 Task: Research Airbnb properties in Maganoy, Philippines from 26th December, 2023 to 30th December, 2023 for 1 adult. Place can be private room with 1  bedroom having 1 bed and 1 bathroom. Property type can be hotel.
Action: Mouse moved to (480, 105)
Screenshot: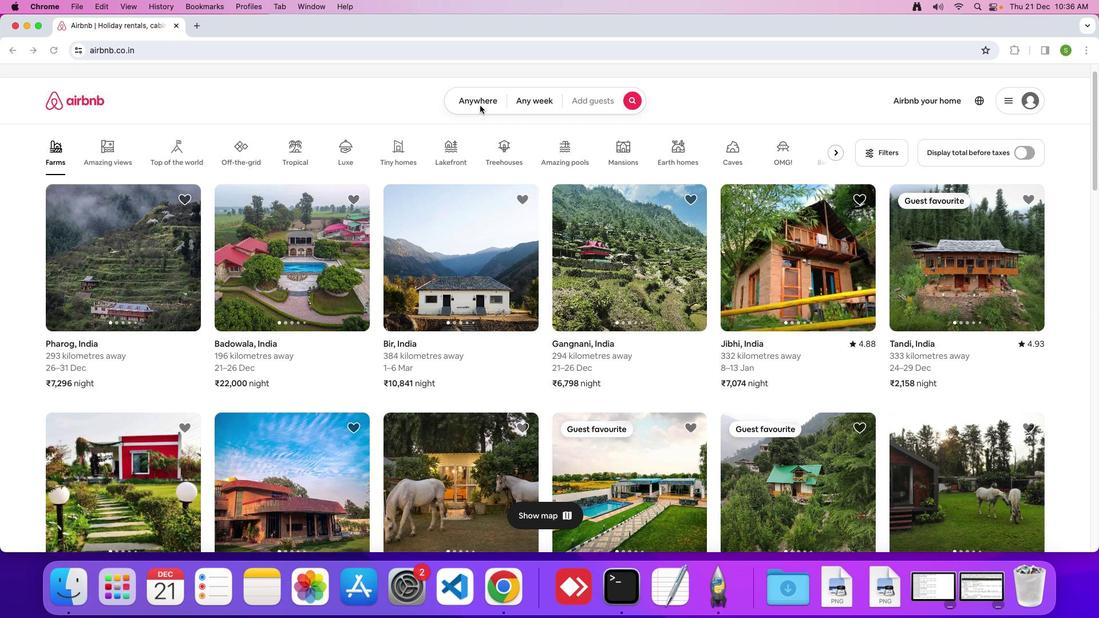
Action: Mouse pressed left at (480, 105)
Screenshot: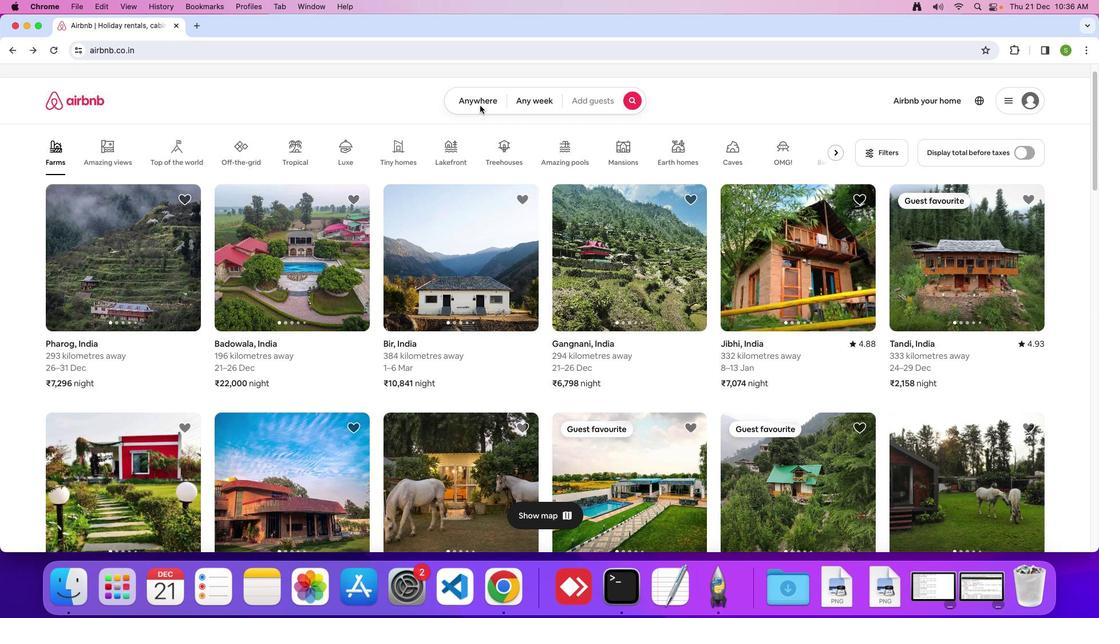 
Action: Mouse moved to (470, 100)
Screenshot: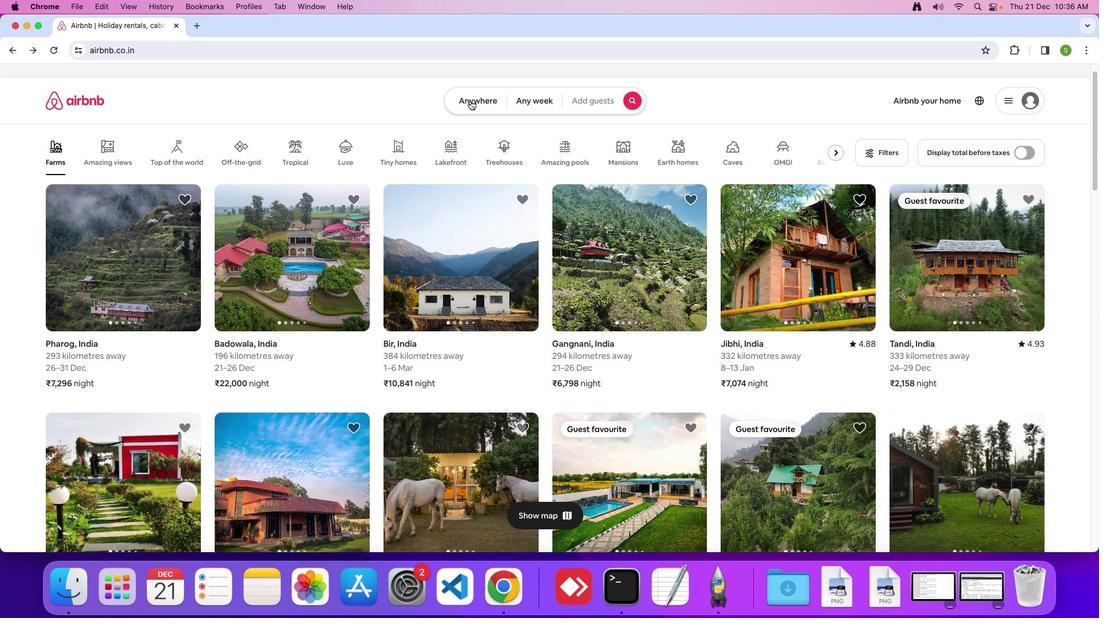 
Action: Mouse pressed left at (470, 100)
Screenshot: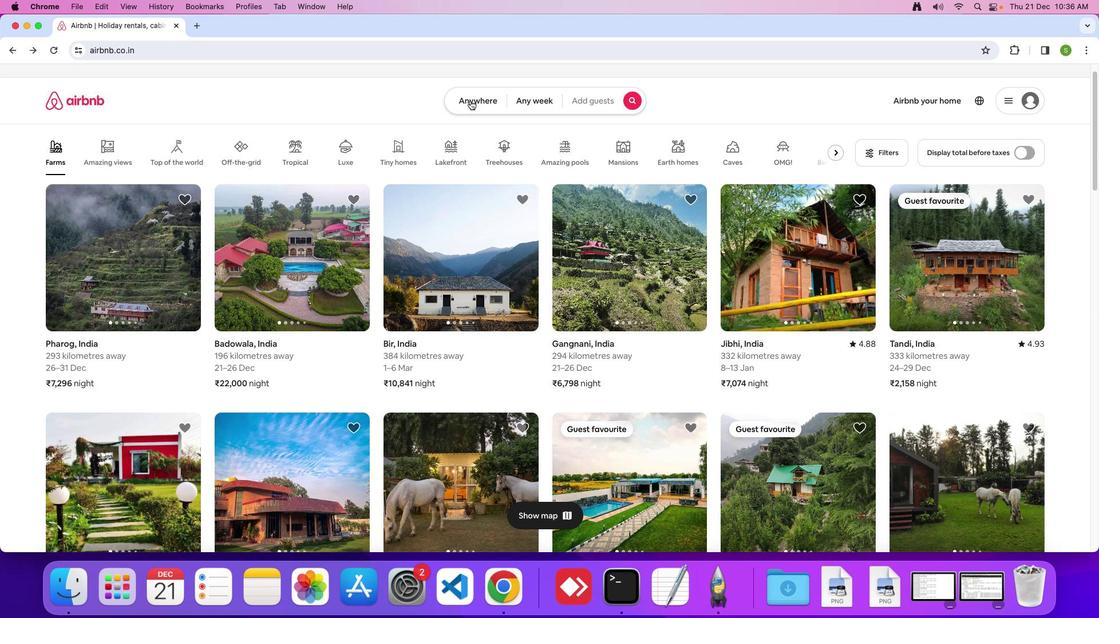 
Action: Mouse moved to (411, 148)
Screenshot: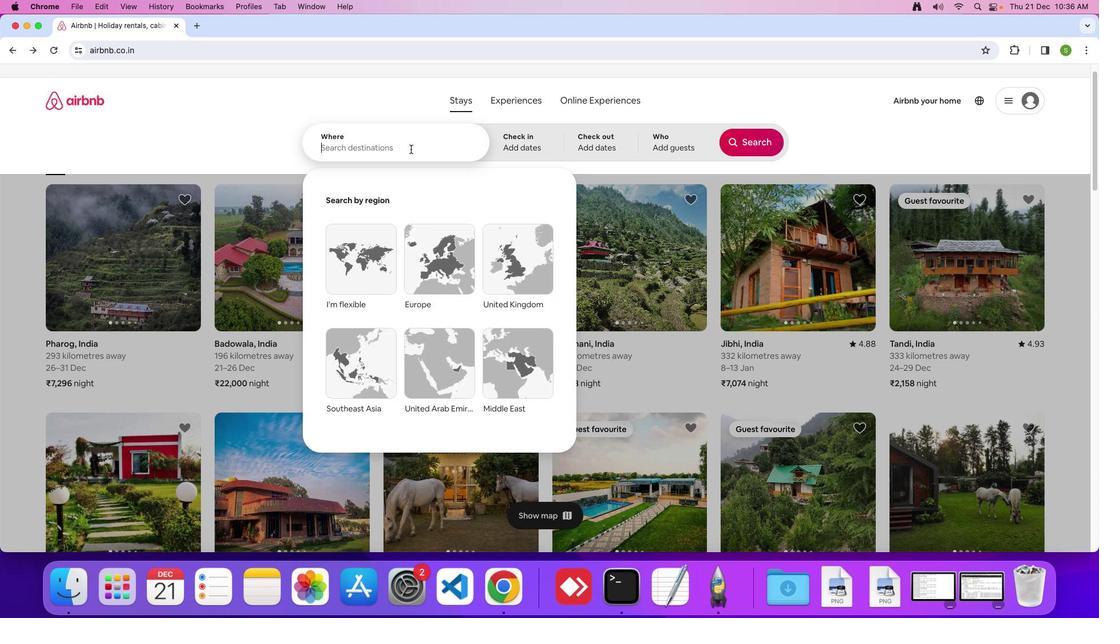 
Action: Mouse pressed left at (411, 148)
Screenshot: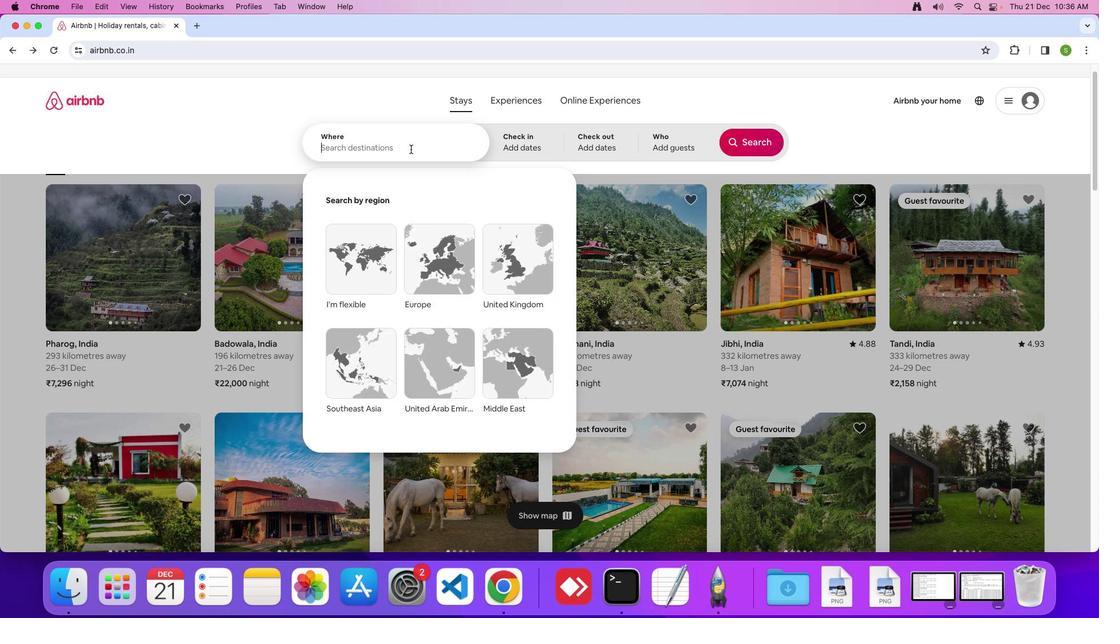 
Action: Key pressed 'M'Key.caps_lock'a''g''a''n''o''y'','Key.spaceKey.shift'P''h''i''l''i''p''p''i''n''e''s'Key.enter
Screenshot: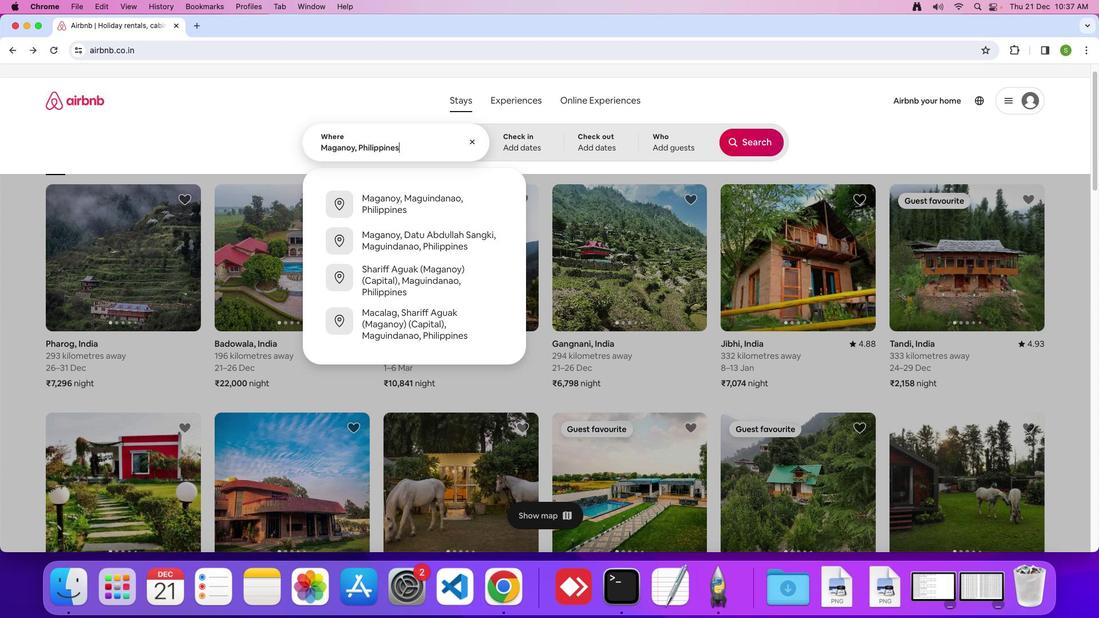 
Action: Mouse moved to (402, 397)
Screenshot: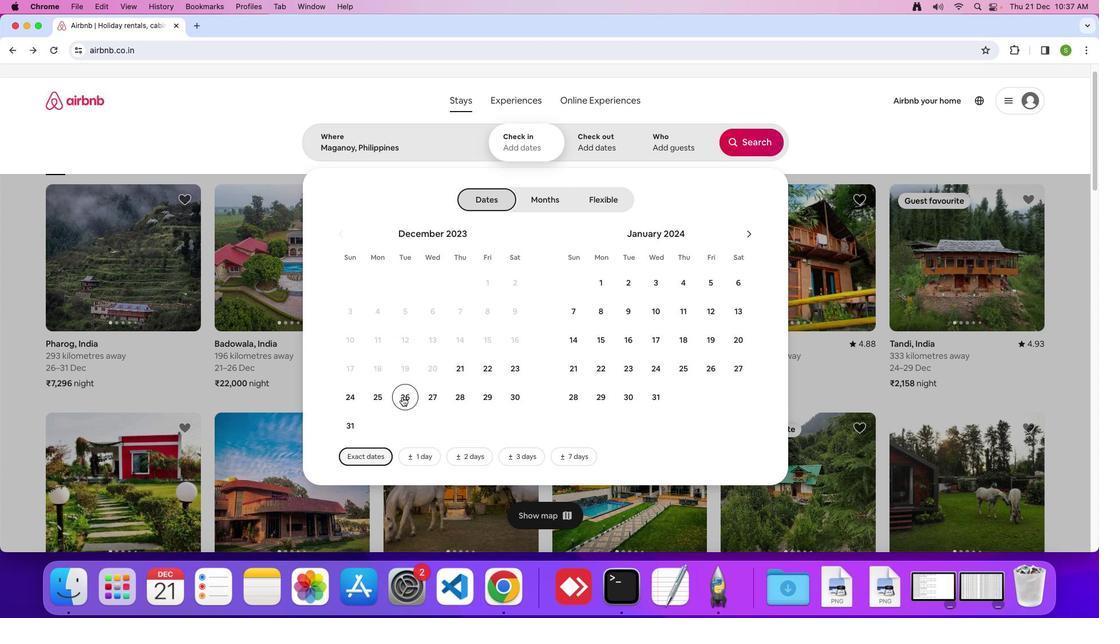 
Action: Mouse pressed left at (402, 397)
Screenshot: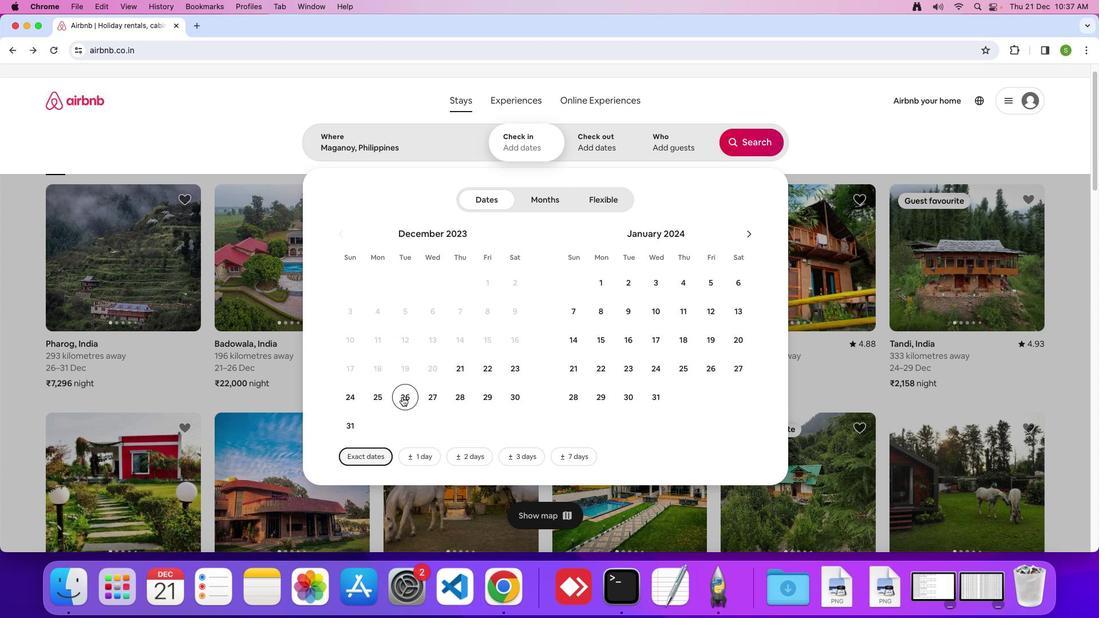 
Action: Mouse moved to (521, 391)
Screenshot: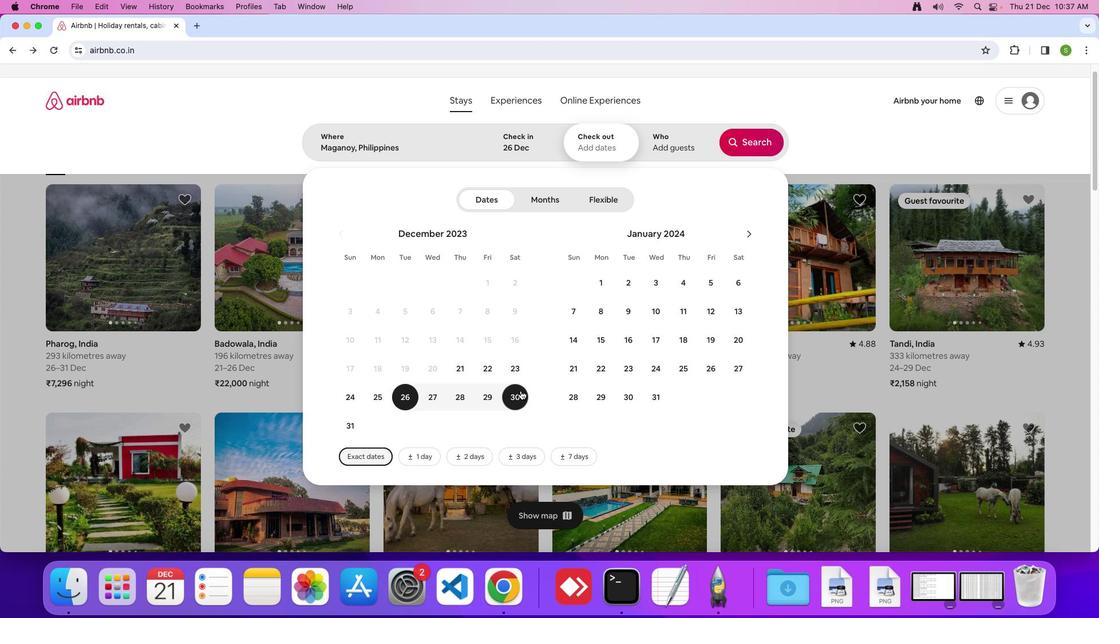 
Action: Mouse pressed left at (521, 391)
Screenshot: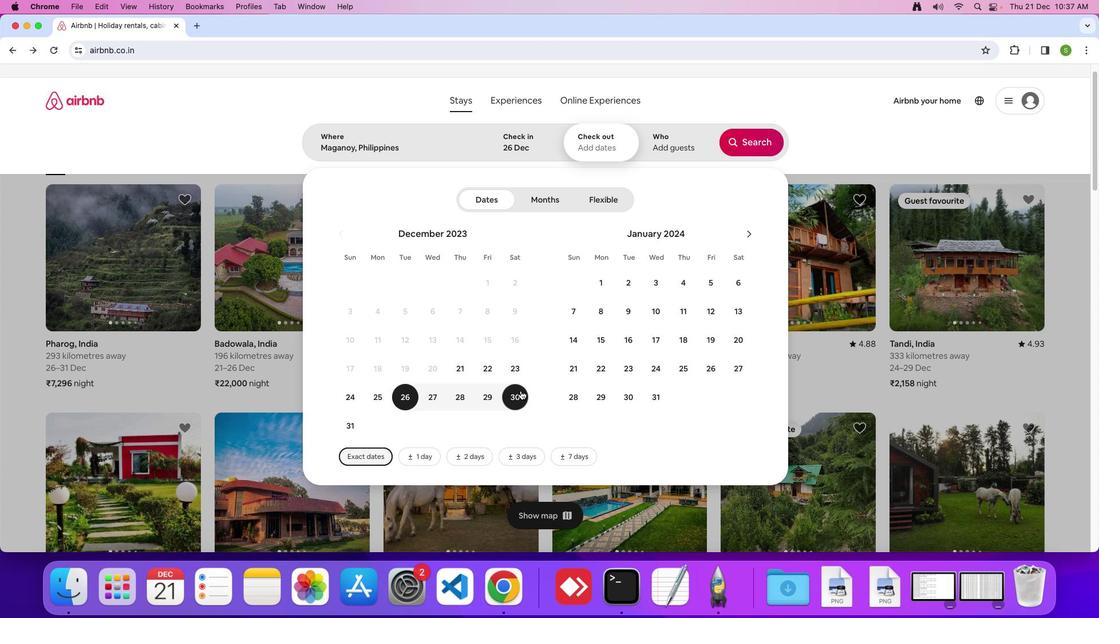 
Action: Mouse moved to (657, 144)
Screenshot: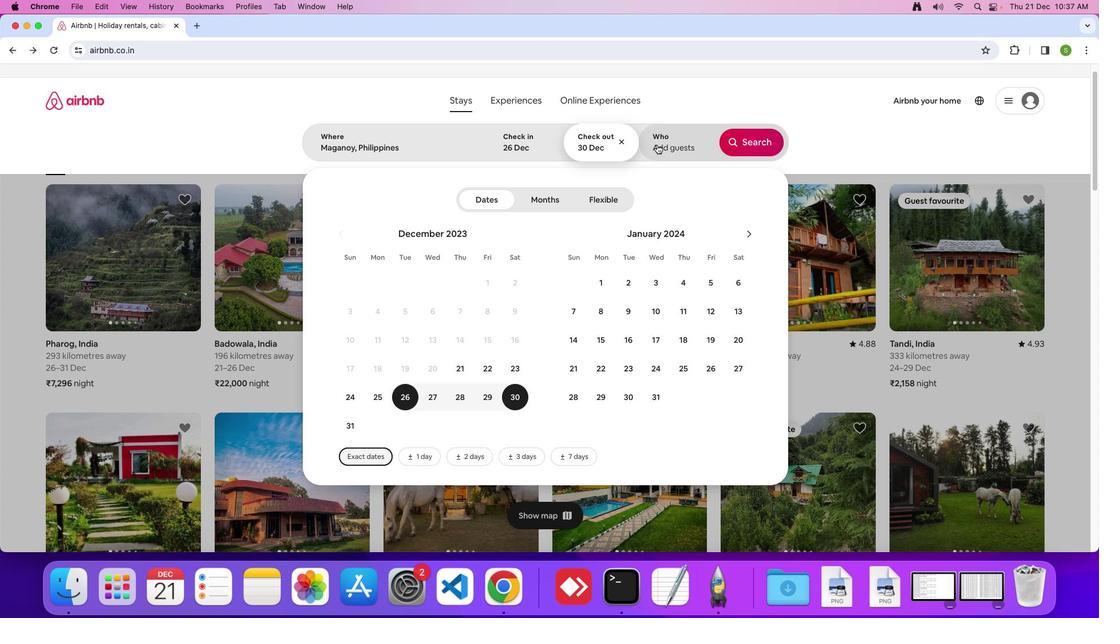 
Action: Mouse pressed left at (657, 144)
Screenshot: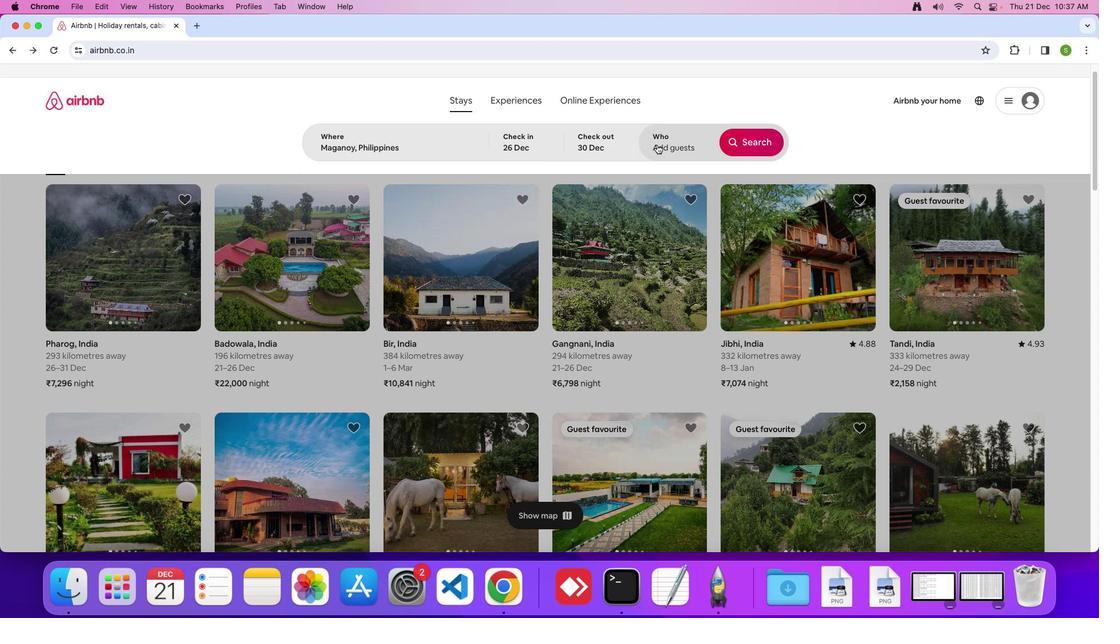 
Action: Mouse moved to (754, 205)
Screenshot: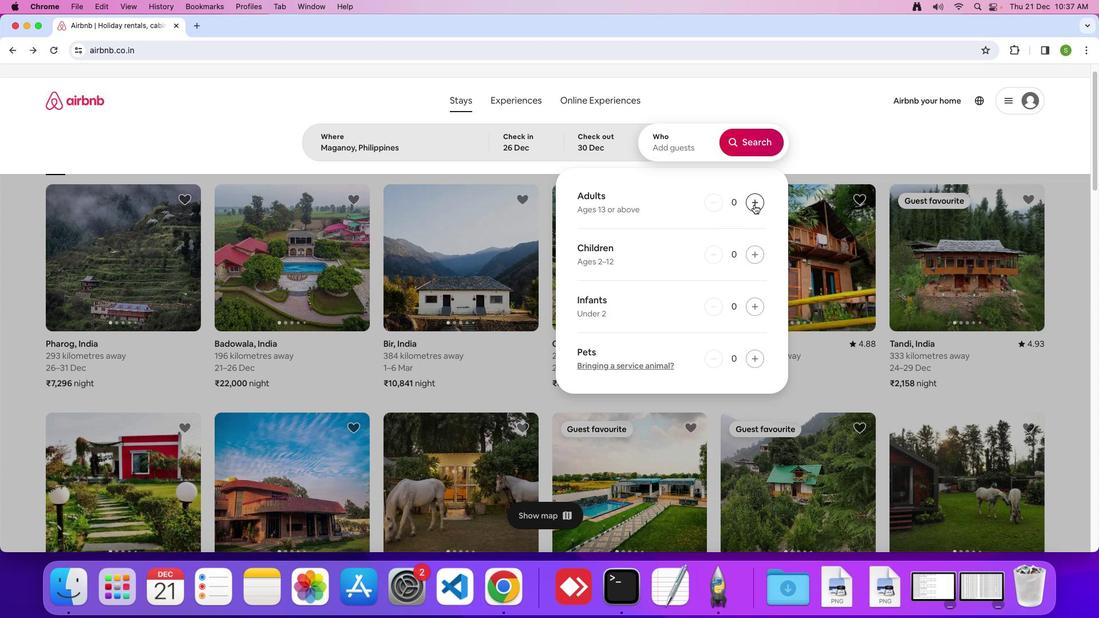 
Action: Mouse pressed left at (754, 205)
Screenshot: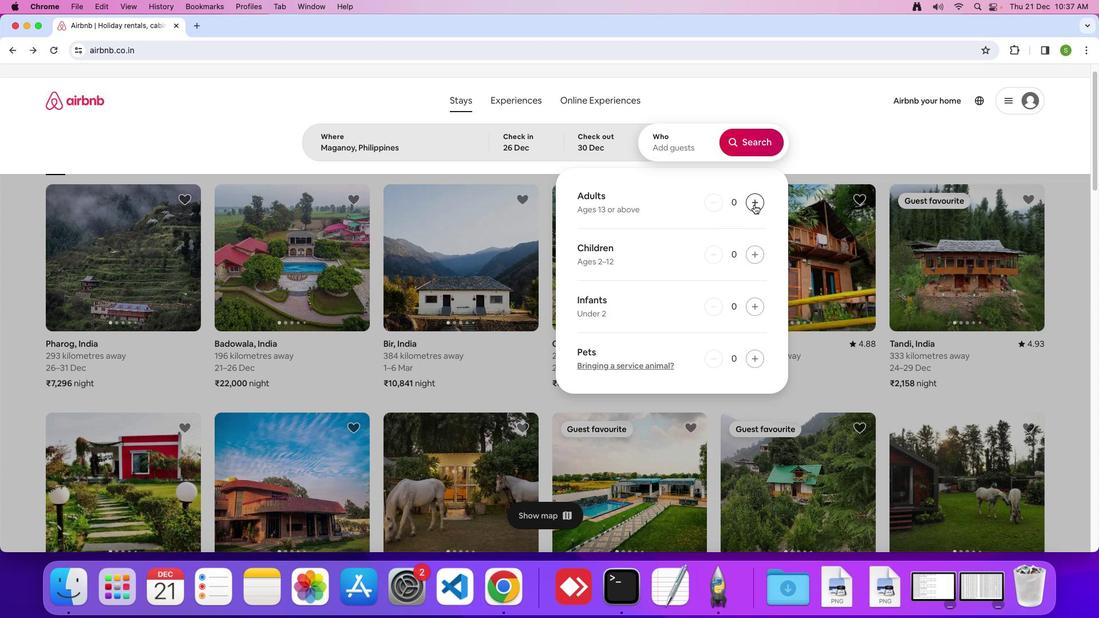 
Action: Mouse moved to (763, 148)
Screenshot: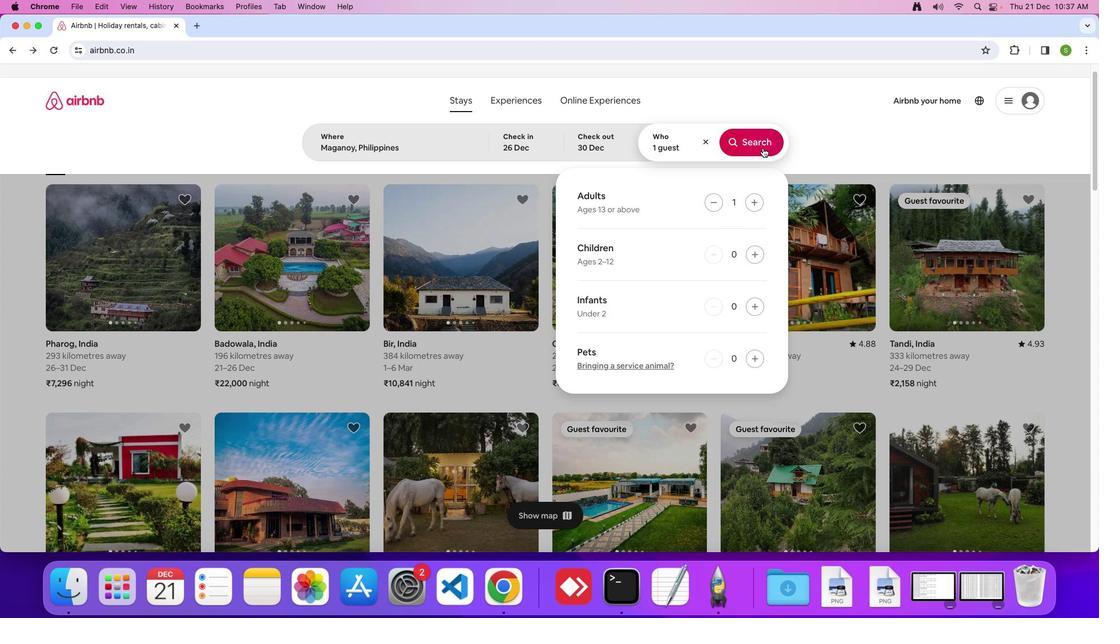 
Action: Mouse pressed left at (763, 148)
Screenshot: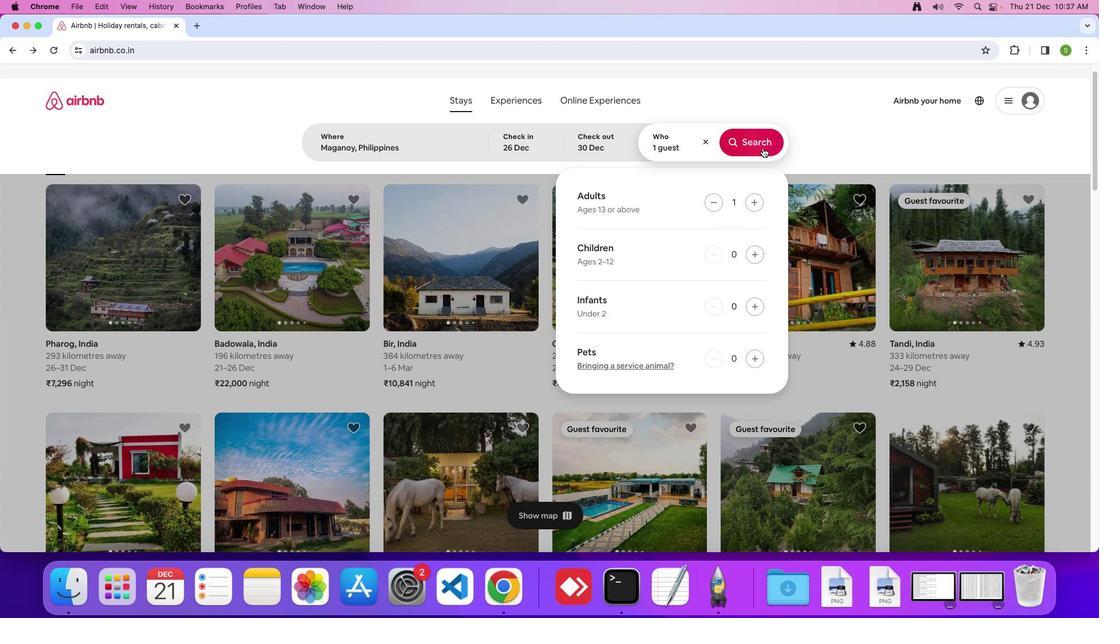
Action: Mouse moved to (911, 136)
Screenshot: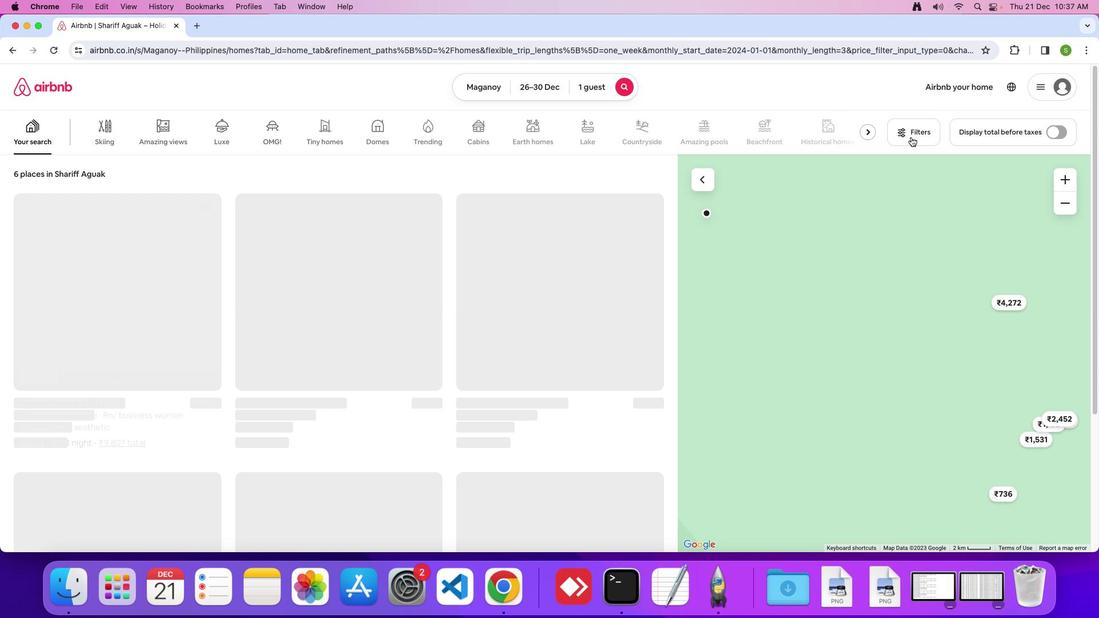 
Action: Mouse pressed left at (911, 136)
Screenshot: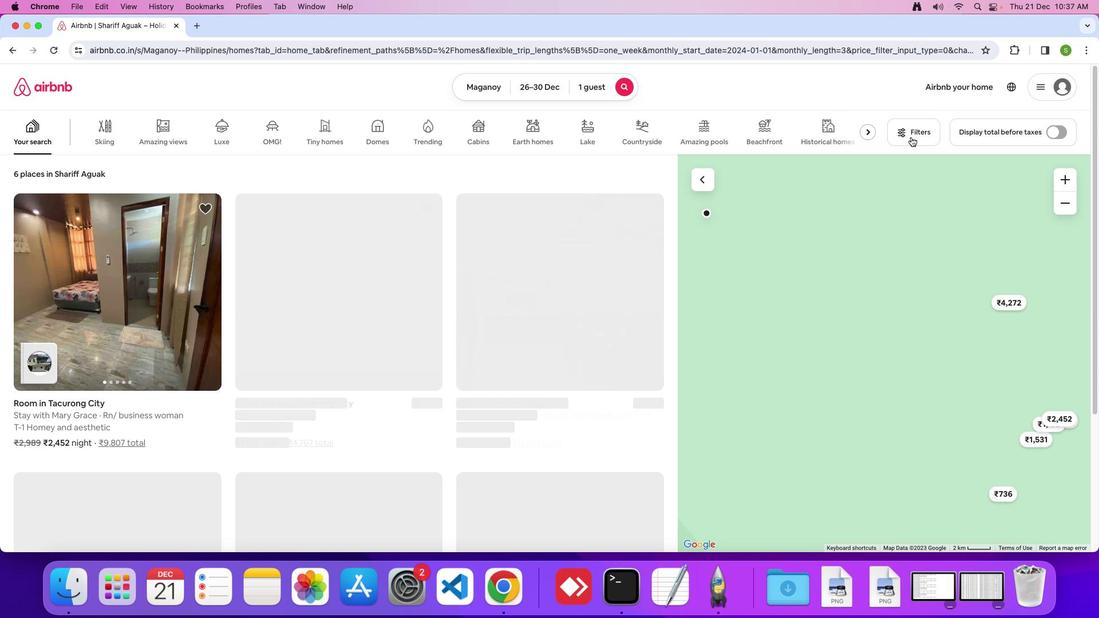 
Action: Mouse moved to (525, 407)
Screenshot: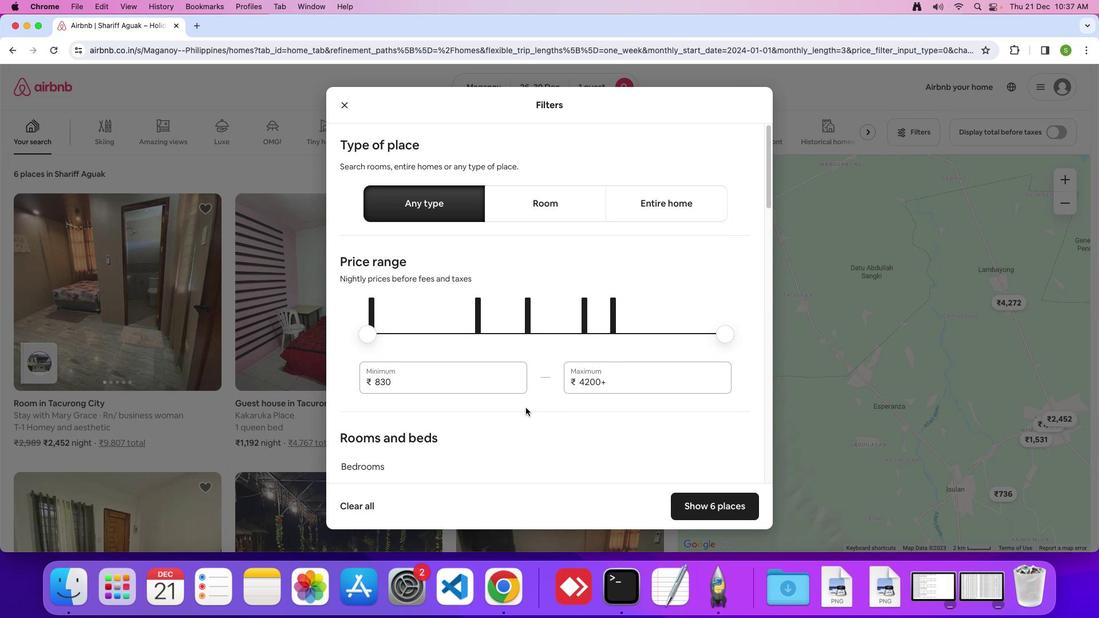 
Action: Mouse scrolled (525, 407) with delta (0, 0)
Screenshot: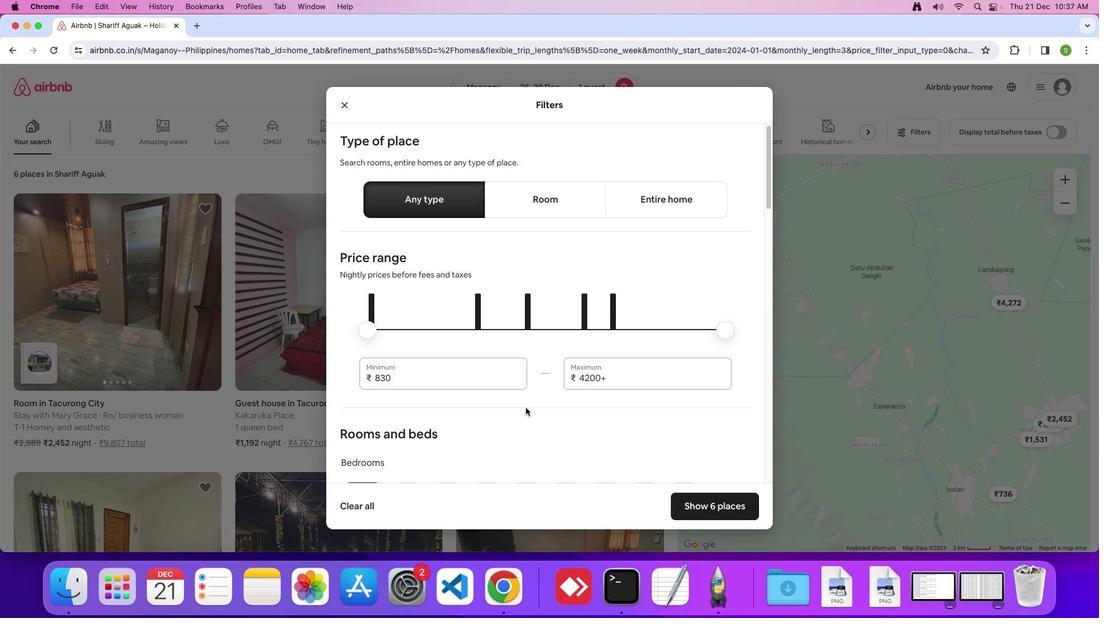 
Action: Mouse scrolled (525, 407) with delta (0, 0)
Screenshot: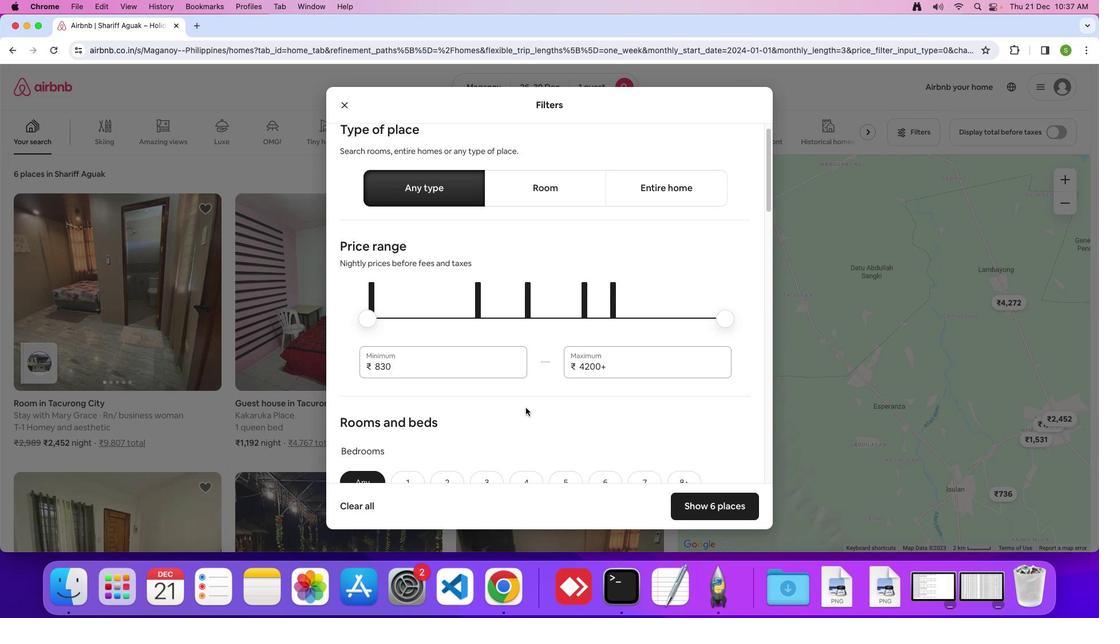 
Action: Mouse scrolled (525, 407) with delta (0, 0)
Screenshot: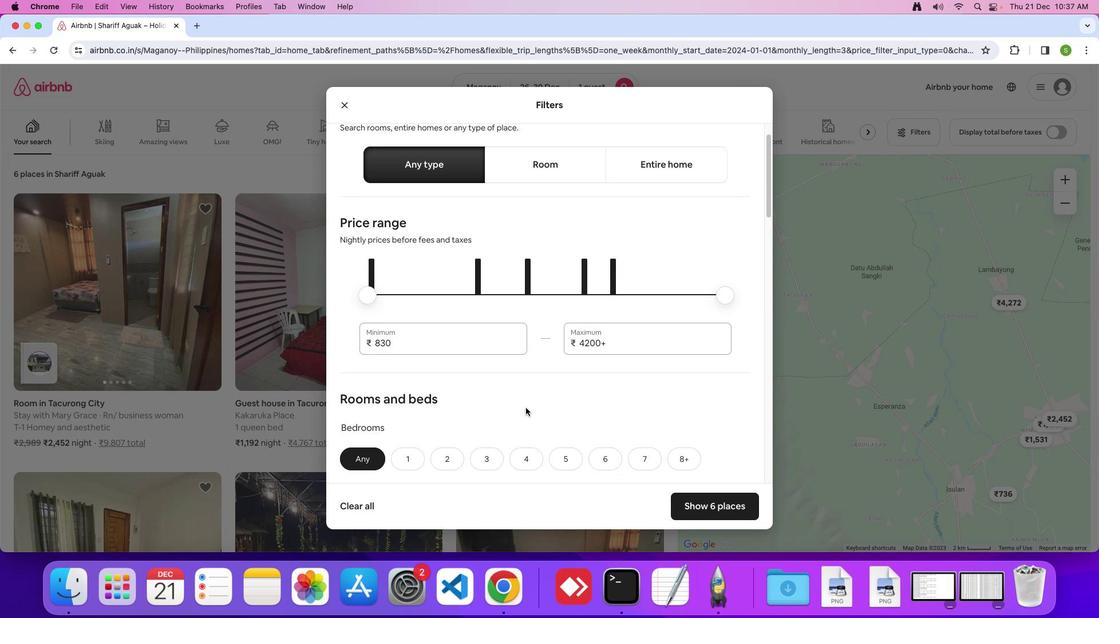 
Action: Mouse scrolled (525, 407) with delta (0, 0)
Screenshot: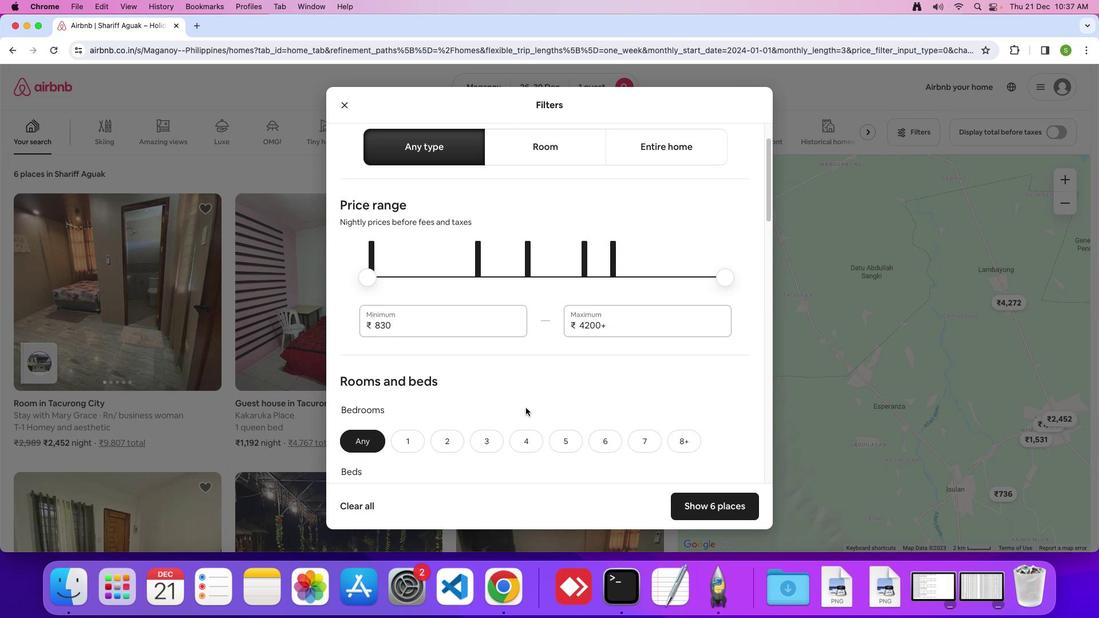 
Action: Mouse scrolled (525, 407) with delta (0, 0)
Screenshot: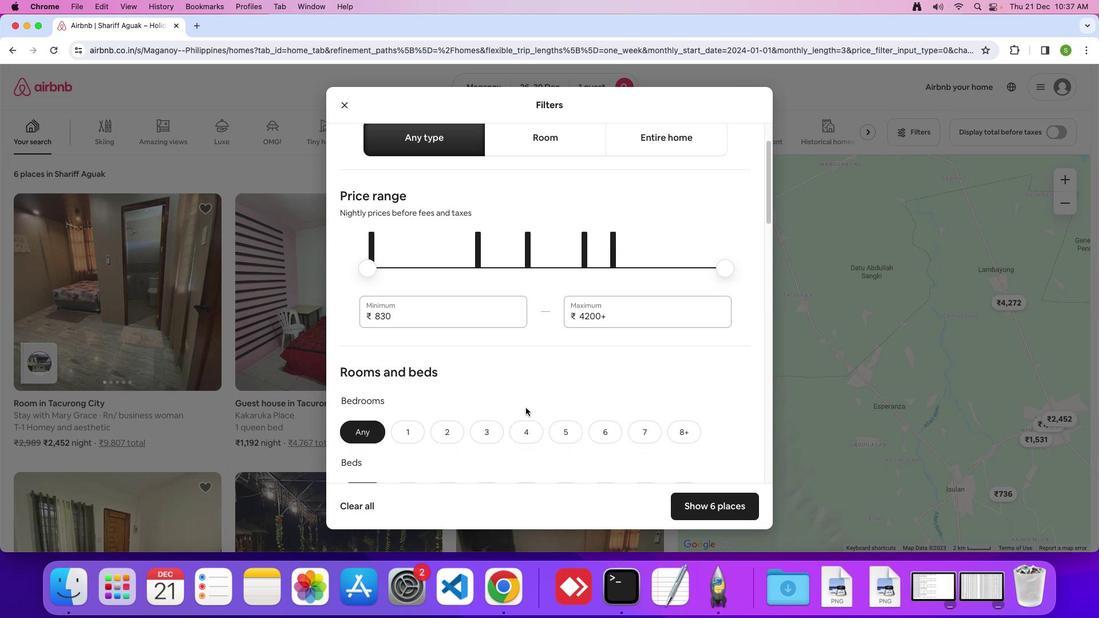 
Action: Mouse scrolled (525, 407) with delta (0, 0)
Screenshot: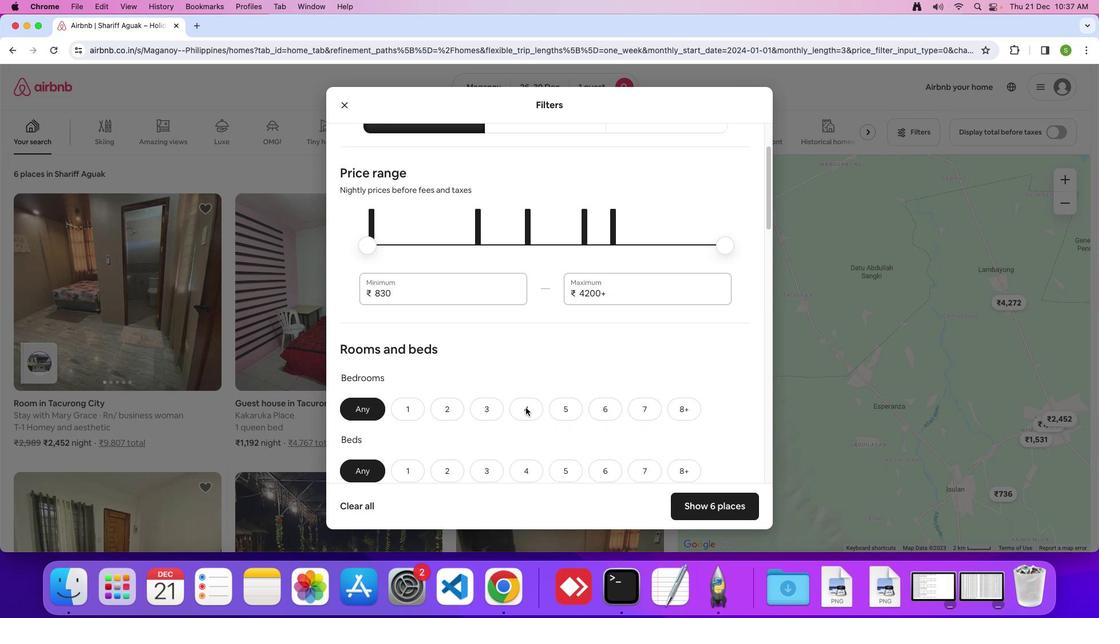 
Action: Mouse scrolled (525, 407) with delta (0, 0)
Screenshot: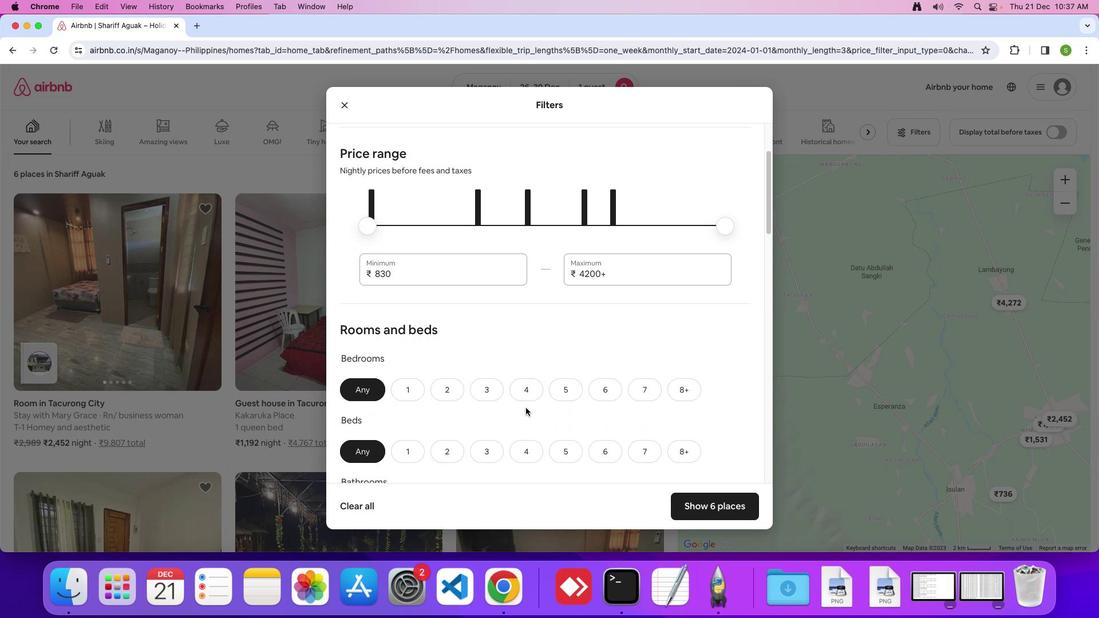 
Action: Mouse scrolled (525, 407) with delta (0, 0)
Screenshot: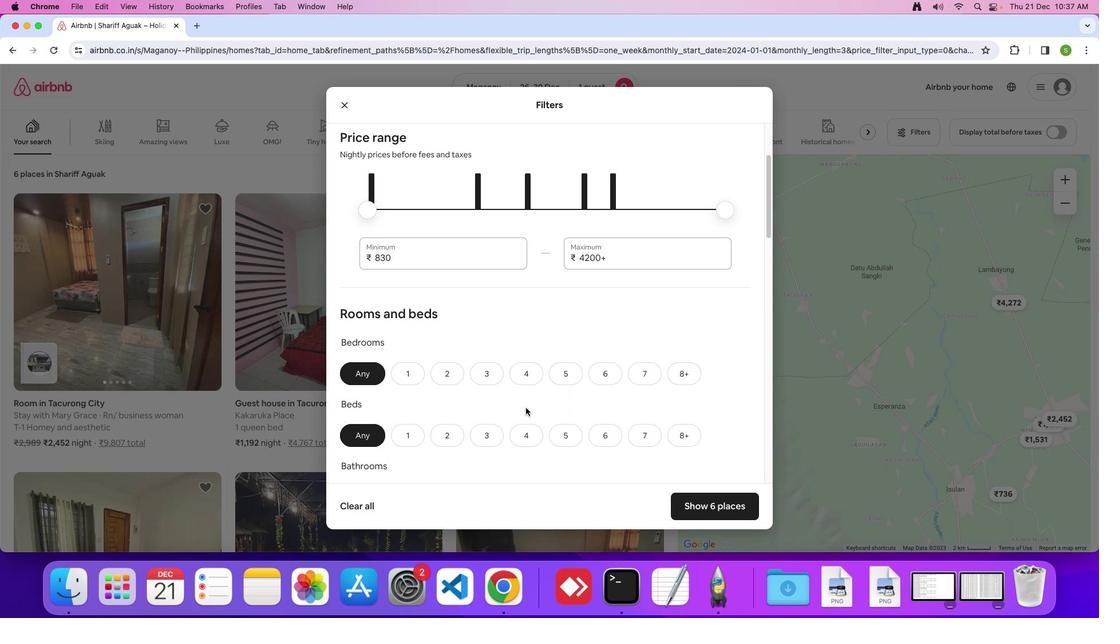 
Action: Mouse scrolled (525, 407) with delta (0, -1)
Screenshot: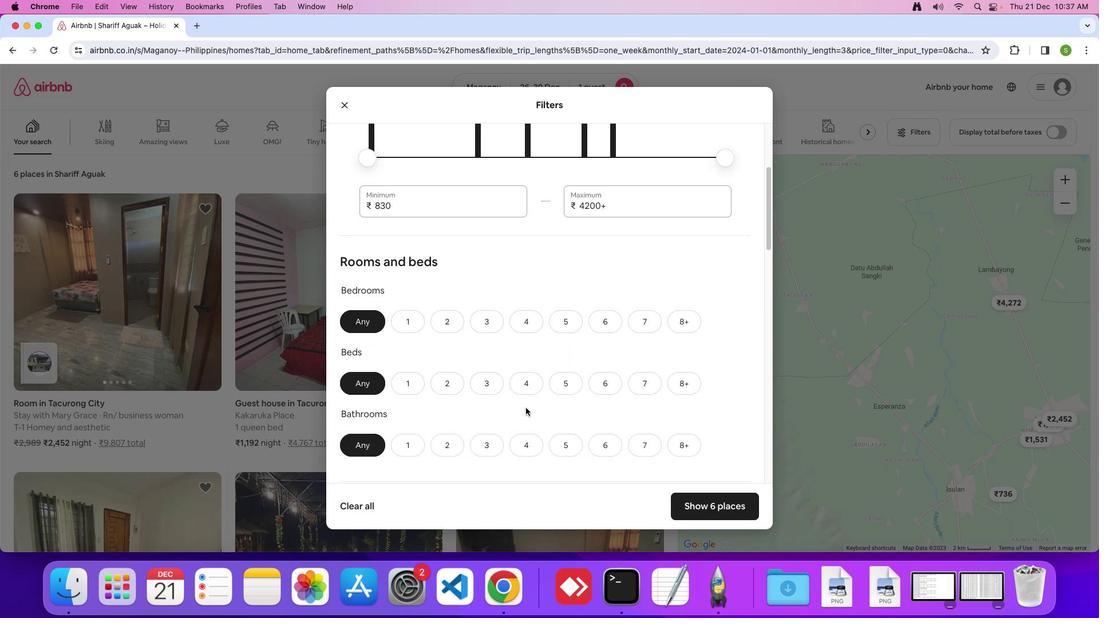 
Action: Mouse moved to (525, 407)
Screenshot: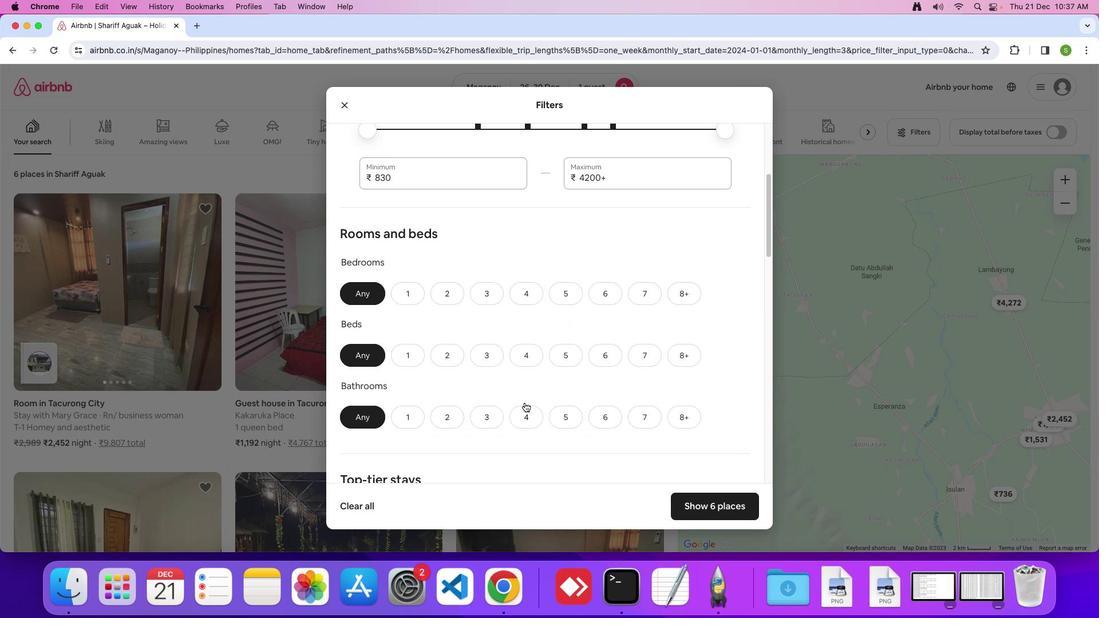 
Action: Mouse scrolled (525, 407) with delta (0, 0)
Screenshot: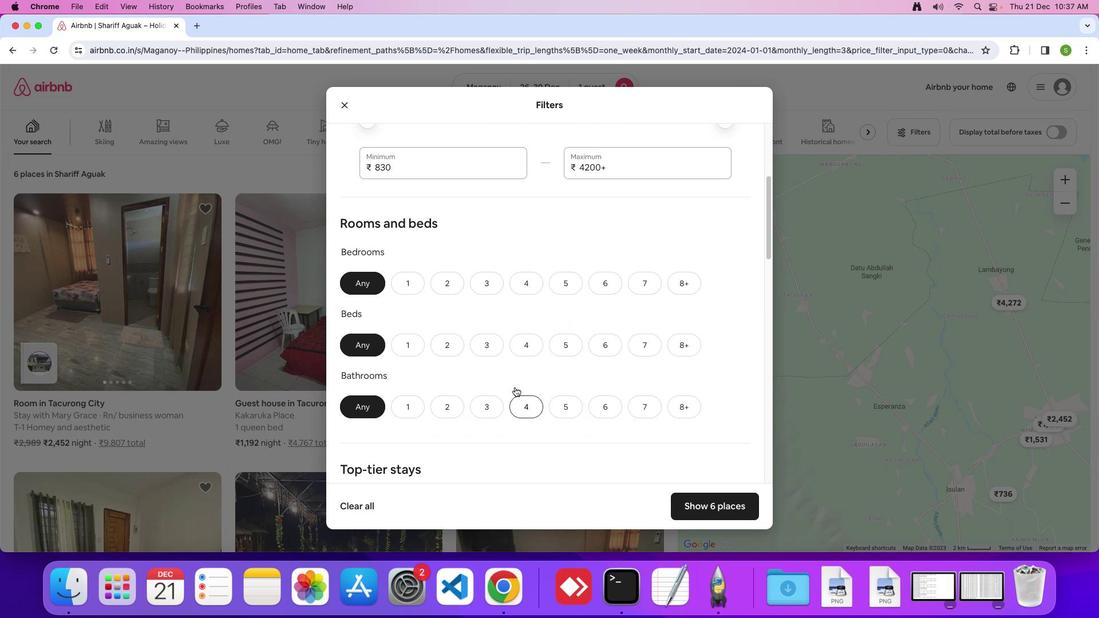 
Action: Mouse scrolled (525, 407) with delta (0, 0)
Screenshot: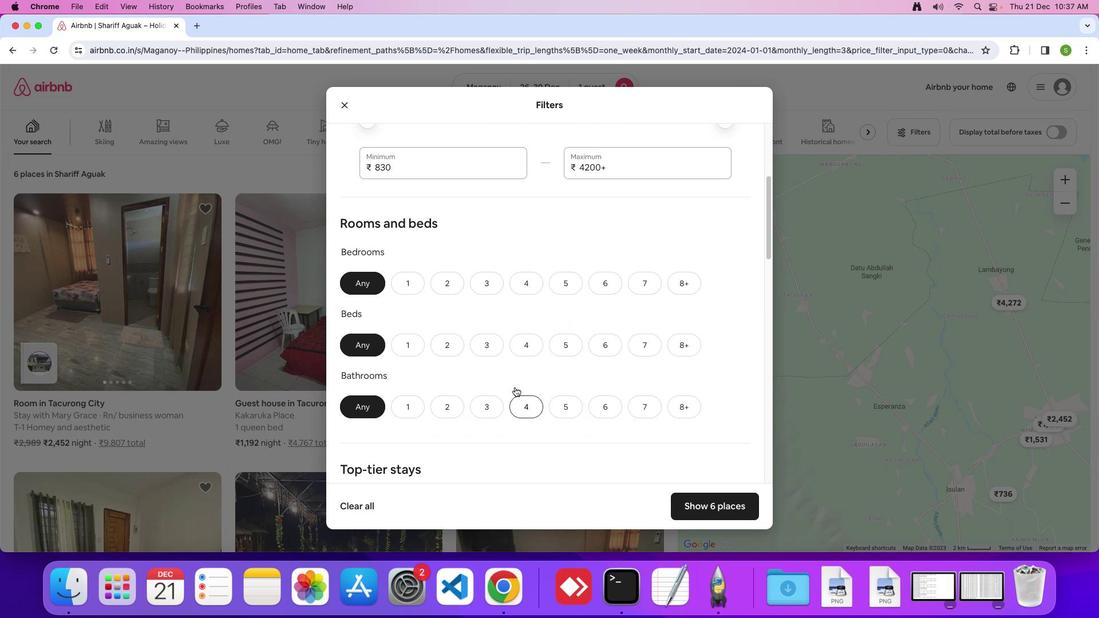
Action: Mouse moved to (407, 270)
Screenshot: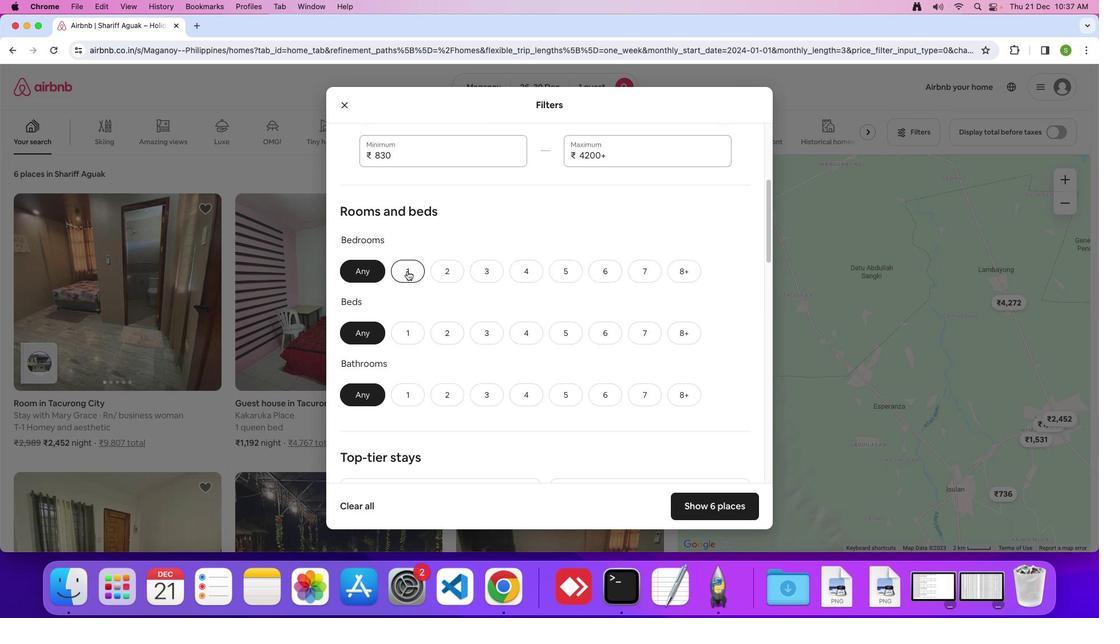 
Action: Mouse pressed left at (407, 270)
Screenshot: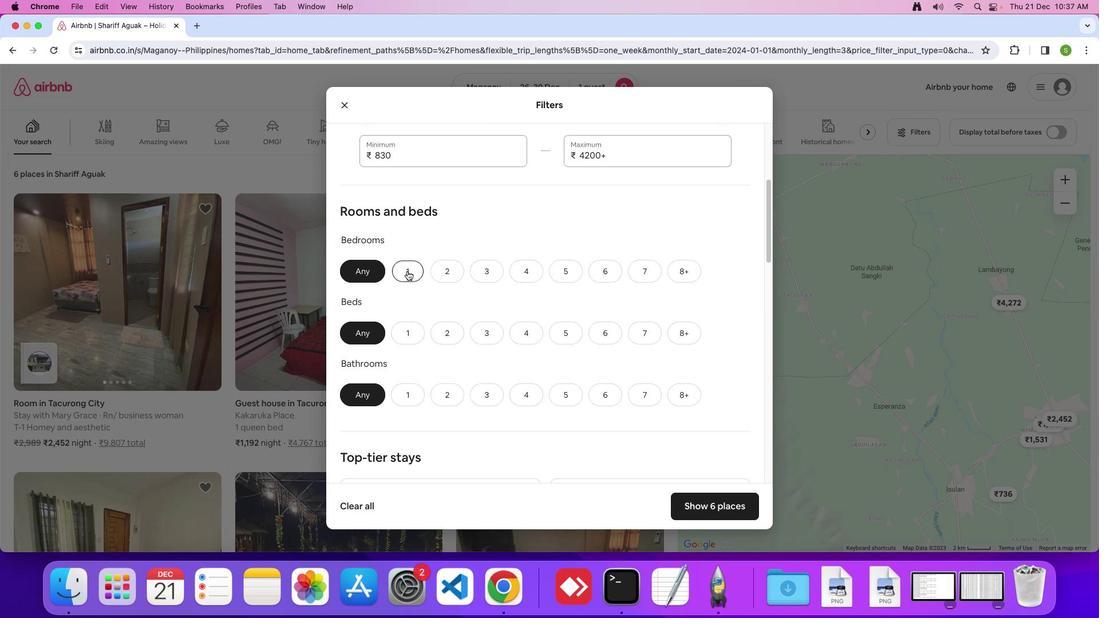 
Action: Mouse moved to (399, 341)
Screenshot: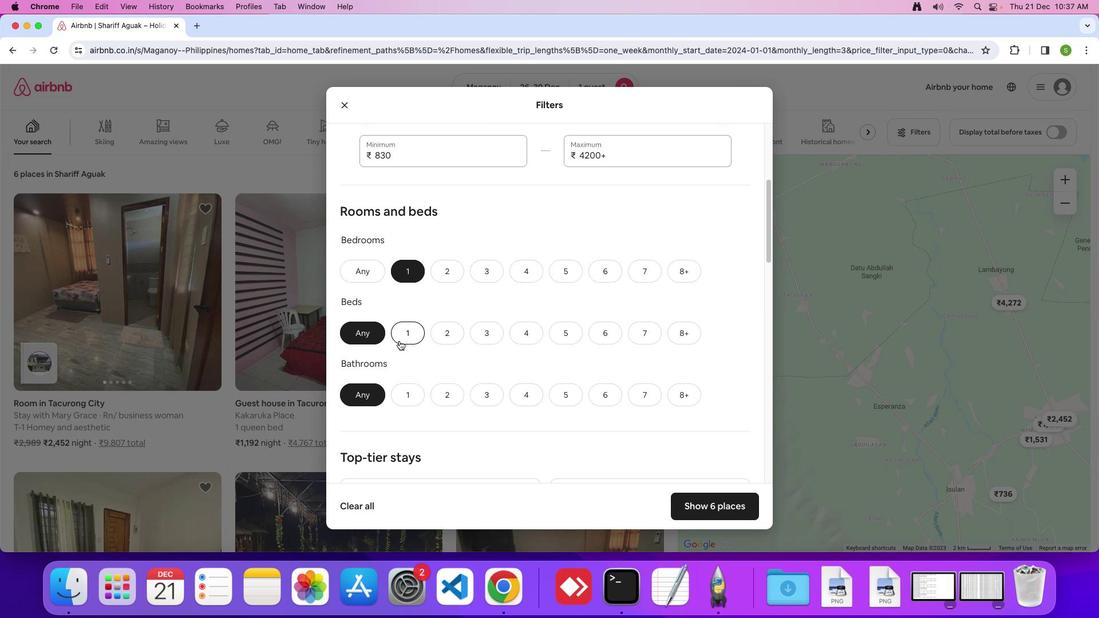 
Action: Mouse pressed left at (399, 341)
Screenshot: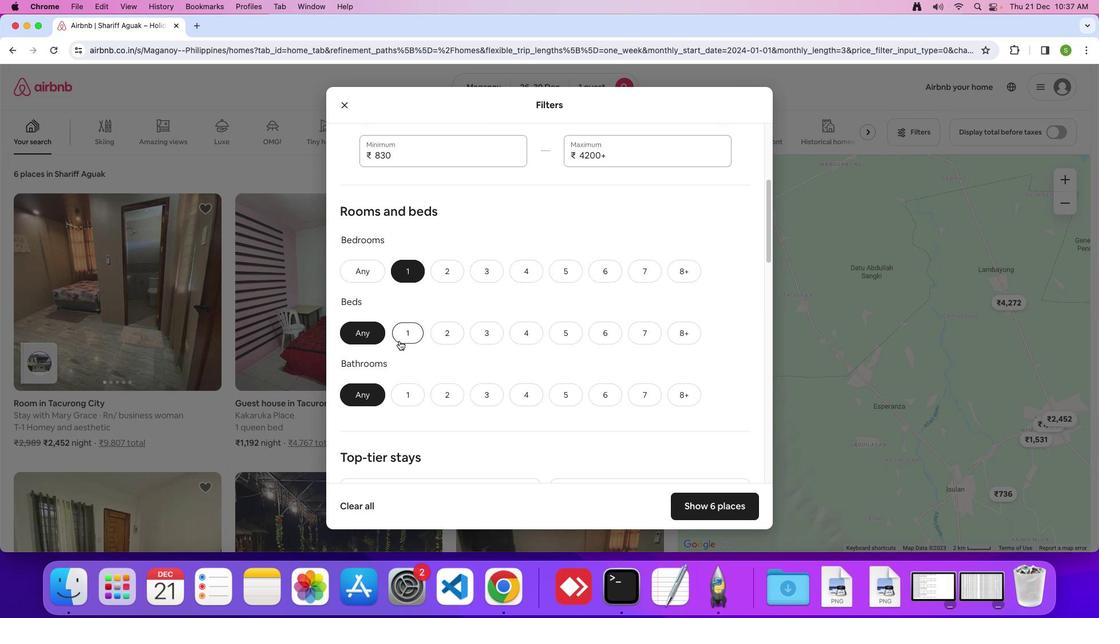 
Action: Mouse moved to (411, 389)
Screenshot: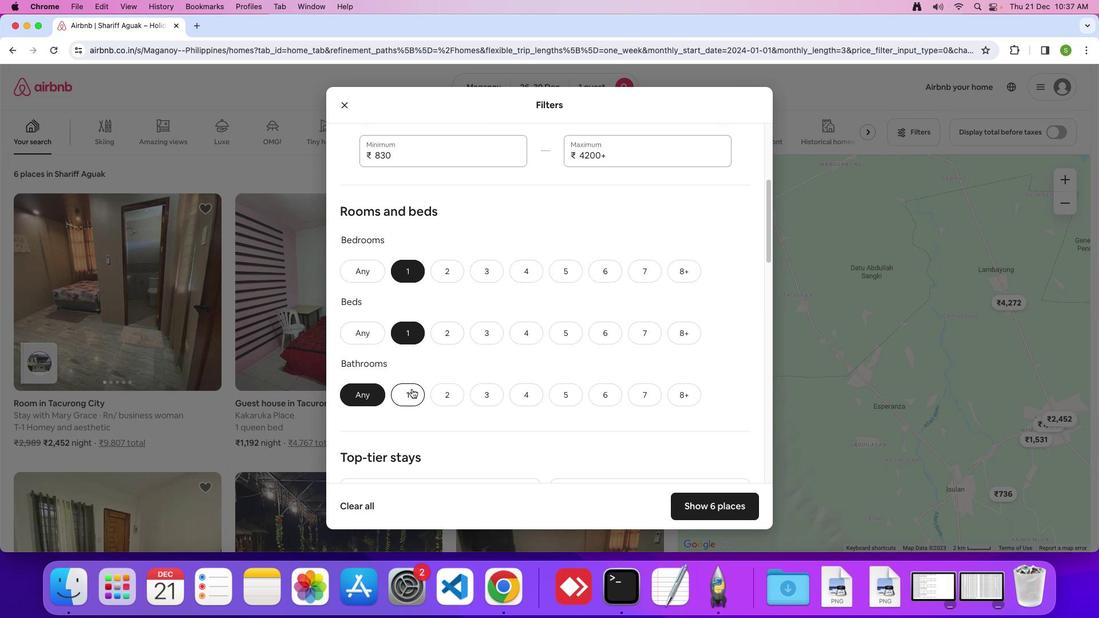 
Action: Mouse pressed left at (411, 389)
Screenshot: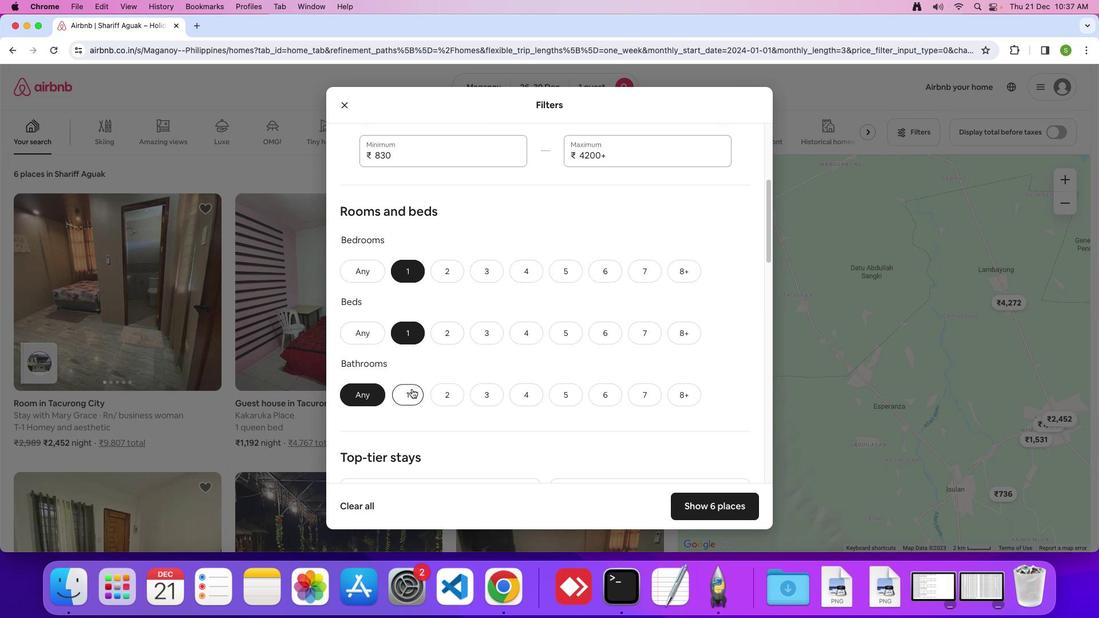 
Action: Mouse moved to (462, 360)
Screenshot: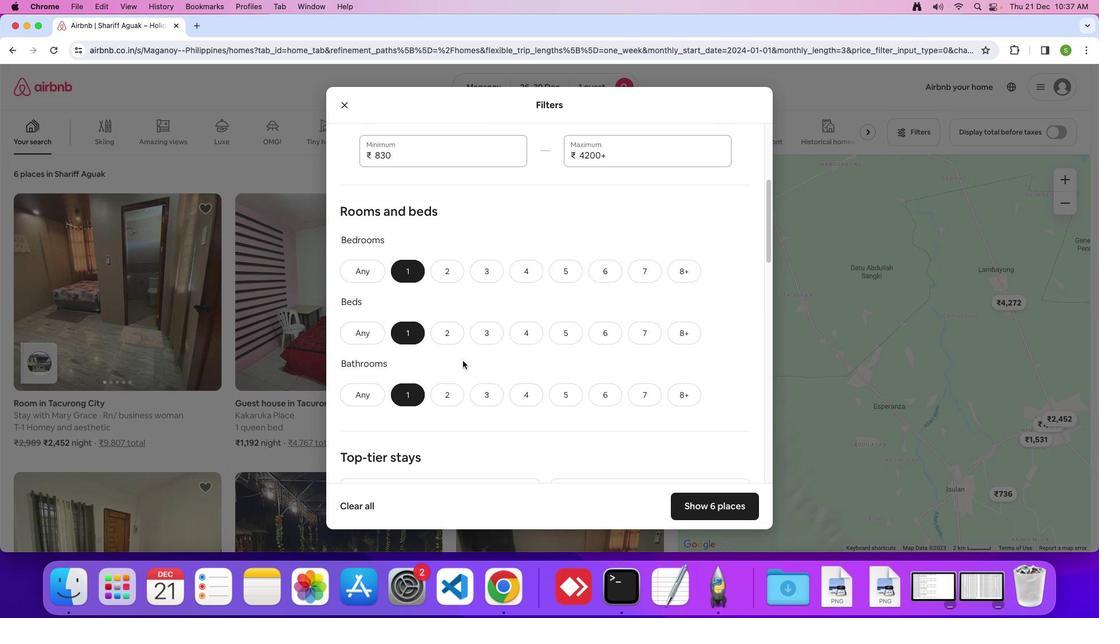 
Action: Mouse scrolled (462, 360) with delta (0, 0)
Screenshot: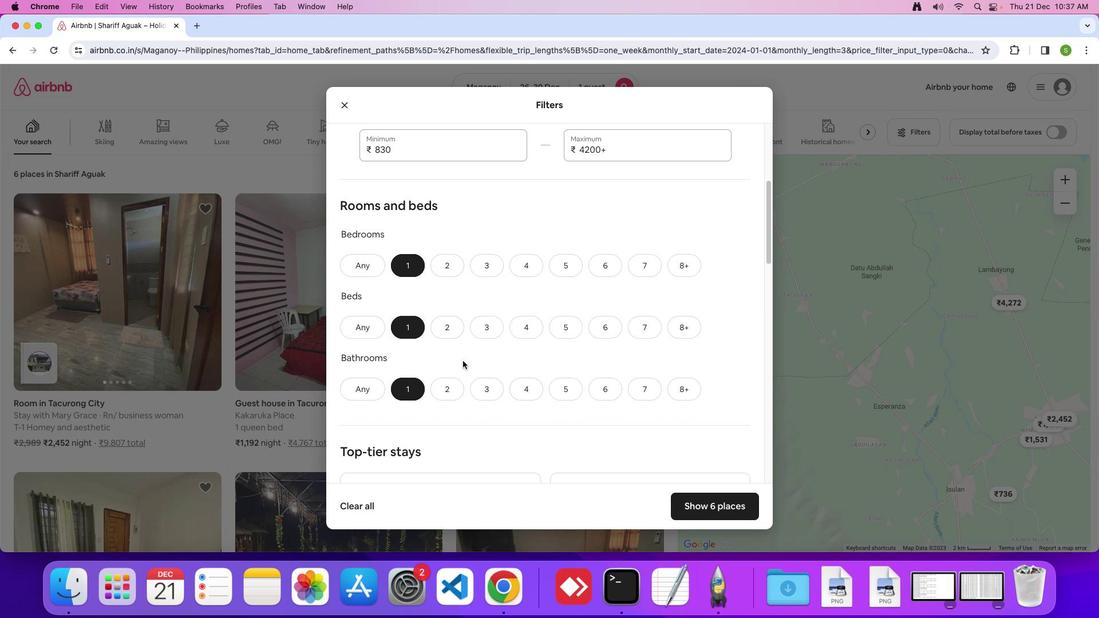 
Action: Mouse scrolled (462, 360) with delta (0, 0)
Screenshot: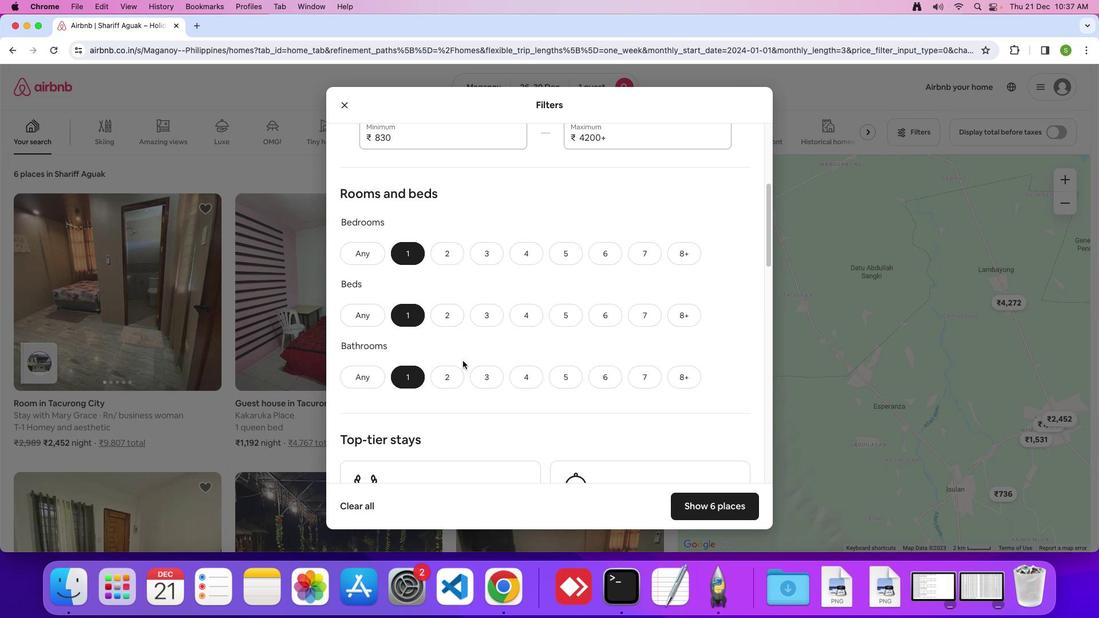 
Action: Mouse scrolled (462, 360) with delta (0, 0)
Screenshot: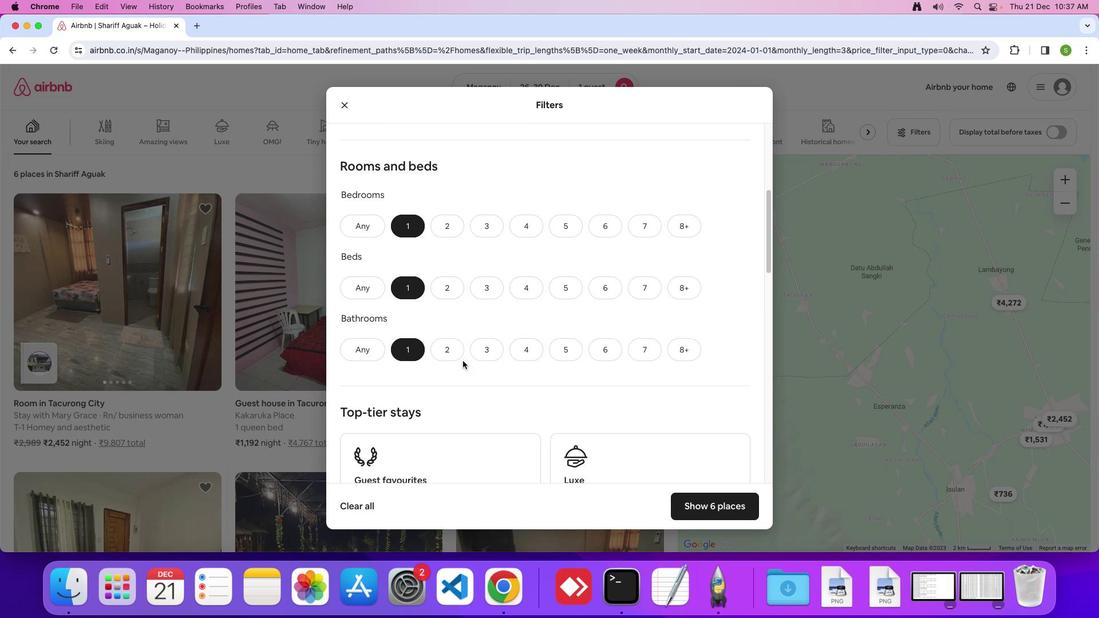 
Action: Mouse scrolled (462, 360) with delta (0, 0)
Screenshot: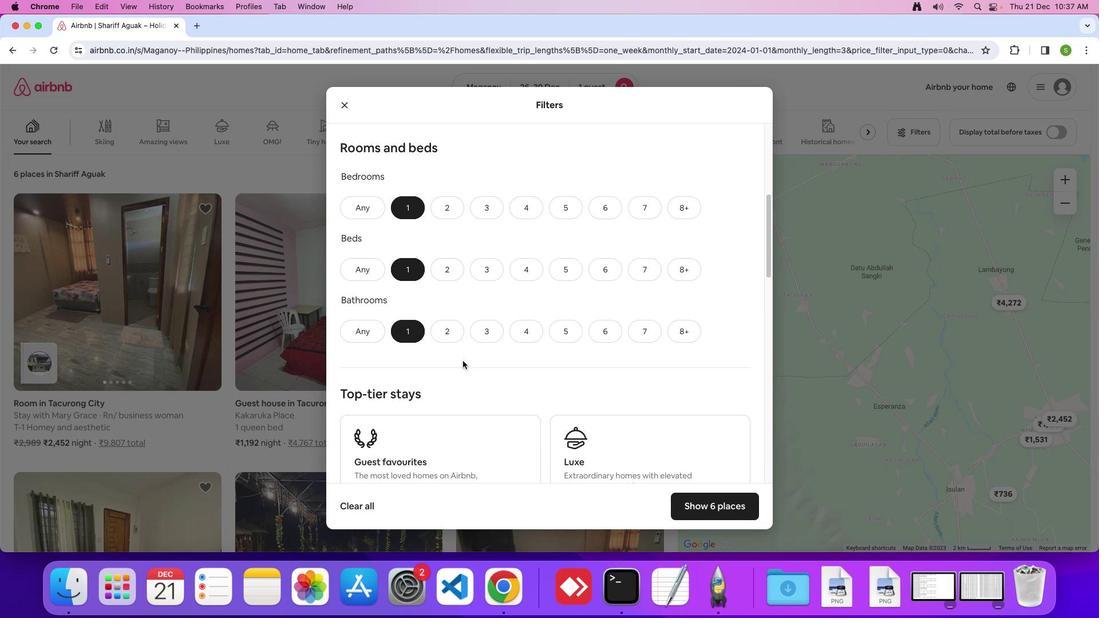 
Action: Mouse scrolled (462, 360) with delta (0, 0)
Screenshot: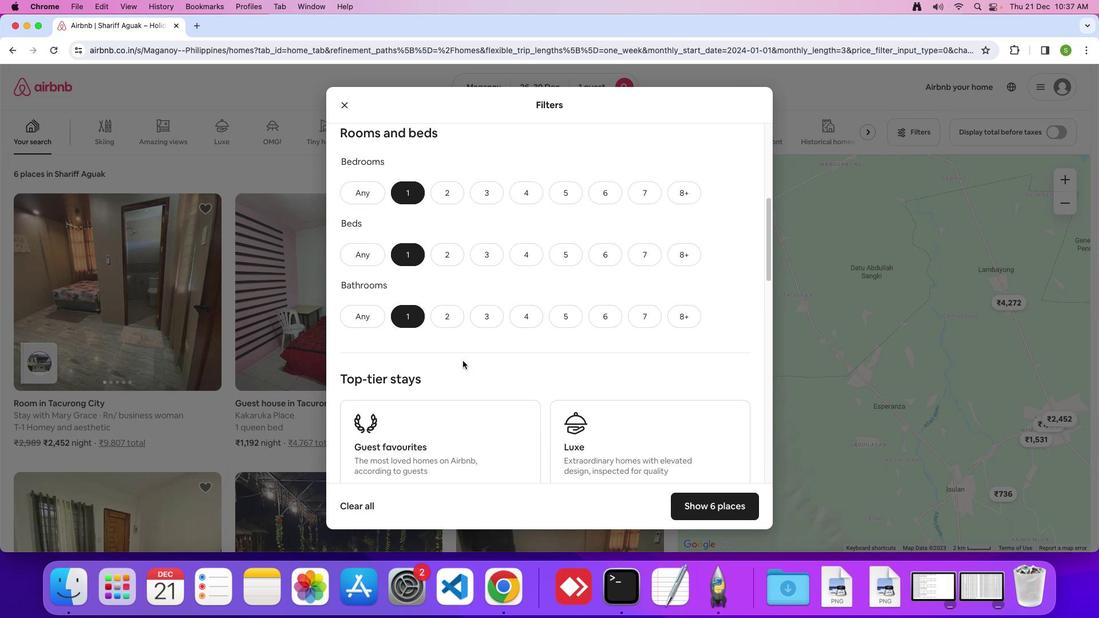 
Action: Mouse scrolled (462, 360) with delta (0, -1)
Screenshot: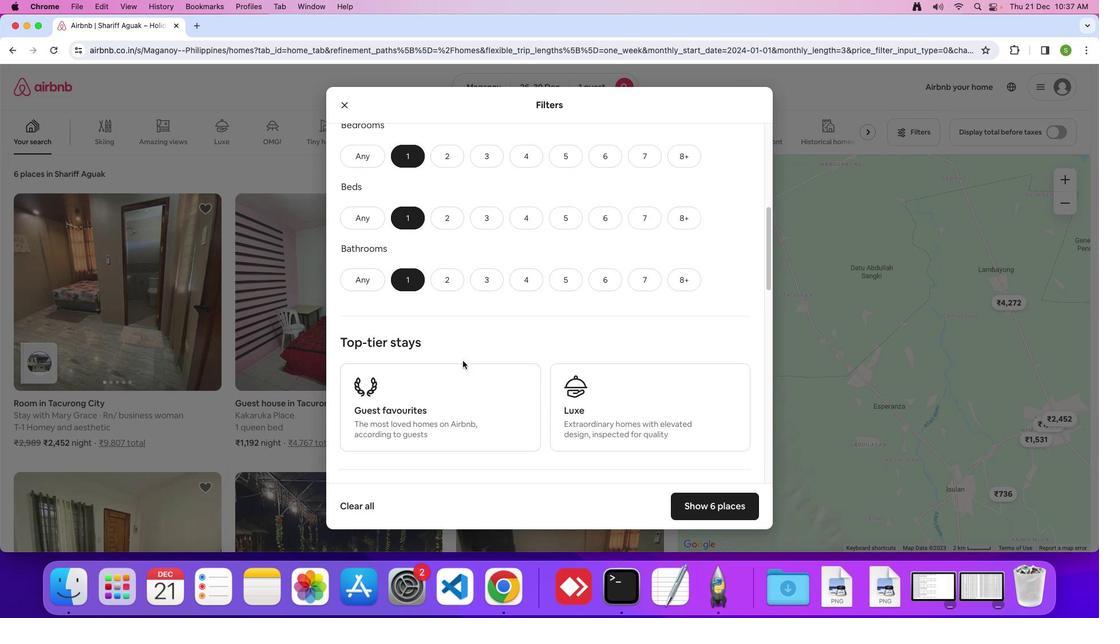 
Action: Mouse scrolled (462, 360) with delta (0, 0)
Screenshot: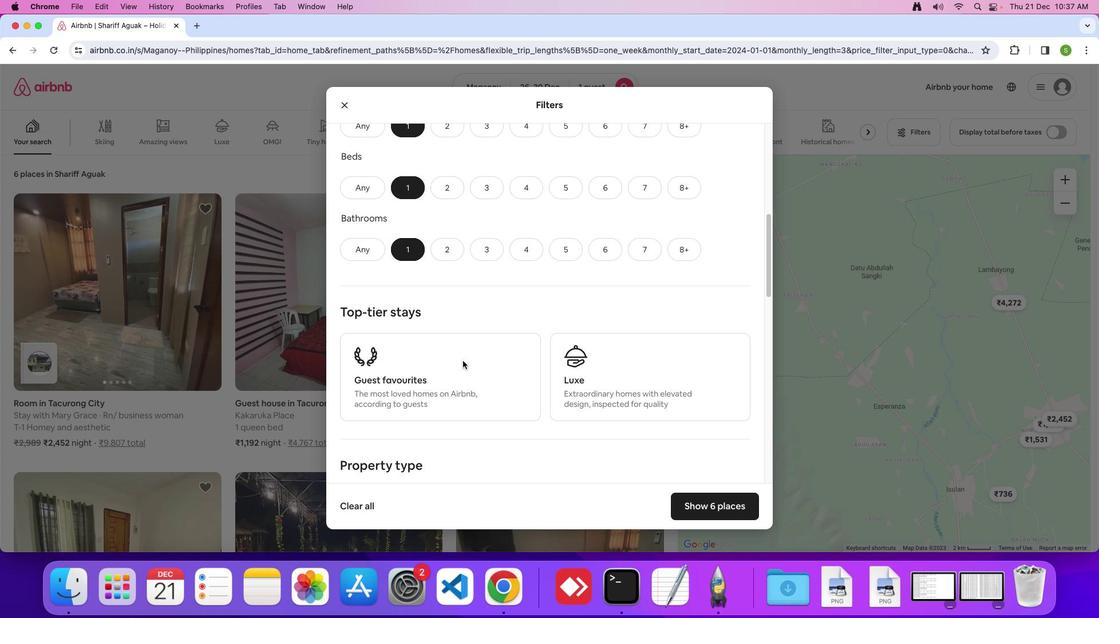 
Action: Mouse scrolled (462, 360) with delta (0, 0)
Screenshot: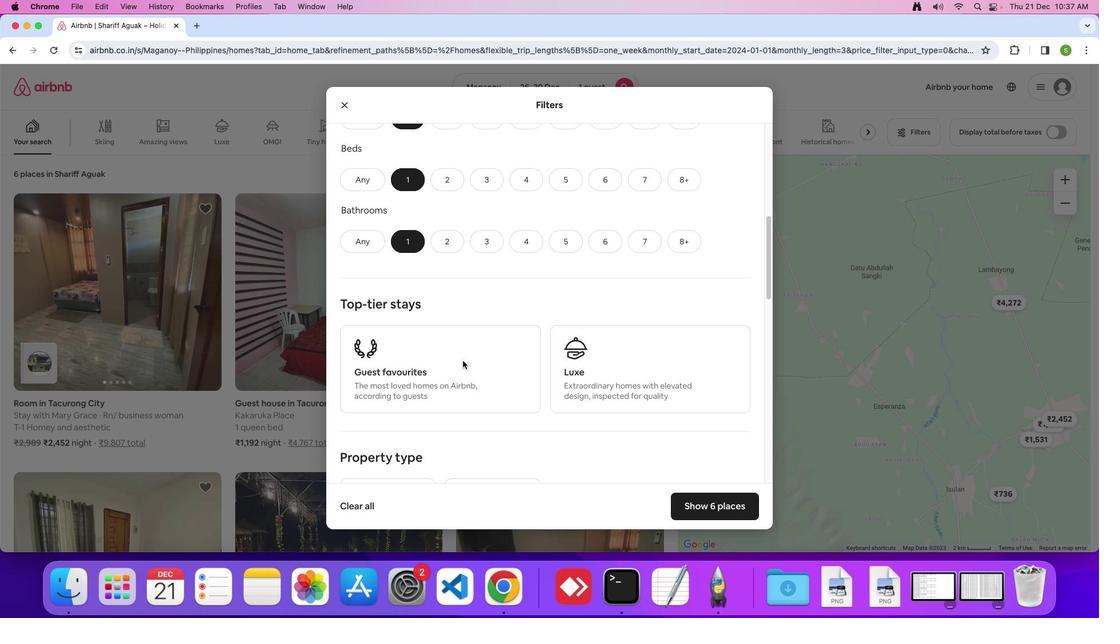 
Action: Mouse scrolled (462, 360) with delta (0, -1)
Screenshot: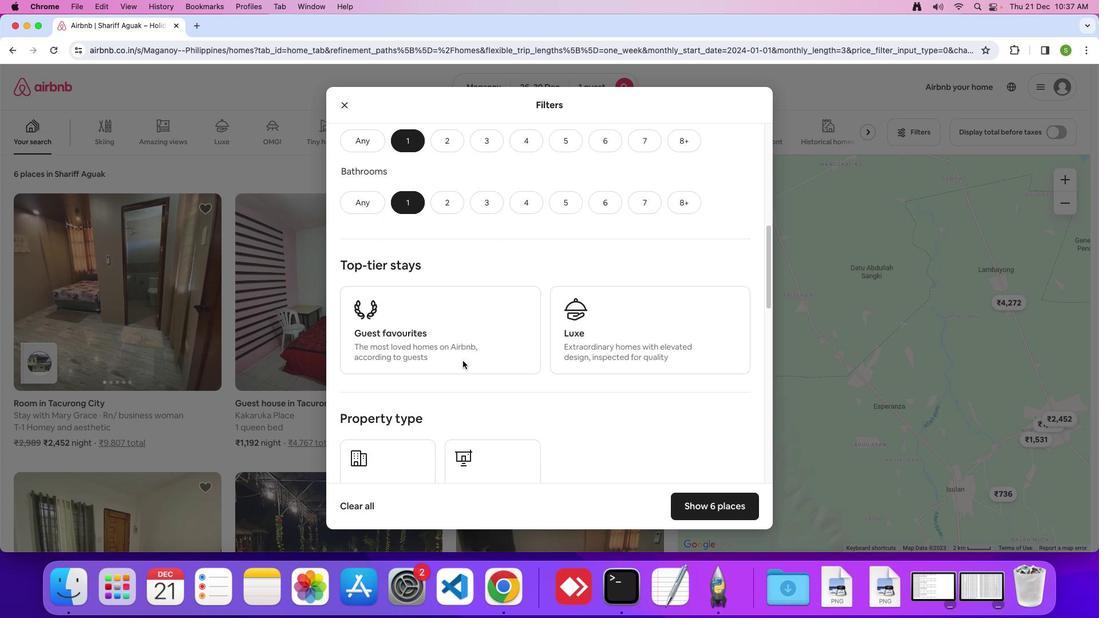 
Action: Mouse scrolled (462, 360) with delta (0, 0)
Screenshot: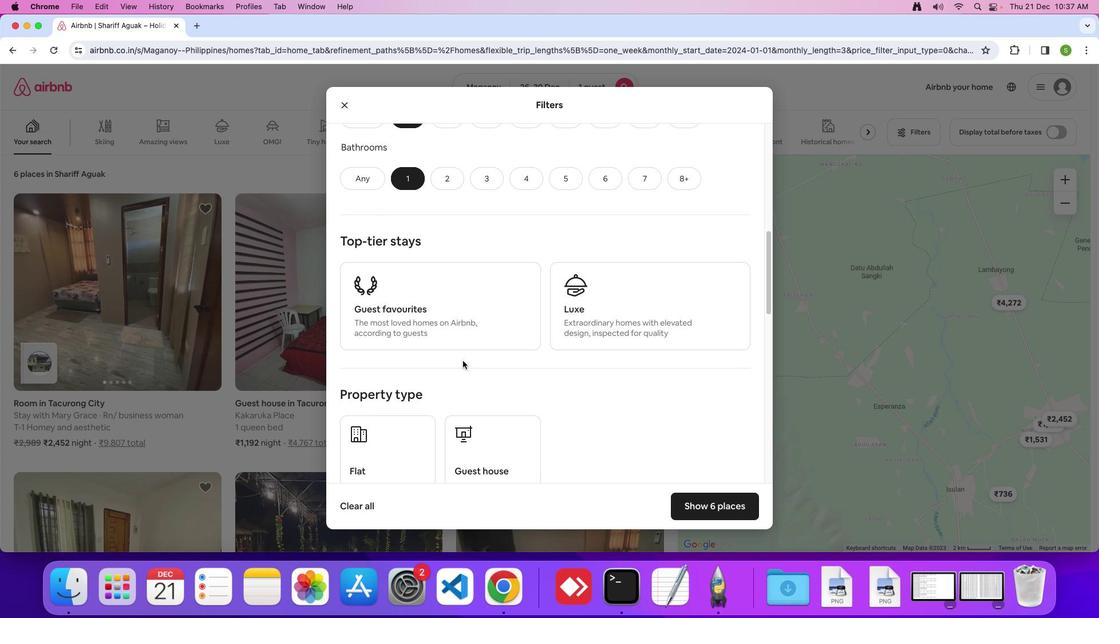 
Action: Mouse scrolled (462, 360) with delta (0, 0)
Screenshot: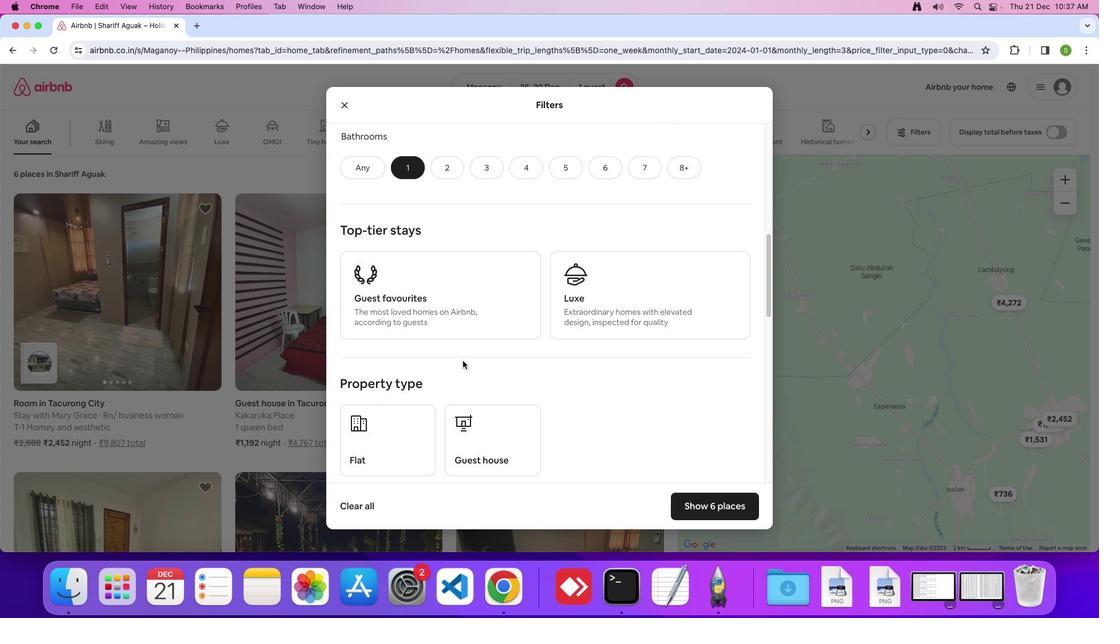 
Action: Mouse scrolled (462, 360) with delta (0, 0)
Screenshot: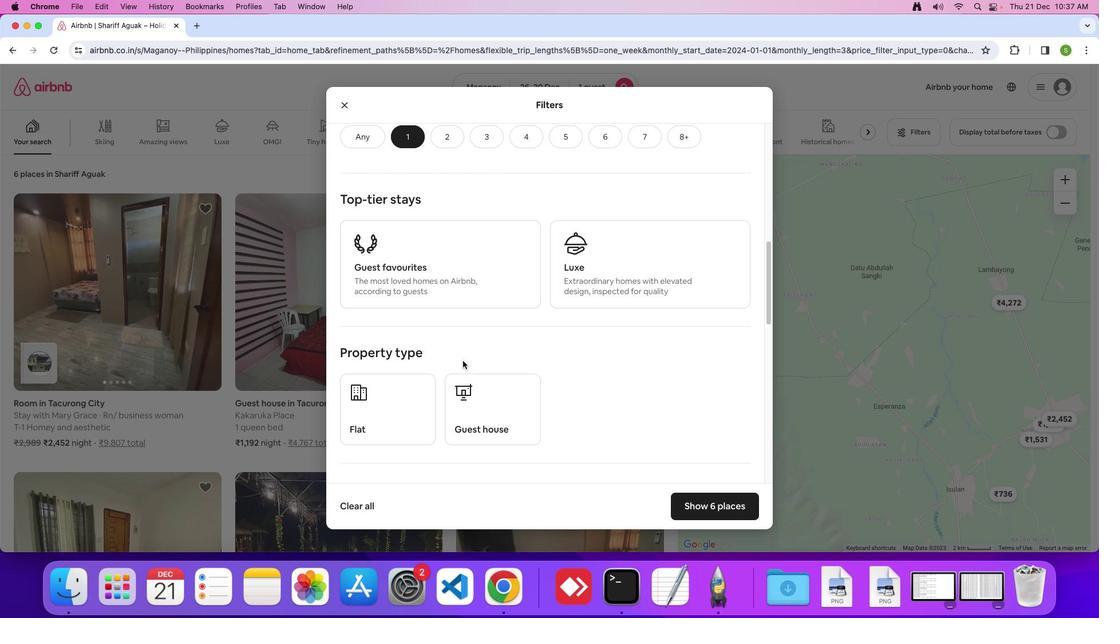 
Action: Mouse moved to (461, 361)
Screenshot: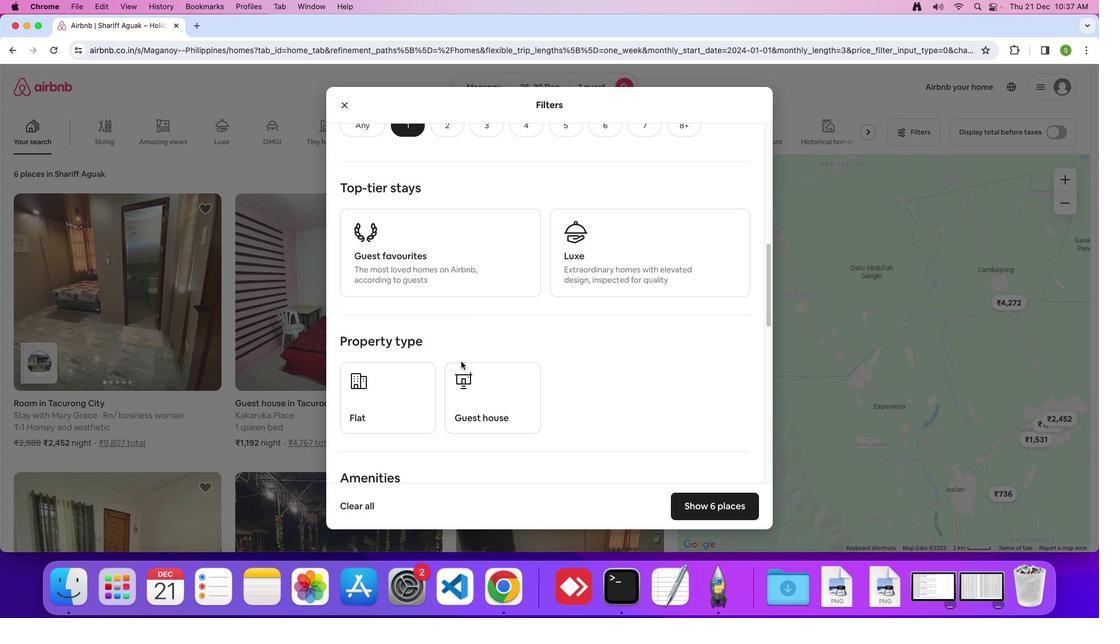 
Action: Mouse scrolled (461, 361) with delta (0, 0)
Screenshot: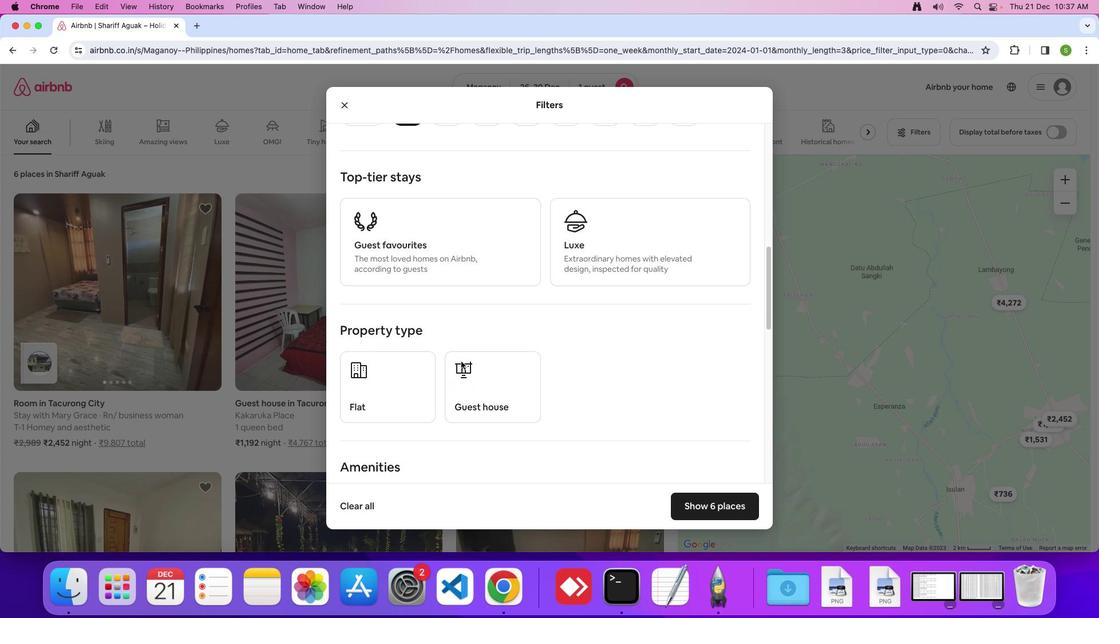 
Action: Mouse scrolled (461, 361) with delta (0, 0)
Screenshot: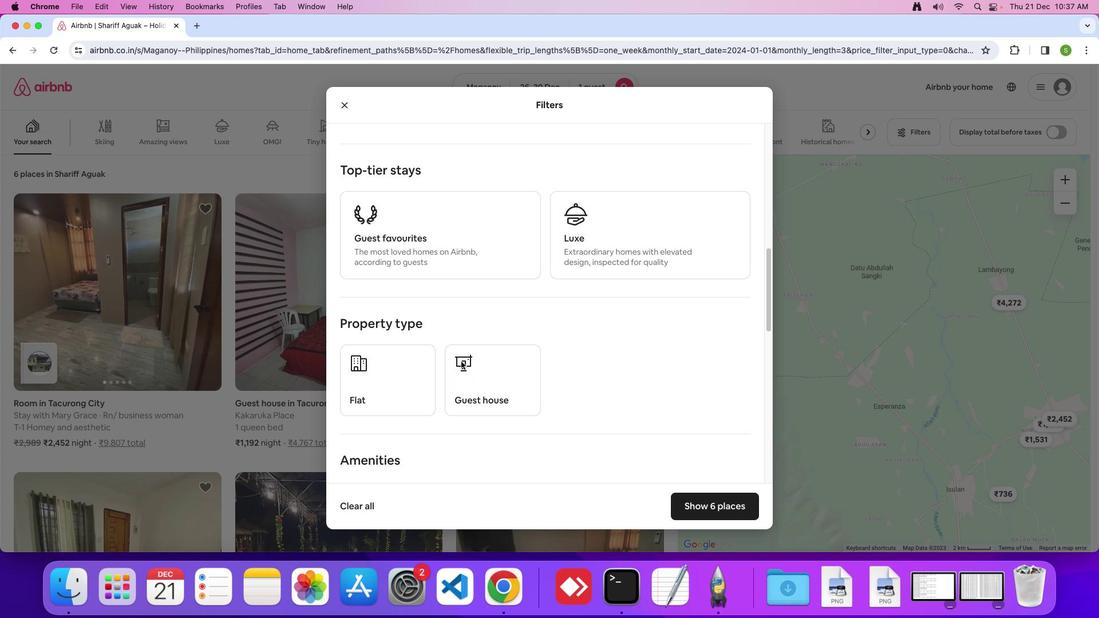 
Action: Mouse scrolled (461, 361) with delta (0, 0)
Screenshot: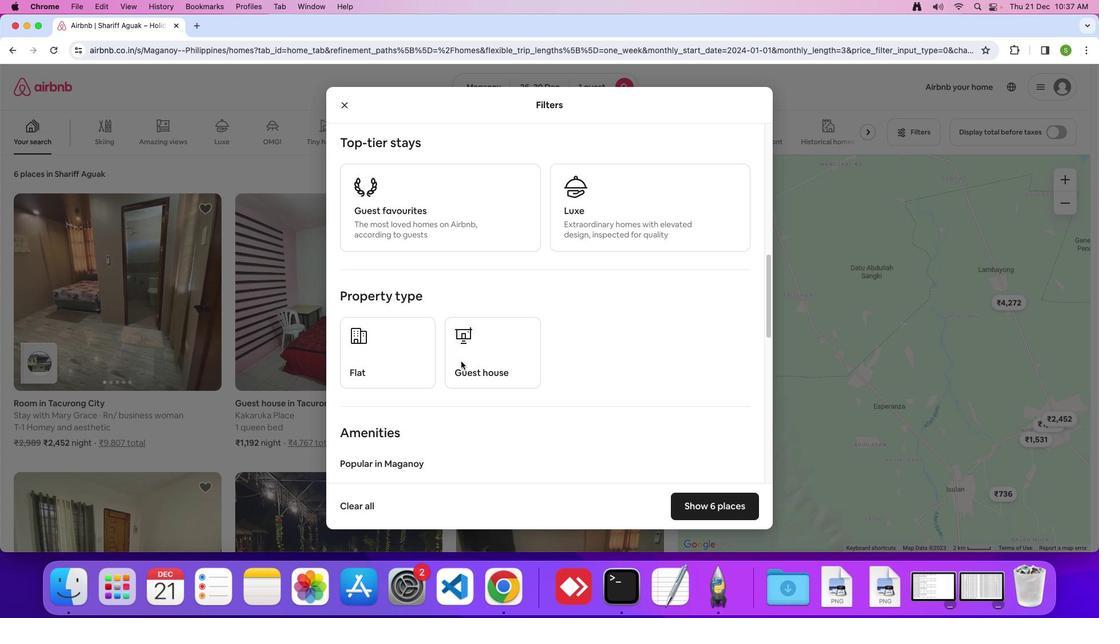 
Action: Mouse scrolled (461, 361) with delta (0, 0)
Screenshot: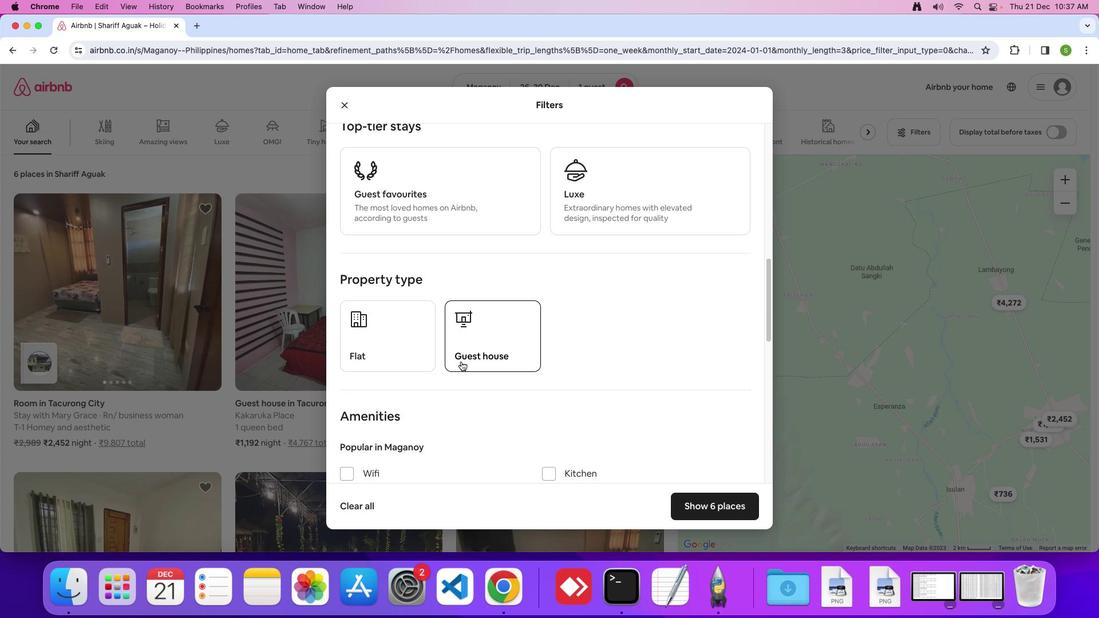 
Action: Mouse scrolled (461, 361) with delta (0, 0)
Screenshot: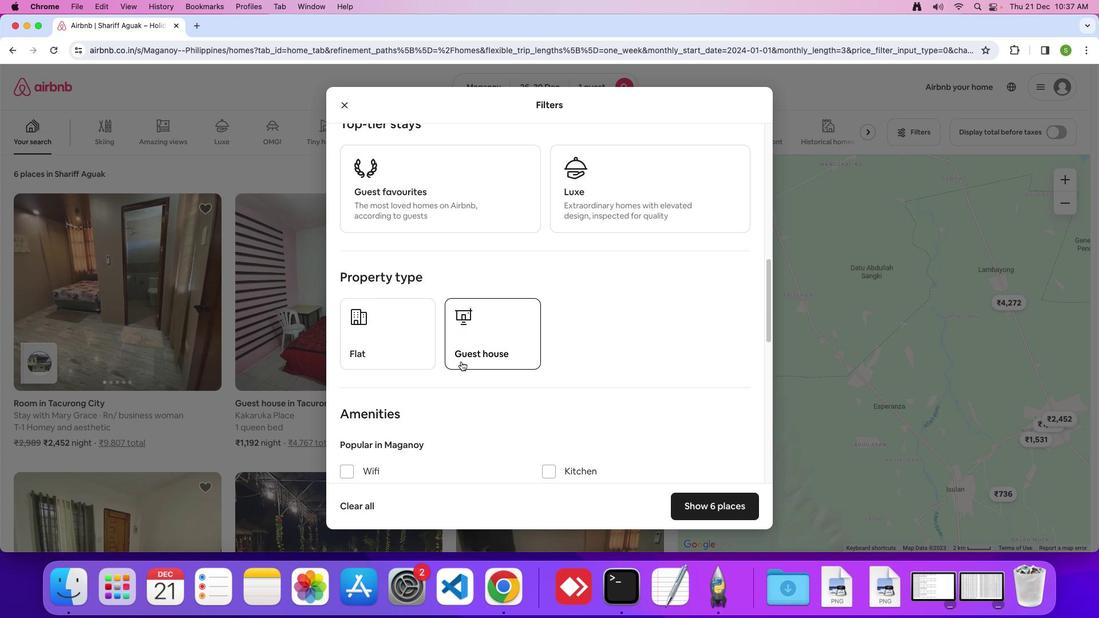 
Action: Mouse scrolled (461, 361) with delta (0, 0)
Screenshot: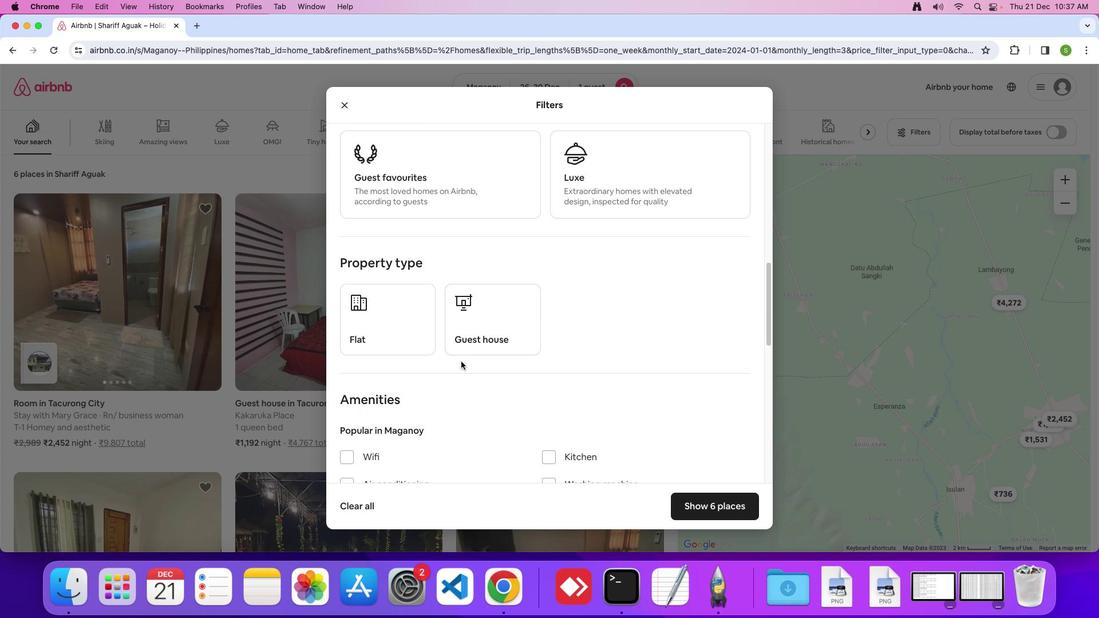 
Action: Mouse scrolled (461, 361) with delta (0, 0)
Screenshot: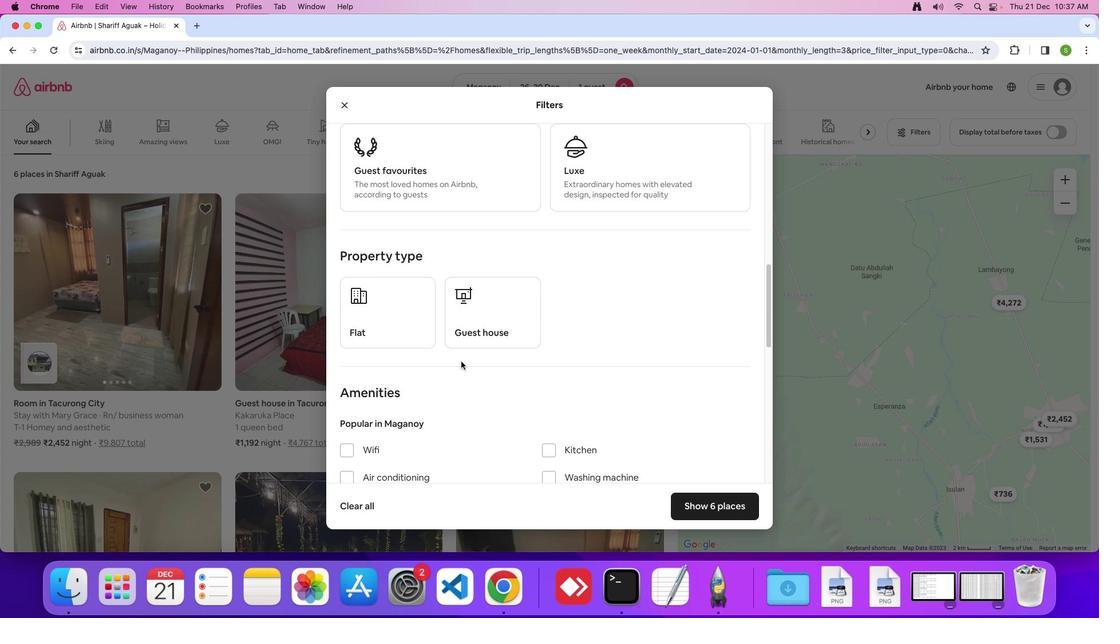 
Action: Mouse scrolled (461, 361) with delta (0, 0)
Screenshot: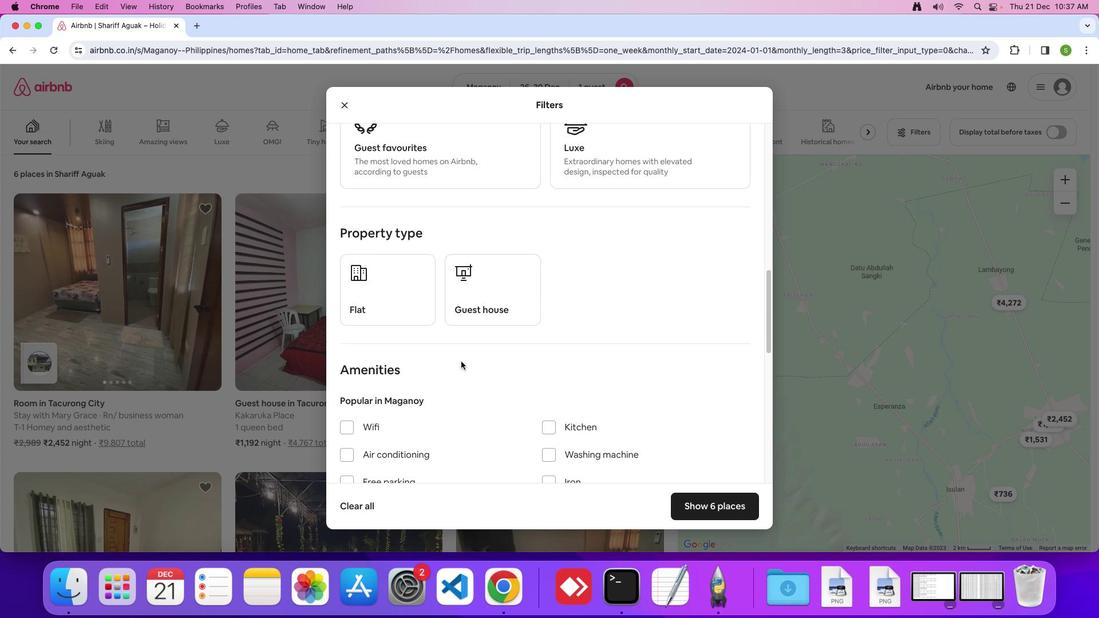 
Action: Mouse scrolled (461, 361) with delta (0, 0)
Screenshot: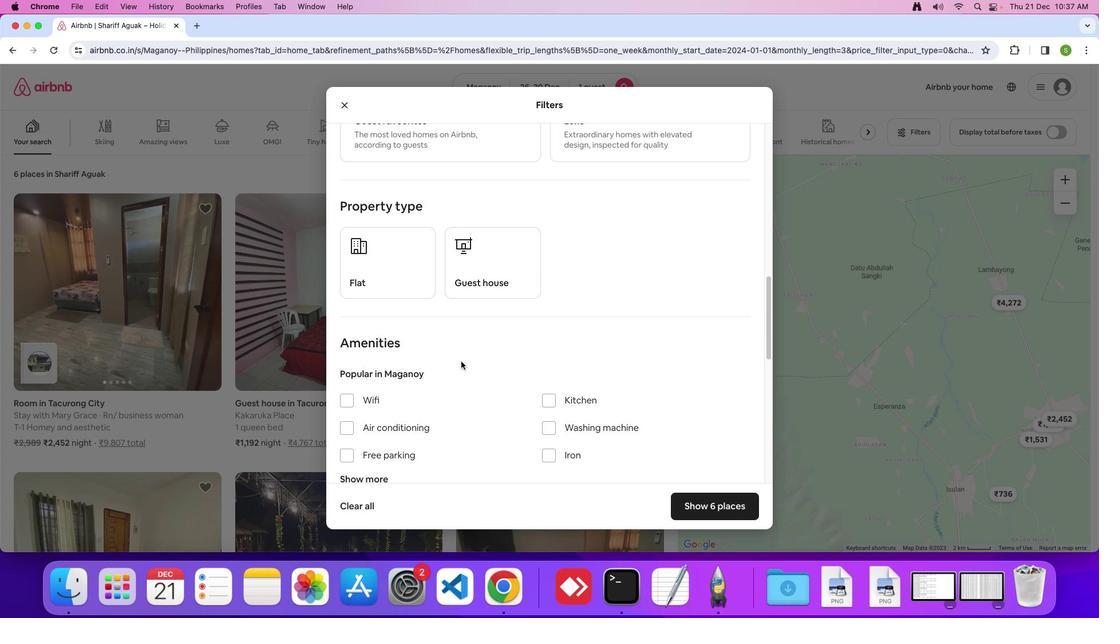 
Action: Mouse scrolled (461, 361) with delta (0, 0)
Screenshot: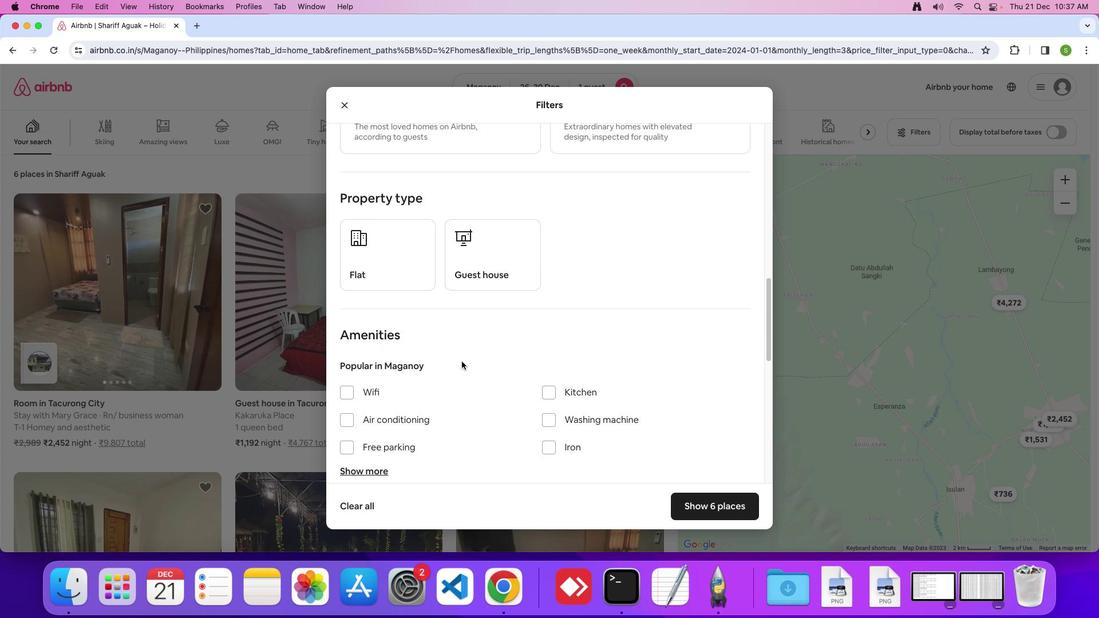 
Action: Mouse moved to (462, 359)
Screenshot: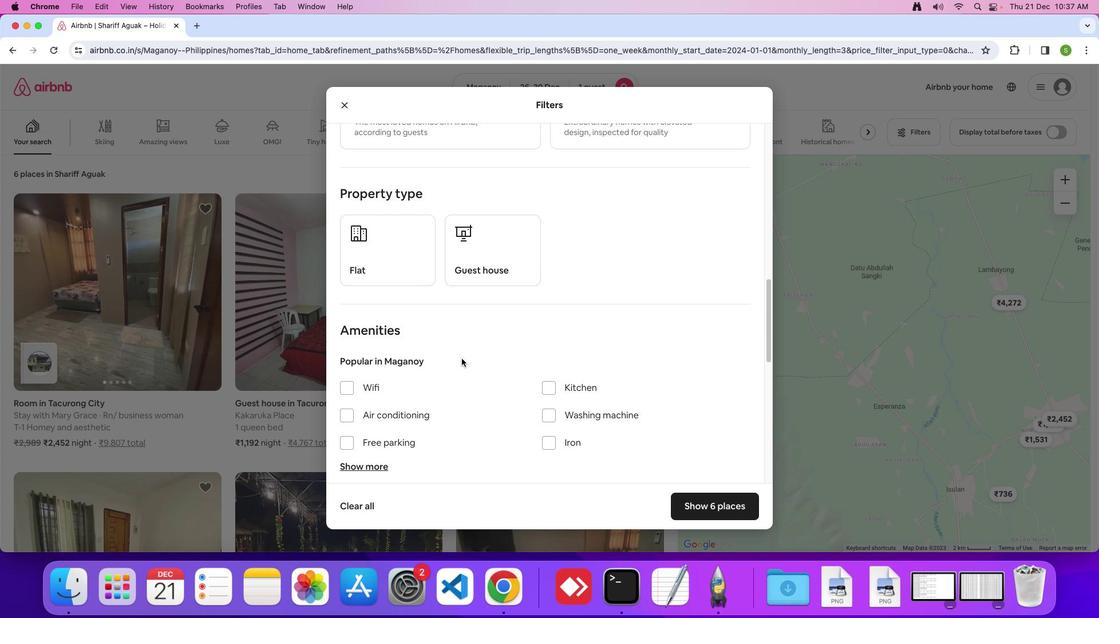 
Action: Mouse scrolled (462, 359) with delta (0, 0)
Screenshot: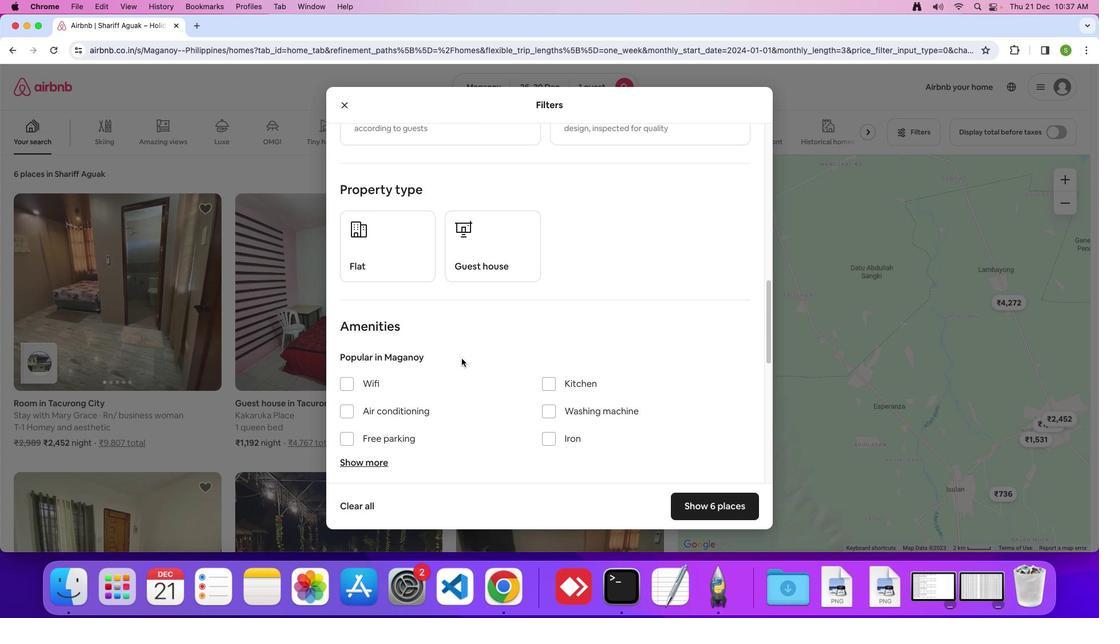 
Action: Mouse scrolled (462, 359) with delta (0, 0)
Screenshot: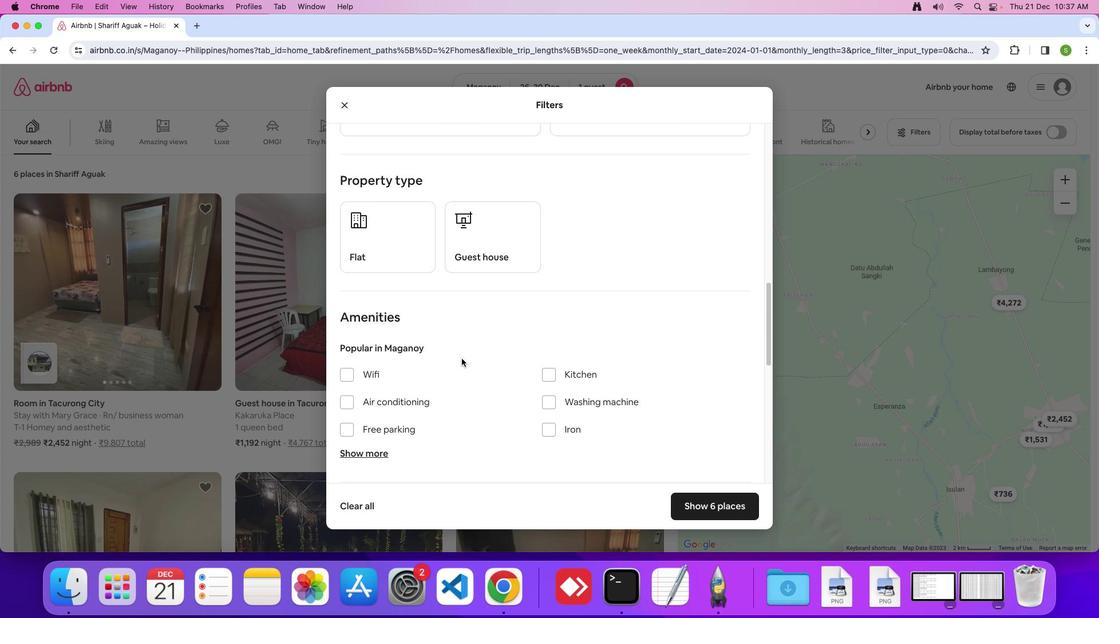 
Action: Mouse scrolled (462, 359) with delta (0, 0)
Screenshot: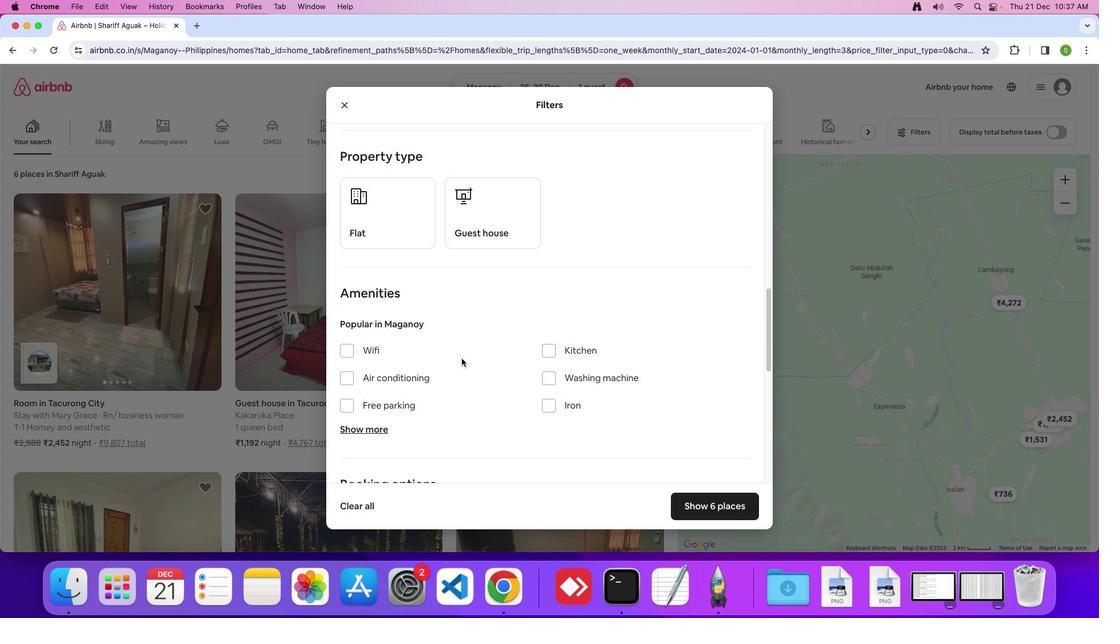 
Action: Mouse scrolled (462, 359) with delta (0, 0)
Screenshot: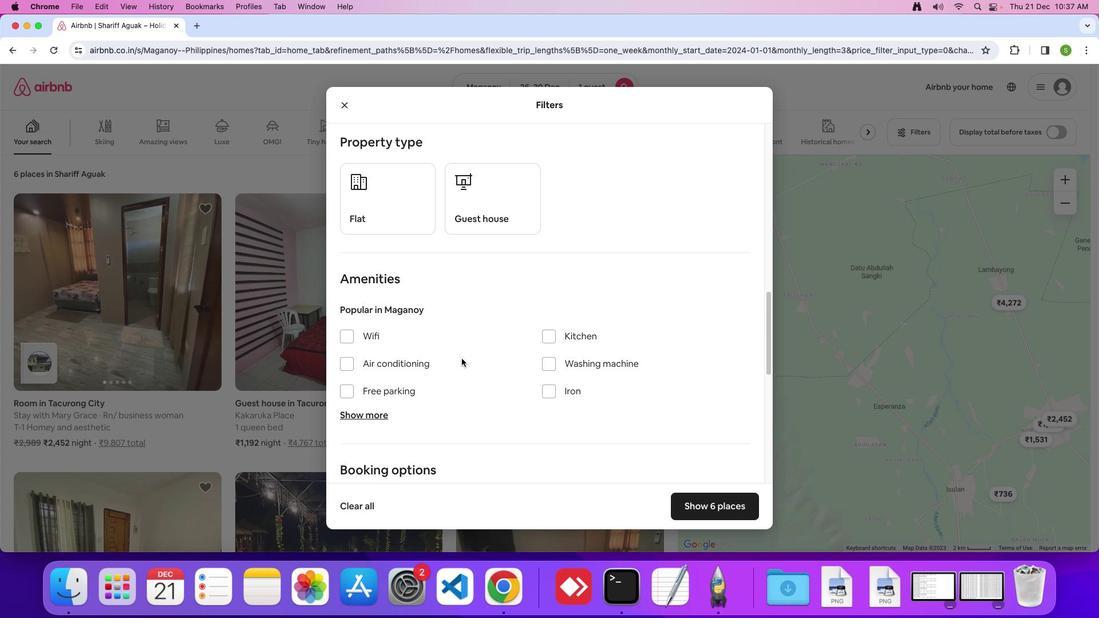 
Action: Mouse scrolled (462, 359) with delta (0, 0)
Screenshot: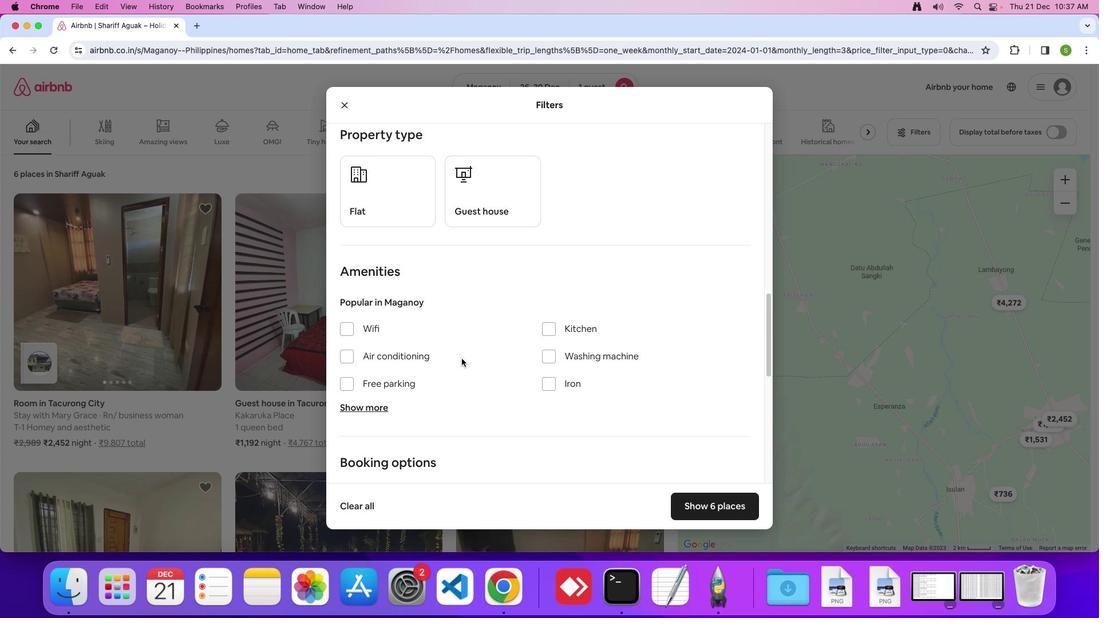 
Action: Mouse scrolled (462, 359) with delta (0, 0)
Screenshot: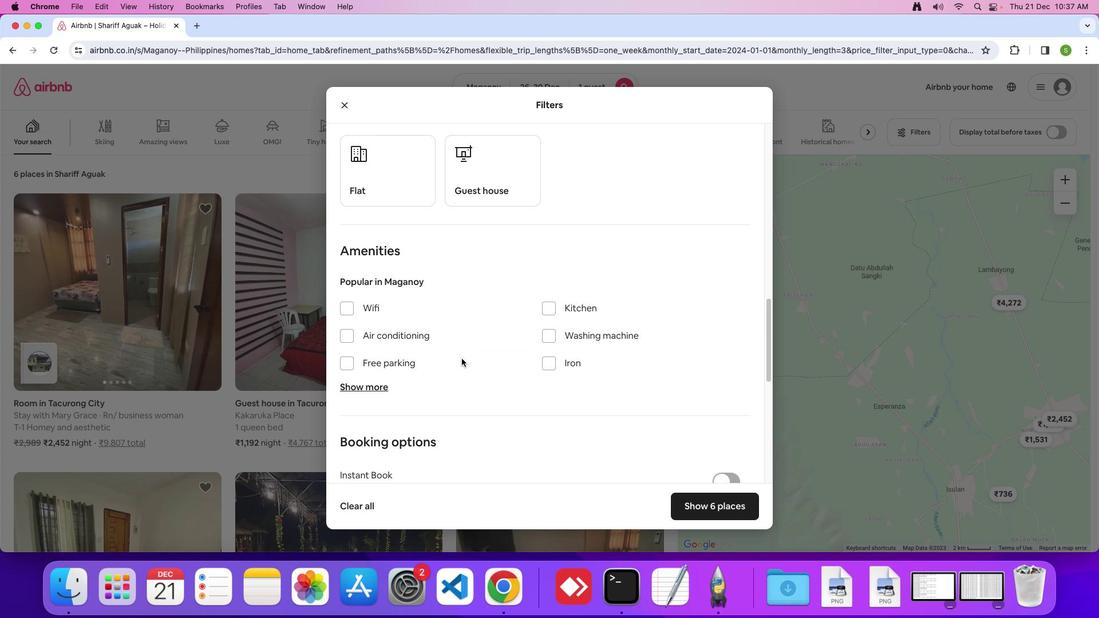
Action: Mouse scrolled (462, 359) with delta (0, 0)
Screenshot: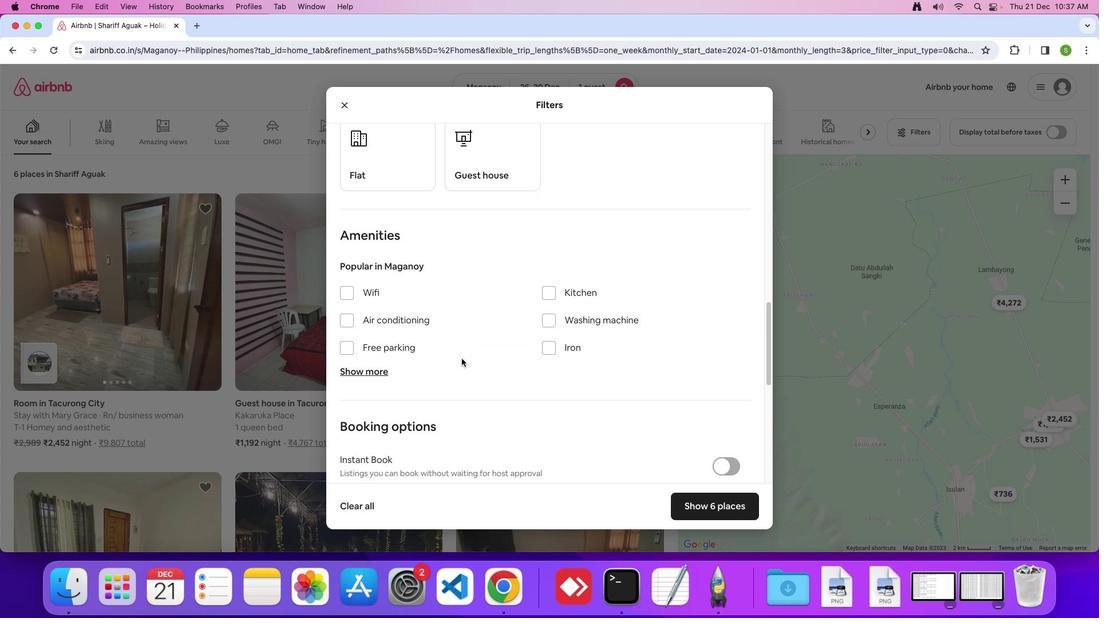 
Action: Mouse scrolled (462, 359) with delta (0, 0)
Screenshot: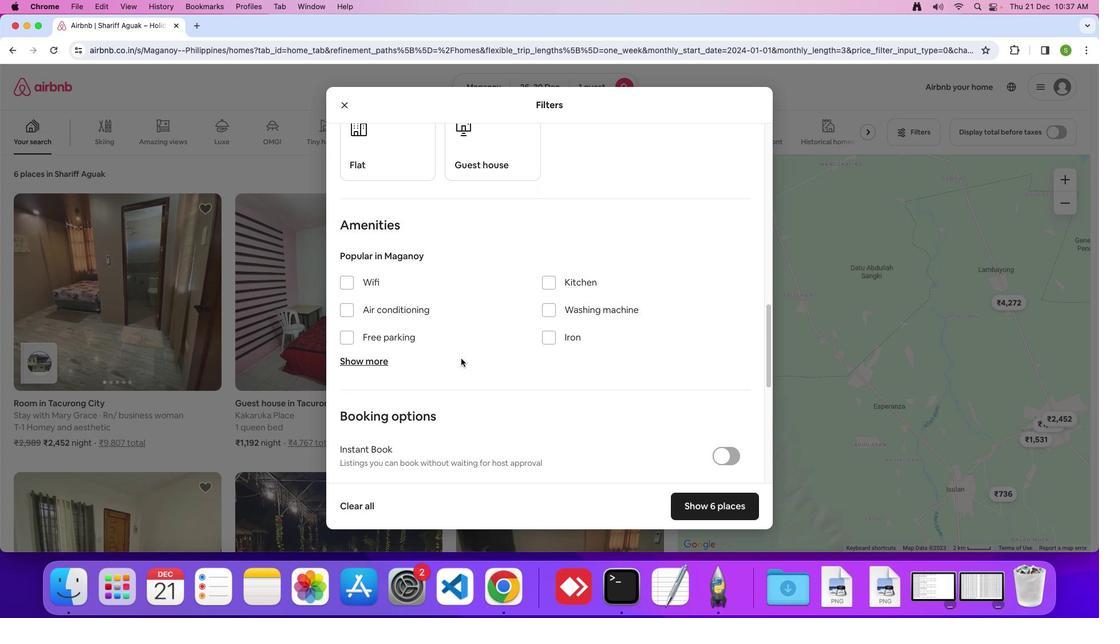 
Action: Mouse moved to (460, 359)
Screenshot: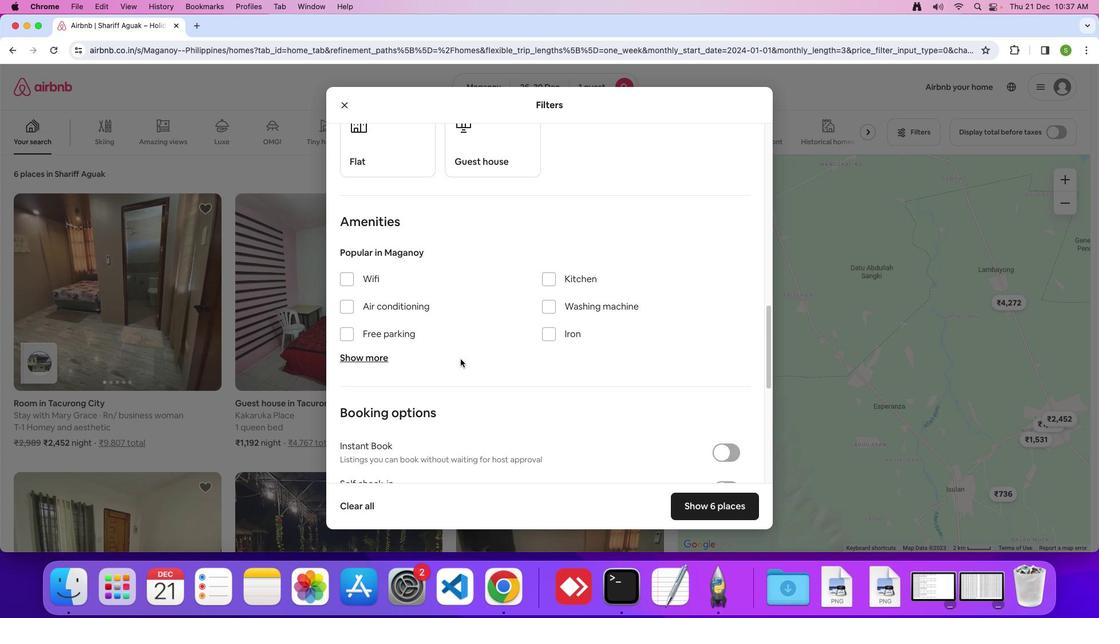 
Action: Mouse scrolled (460, 359) with delta (0, 0)
Screenshot: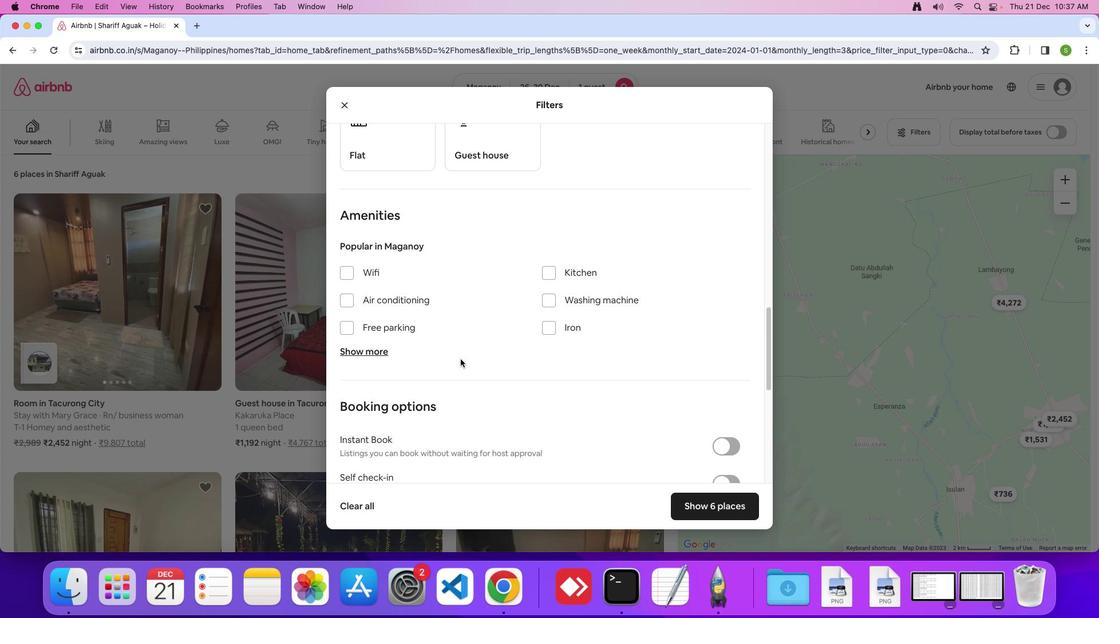 
Action: Mouse scrolled (460, 359) with delta (0, 0)
Screenshot: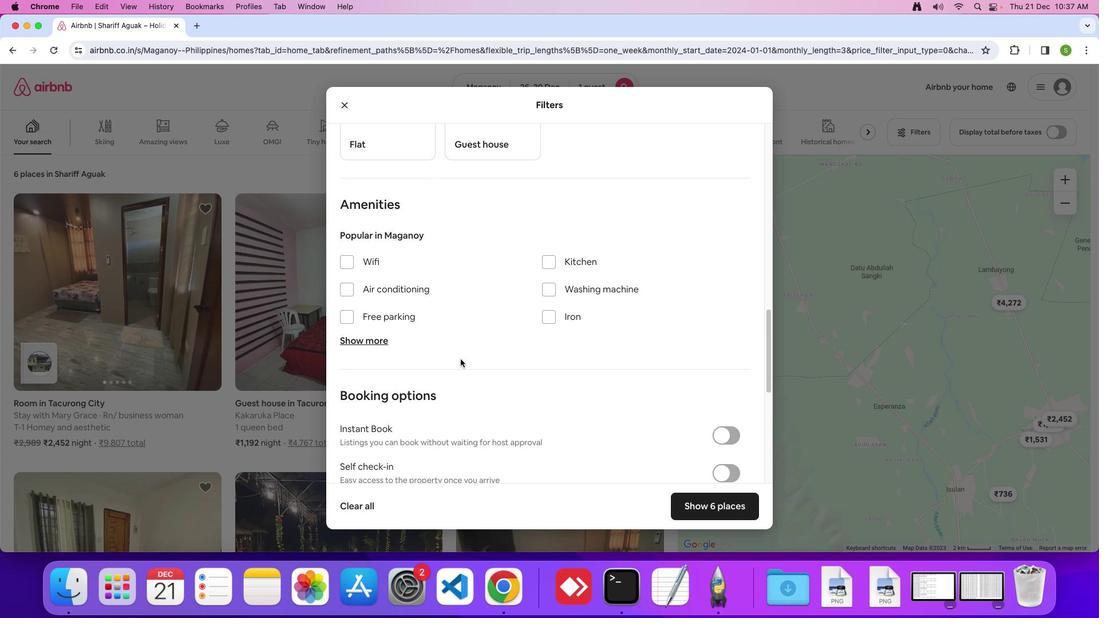 
Action: Mouse scrolled (460, 359) with delta (0, 0)
Screenshot: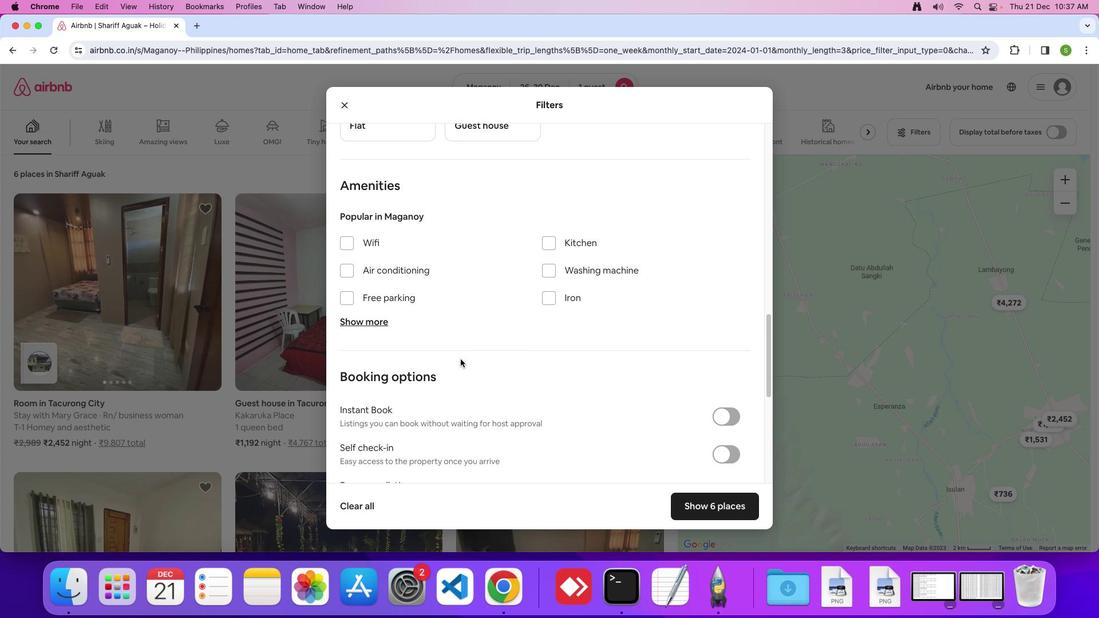 
Action: Mouse scrolled (460, 359) with delta (0, 0)
Screenshot: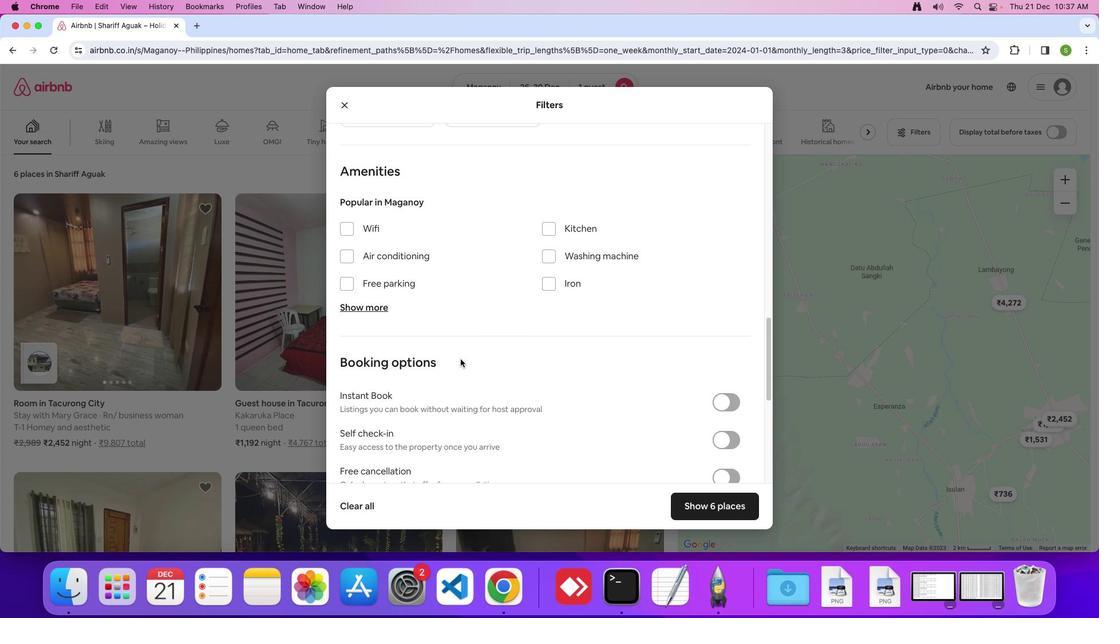
Action: Mouse scrolled (460, 359) with delta (0, 0)
Screenshot: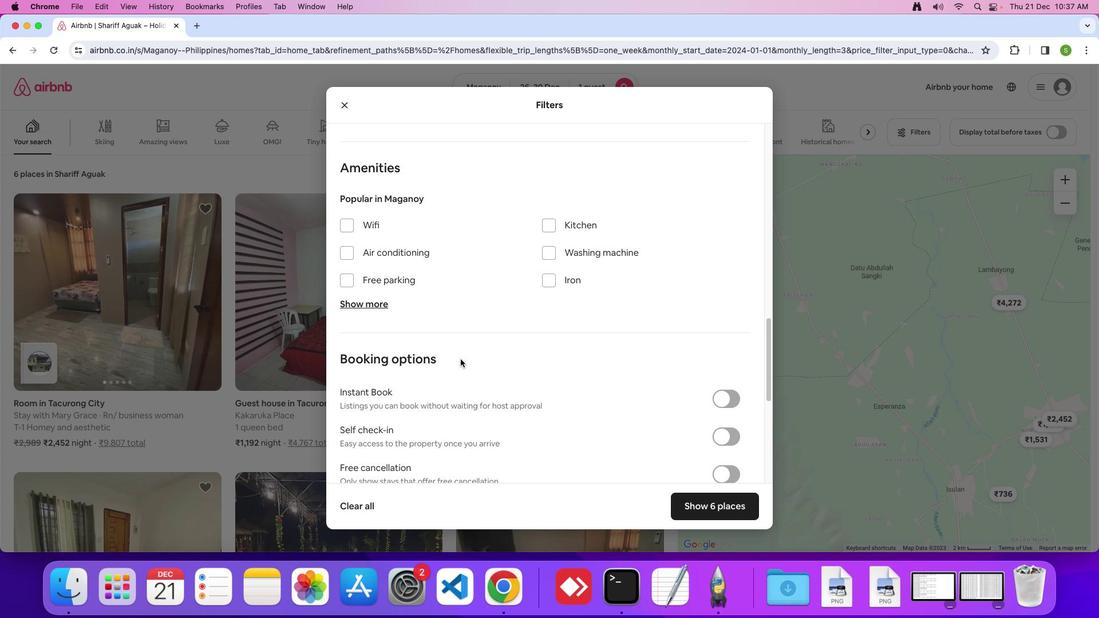 
Action: Mouse scrolled (460, 359) with delta (0, 0)
Screenshot: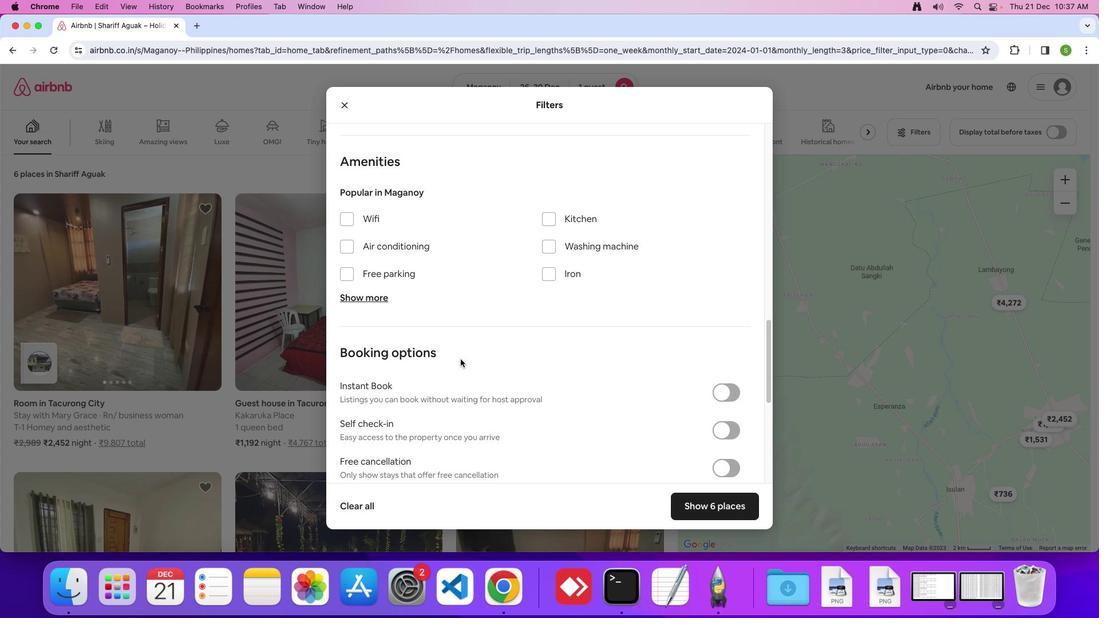 
Action: Mouse scrolled (460, 359) with delta (0, 0)
Screenshot: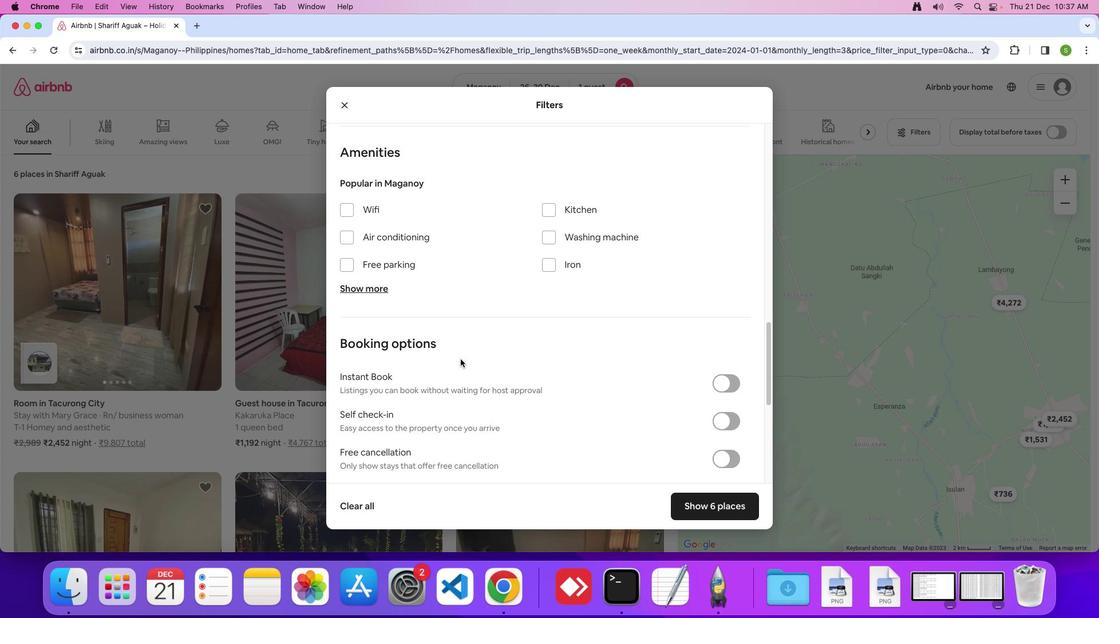 
Action: Mouse scrolled (460, 359) with delta (0, 0)
Screenshot: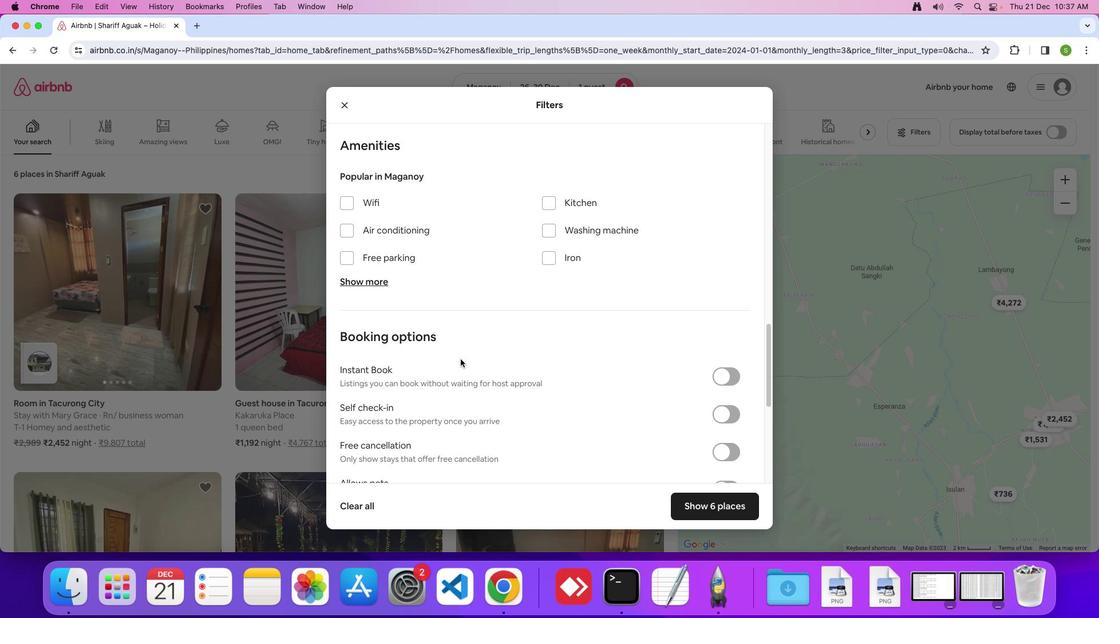 
Action: Mouse scrolled (460, 359) with delta (0, 0)
Screenshot: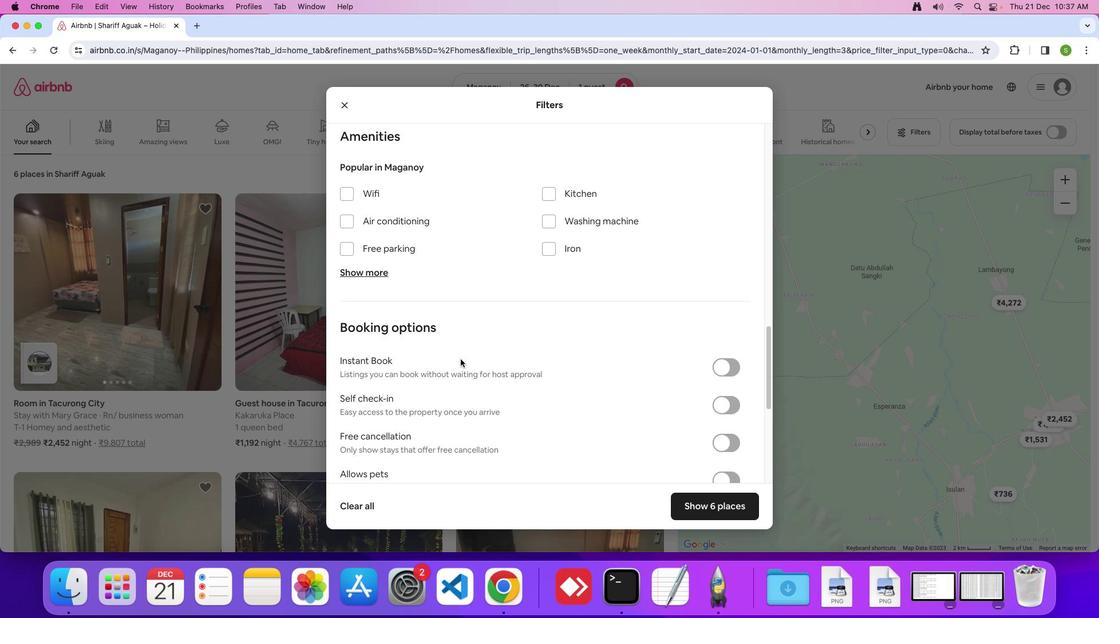 
Action: Mouse scrolled (460, 359) with delta (0, 0)
Screenshot: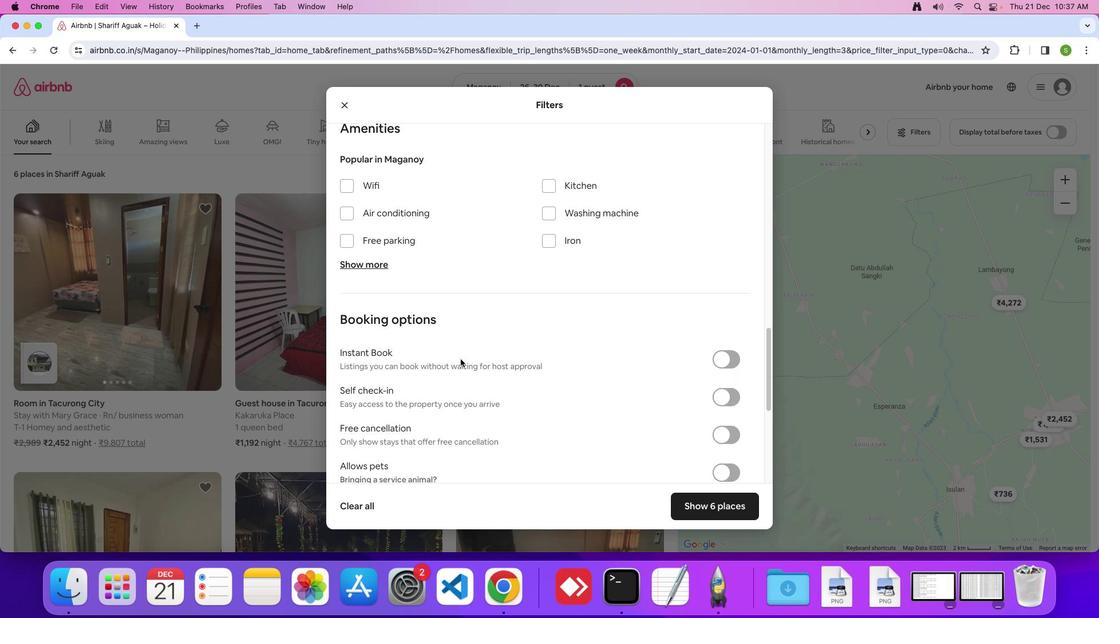 
Action: Mouse scrolled (460, 359) with delta (0, 0)
Screenshot: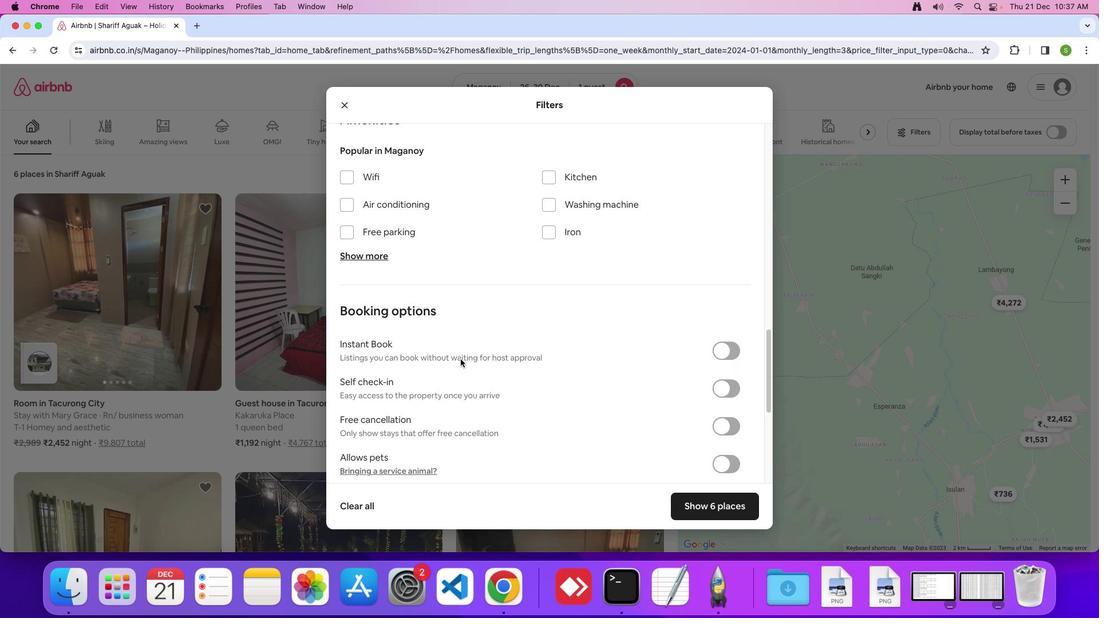 
Action: Mouse scrolled (460, 359) with delta (0, 0)
Screenshot: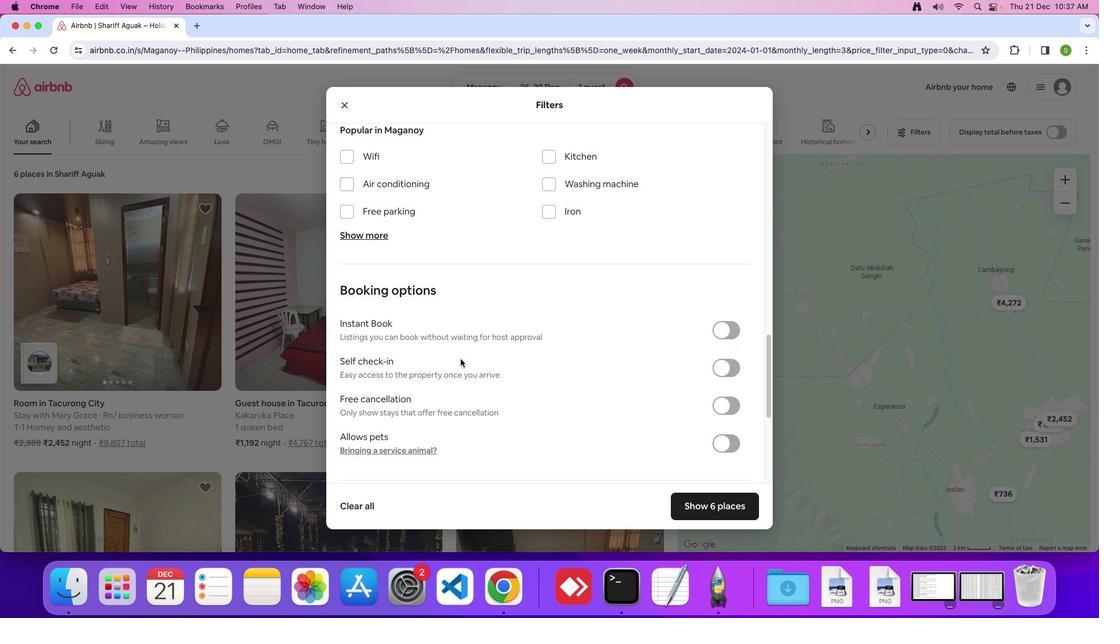 
Action: Mouse scrolled (460, 359) with delta (0, 0)
Screenshot: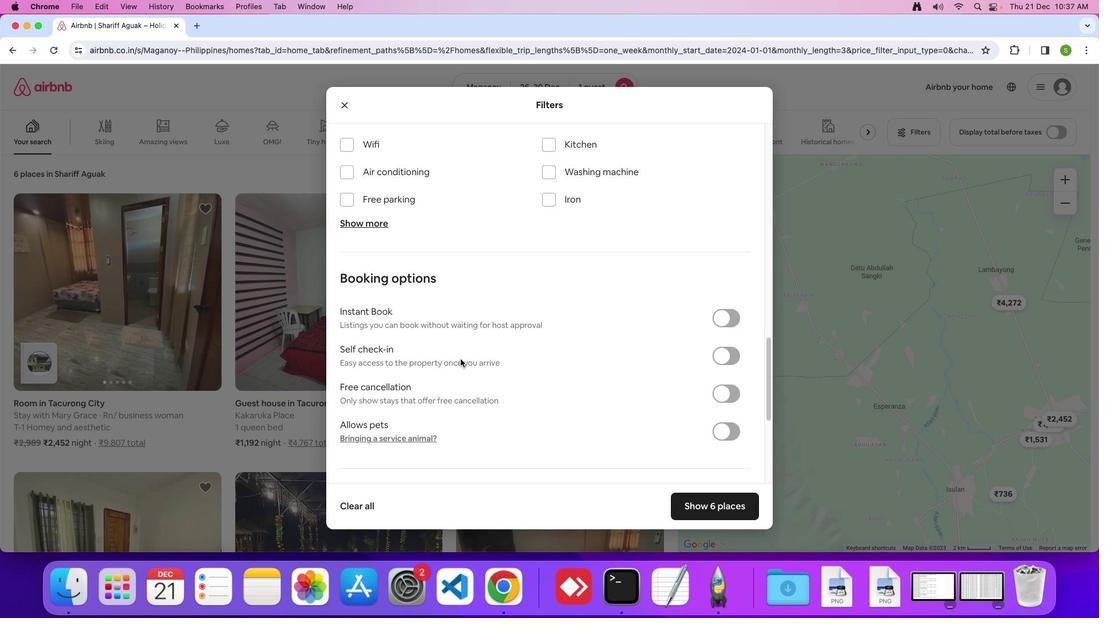 
Action: Mouse scrolled (460, 359) with delta (0, 0)
Screenshot: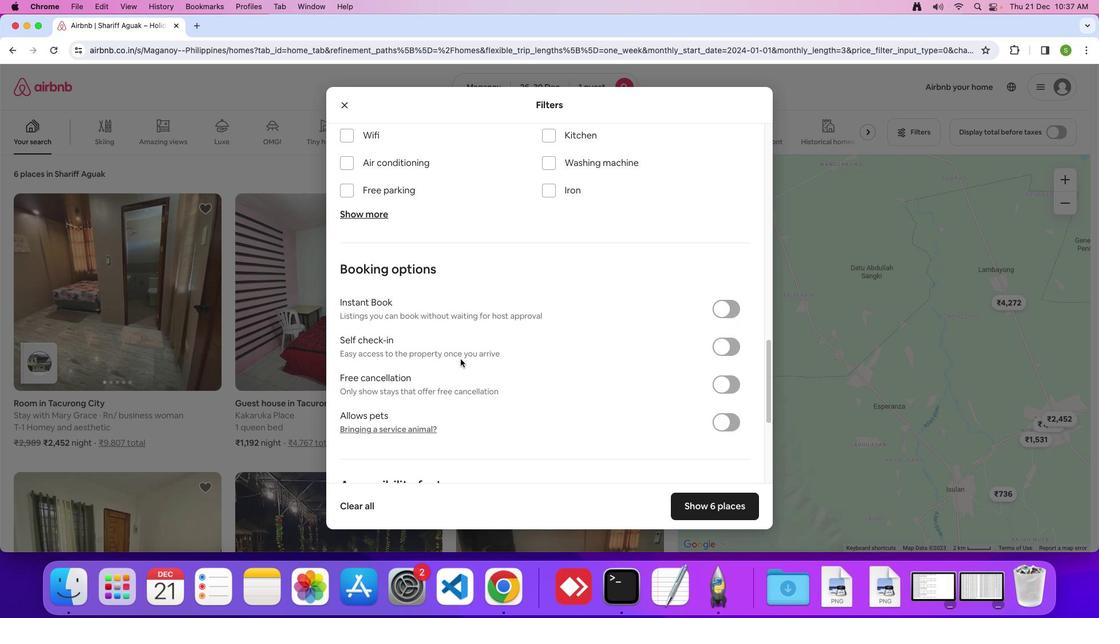 
Action: Mouse scrolled (460, 359) with delta (0, 0)
Screenshot: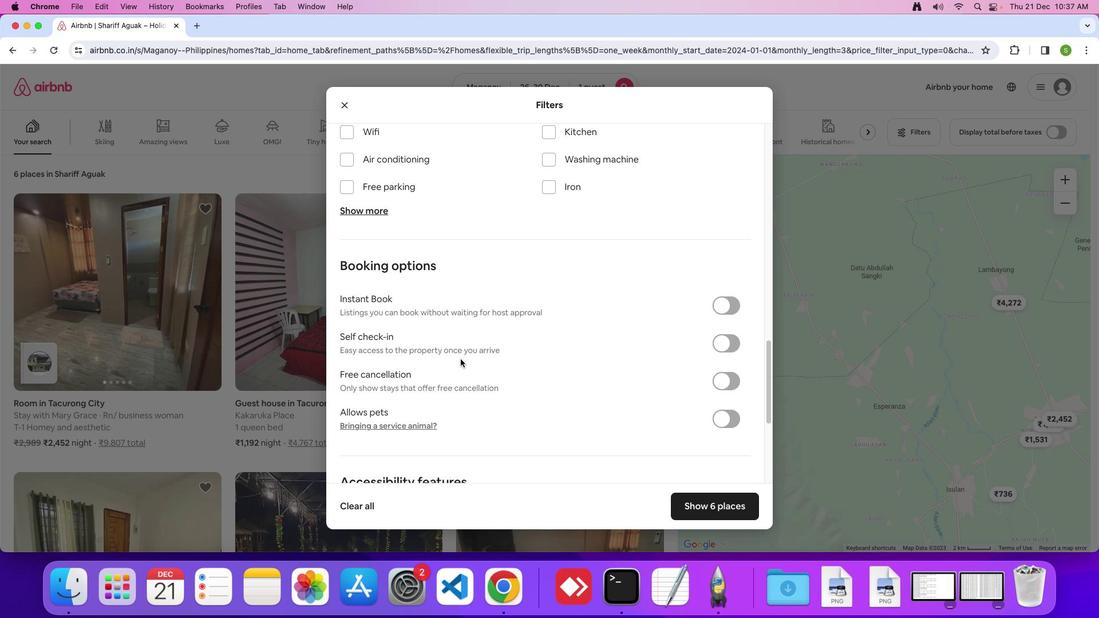 
Action: Mouse scrolled (460, 359) with delta (0, 0)
Screenshot: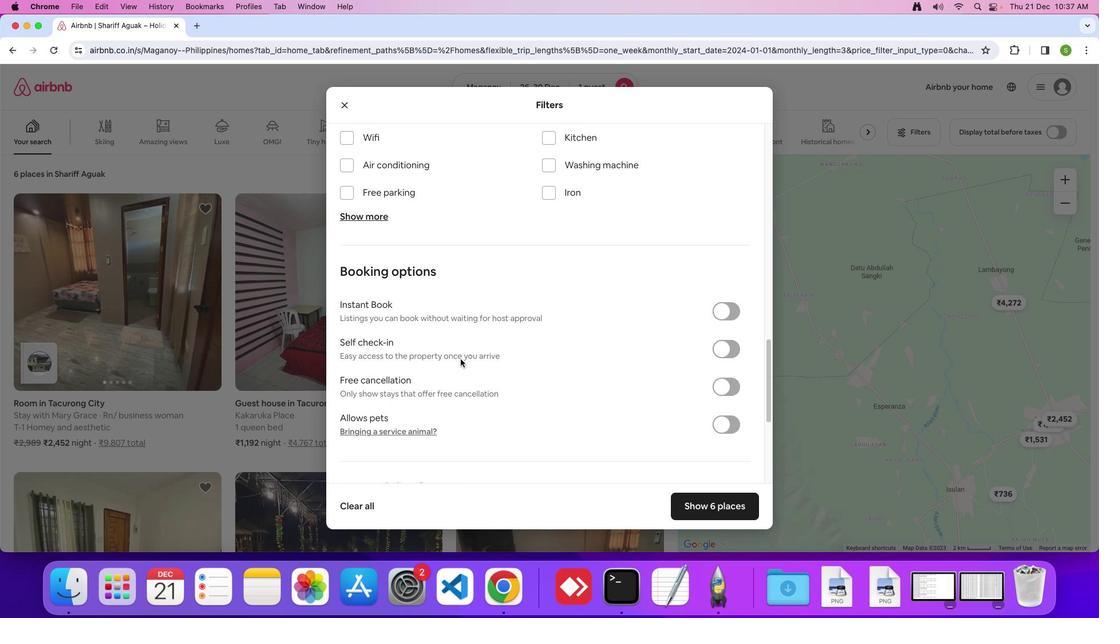 
Action: Mouse scrolled (460, 359) with delta (0, 0)
Screenshot: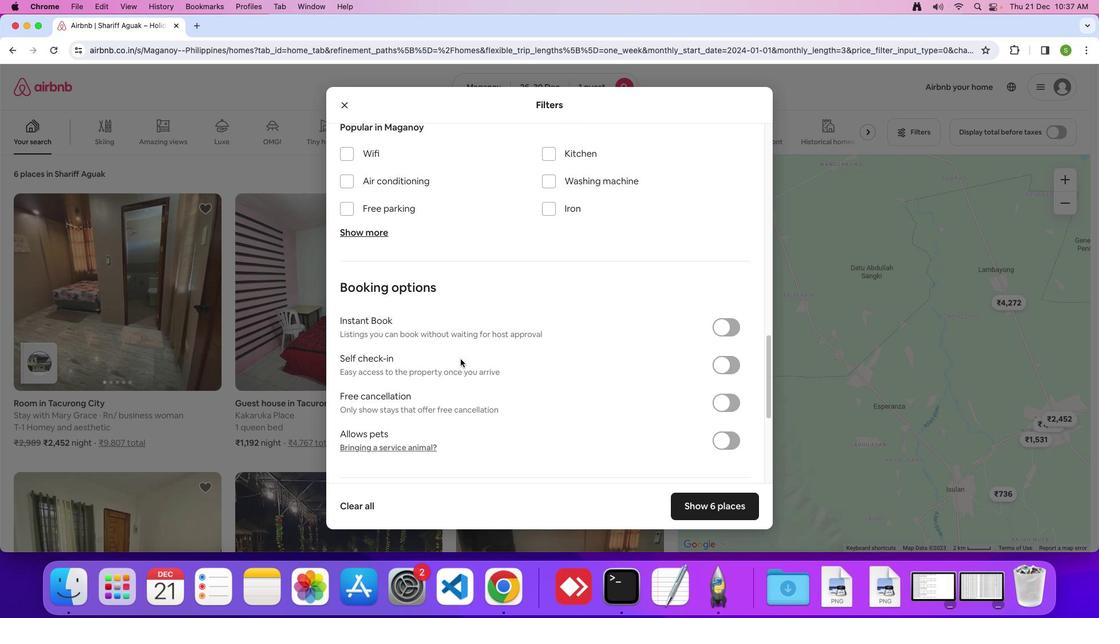 
Action: Mouse scrolled (460, 359) with delta (0, 0)
Screenshot: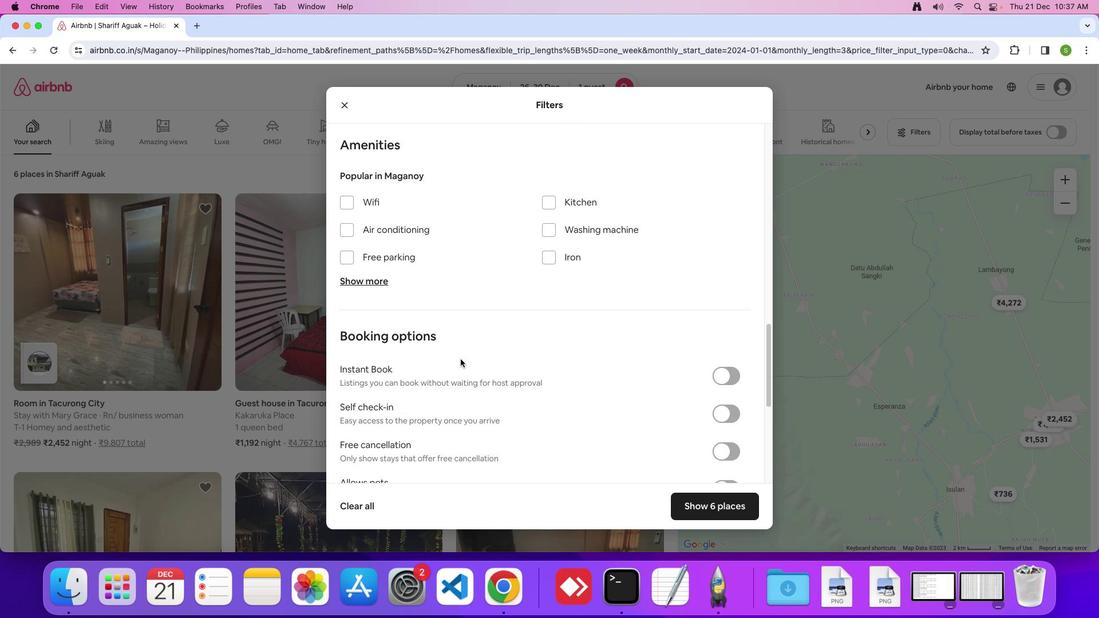 
Action: Mouse scrolled (460, 359) with delta (0, 0)
Screenshot: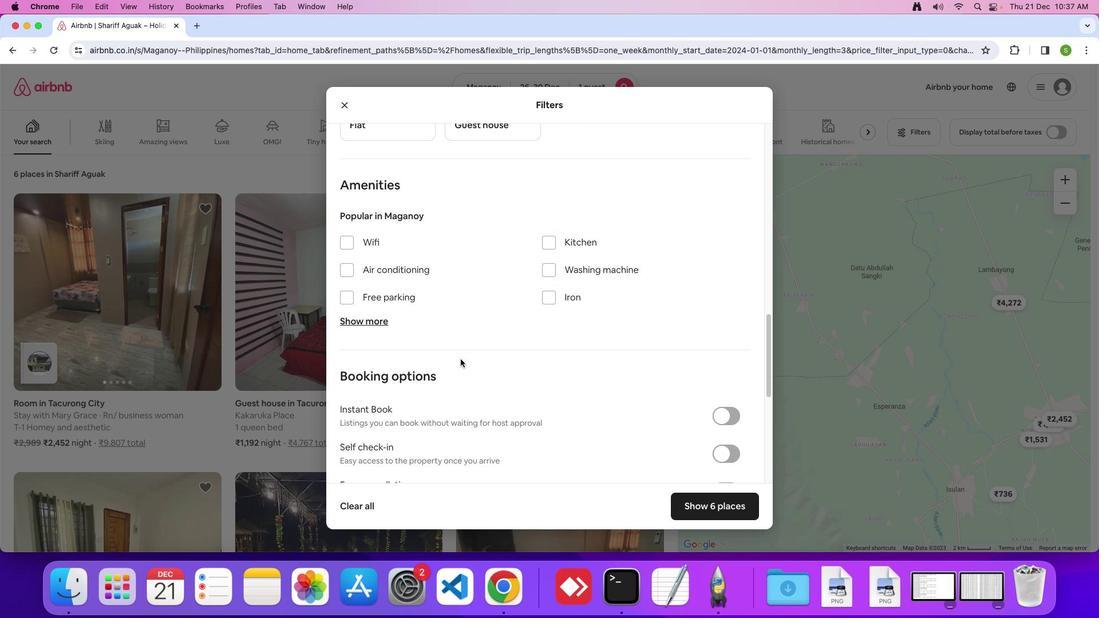 
Action: Mouse scrolled (460, 359) with delta (0, 2)
Screenshot: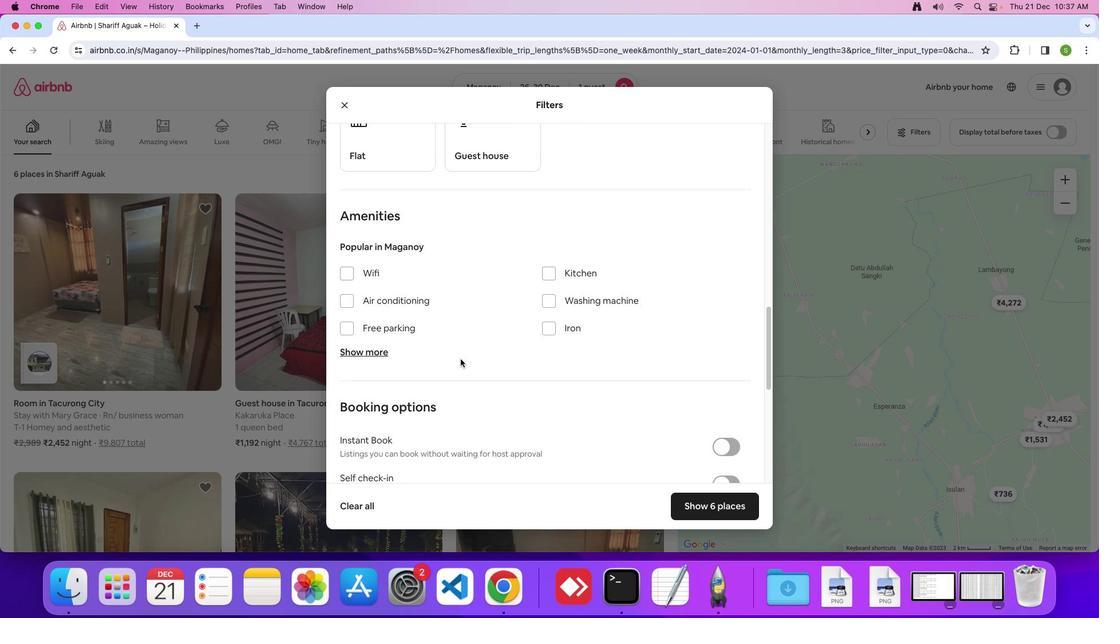 
Action: Mouse scrolled (460, 359) with delta (0, 0)
Screenshot: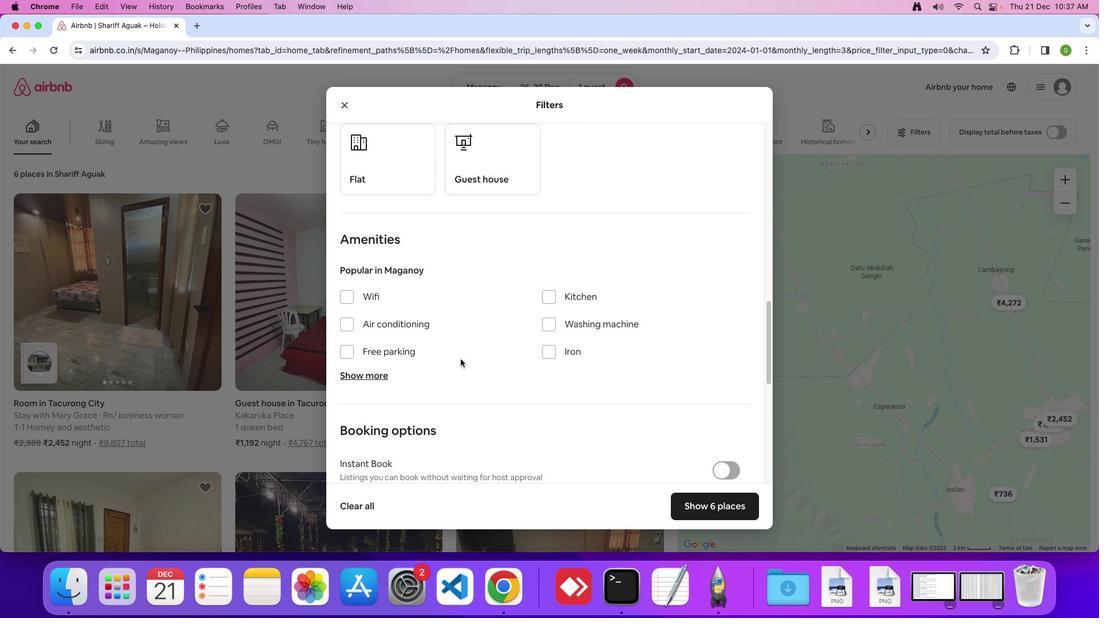 
Action: Mouse scrolled (460, 359) with delta (0, 0)
Screenshot: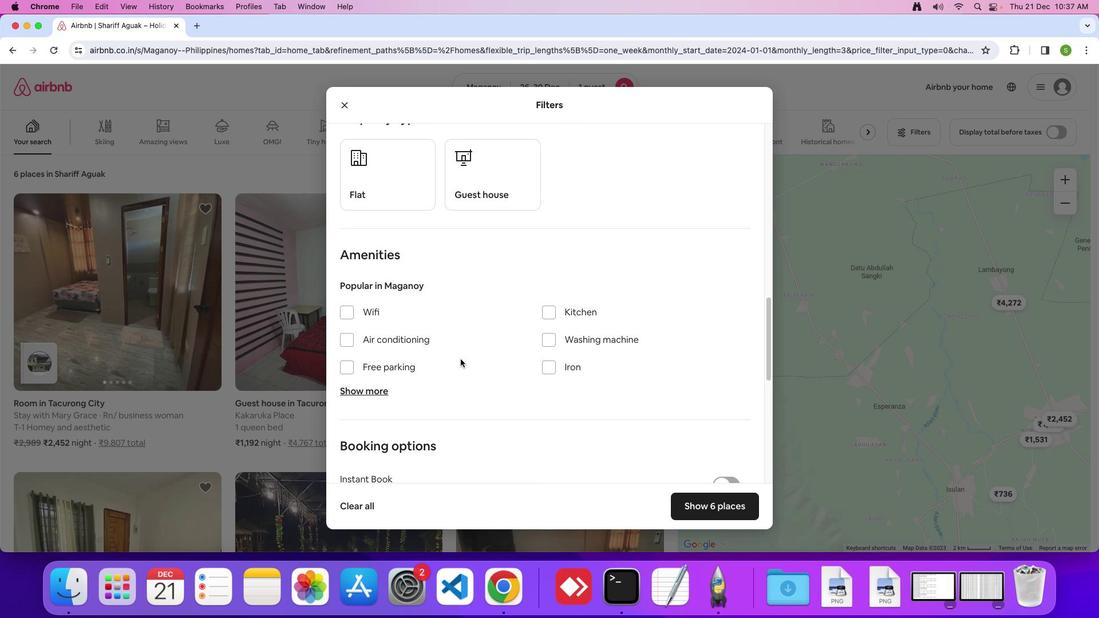 
Action: Mouse scrolled (460, 359) with delta (0, 1)
Screenshot: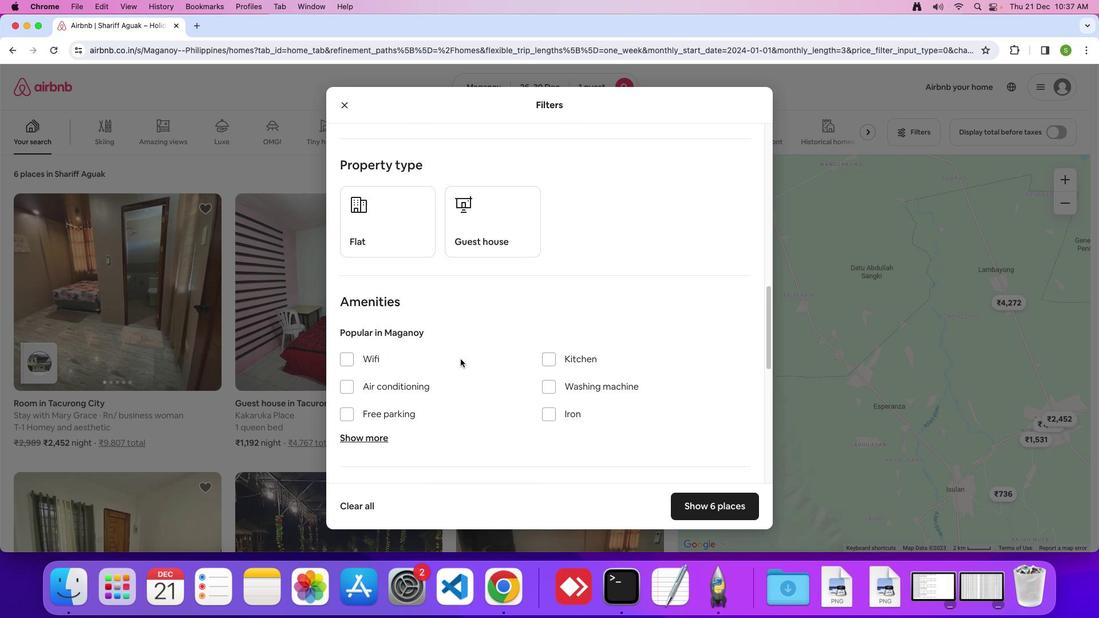 
Action: Mouse scrolled (460, 359) with delta (0, 0)
Screenshot: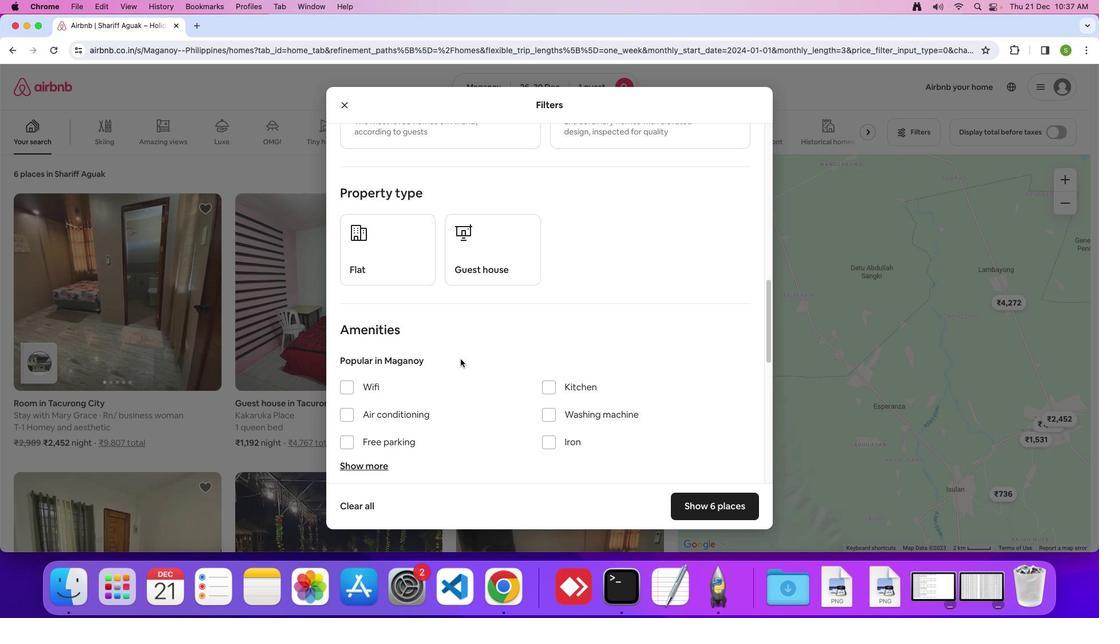 
Action: Mouse scrolled (460, 359) with delta (0, 0)
Screenshot: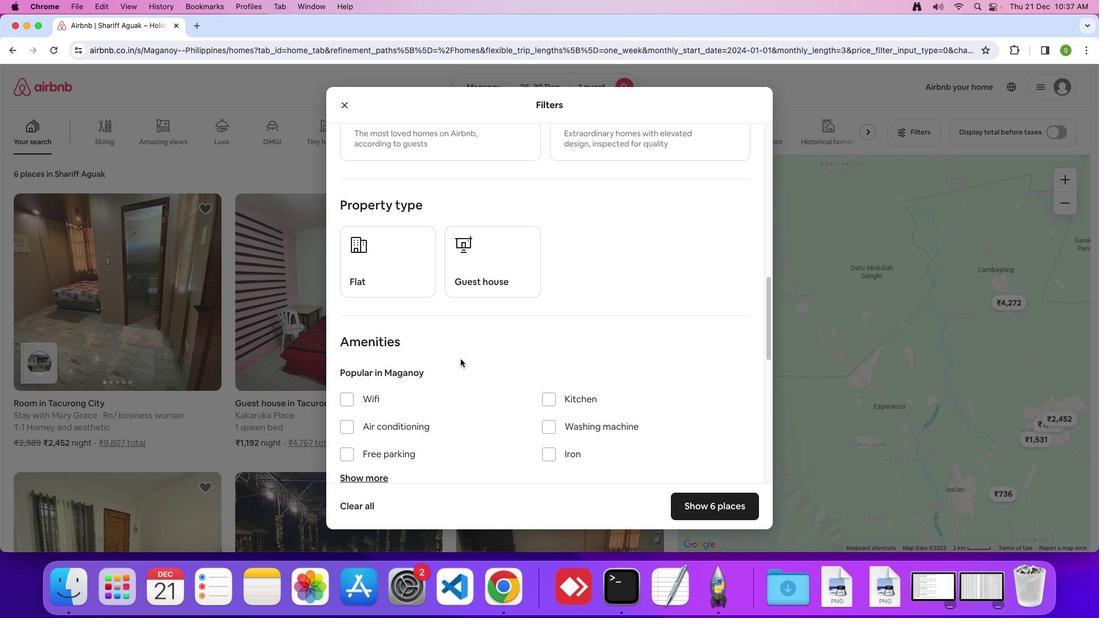 
Action: Mouse scrolled (460, 359) with delta (0, 0)
Screenshot: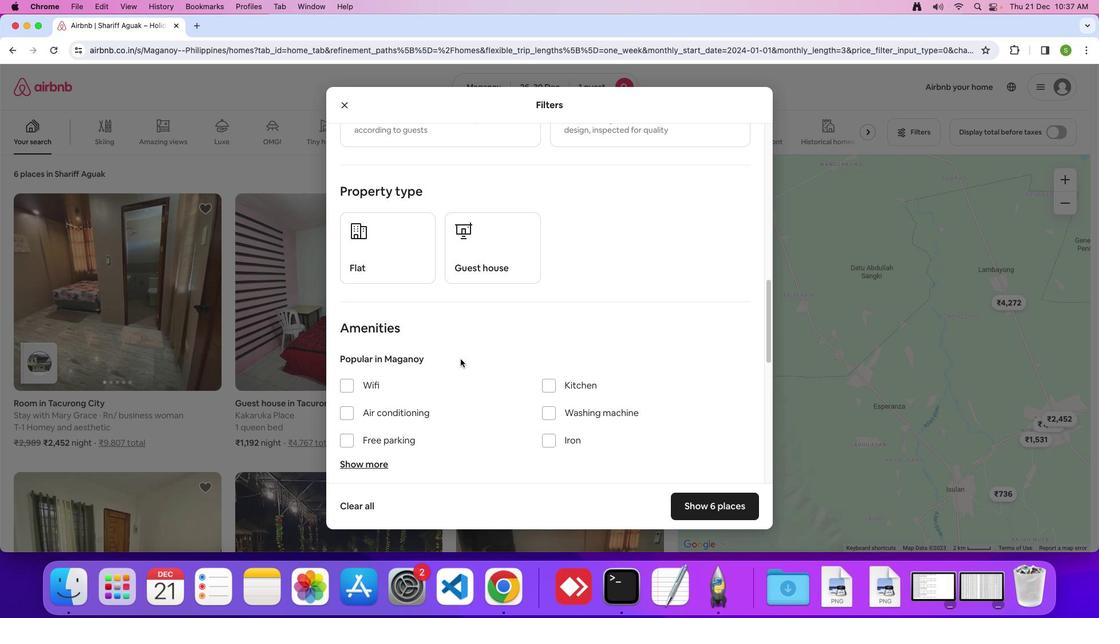 
Action: Mouse scrolled (460, 359) with delta (0, 0)
Screenshot: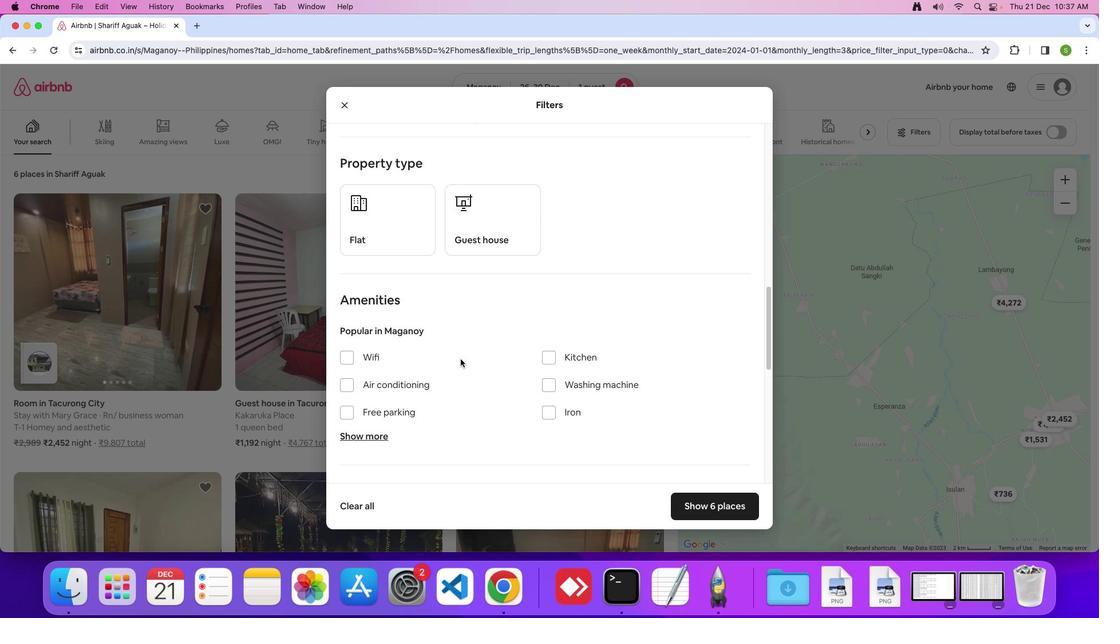 
Action: Mouse scrolled (460, 359) with delta (0, -2)
Screenshot: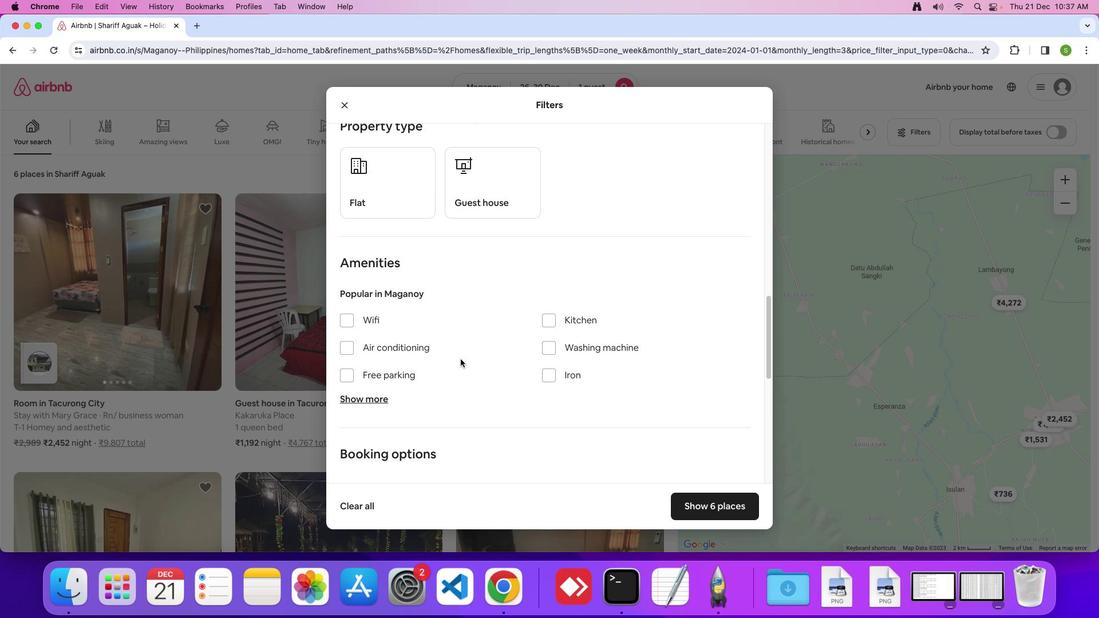 
Action: Mouse scrolled (460, 359) with delta (0, 0)
Screenshot: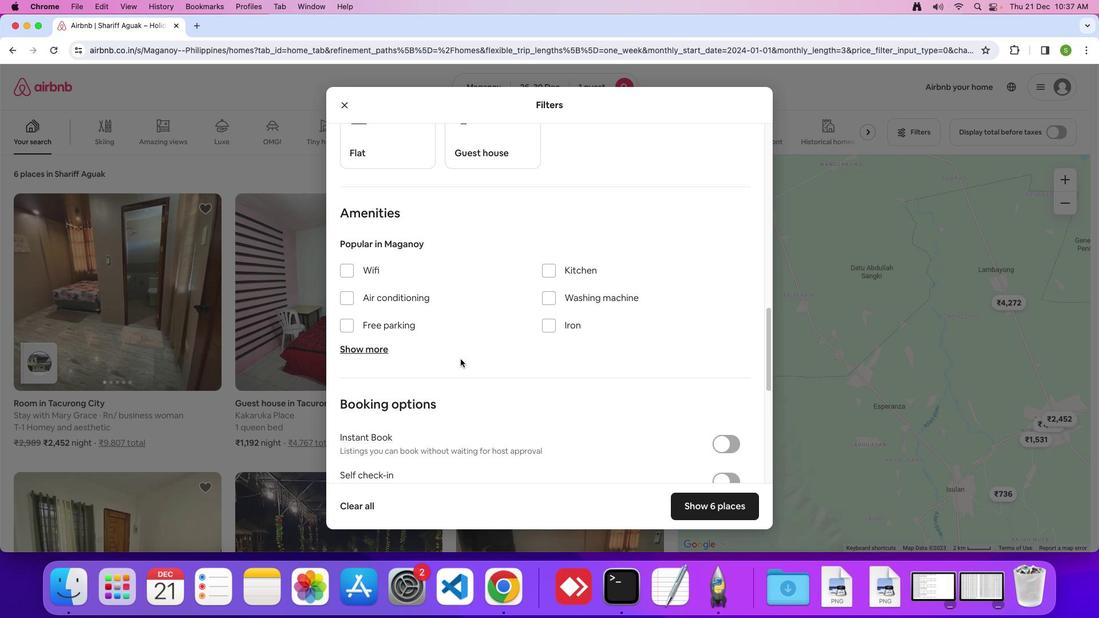 
Action: Mouse scrolled (460, 359) with delta (0, 0)
Screenshot: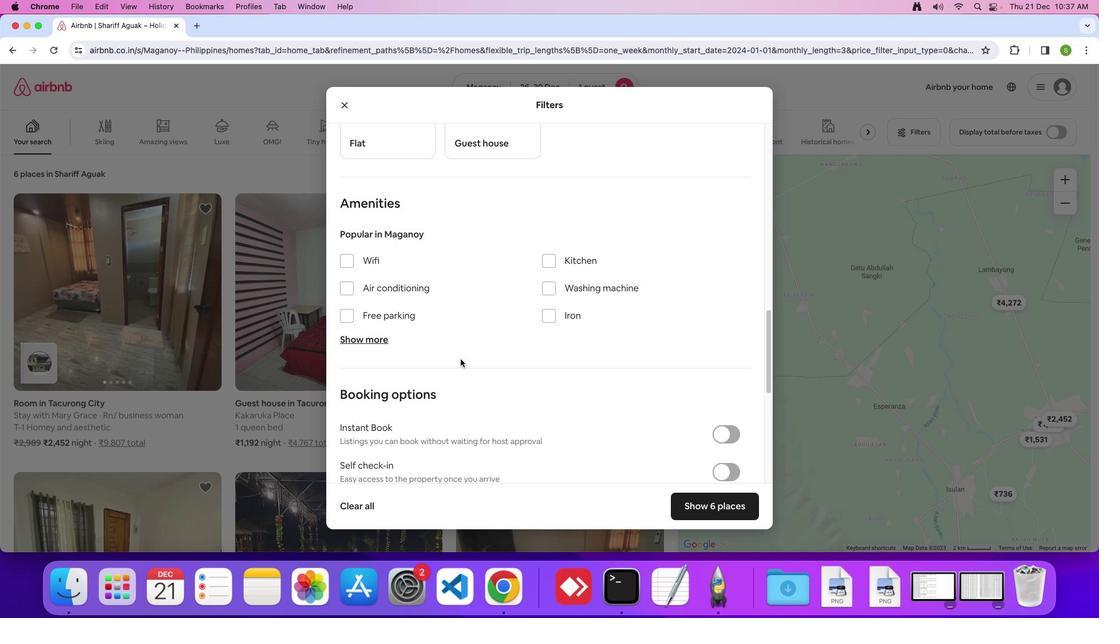 
Action: Mouse scrolled (460, 359) with delta (0, -1)
Screenshot: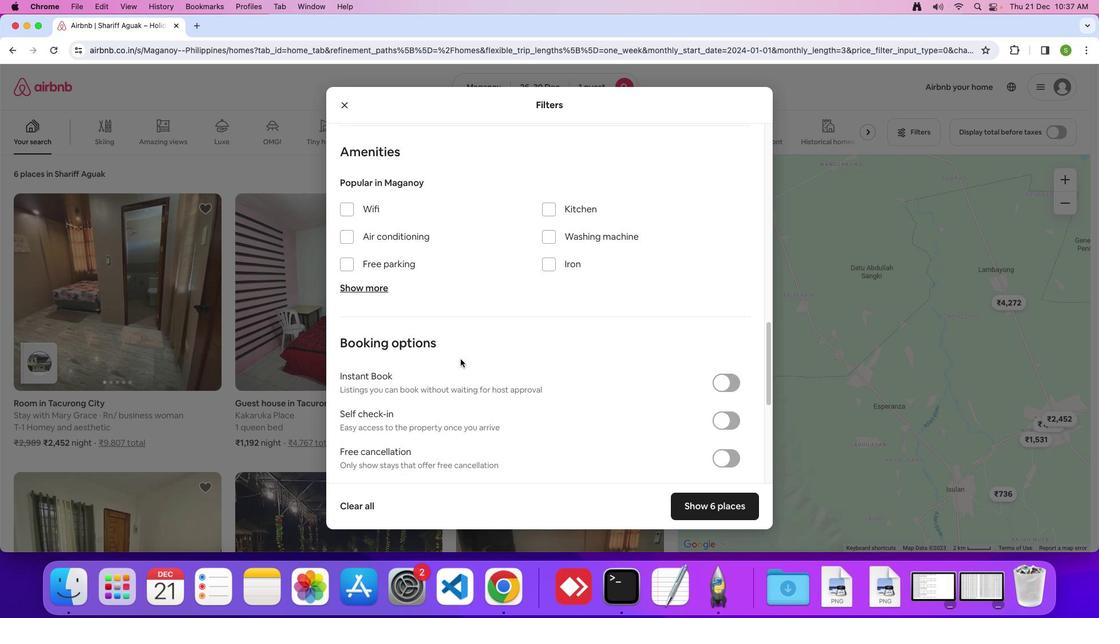 
Action: Mouse scrolled (460, 359) with delta (0, 0)
Screenshot: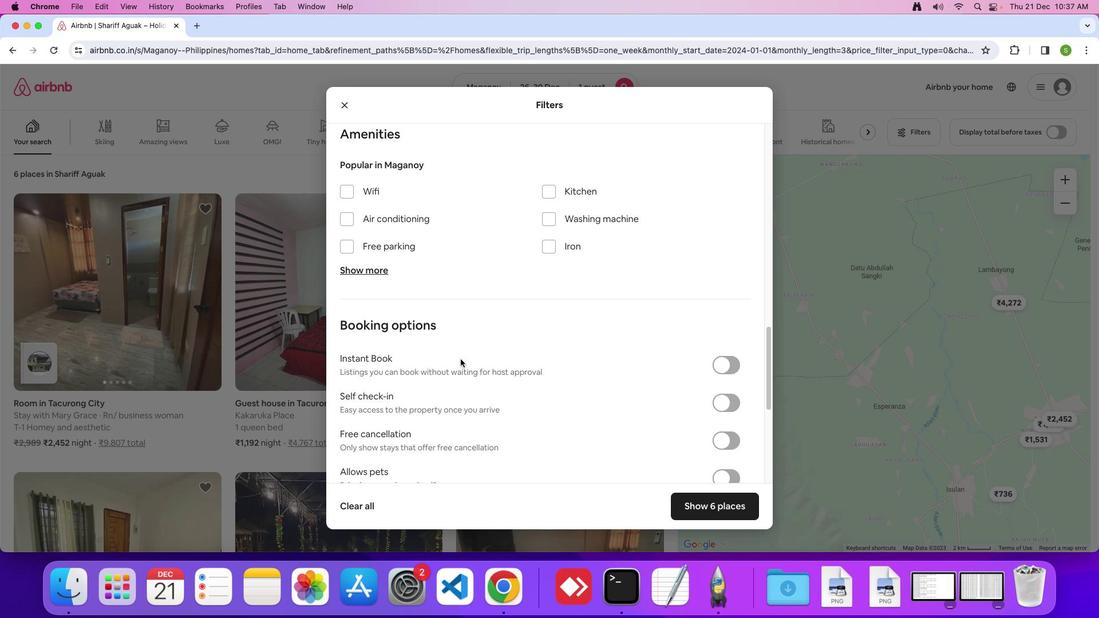 
Action: Mouse scrolled (460, 359) with delta (0, 0)
Screenshot: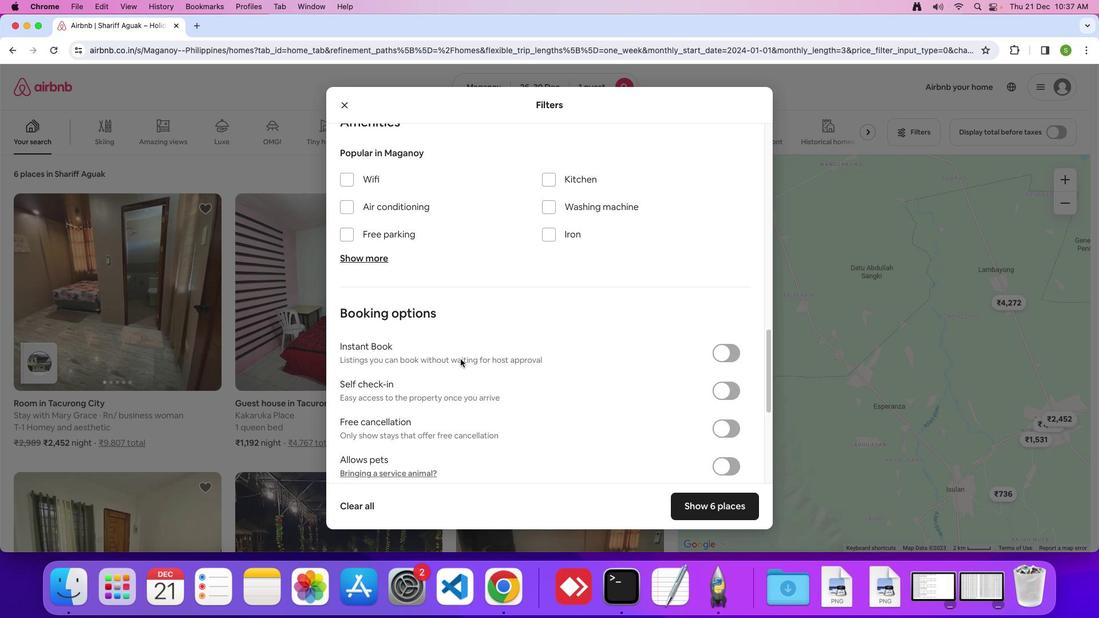 
Action: Mouse scrolled (460, 359) with delta (0, 0)
Screenshot: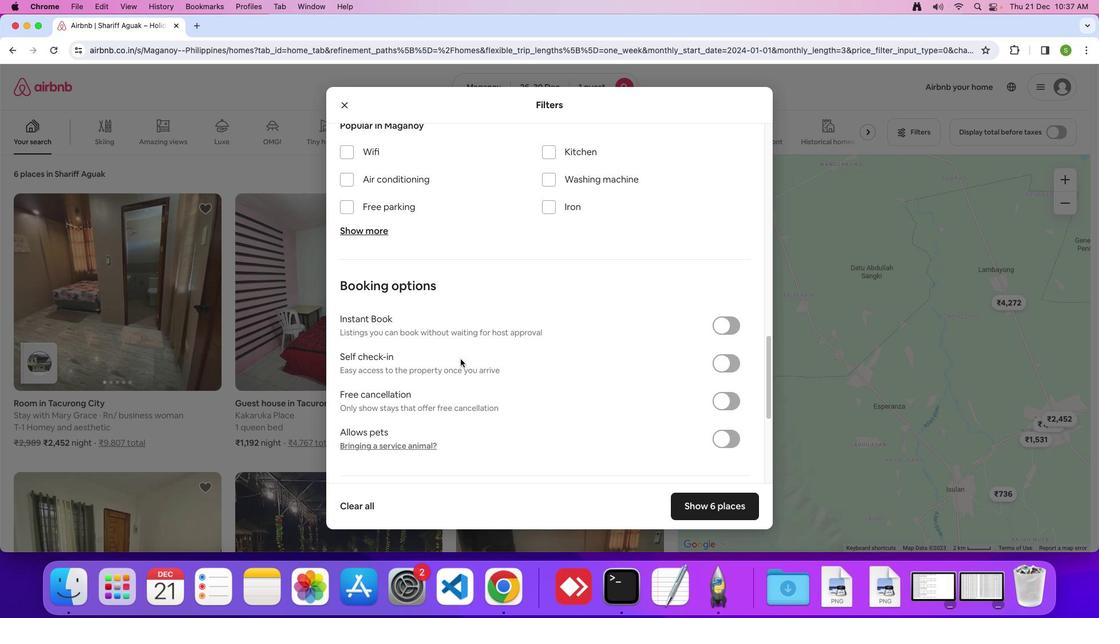 
Action: Mouse scrolled (460, 359) with delta (0, 0)
Screenshot: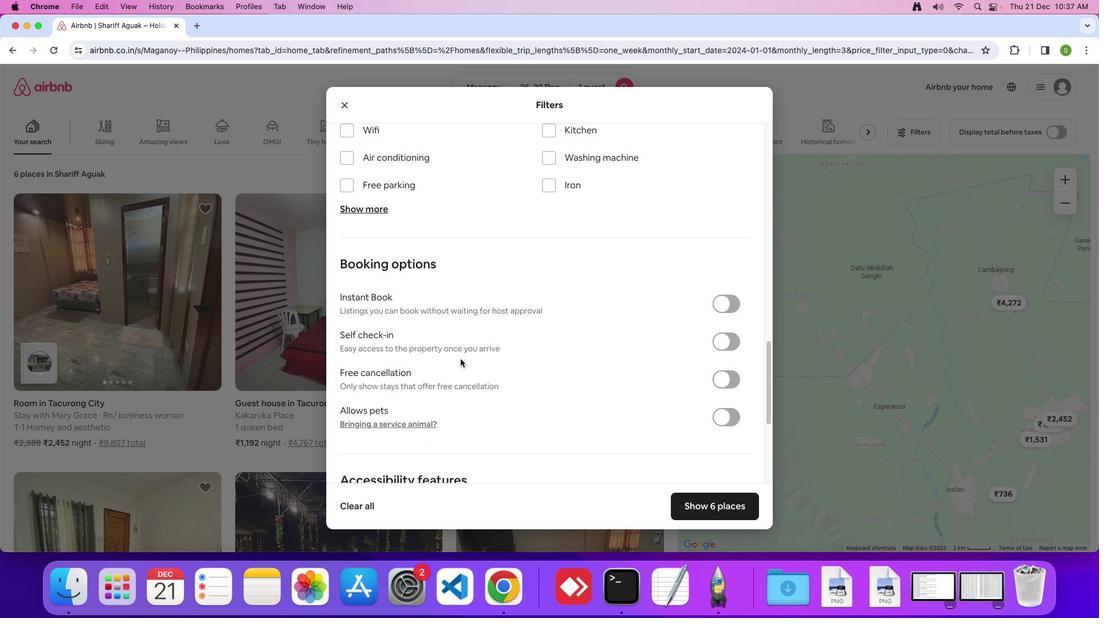 
Action: Mouse scrolled (460, 359) with delta (0, 0)
Screenshot: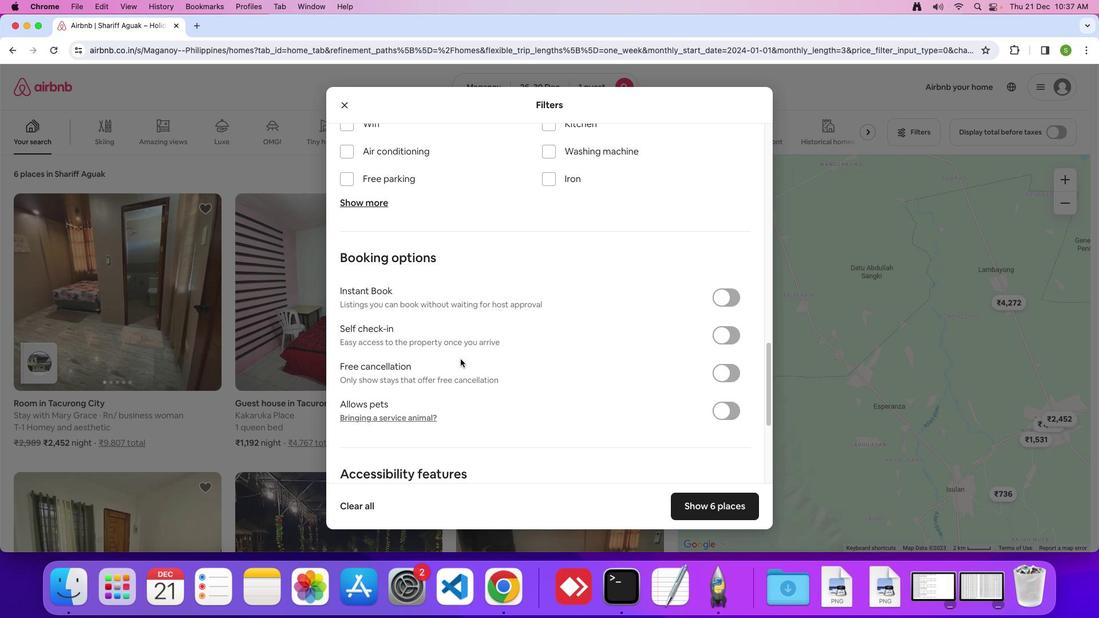 
Action: Mouse scrolled (460, 359) with delta (0, 0)
Screenshot: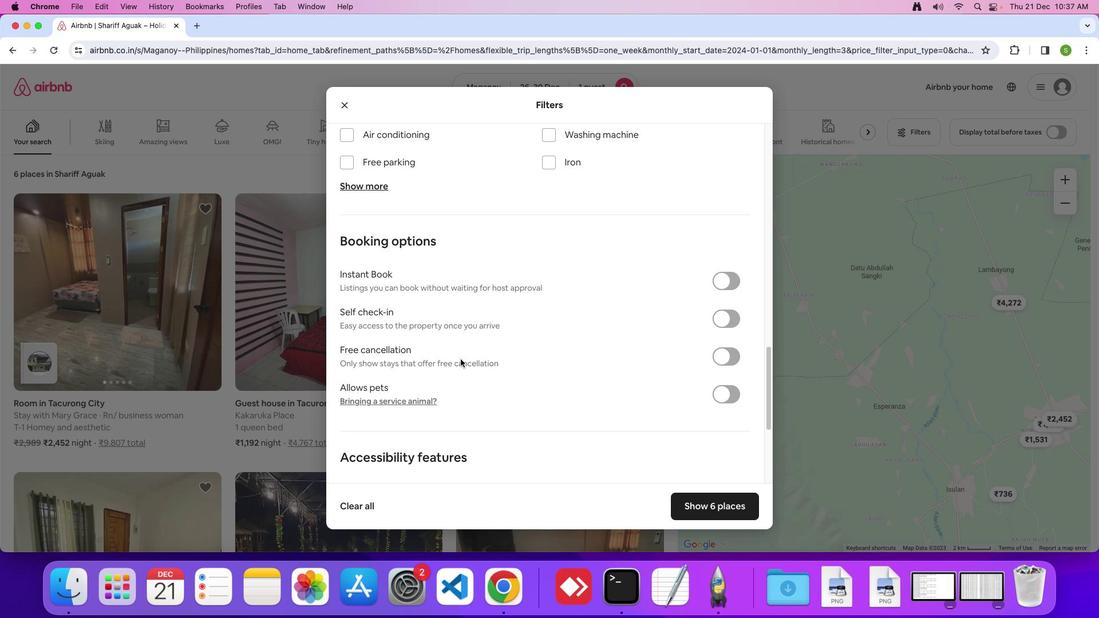 
Action: Mouse scrolled (460, 359) with delta (0, 0)
Screenshot: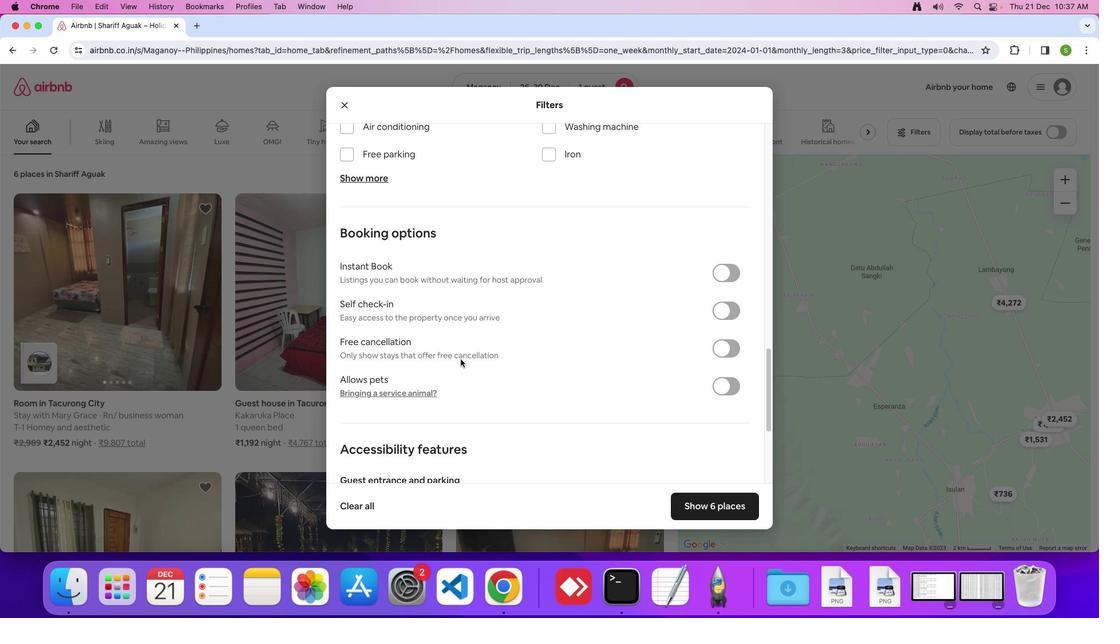 
Action: Mouse scrolled (460, 359) with delta (0, -1)
Screenshot: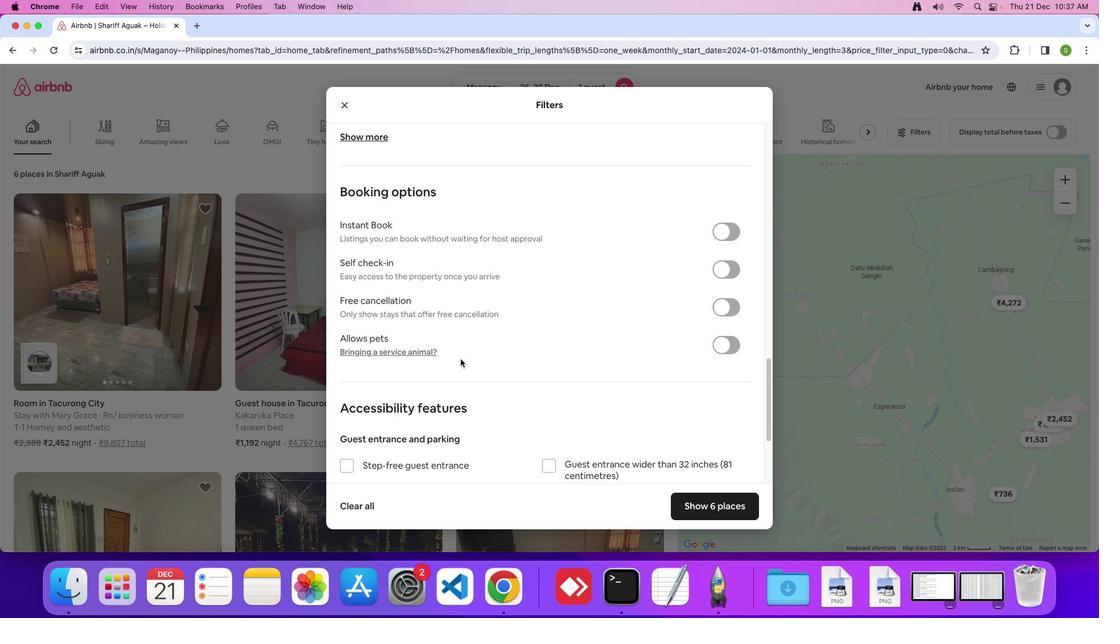 
Action: Mouse scrolled (460, 359) with delta (0, 0)
Screenshot: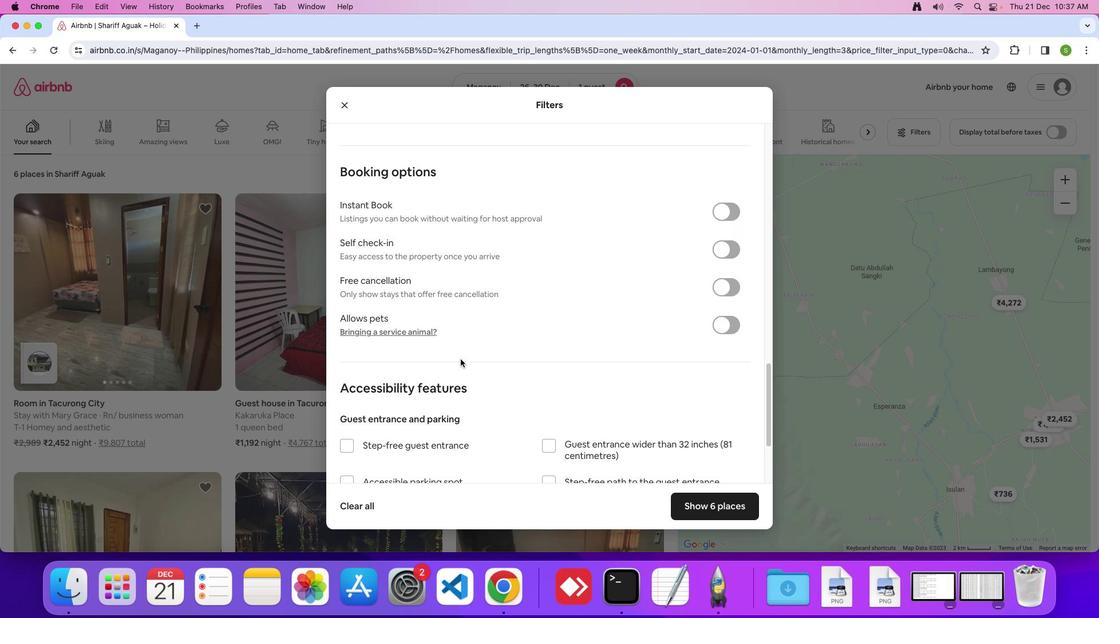 
Action: Mouse scrolled (460, 359) with delta (0, 0)
Screenshot: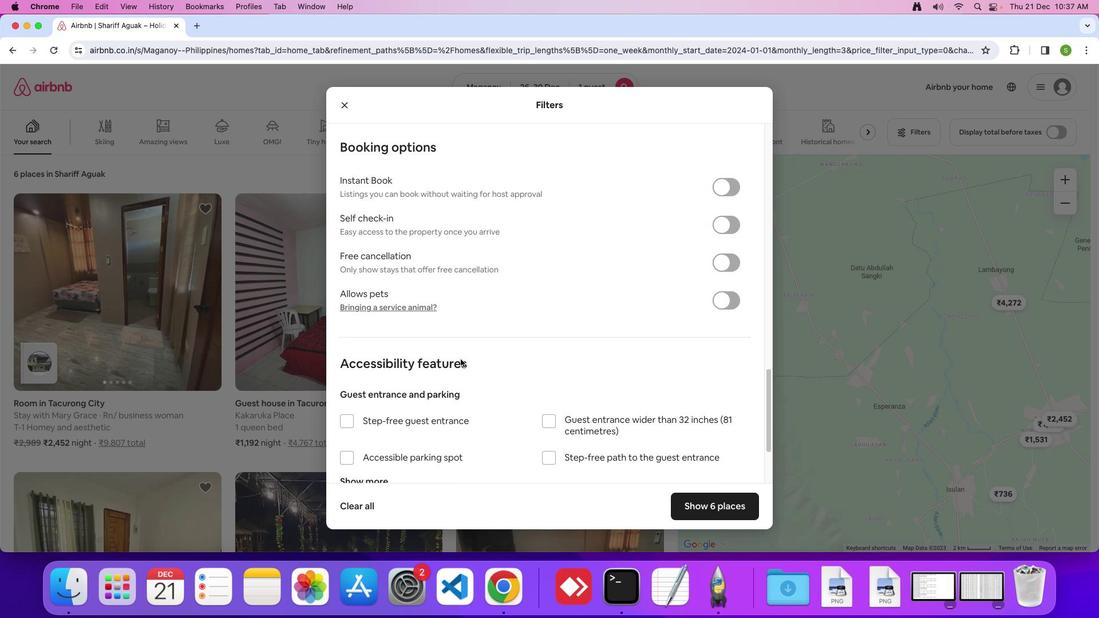 
Action: Mouse scrolled (460, 359) with delta (0, -1)
Screenshot: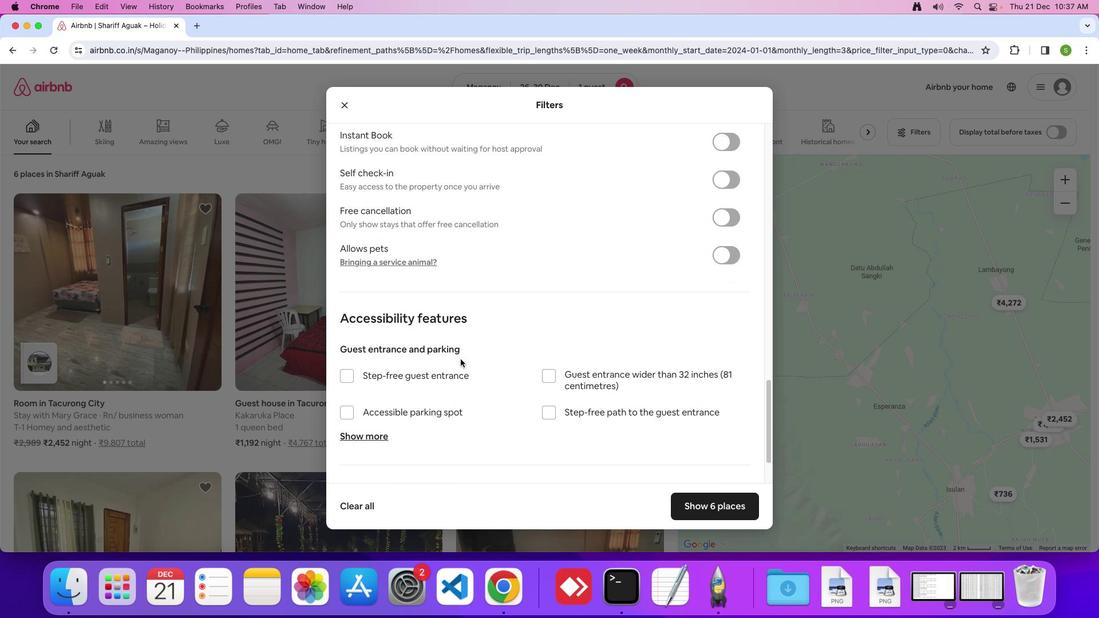 
Action: Mouse scrolled (460, 359) with delta (0, 0)
Screenshot: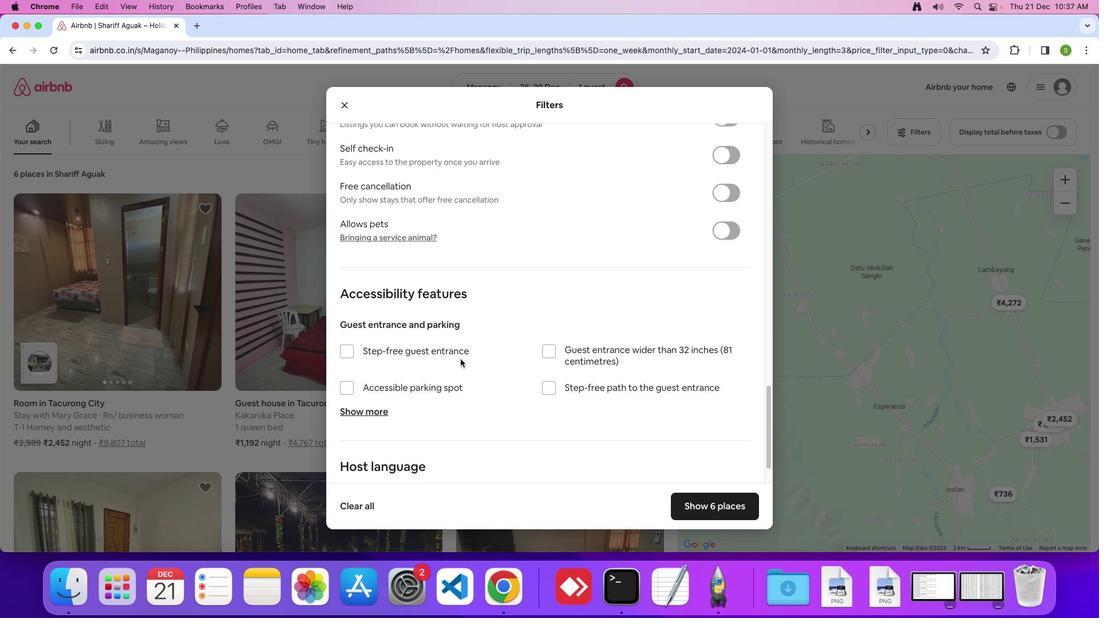 
Action: Mouse scrolled (460, 359) with delta (0, 0)
Screenshot: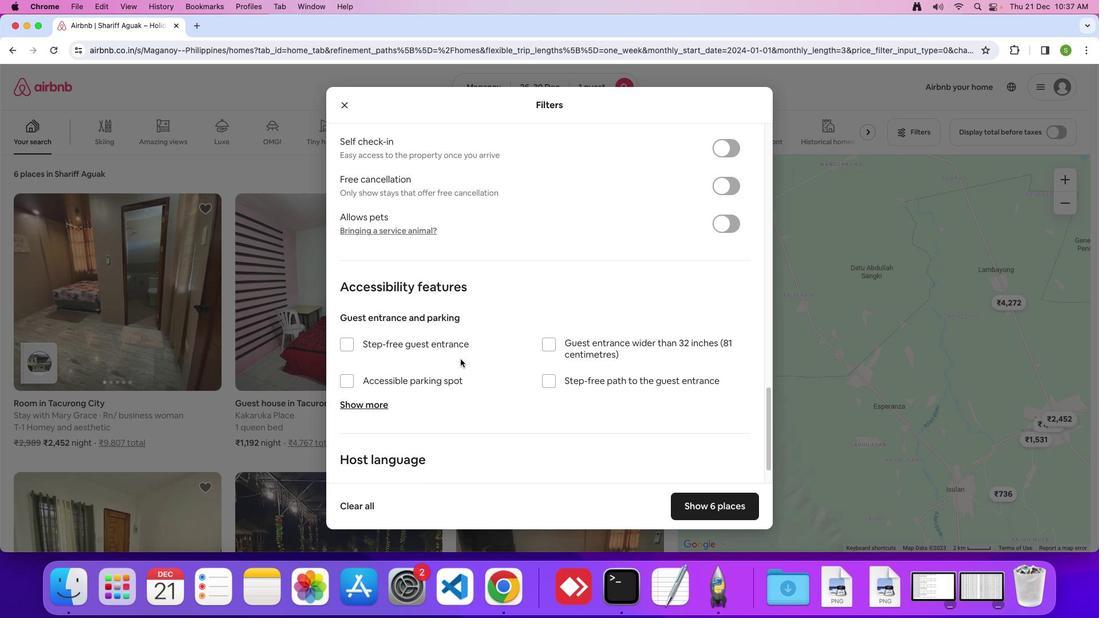 
Action: Mouse scrolled (460, 359) with delta (0, 0)
Screenshot: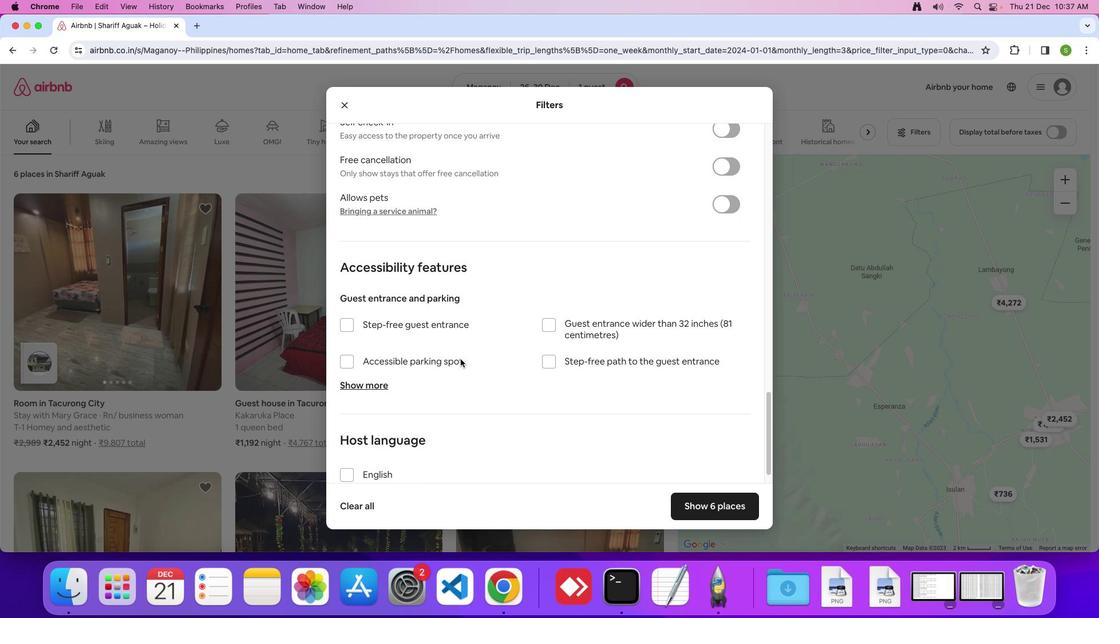 
Action: Mouse scrolled (460, 359) with delta (0, 0)
Screenshot: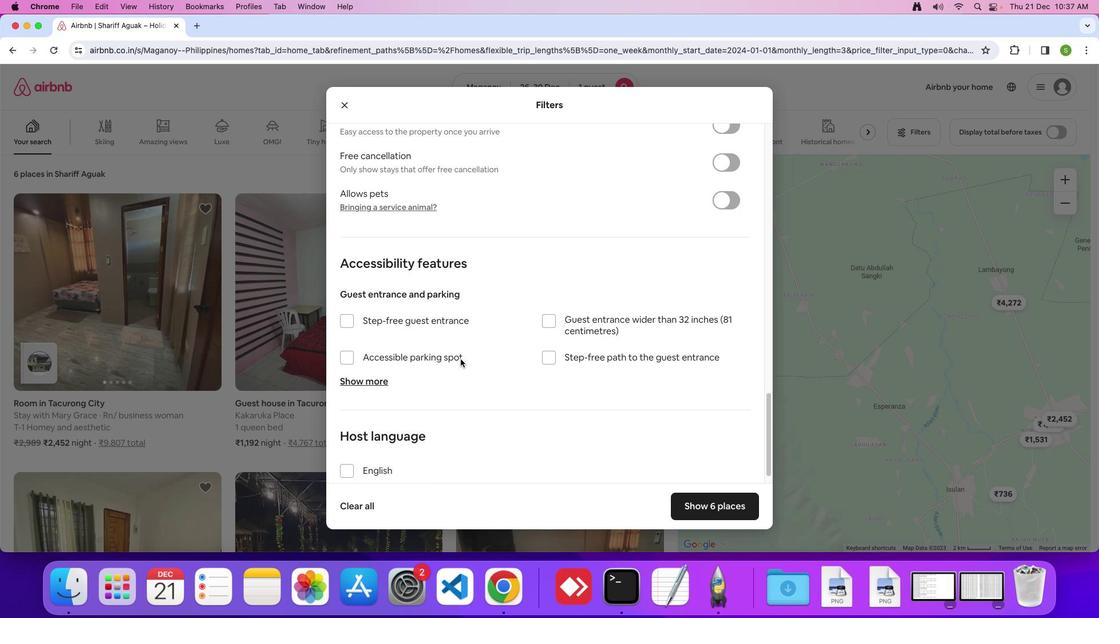 
Action: Mouse scrolled (460, 359) with delta (0, -1)
Screenshot: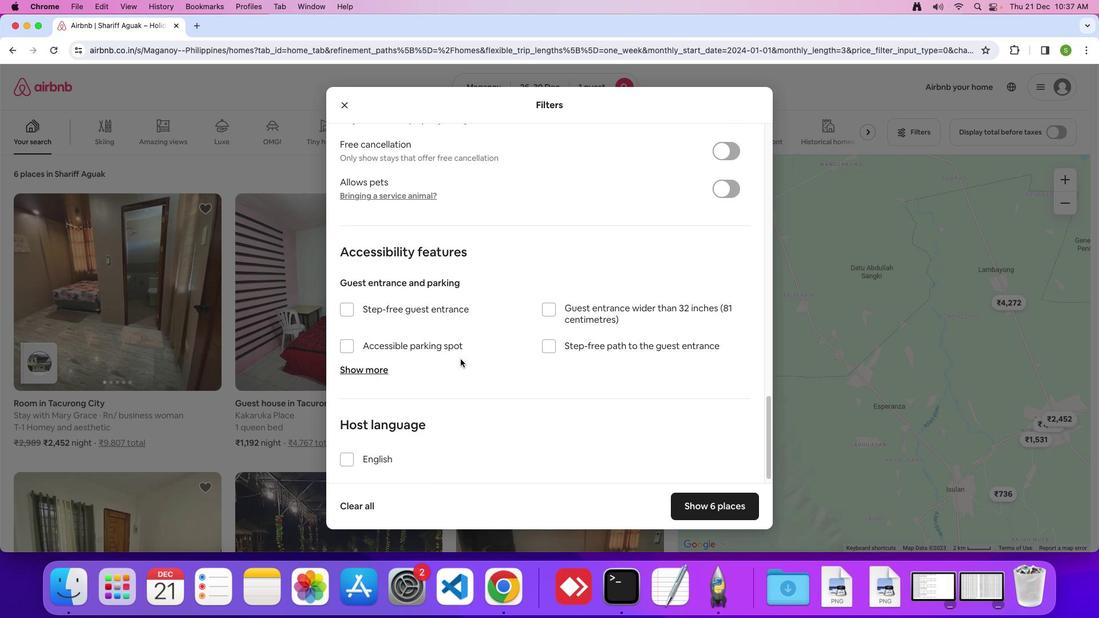 
Action: Mouse scrolled (460, 359) with delta (0, 0)
Screenshot: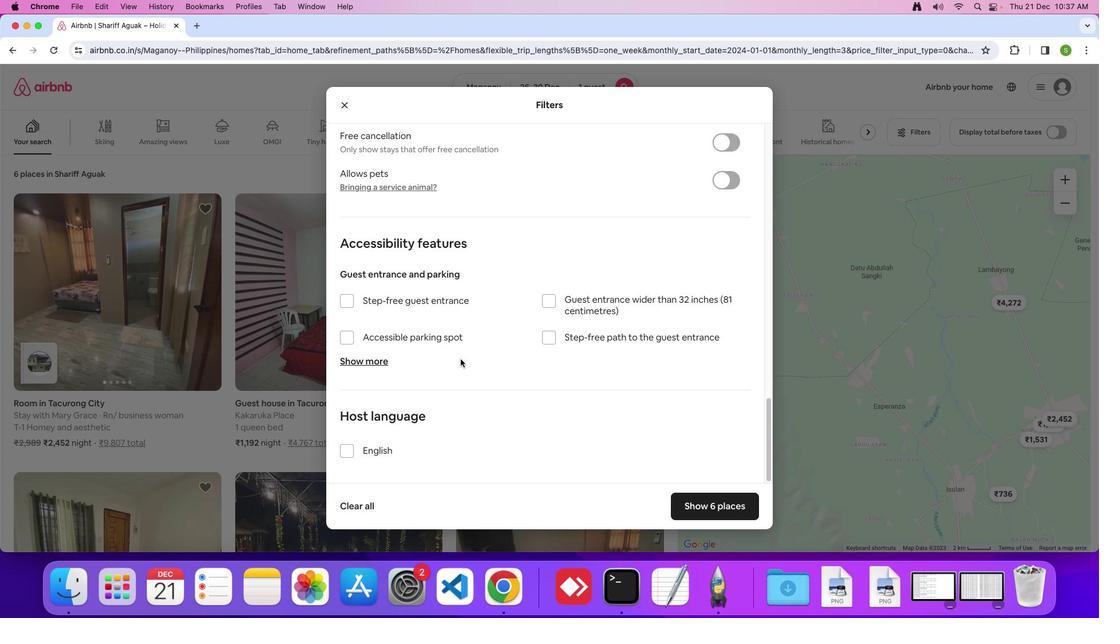
Action: Mouse scrolled (460, 359) with delta (0, 0)
Screenshot: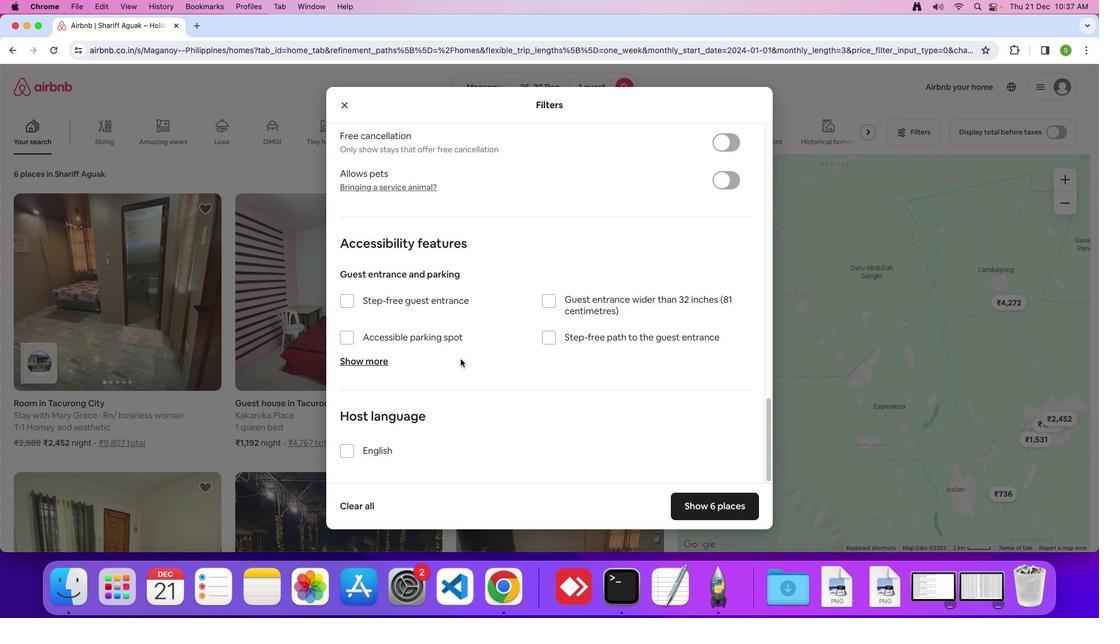 
Action: Mouse moved to (459, 359)
Screenshot: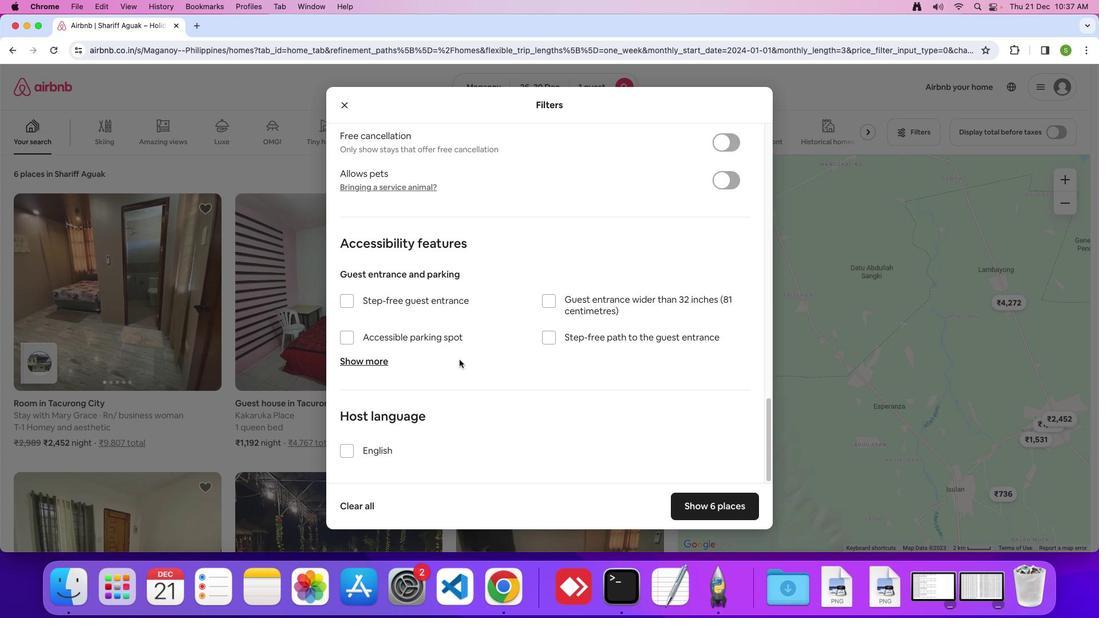 
Action: Mouse scrolled (459, 359) with delta (0, 0)
Screenshot: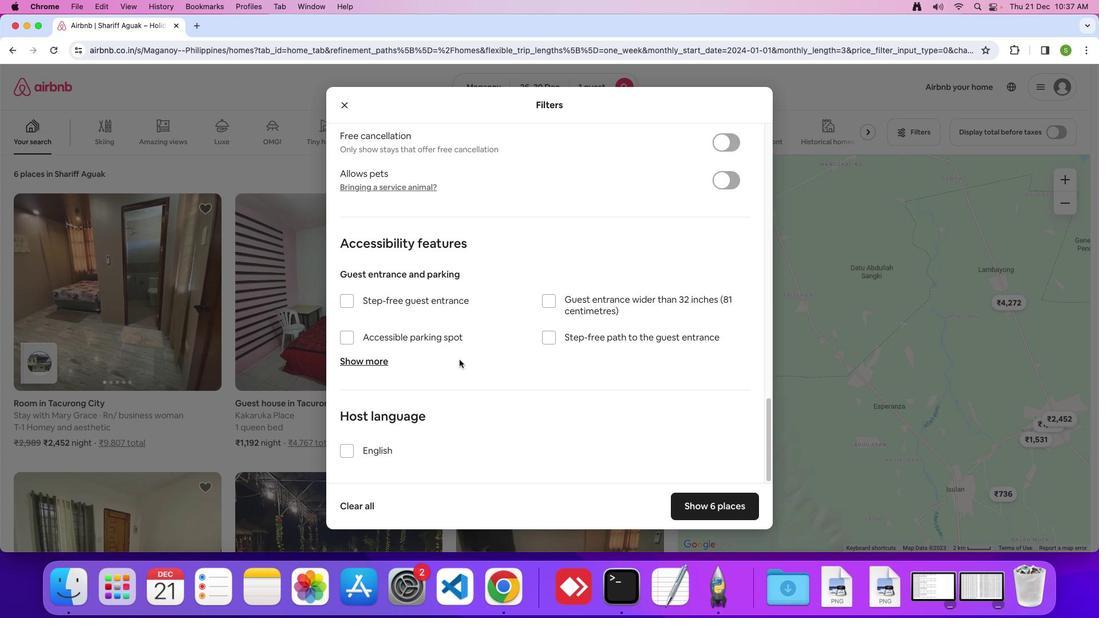 
Action: Mouse scrolled (459, 359) with delta (0, 0)
Screenshot: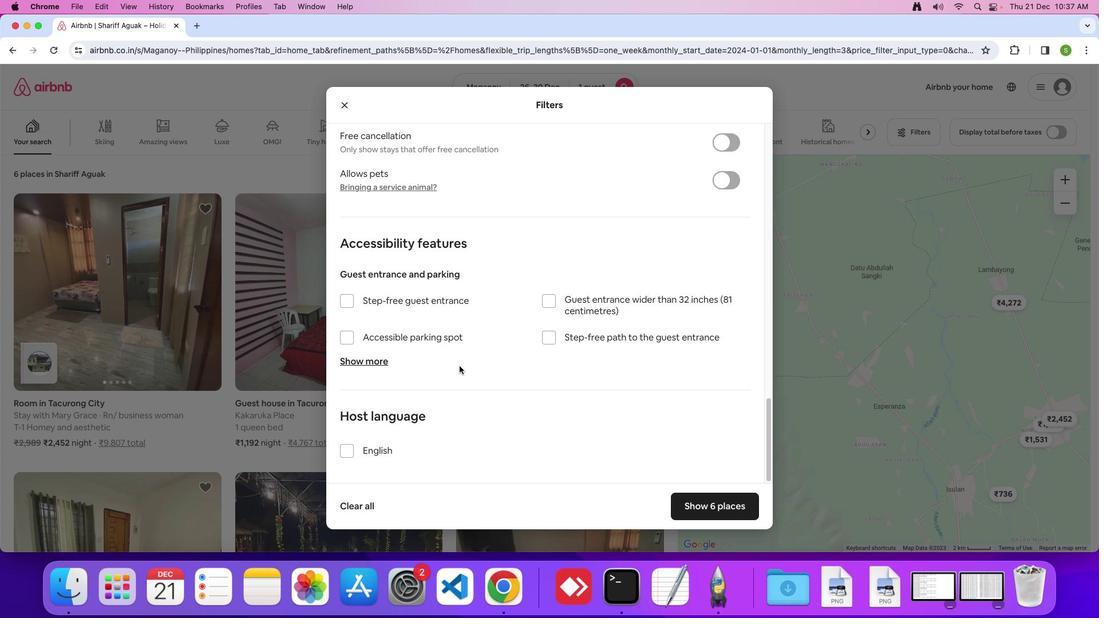 
Action: Mouse scrolled (459, 359) with delta (0, -1)
Screenshot: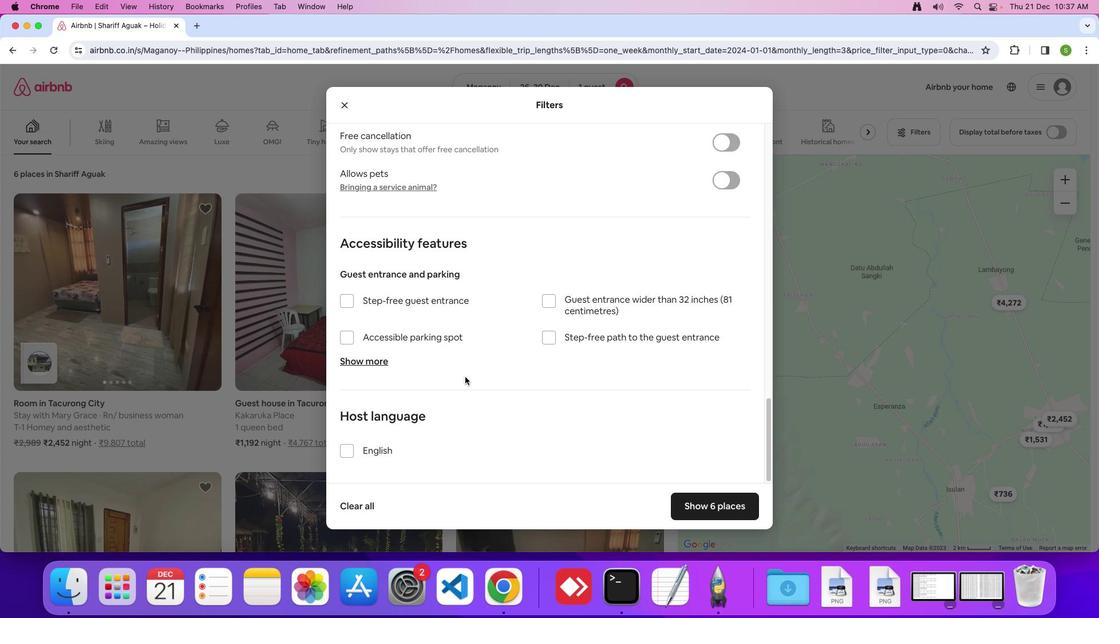 
Action: Mouse moved to (700, 504)
Screenshot: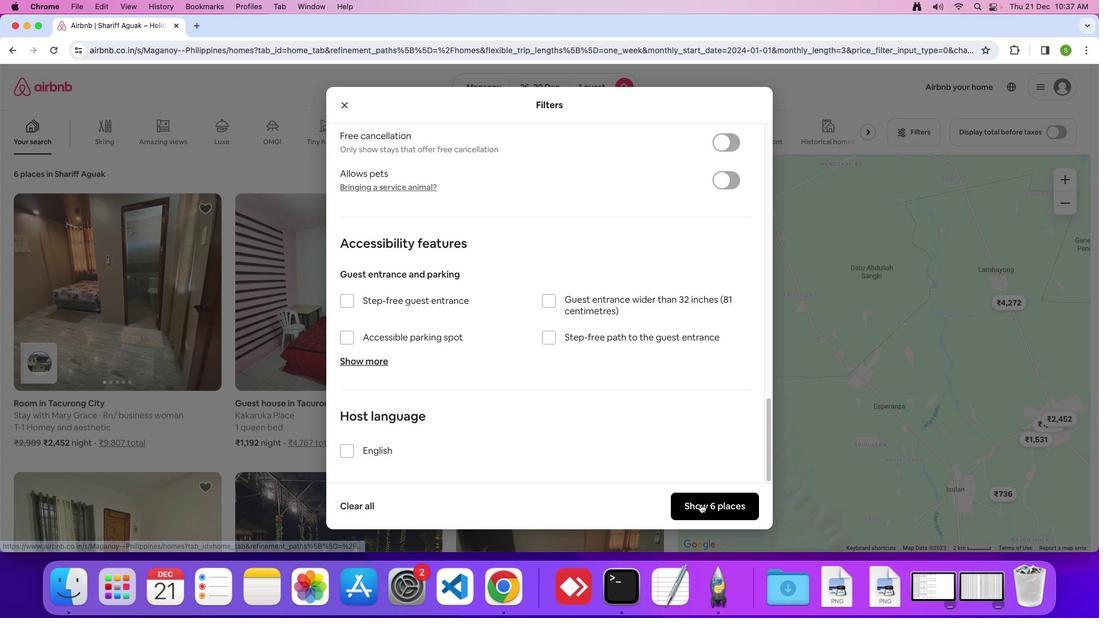
Action: Mouse pressed left at (700, 504)
Screenshot: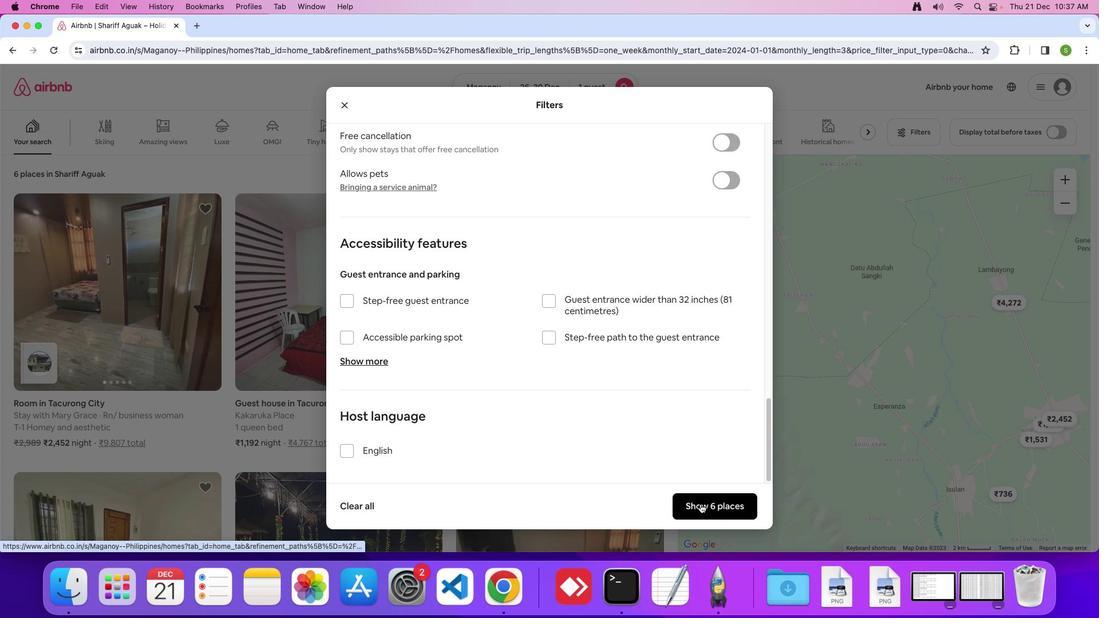 
Action: Mouse moved to (141, 305)
Screenshot: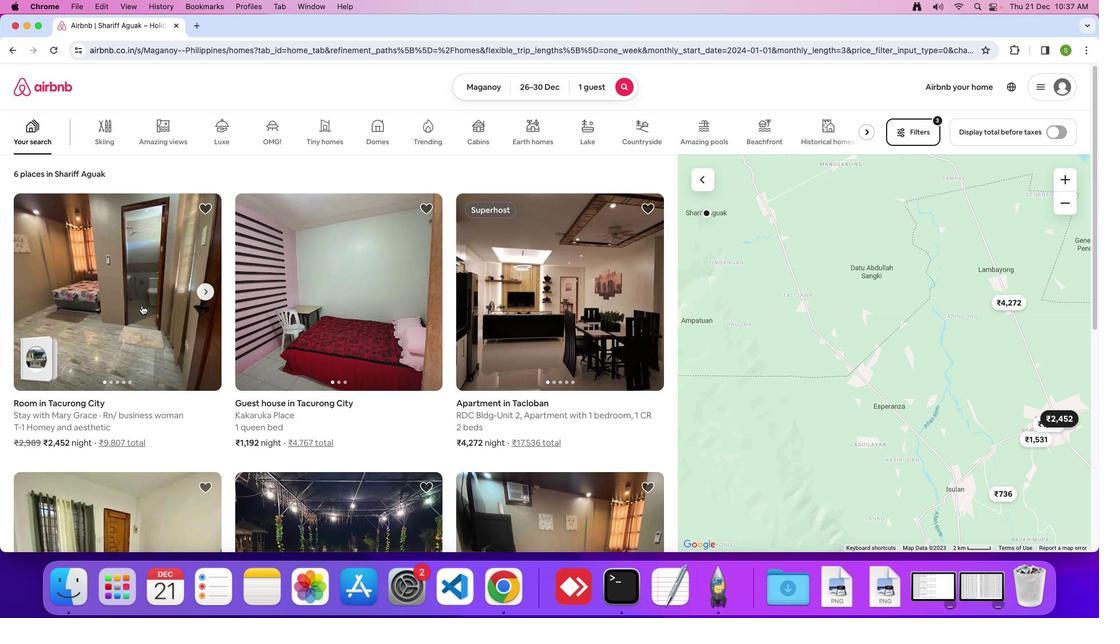 
Action: Mouse pressed left at (141, 305)
Screenshot: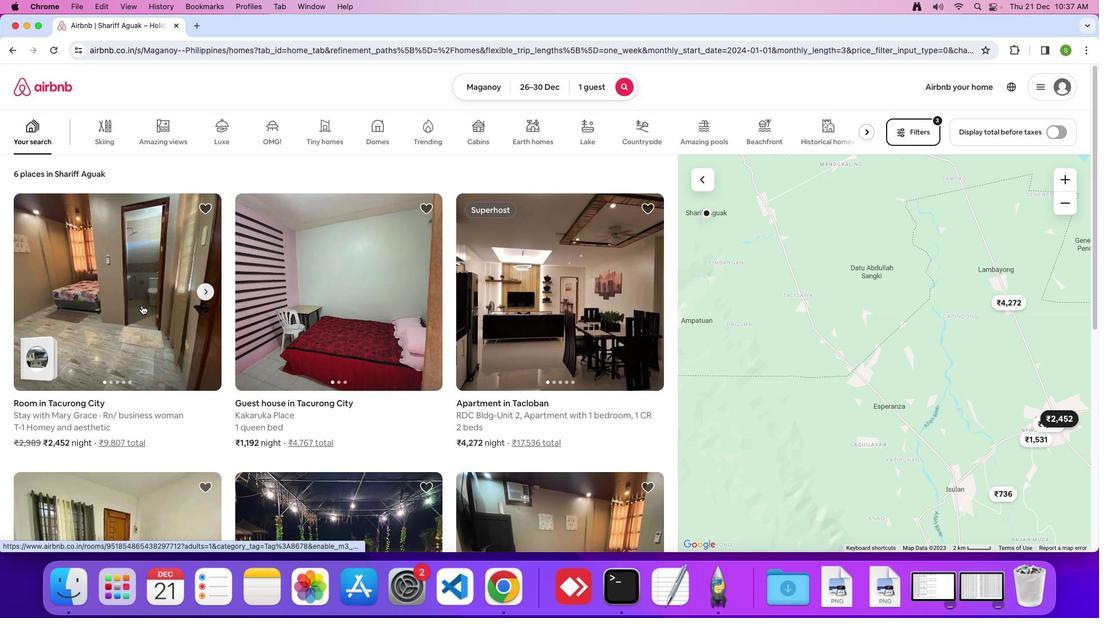 
Action: Mouse moved to (407, 291)
Screenshot: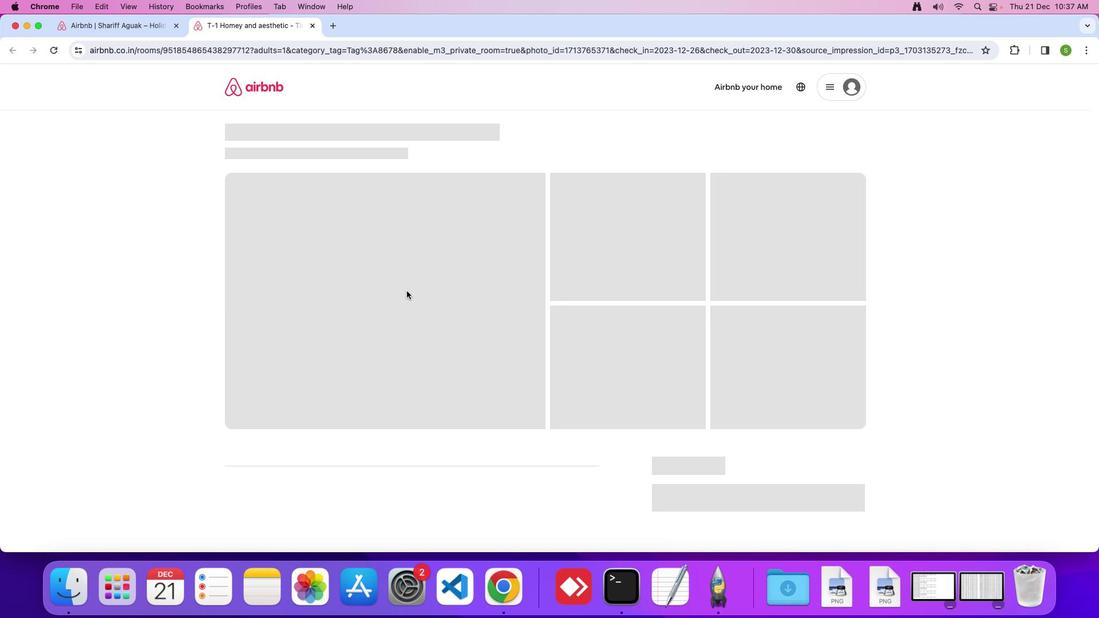 
Action: Mouse pressed left at (407, 291)
Screenshot: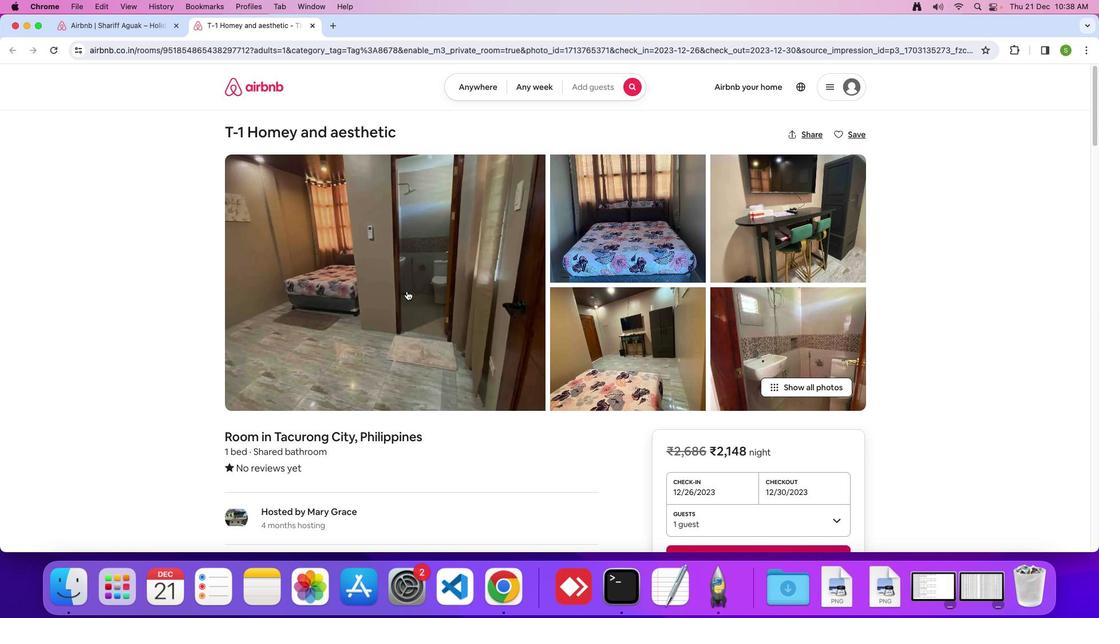 
Action: Mouse moved to (471, 336)
Screenshot: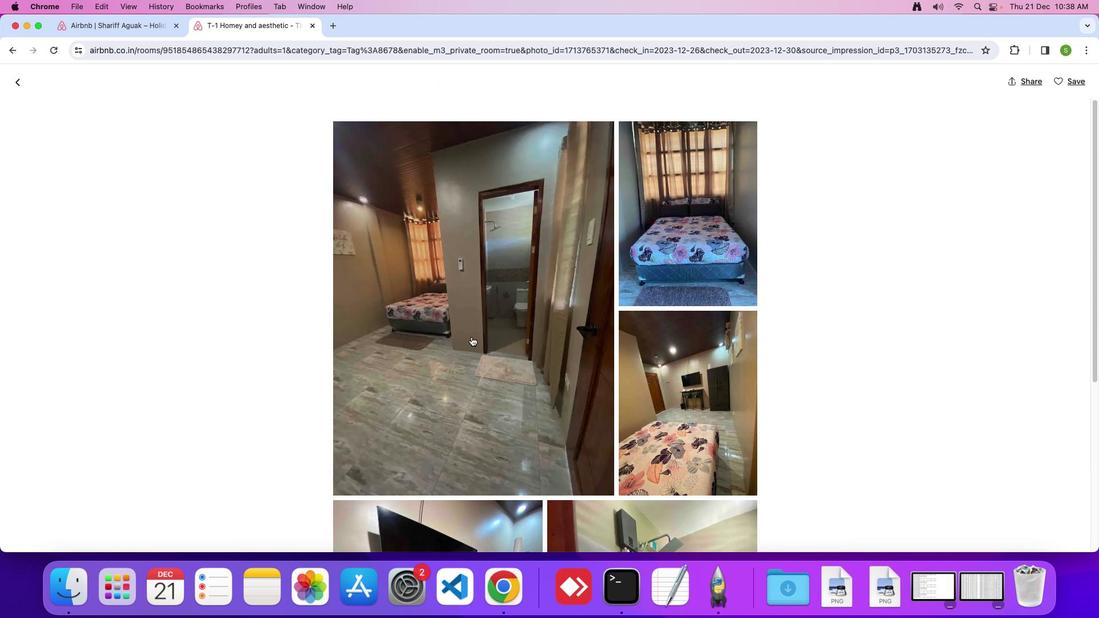
Action: Mouse scrolled (471, 336) with delta (0, 0)
Screenshot: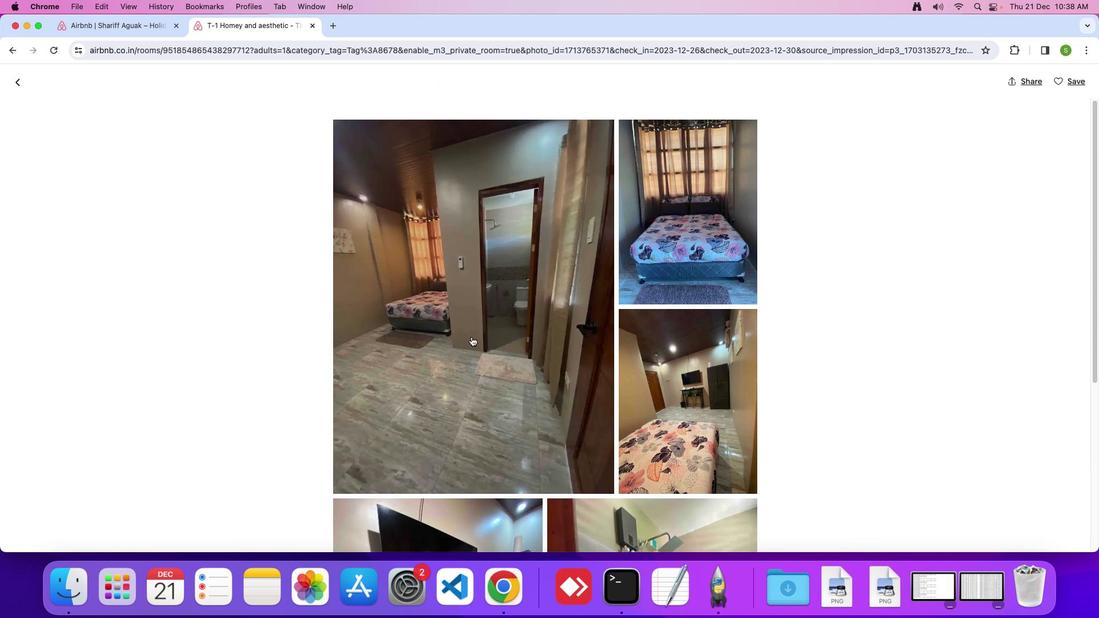
Action: Mouse scrolled (471, 336) with delta (0, 0)
Screenshot: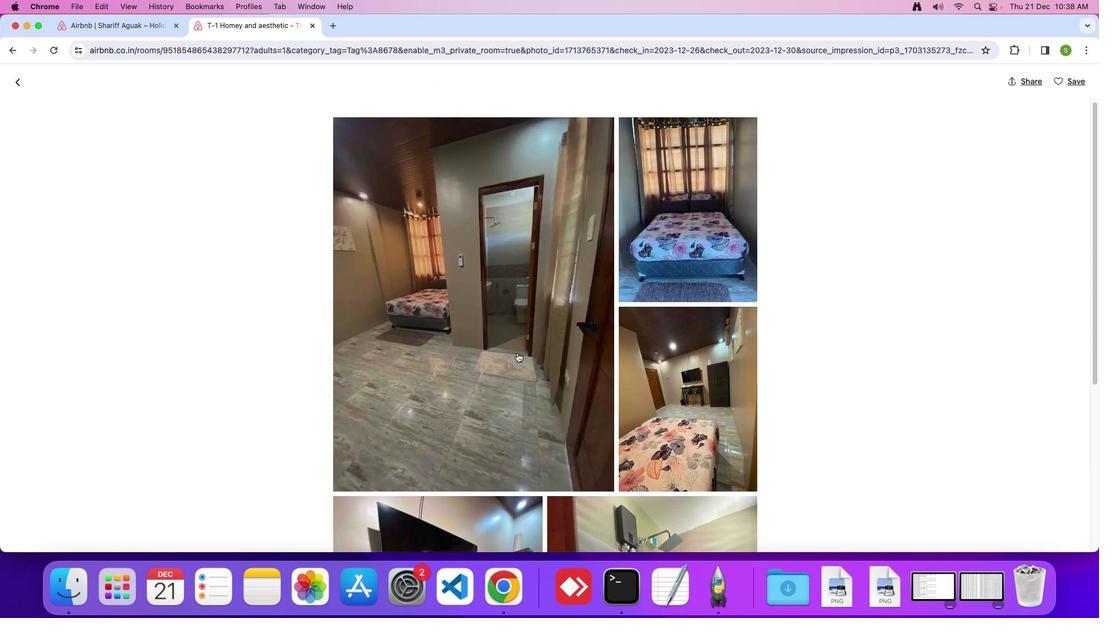 
Action: Mouse moved to (488, 346)
Screenshot: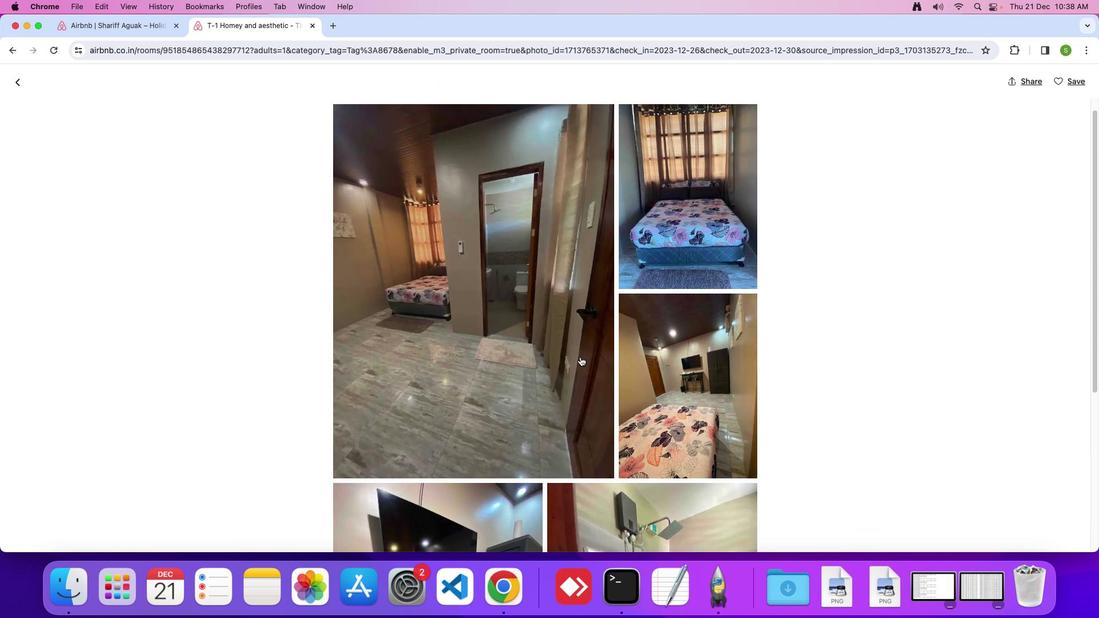 
Action: Mouse scrolled (488, 346) with delta (0, 0)
Screenshot: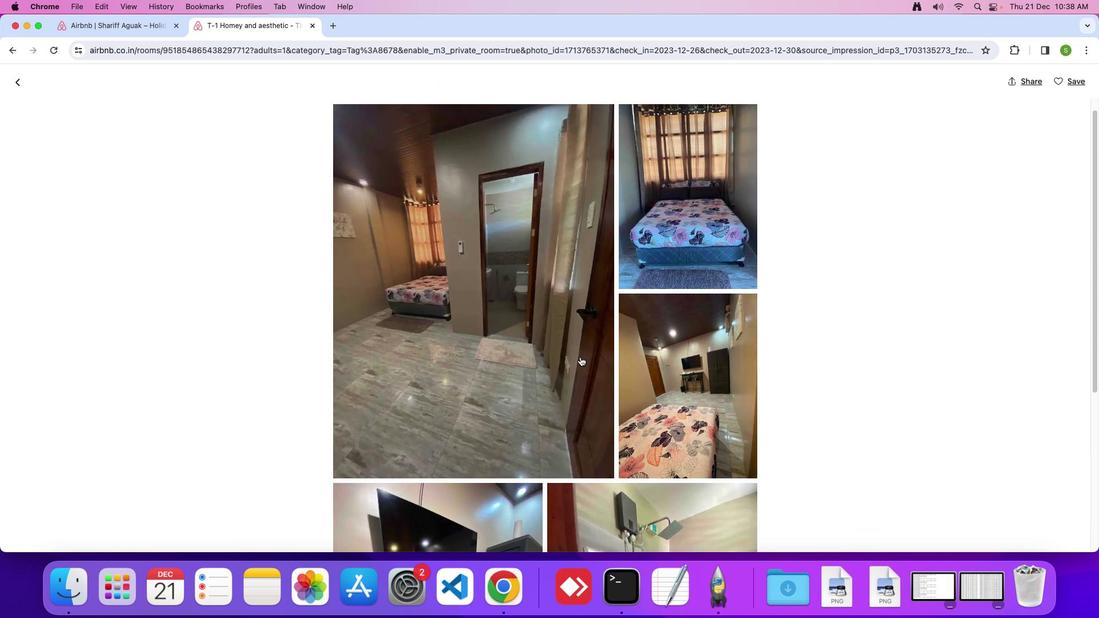 
Action: Mouse moved to (565, 359)
Screenshot: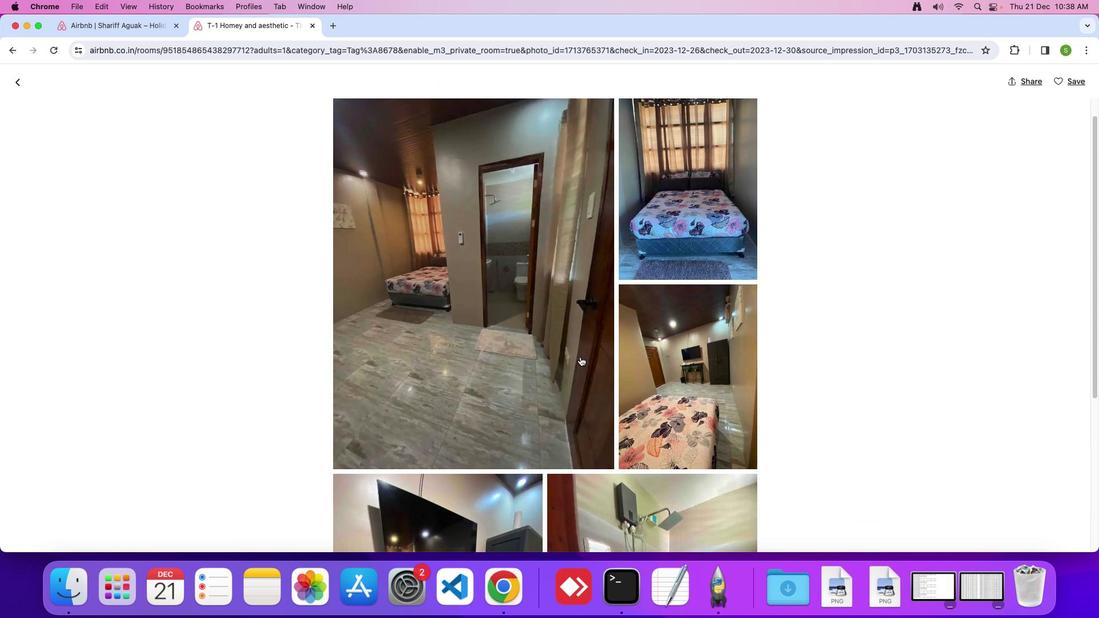 
Action: Mouse scrolled (565, 359) with delta (0, 0)
Screenshot: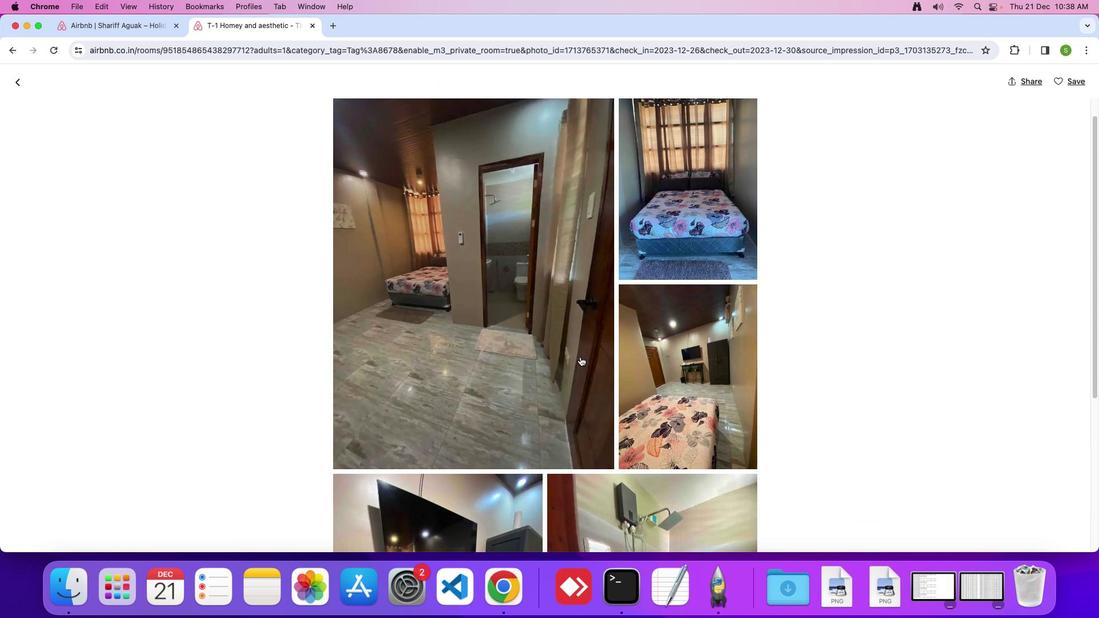 
Action: Mouse moved to (580, 356)
Screenshot: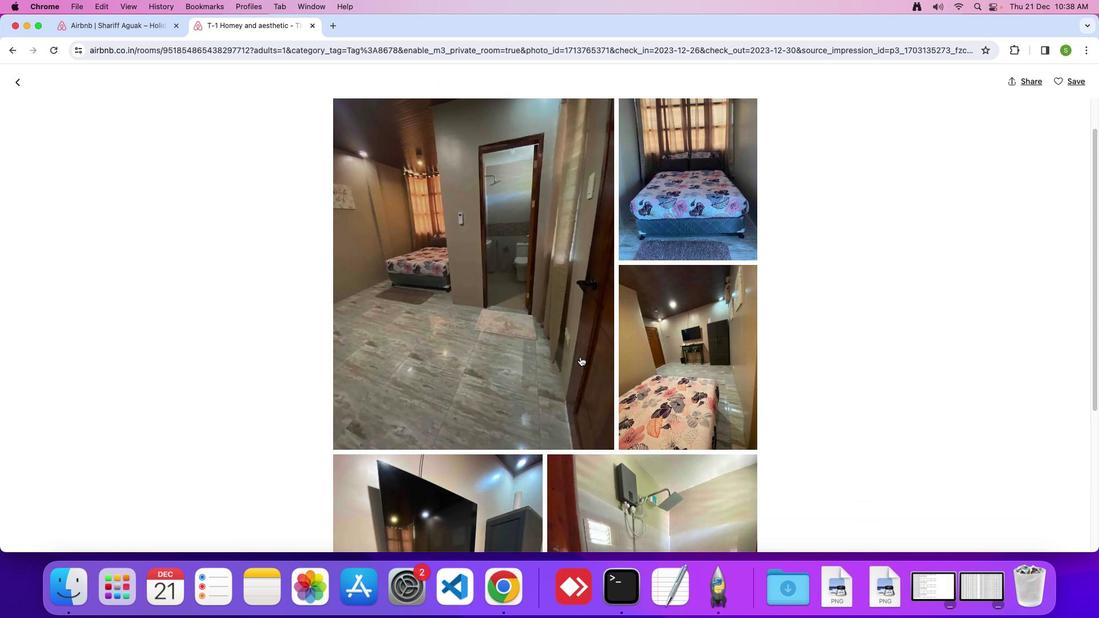 
Action: Mouse scrolled (580, 356) with delta (0, 0)
Screenshot: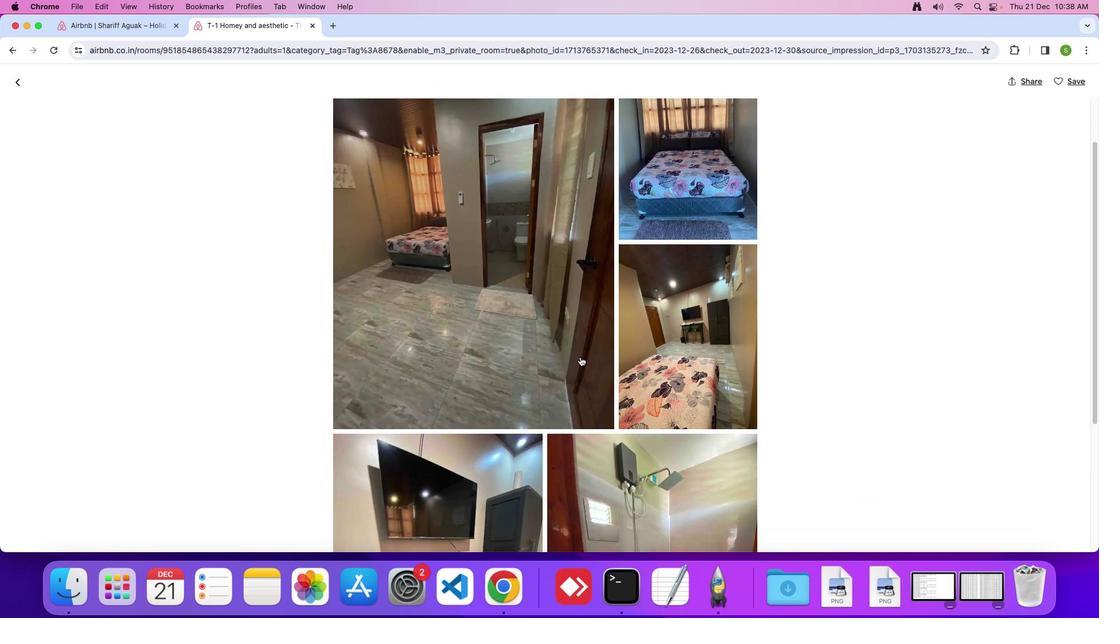 
Action: Mouse scrolled (580, 356) with delta (0, 0)
Screenshot: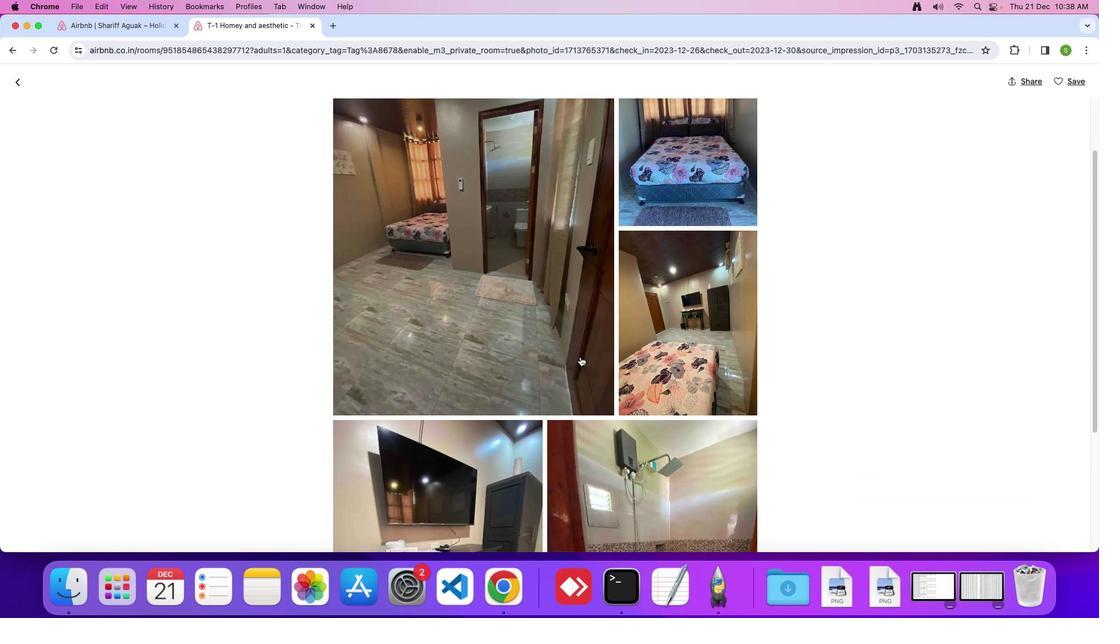 
Action: Mouse scrolled (580, 356) with delta (0, 0)
Screenshot: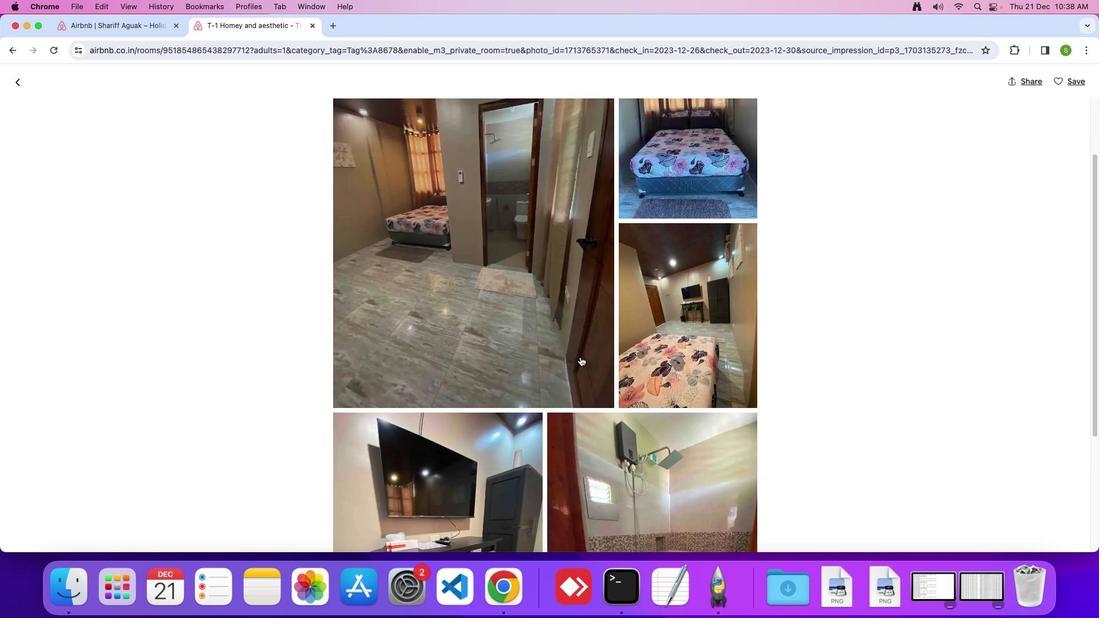 
Action: Mouse scrolled (580, 356) with delta (0, -1)
Screenshot: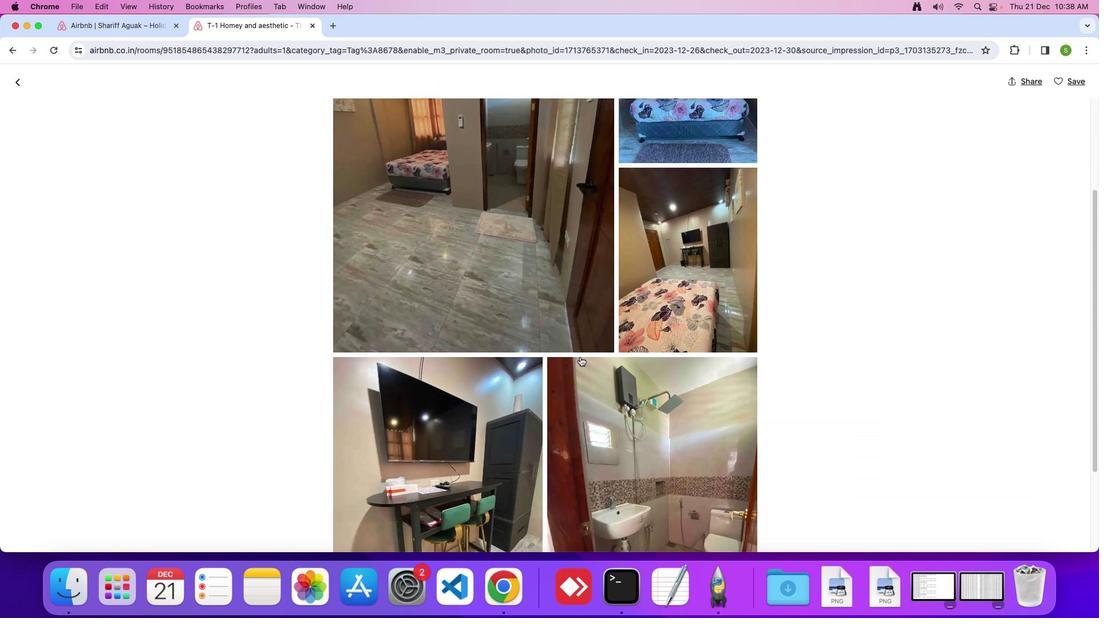
Action: Mouse scrolled (580, 356) with delta (0, 0)
Screenshot: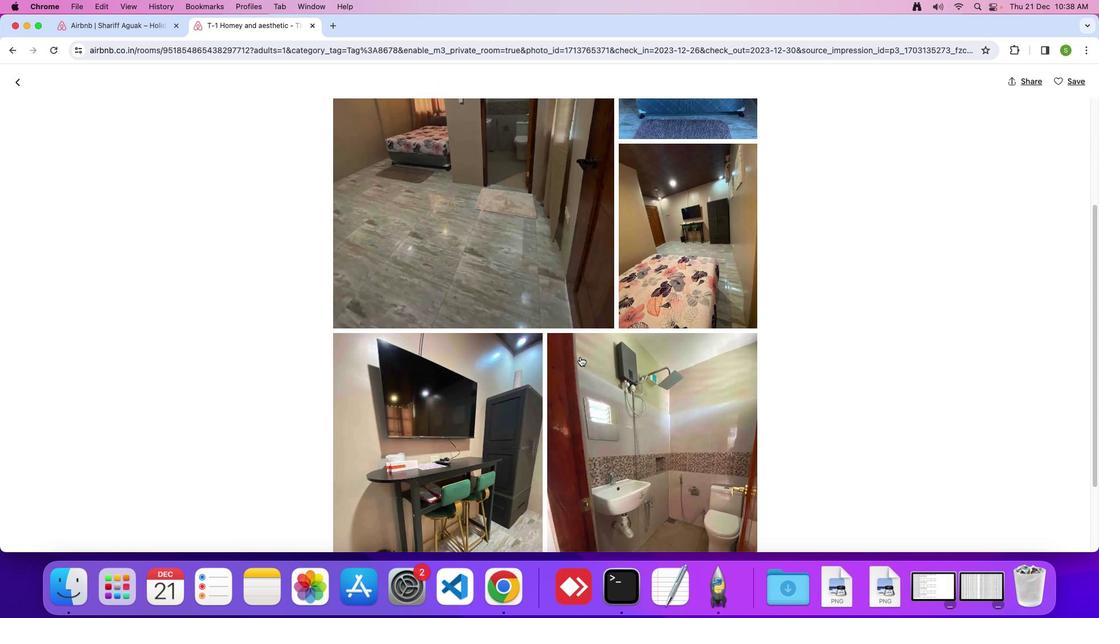 
Action: Mouse scrolled (580, 356) with delta (0, 0)
Screenshot: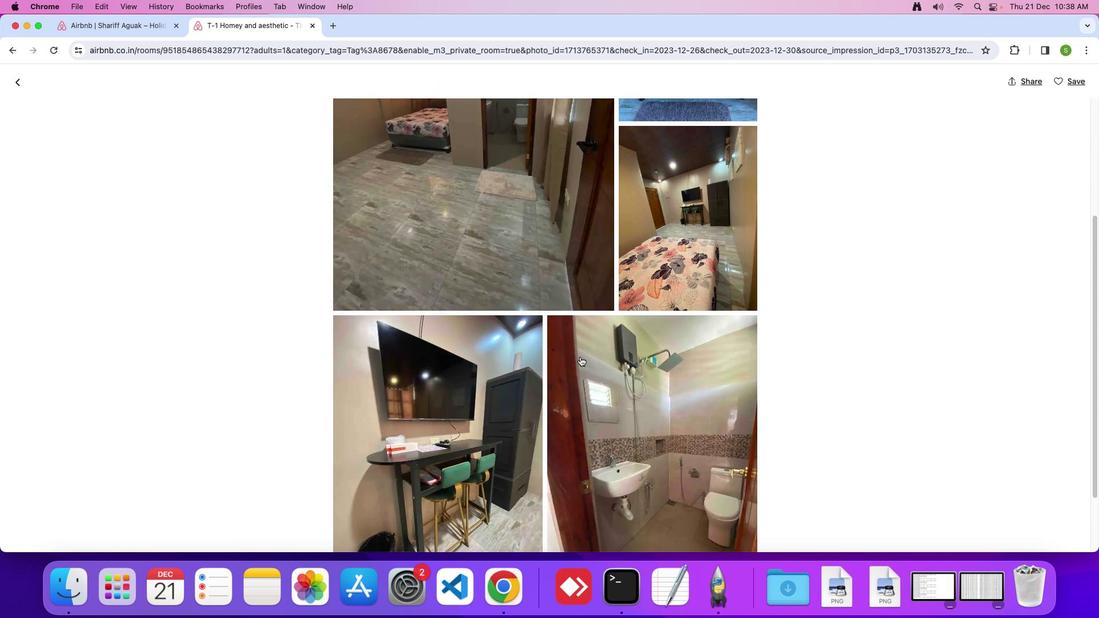 
Action: Mouse scrolled (580, 356) with delta (0, -1)
Screenshot: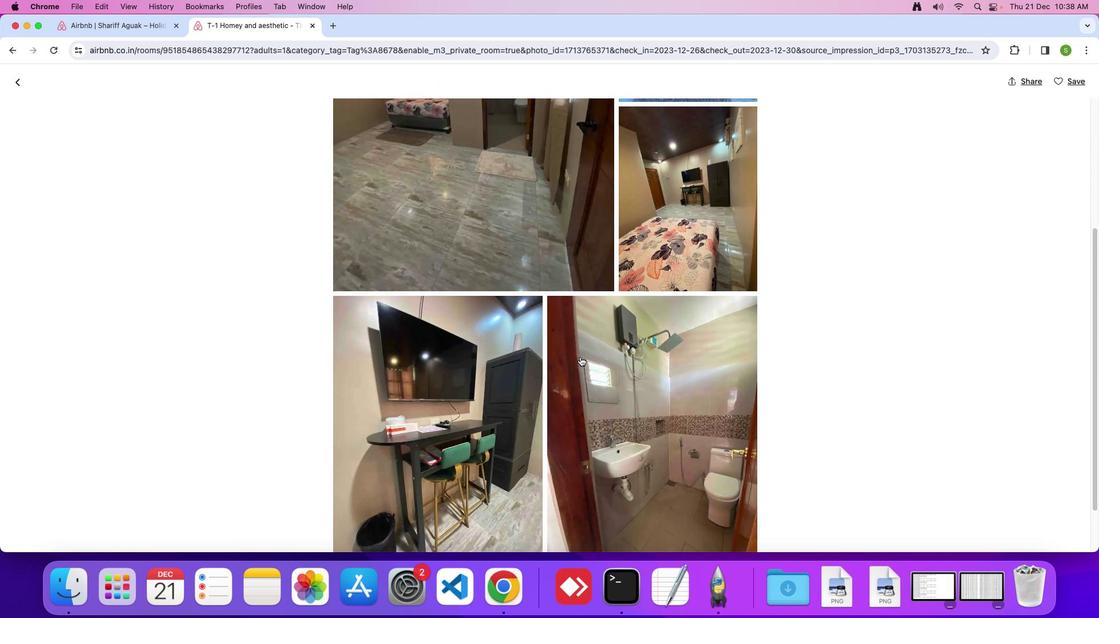 
Action: Mouse scrolled (580, 356) with delta (0, 0)
Screenshot: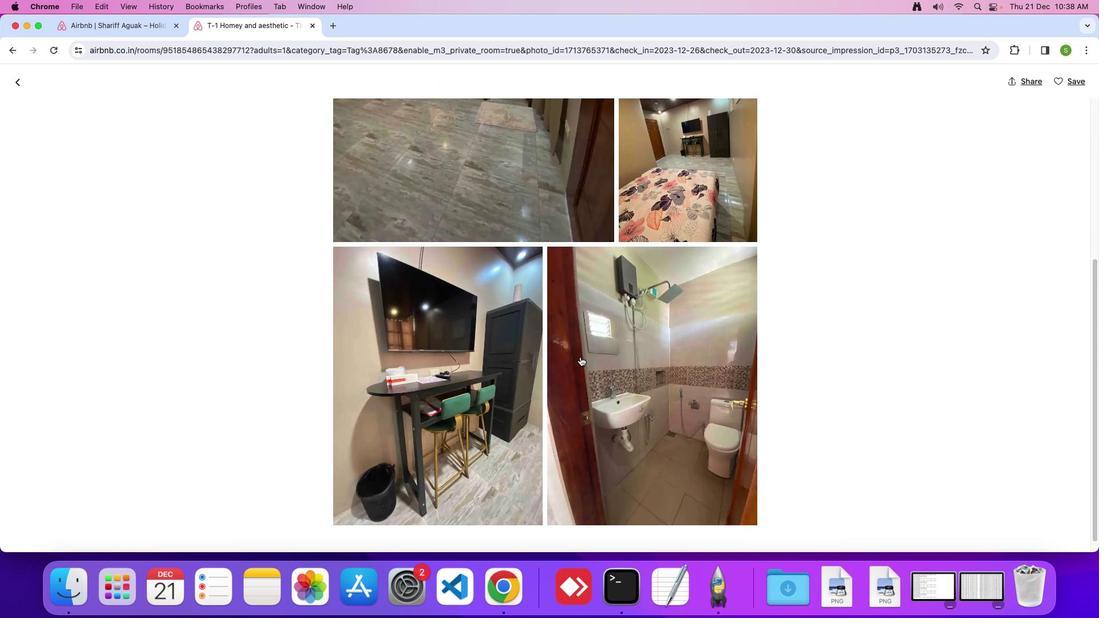 
Action: Mouse scrolled (580, 356) with delta (0, 0)
Screenshot: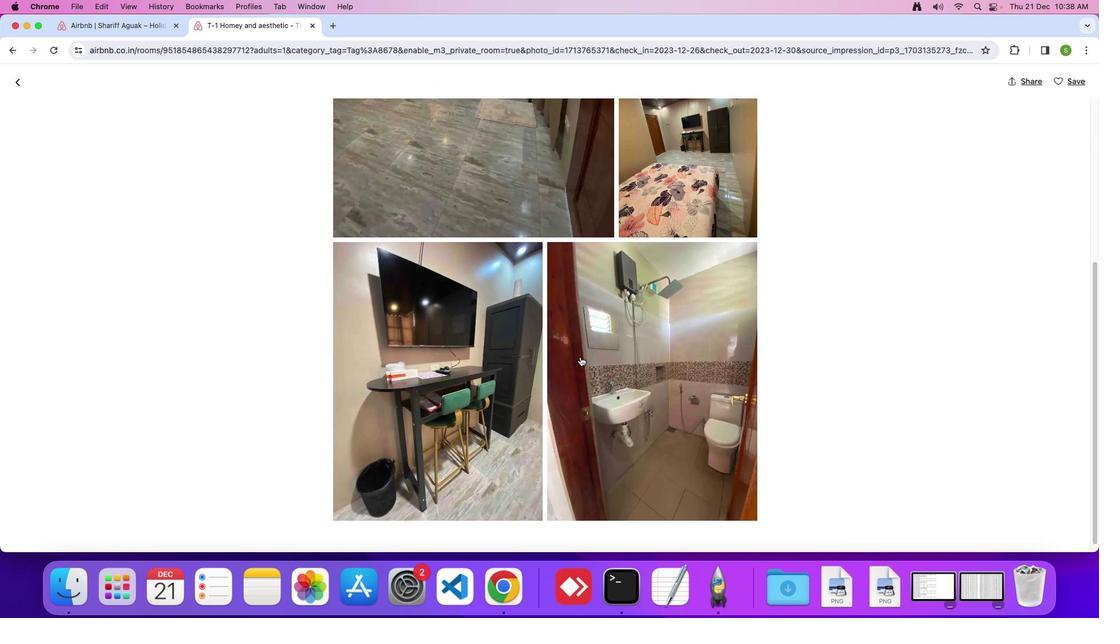 
Action: Mouse scrolled (580, 356) with delta (0, -1)
Screenshot: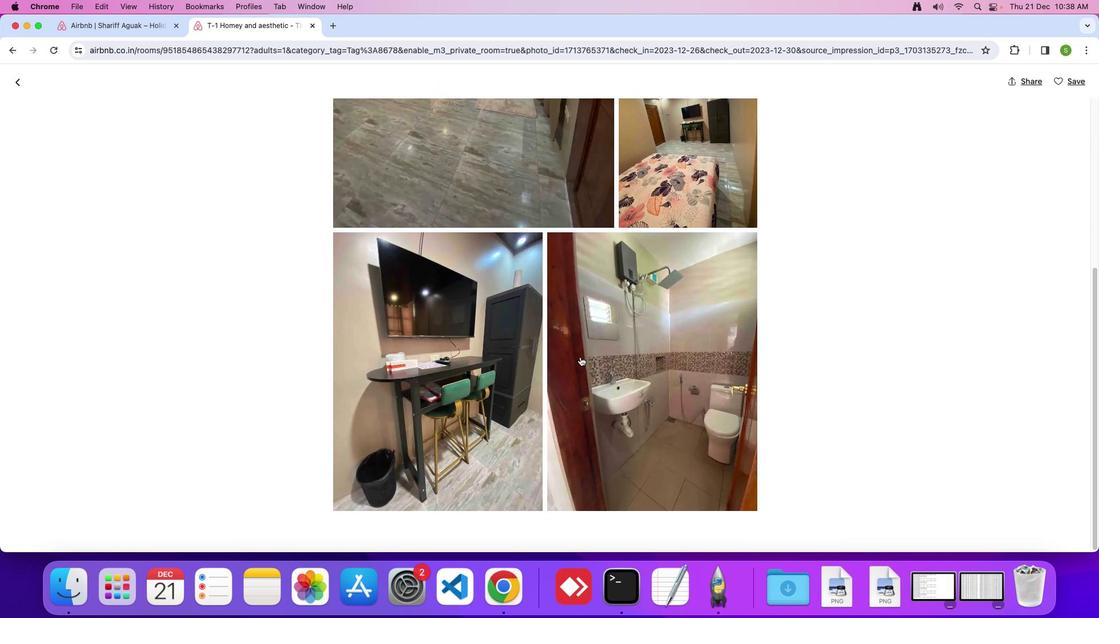 
Action: Mouse scrolled (580, 356) with delta (0, 0)
Screenshot: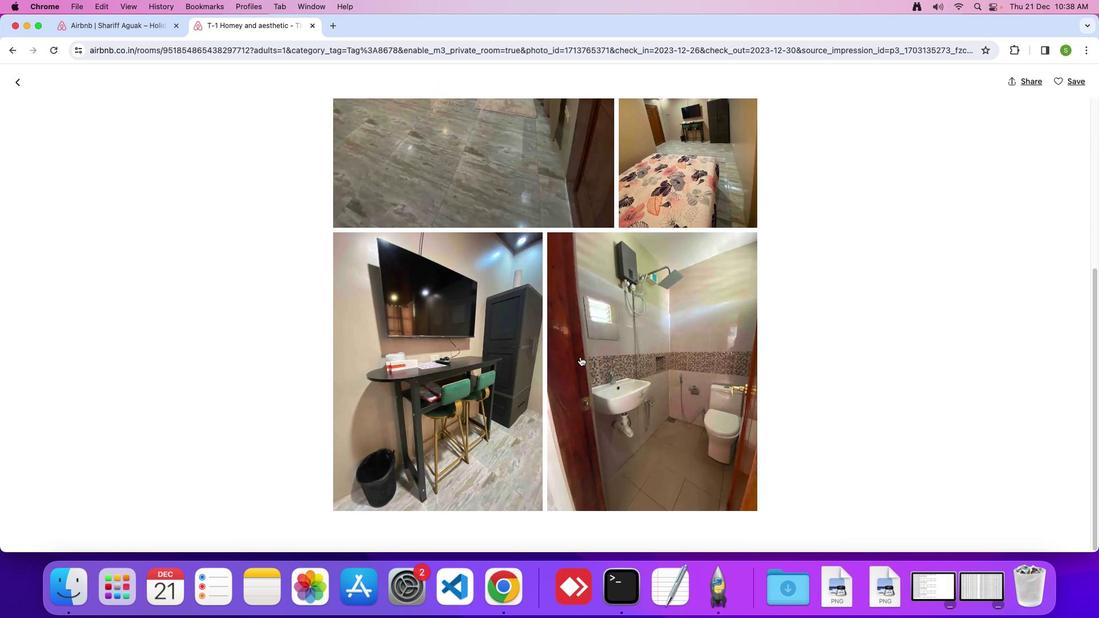 
Action: Mouse scrolled (580, 356) with delta (0, 0)
Screenshot: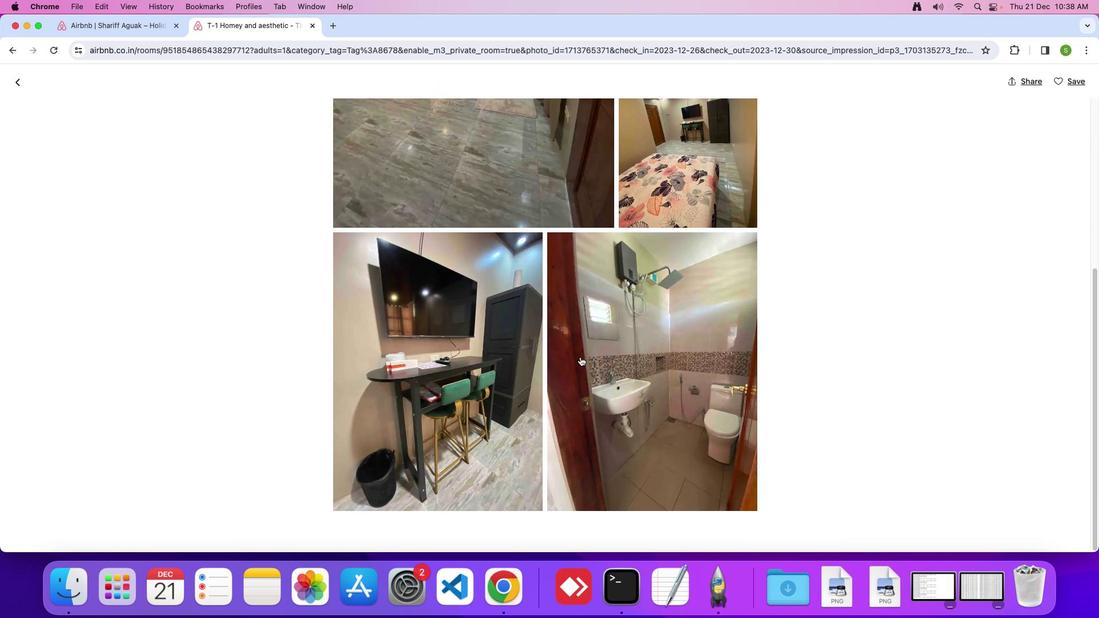 
Action: Mouse scrolled (580, 356) with delta (0, 0)
Screenshot: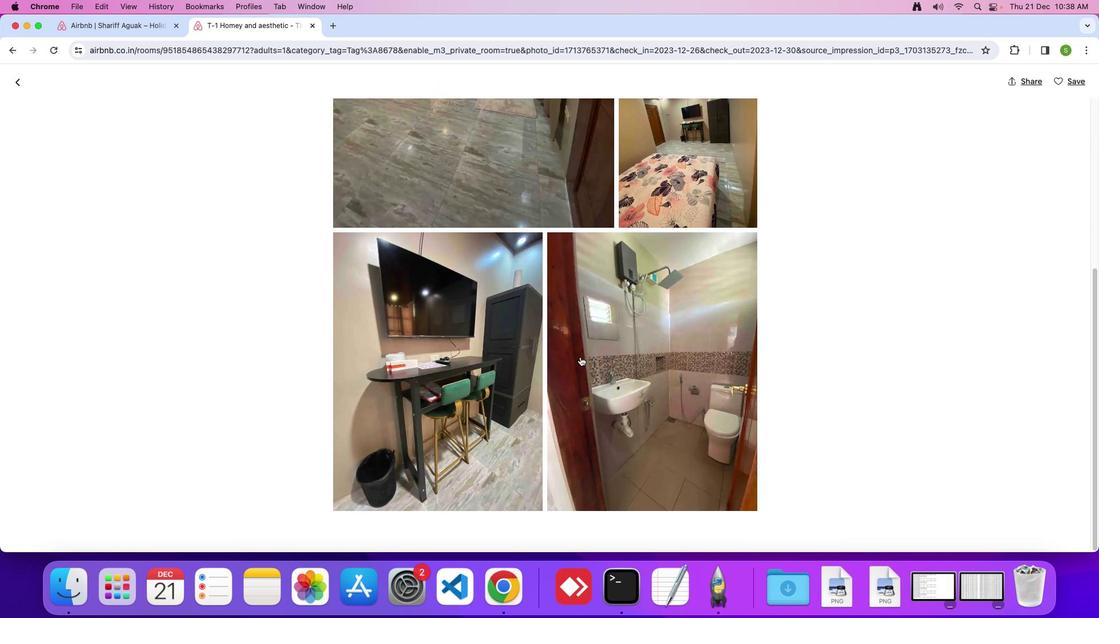 
Action: Mouse scrolled (580, 356) with delta (0, 0)
Screenshot: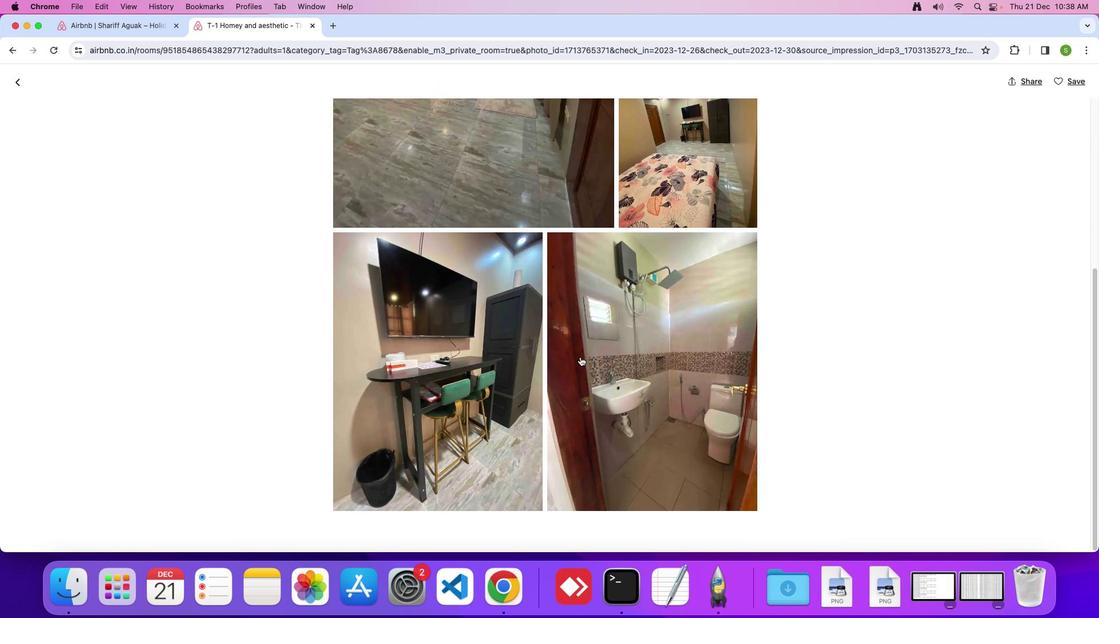 
Action: Mouse scrolled (580, 356) with delta (0, -1)
Screenshot: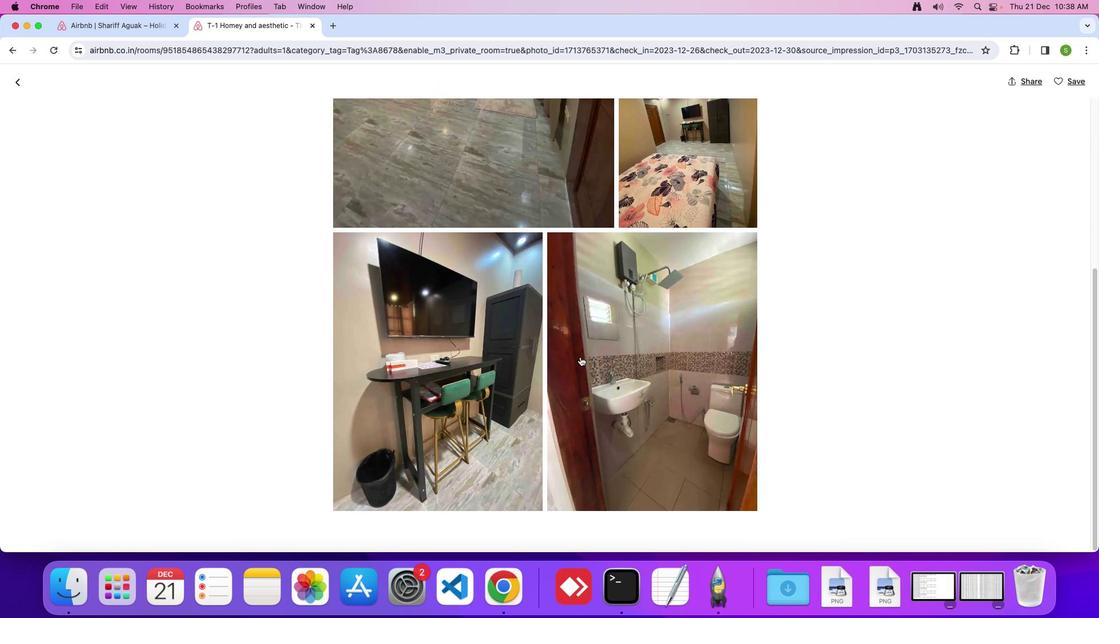 
Action: Mouse scrolled (580, 356) with delta (0, 0)
Screenshot: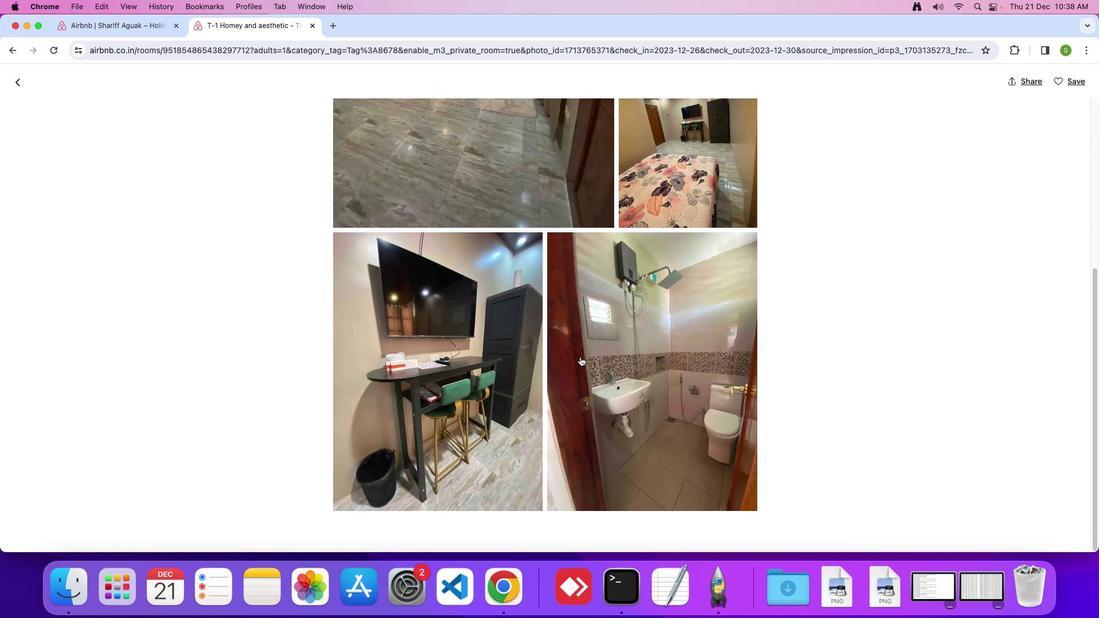 
Action: Mouse scrolled (580, 356) with delta (0, 0)
Screenshot: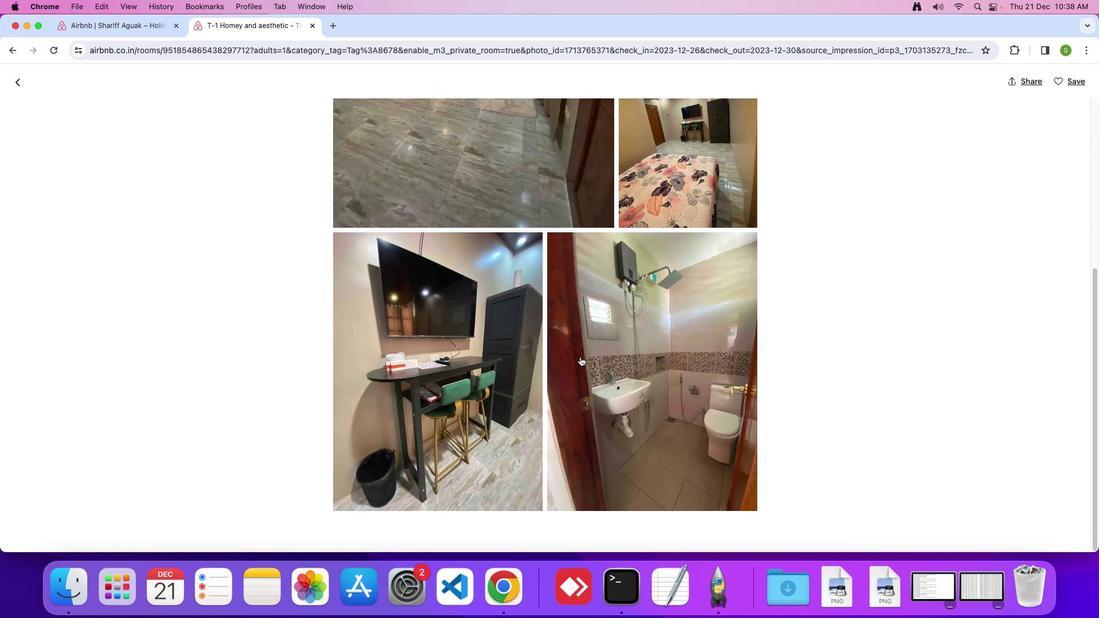 
Action: Mouse scrolled (580, 356) with delta (0, 0)
Screenshot: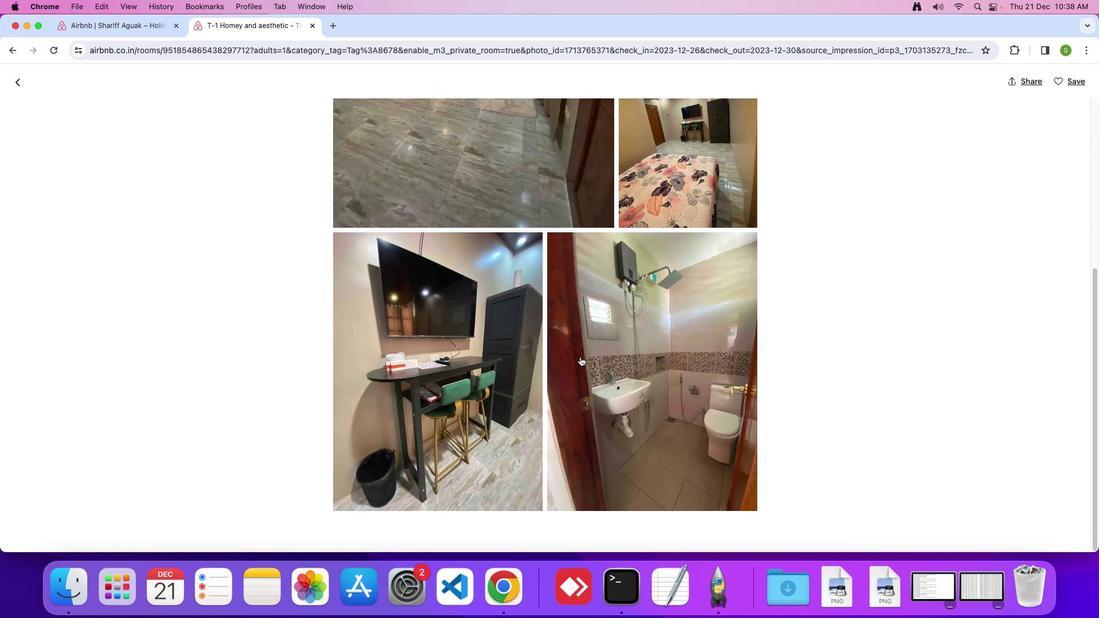 
Action: Mouse scrolled (580, 356) with delta (0, 0)
Screenshot: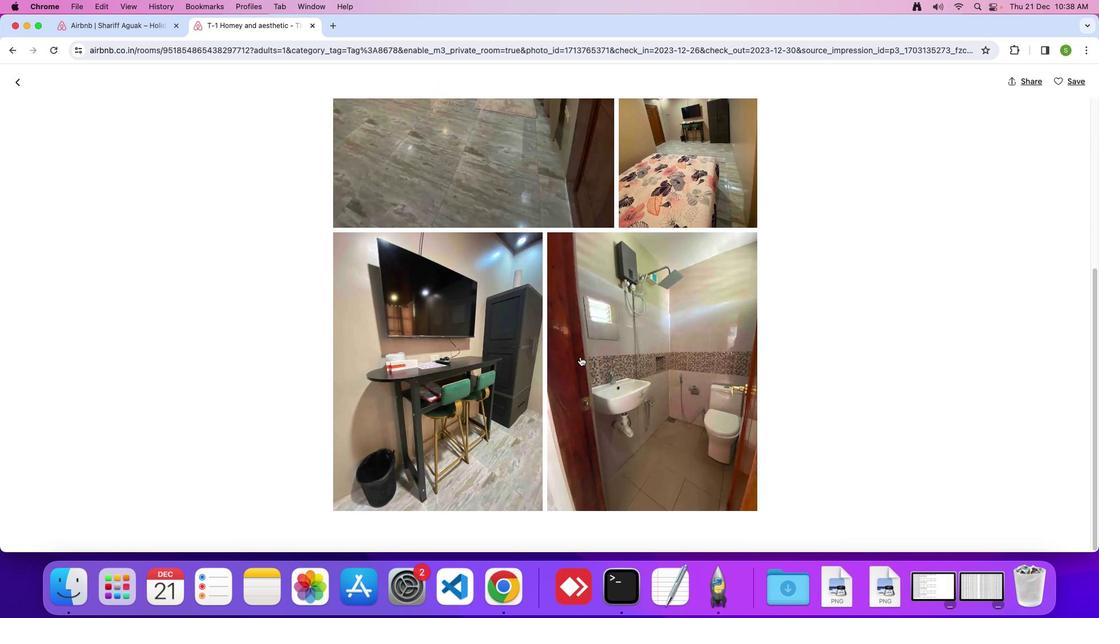 
Action: Mouse scrolled (580, 356) with delta (0, 0)
Screenshot: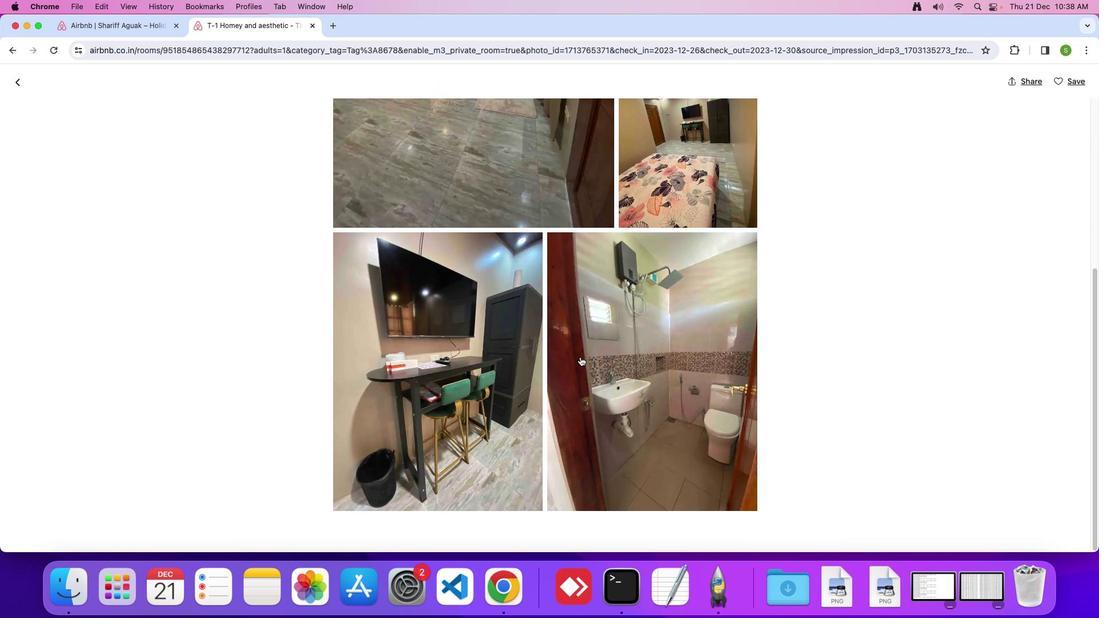 
Action: Mouse scrolled (580, 356) with delta (0, -1)
Screenshot: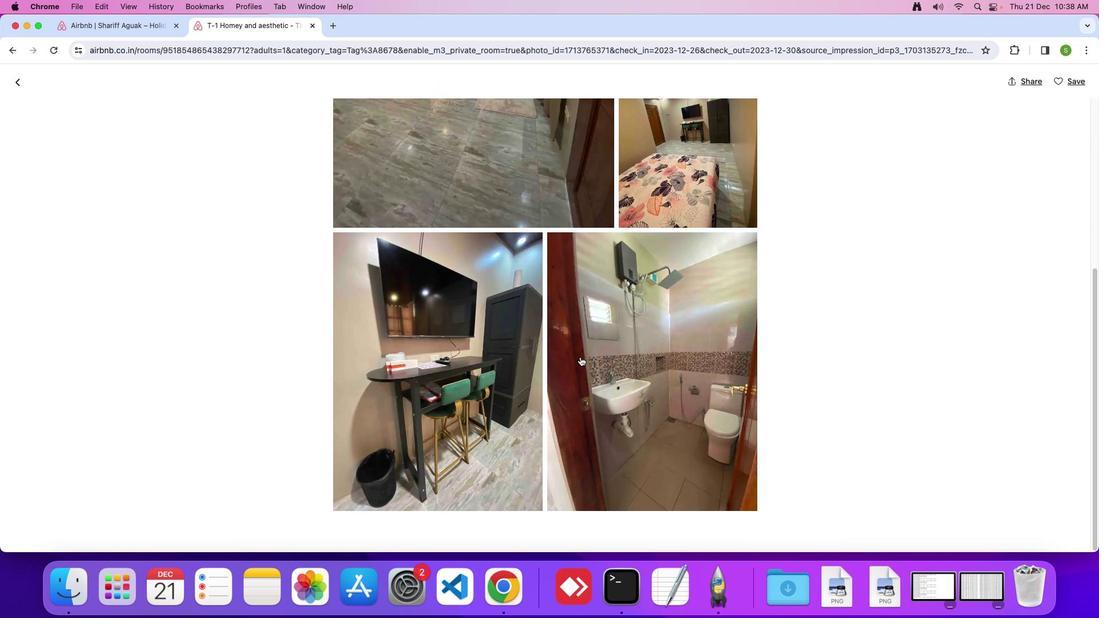
Action: Mouse moved to (24, 85)
Screenshot: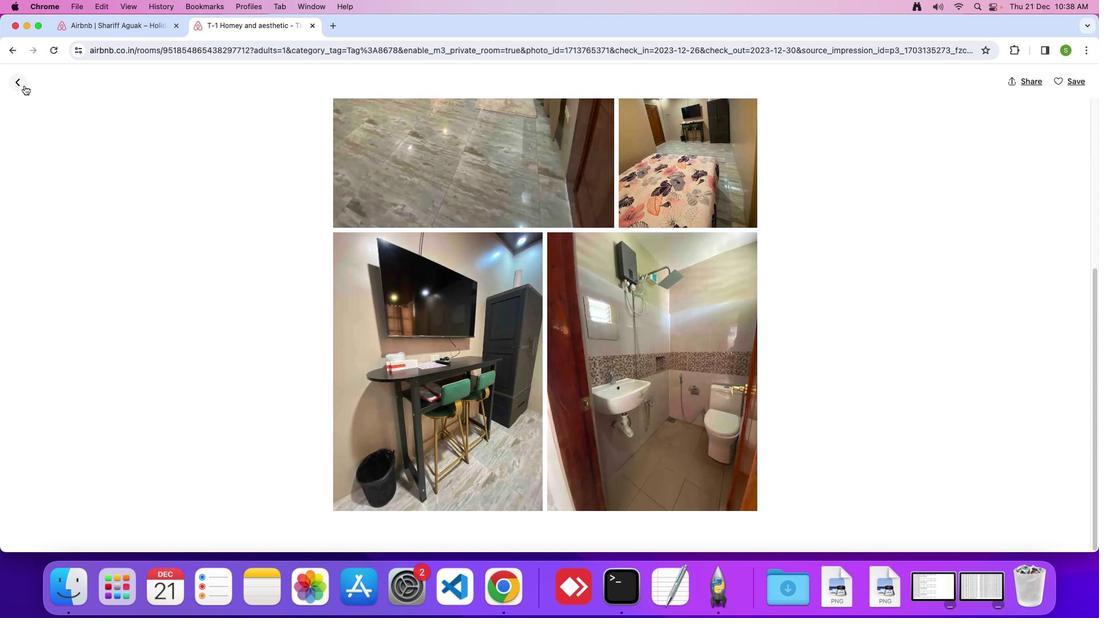 
Action: Mouse pressed left at (24, 85)
Screenshot: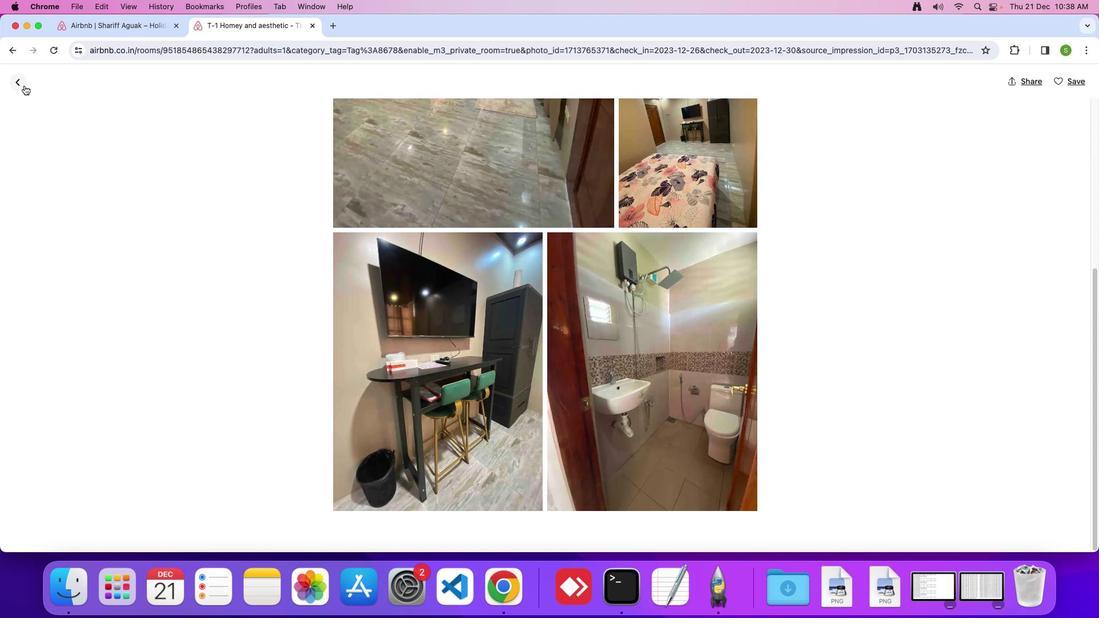 
Action: Mouse moved to (431, 287)
Screenshot: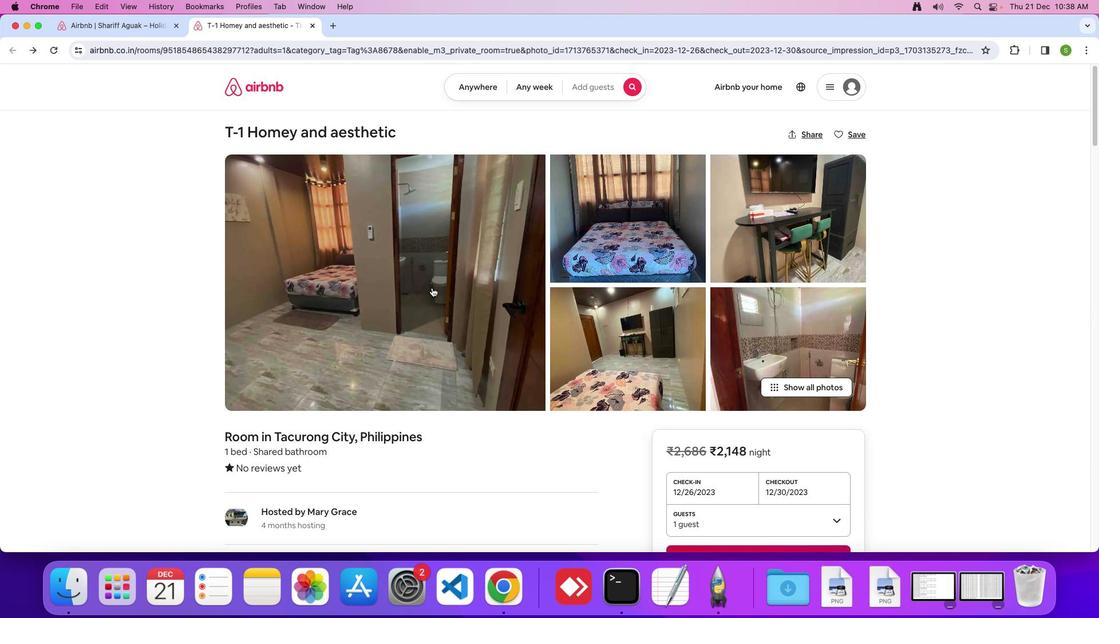 
Action: Mouse scrolled (431, 287) with delta (0, 0)
Screenshot: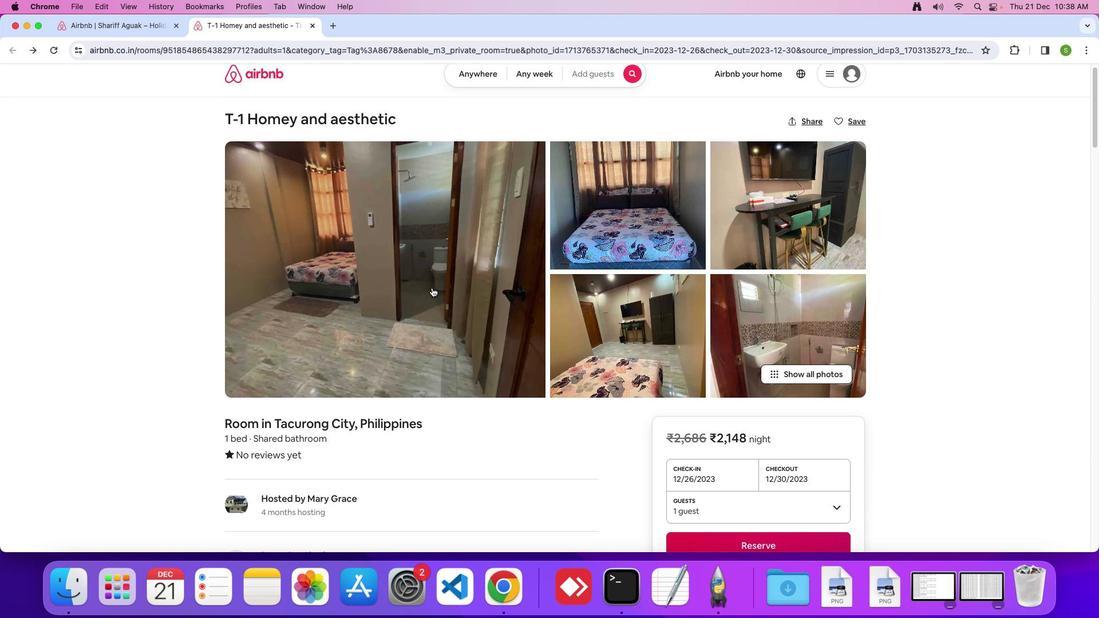 
Action: Mouse scrolled (431, 287) with delta (0, 0)
Screenshot: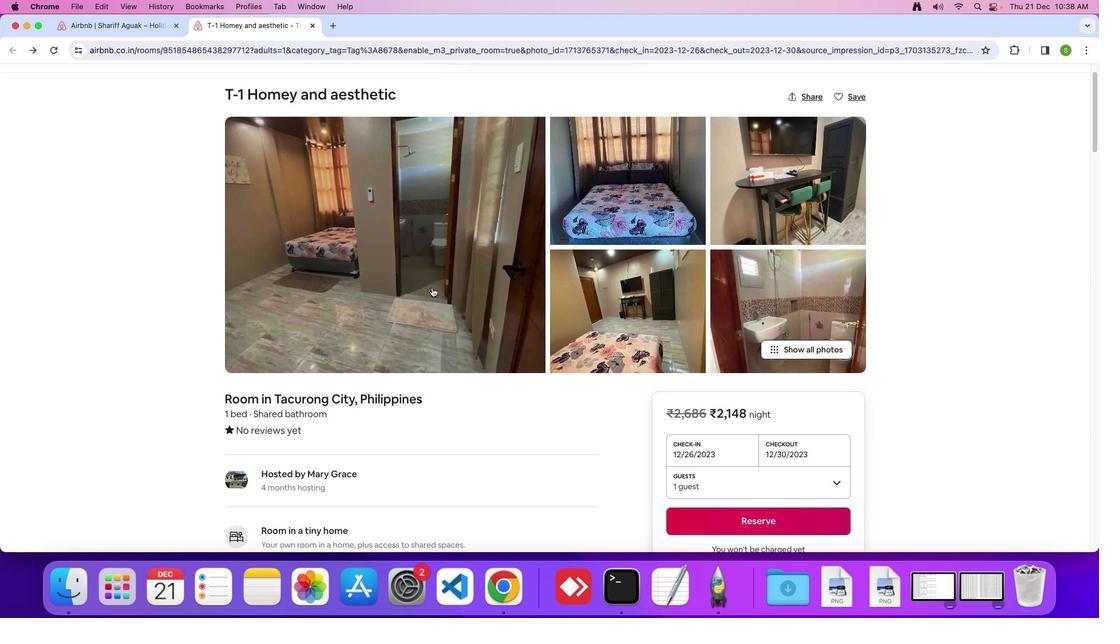 
Action: Mouse scrolled (431, 287) with delta (0, -1)
Screenshot: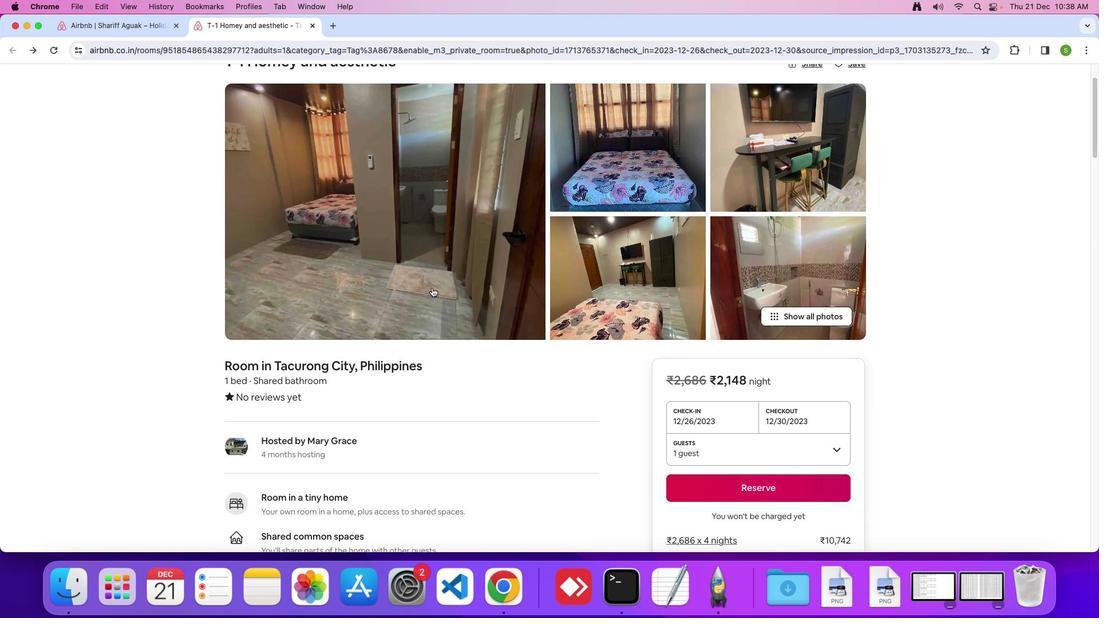 
Action: Mouse scrolled (431, 287) with delta (0, 0)
Screenshot: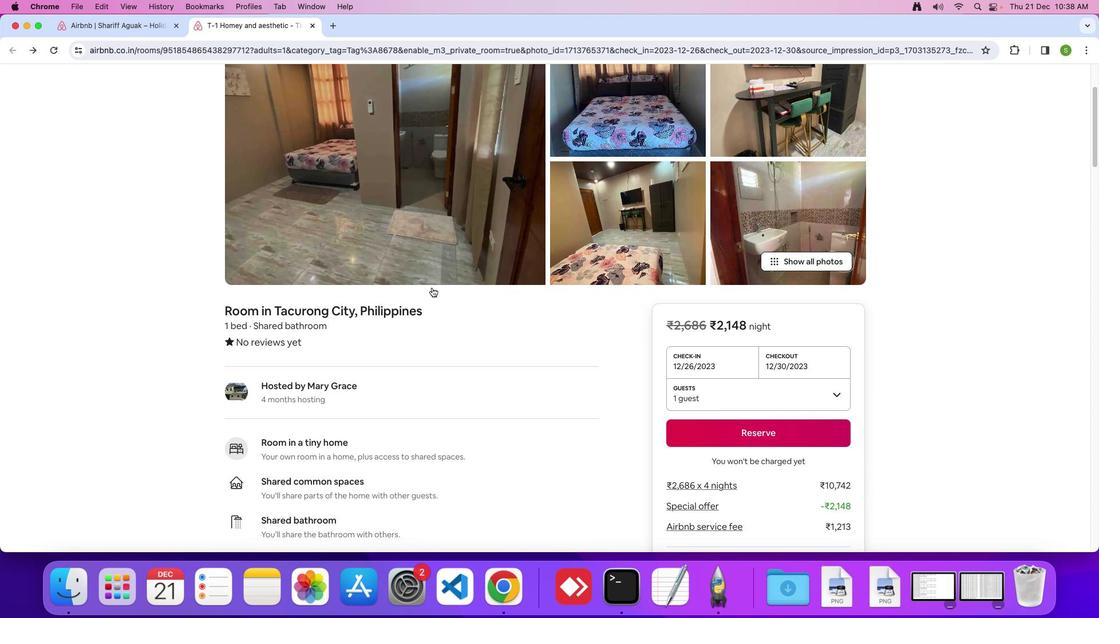 
Action: Mouse scrolled (431, 287) with delta (0, 0)
Screenshot: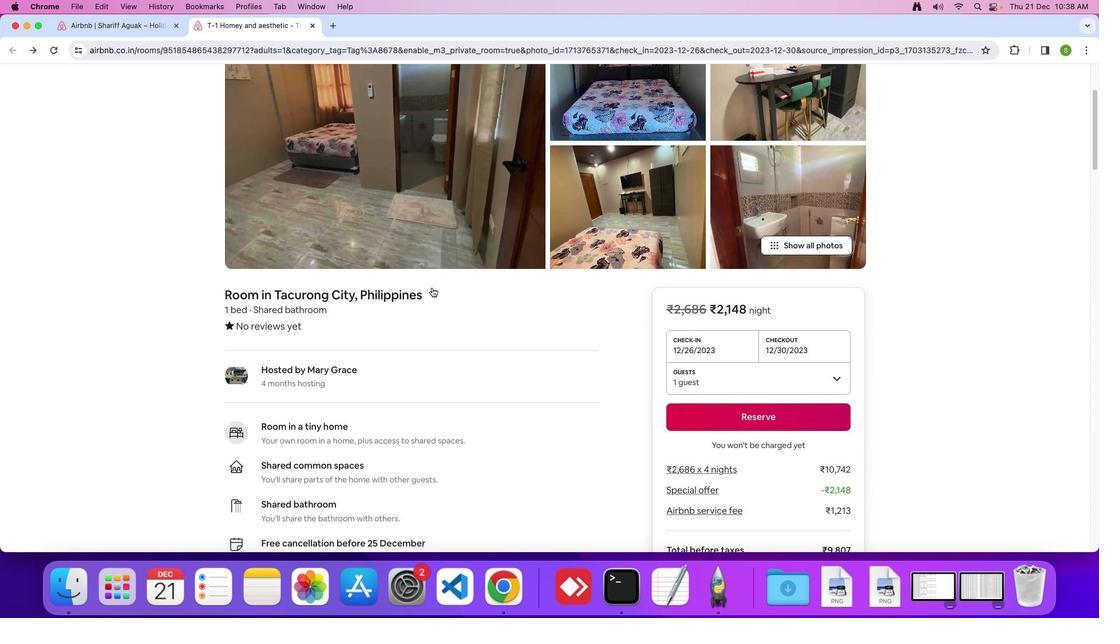
Action: Mouse scrolled (431, 287) with delta (0, -1)
Screenshot: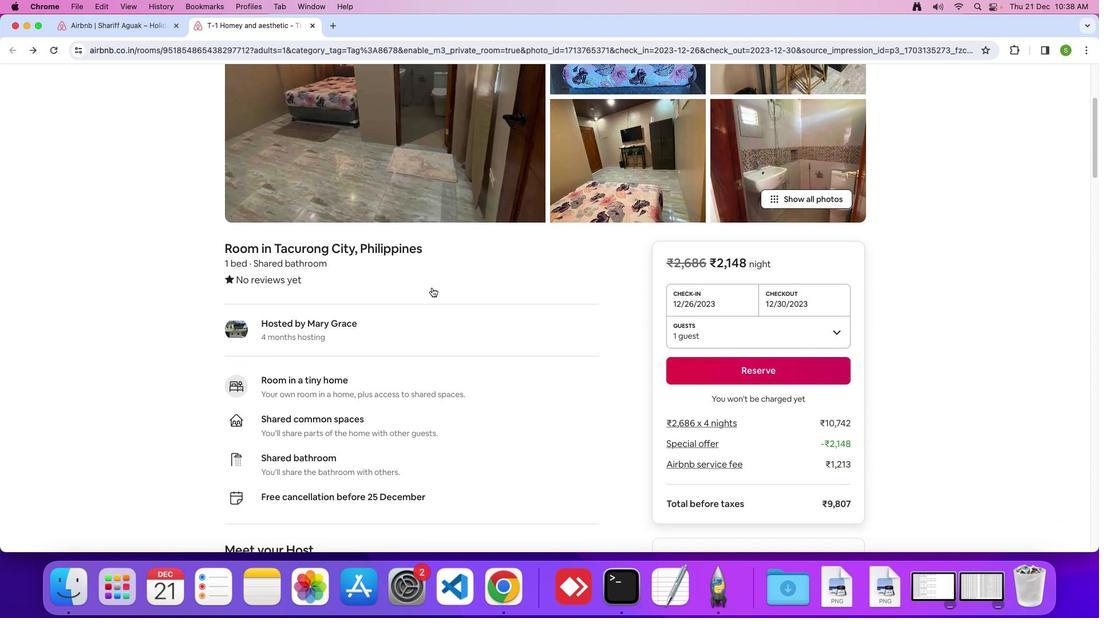 
Action: Mouse scrolled (431, 287) with delta (0, 0)
Screenshot: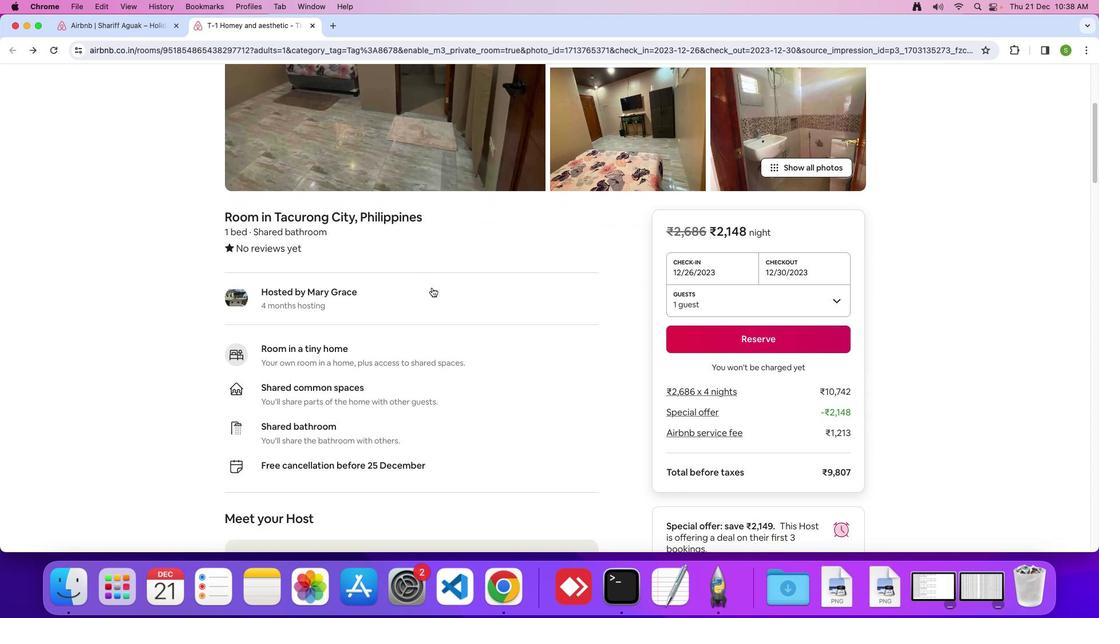 
Action: Mouse scrolled (431, 287) with delta (0, 0)
Screenshot: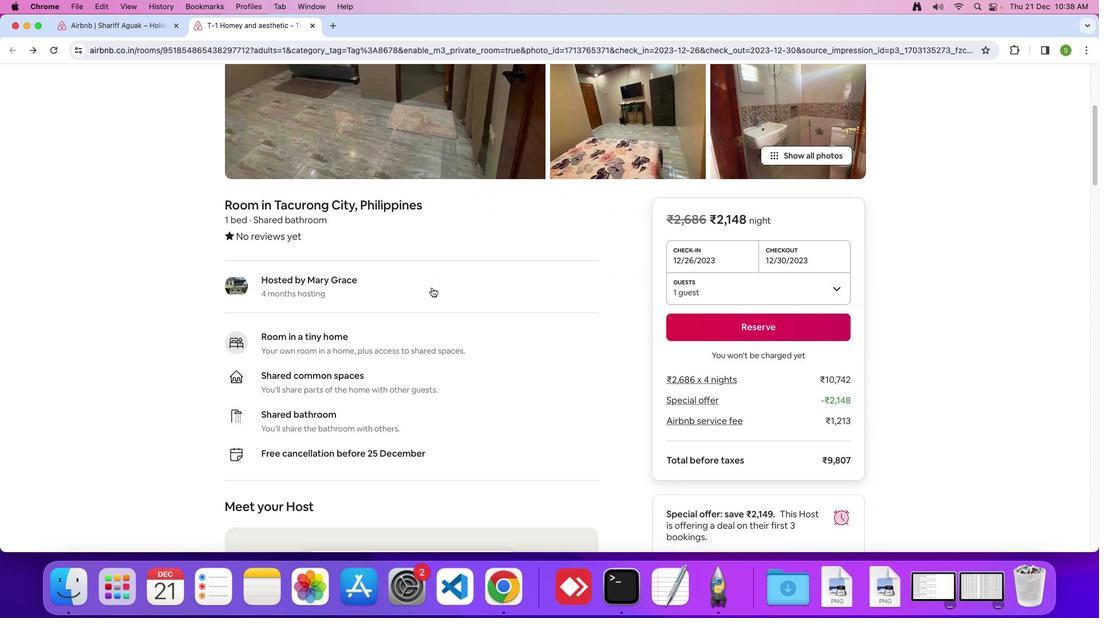 
Action: Mouse scrolled (431, 287) with delta (0, -1)
Screenshot: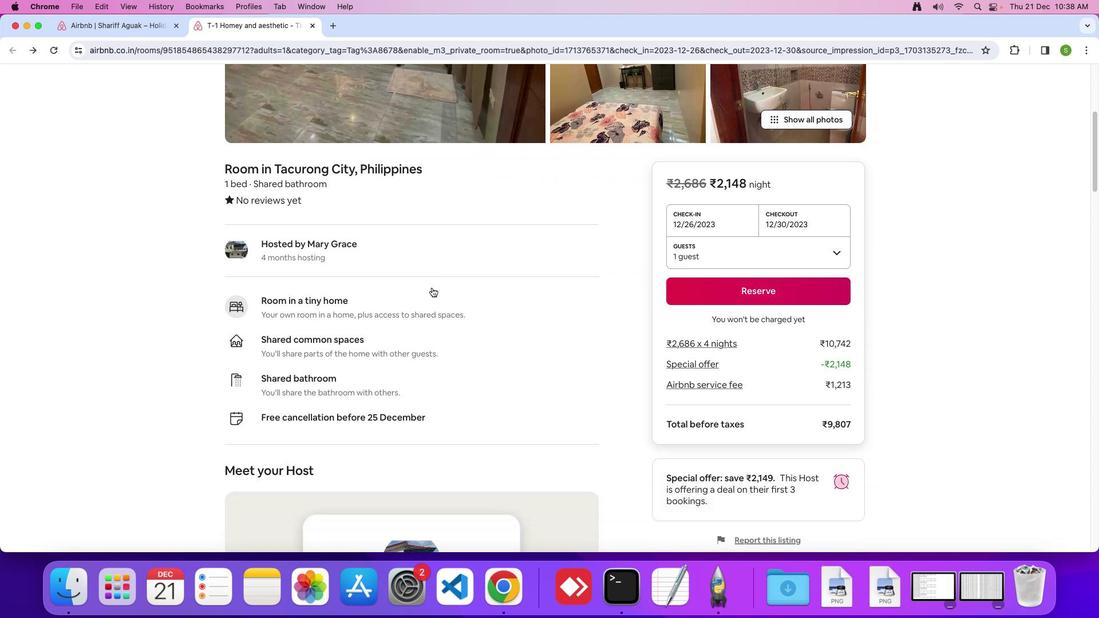 
Action: Mouse scrolled (431, 287) with delta (0, 0)
Screenshot: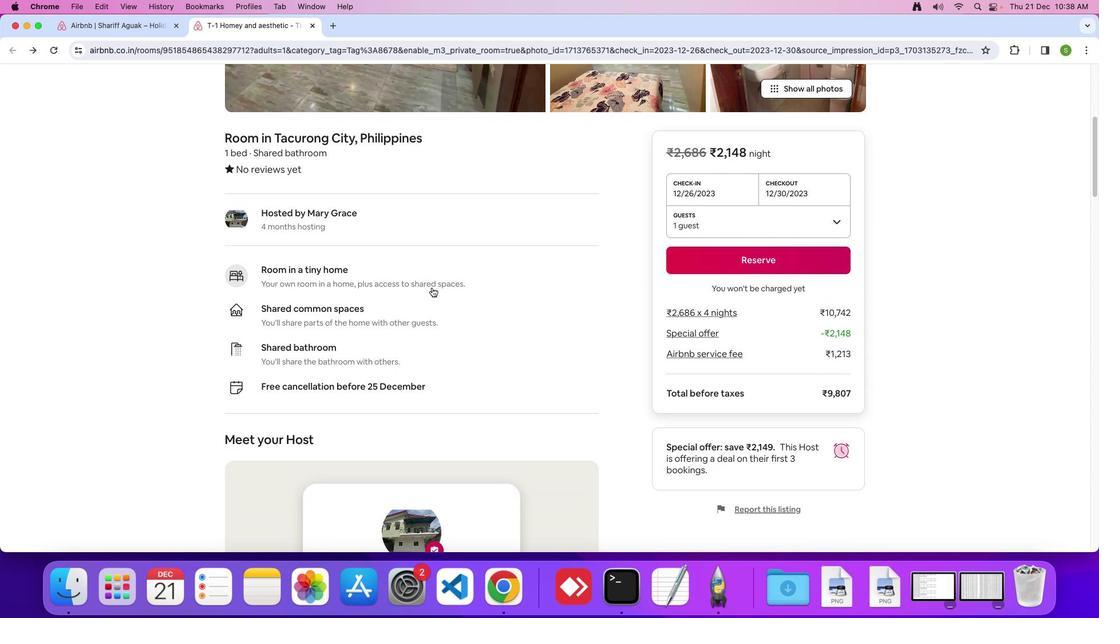 
Action: Mouse scrolled (431, 287) with delta (0, 0)
Screenshot: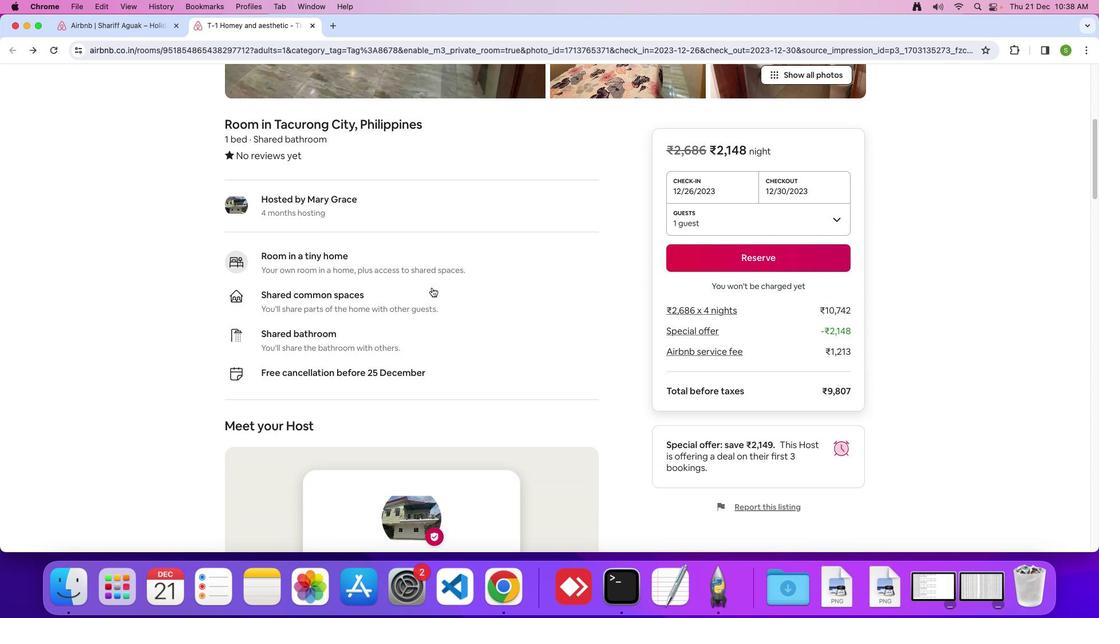 
Action: Mouse scrolled (431, 287) with delta (0, -1)
Screenshot: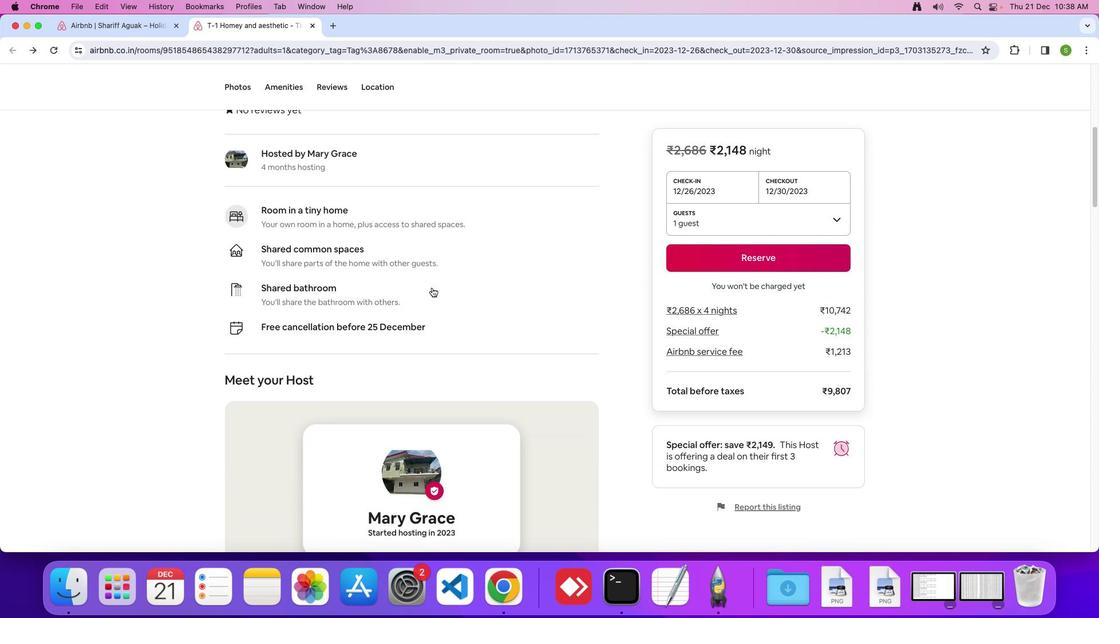 
Action: Mouse scrolled (431, 287) with delta (0, 0)
Screenshot: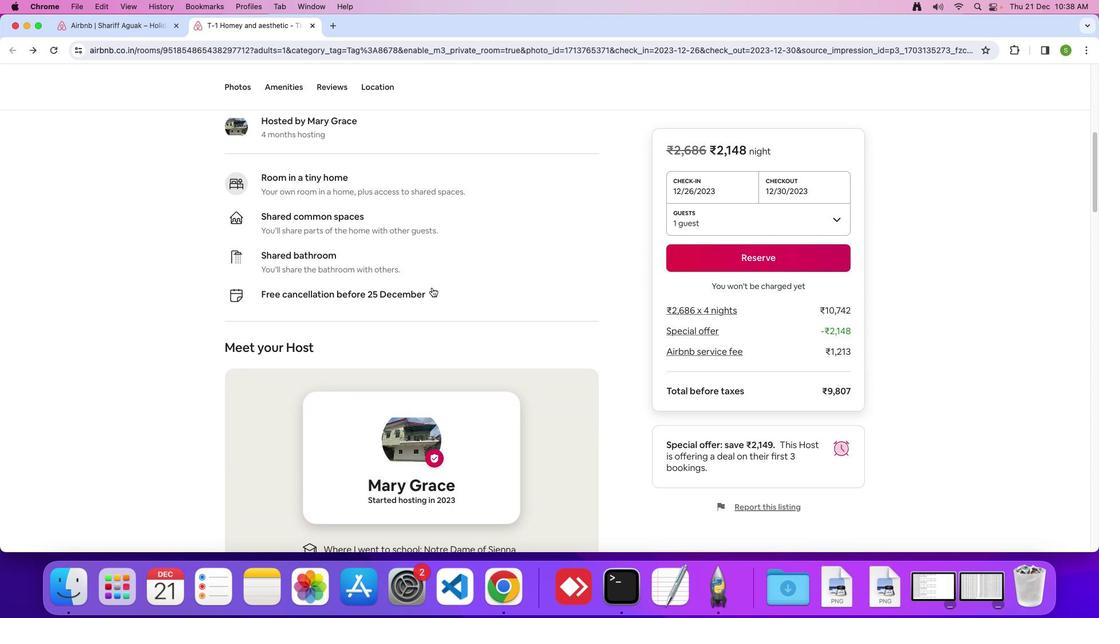 
Action: Mouse scrolled (431, 287) with delta (0, 0)
Screenshot: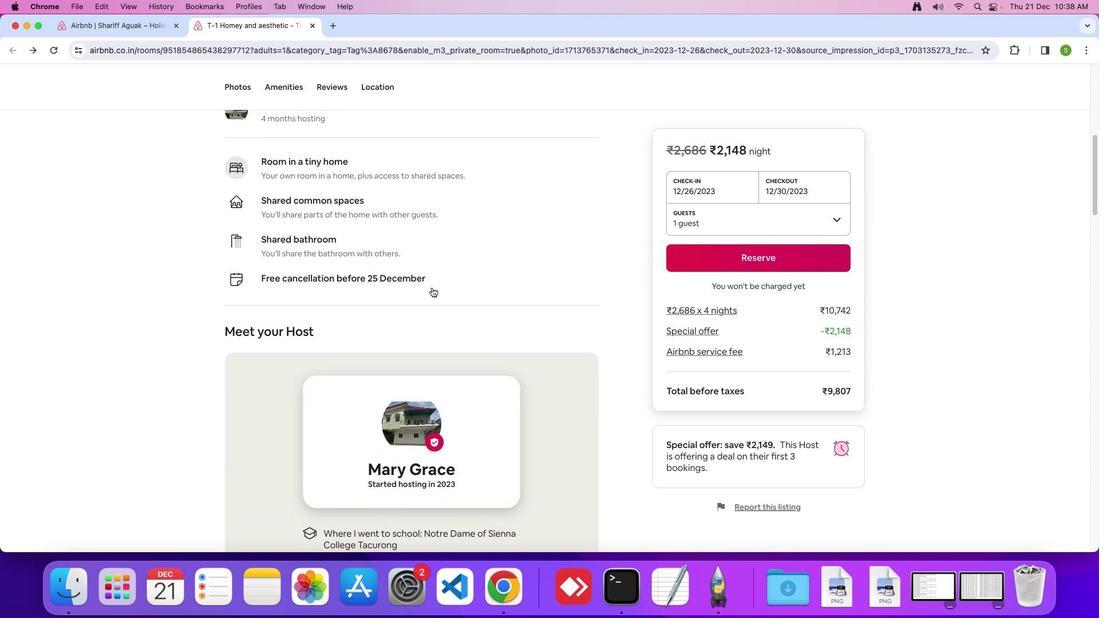 
Action: Mouse scrolled (431, 287) with delta (0, -1)
Screenshot: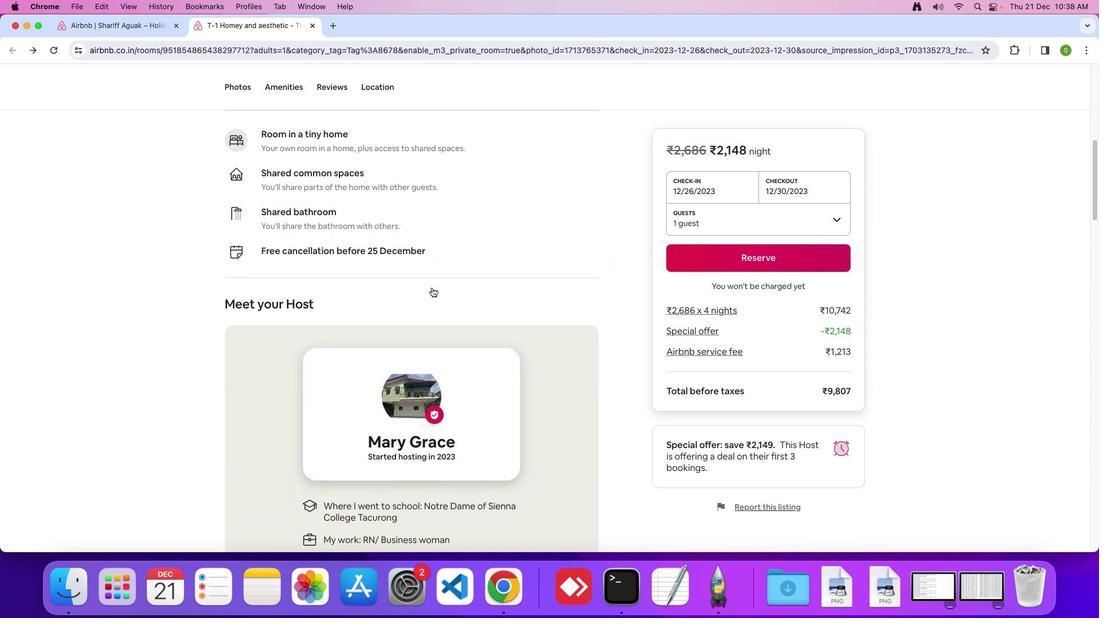 
Action: Mouse scrolled (431, 287) with delta (0, 0)
Screenshot: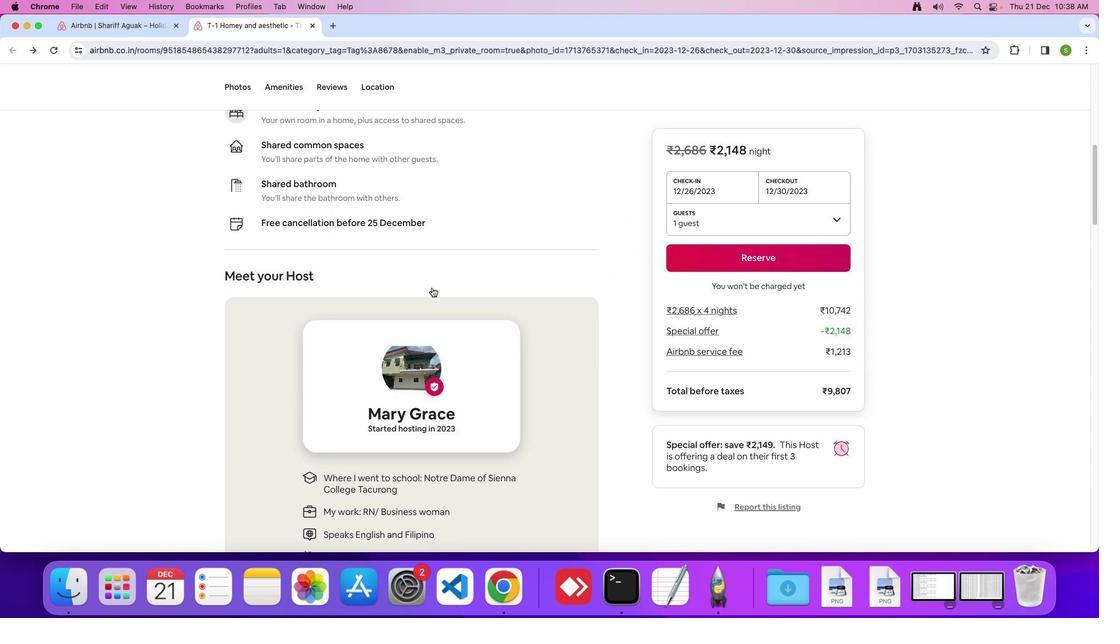 
Action: Mouse scrolled (431, 287) with delta (0, 0)
Screenshot: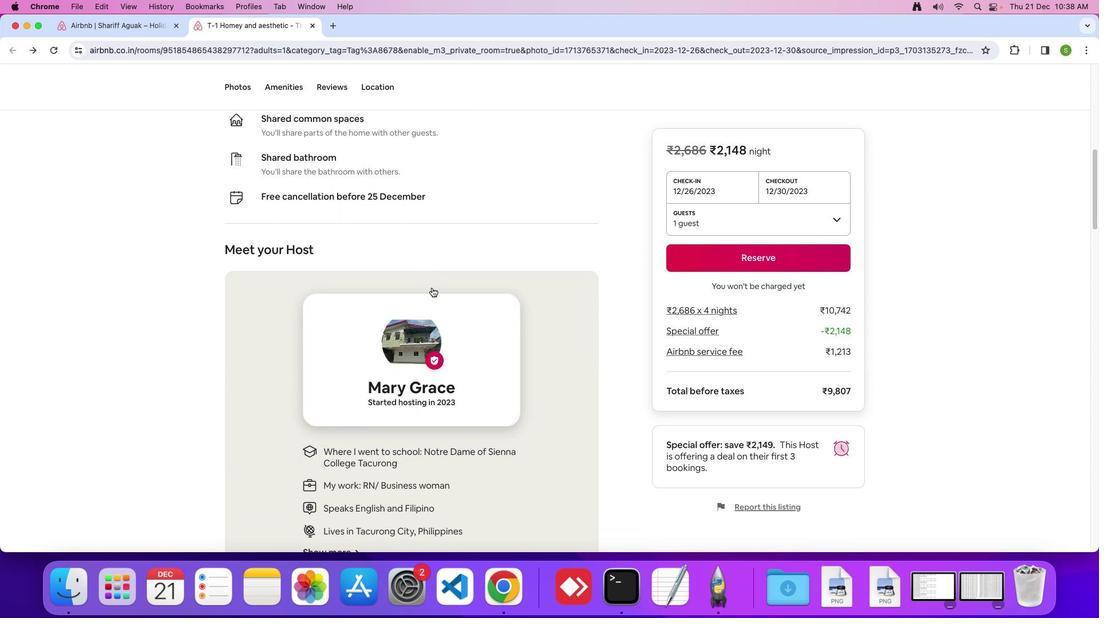 
Action: Mouse scrolled (431, 287) with delta (0, -1)
Screenshot: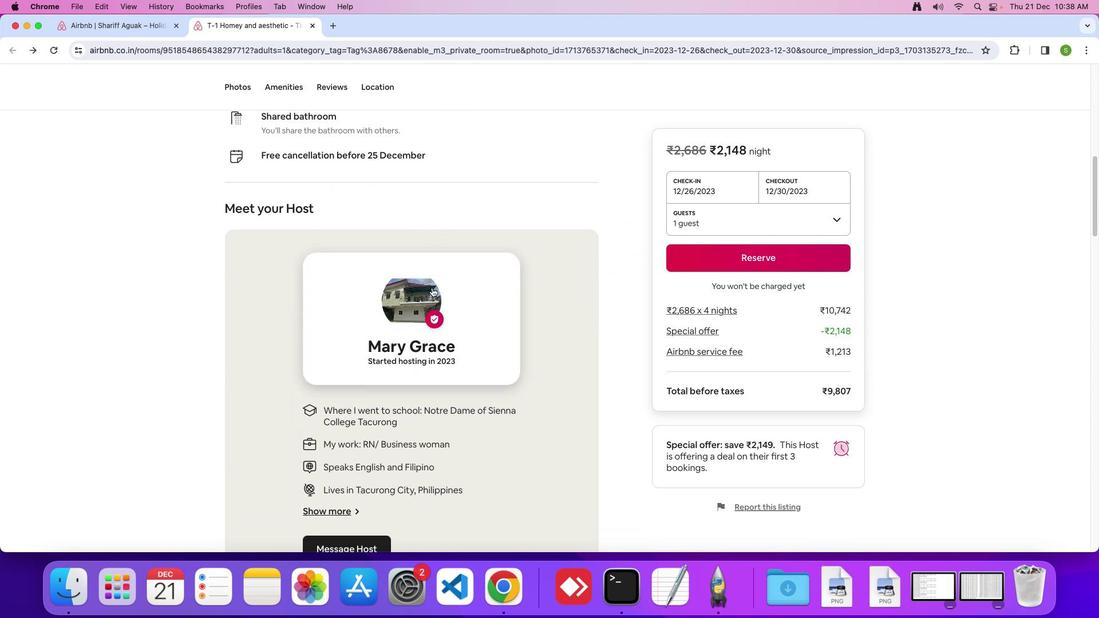
Action: Mouse scrolled (431, 287) with delta (0, 0)
Screenshot: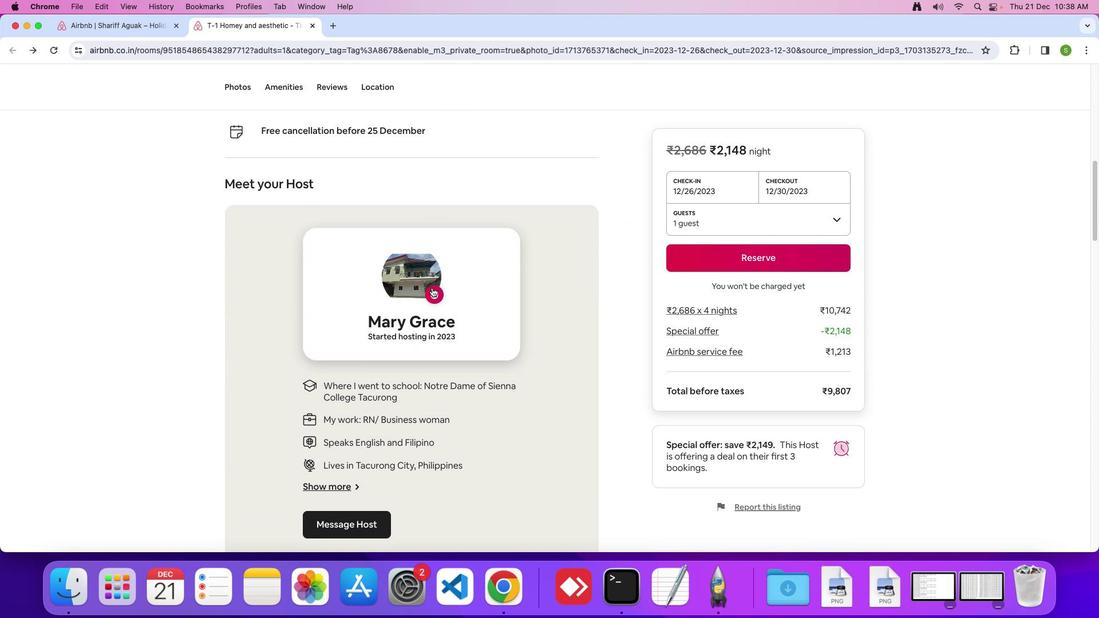 
Action: Mouse scrolled (431, 287) with delta (0, 0)
Screenshot: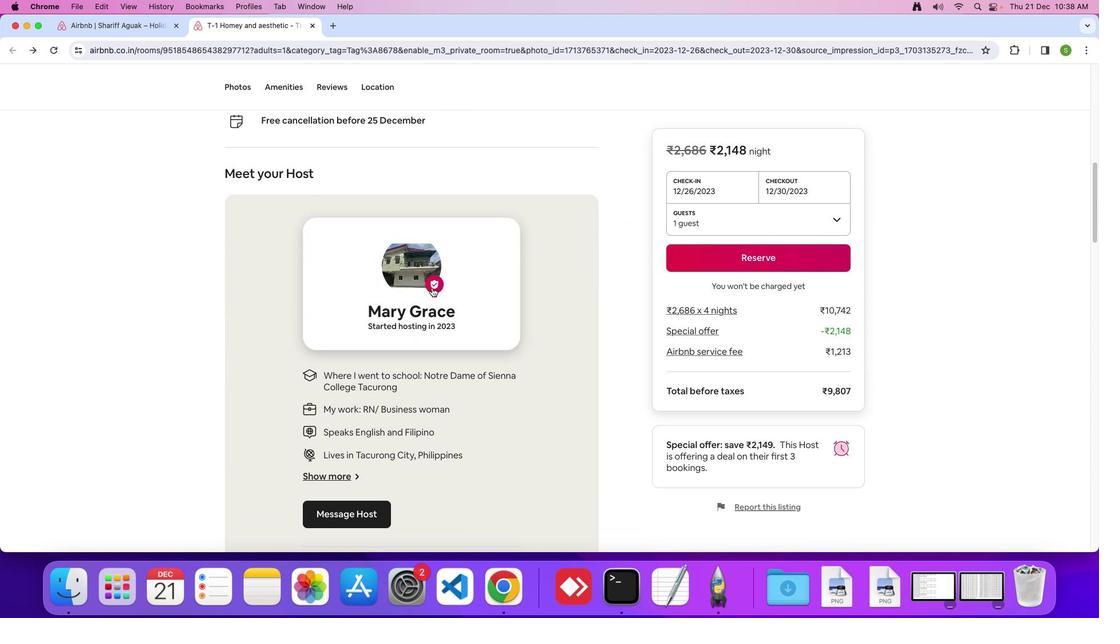 
Action: Mouse scrolled (431, 287) with delta (0, -1)
Screenshot: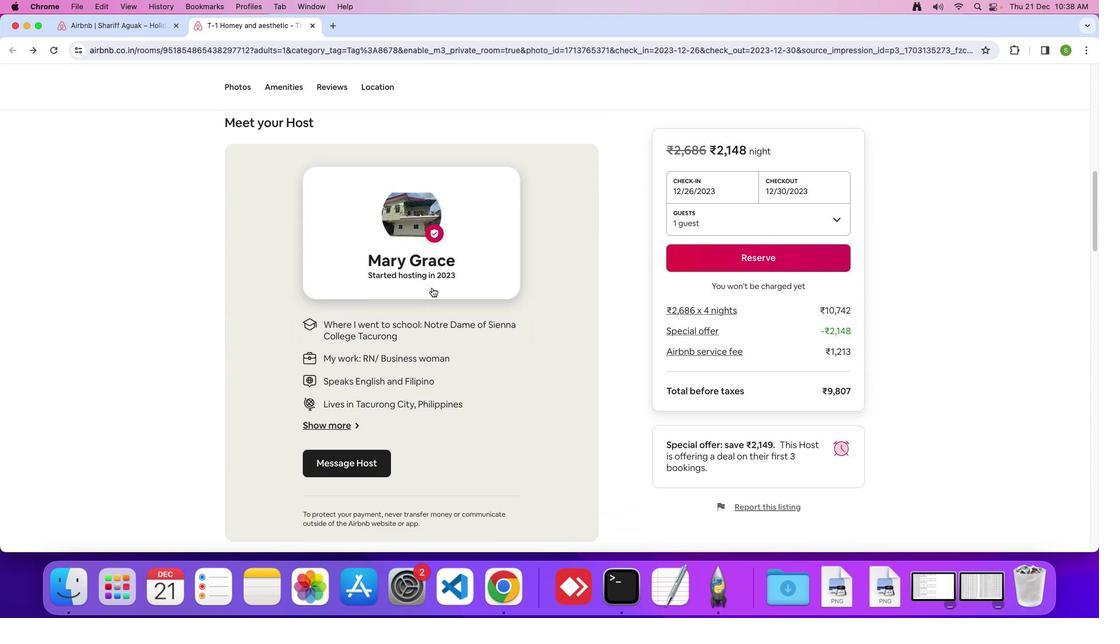
Action: Mouse scrolled (431, 287) with delta (0, 0)
Screenshot: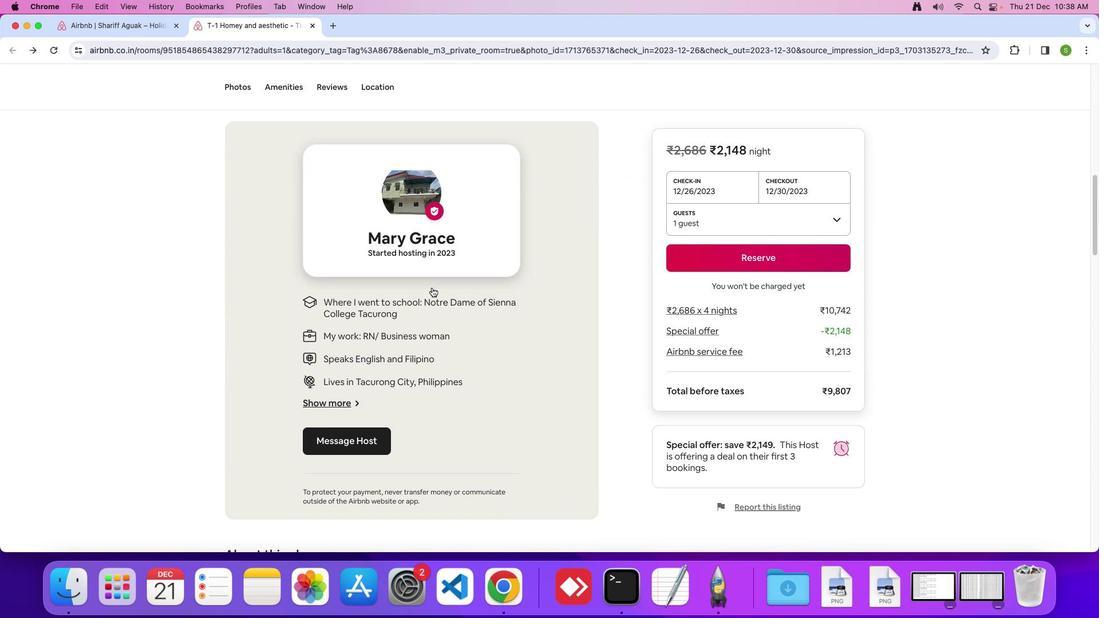 
Action: Mouse scrolled (431, 287) with delta (0, 0)
Screenshot: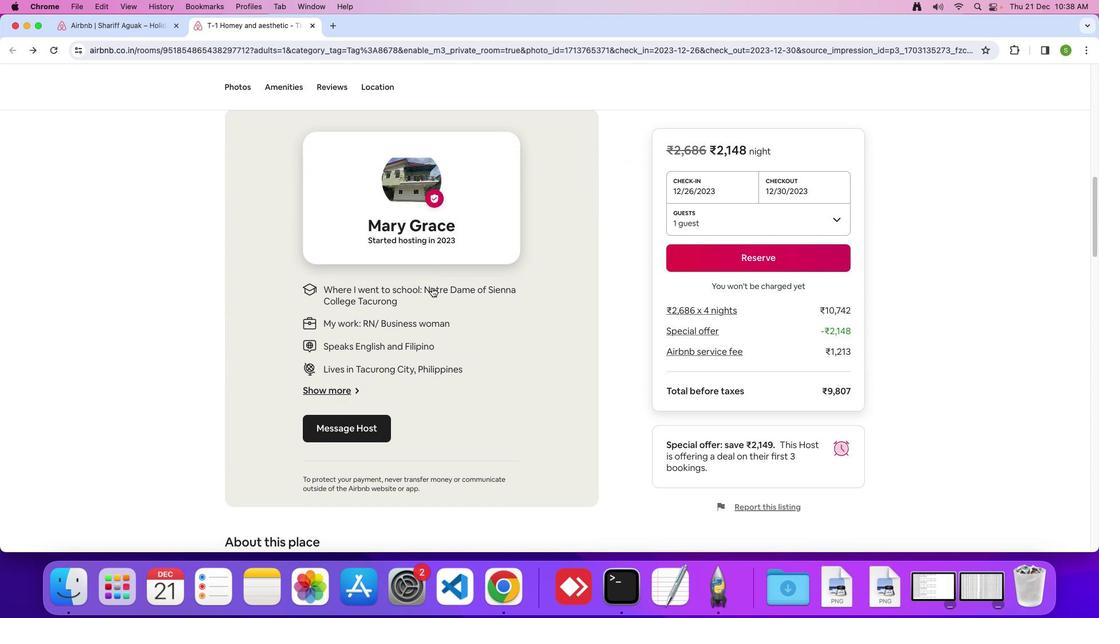 
Action: Mouse scrolled (431, 287) with delta (0, -1)
Screenshot: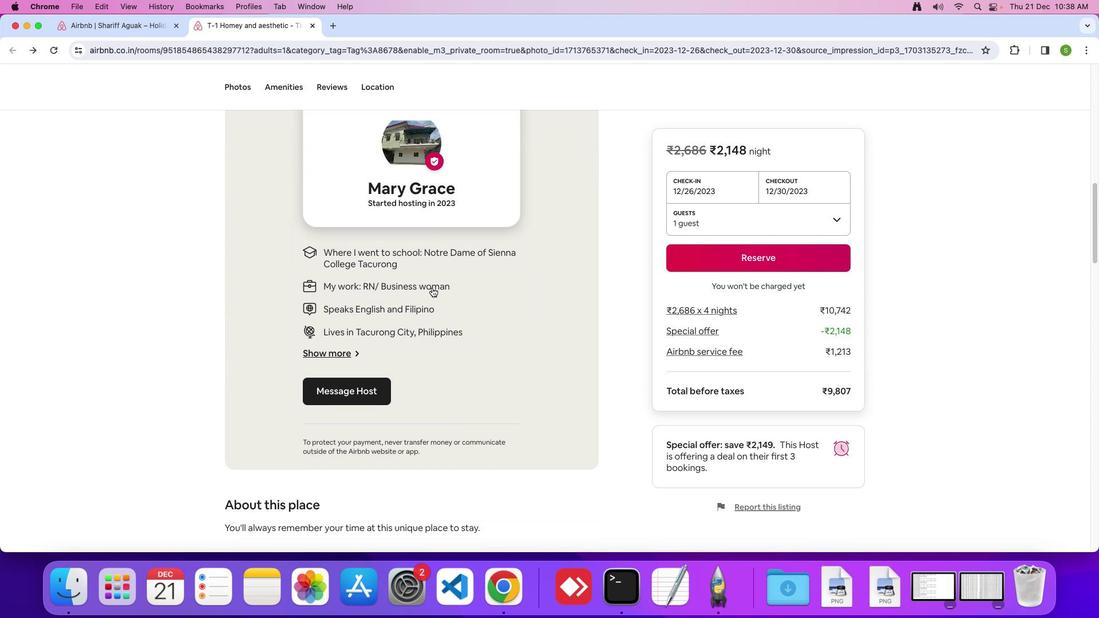
Action: Mouse scrolled (431, 287) with delta (0, 0)
Screenshot: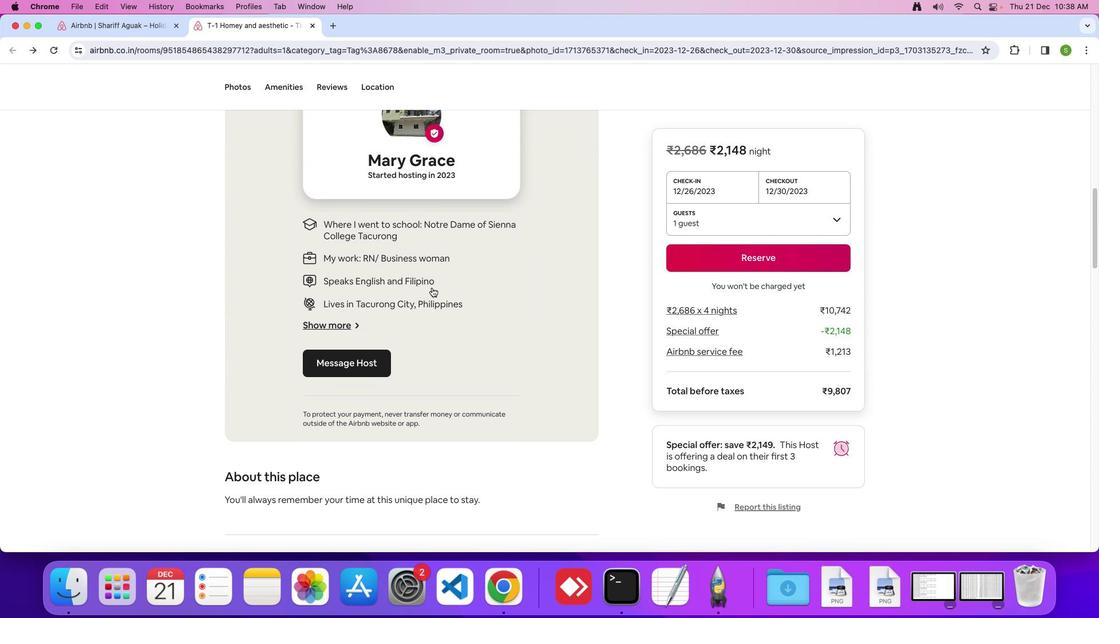 
Action: Mouse scrolled (431, 287) with delta (0, 0)
Screenshot: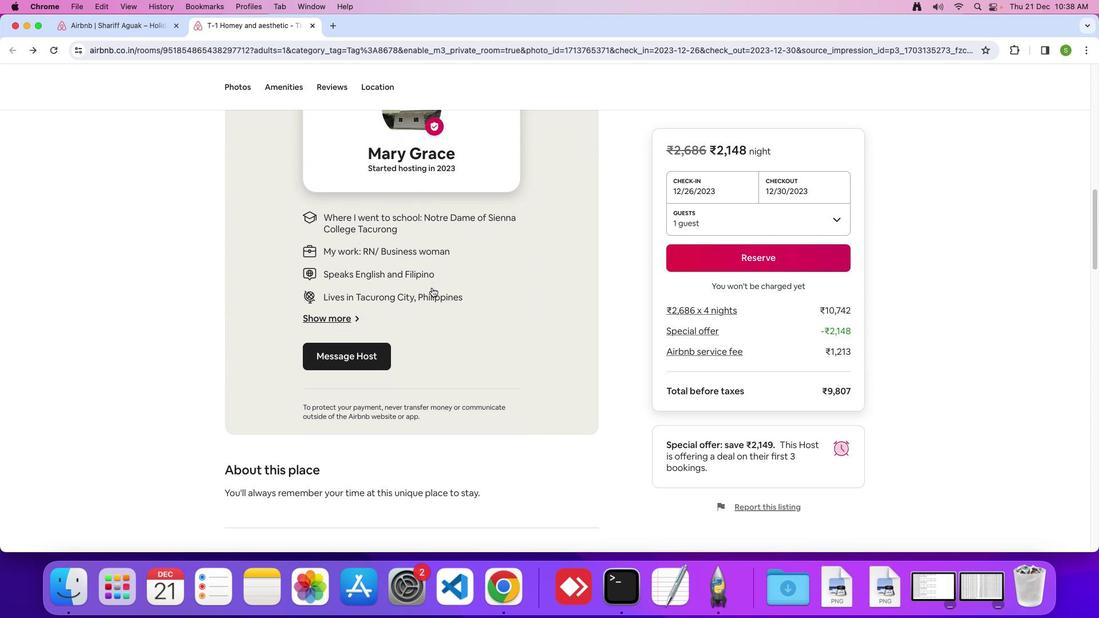 
Action: Mouse scrolled (431, 287) with delta (0, 0)
Screenshot: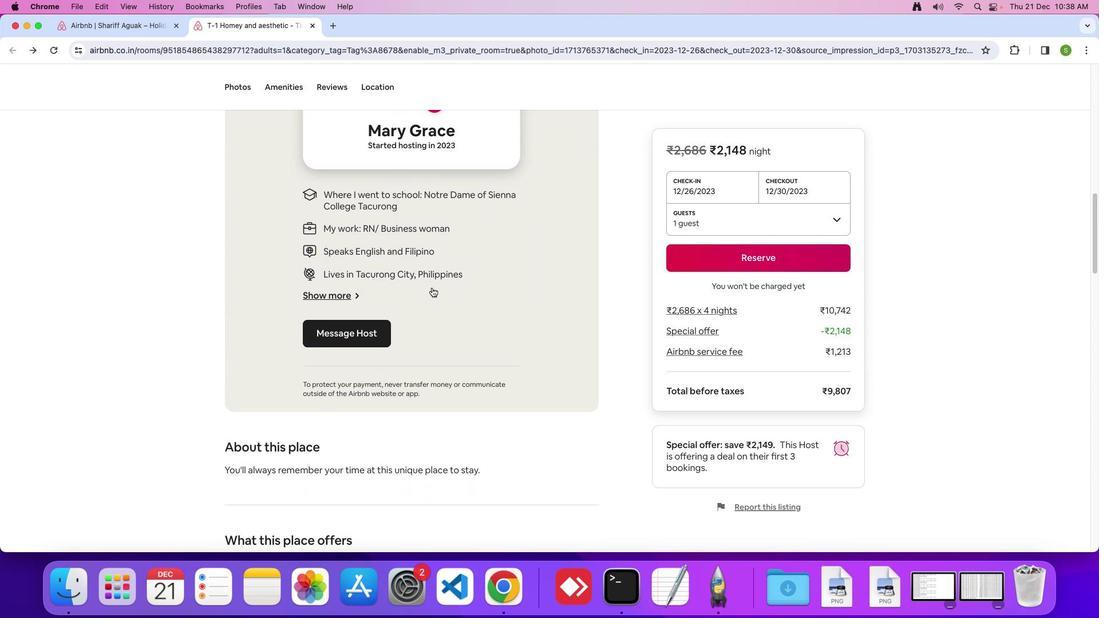 
Action: Mouse scrolled (431, 287) with delta (0, 0)
Screenshot: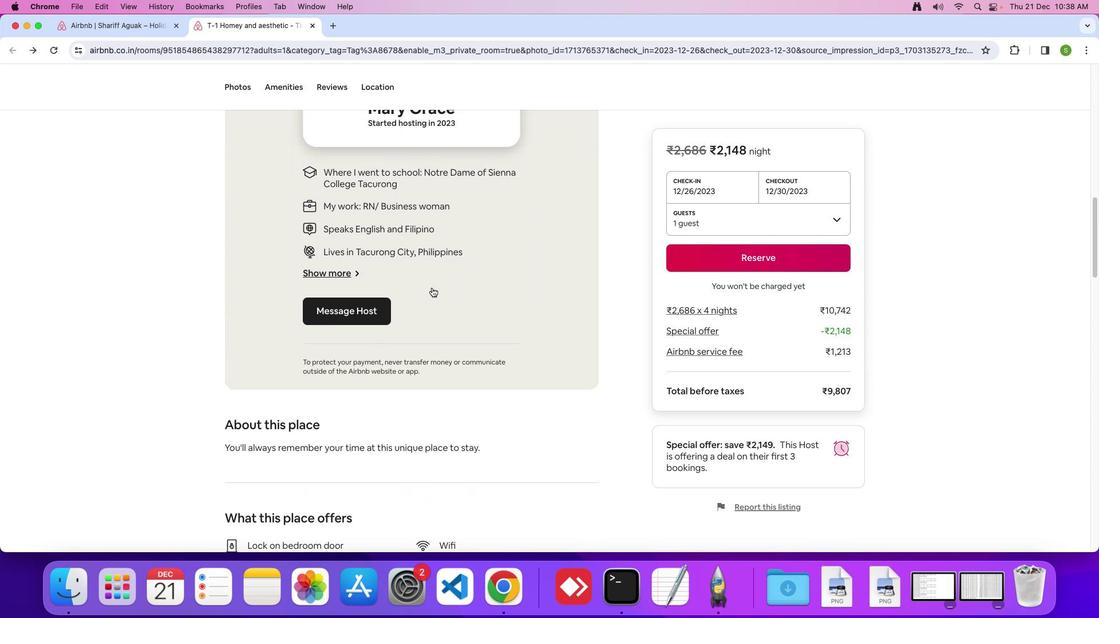 
Action: Mouse scrolled (431, 287) with delta (0, -1)
Screenshot: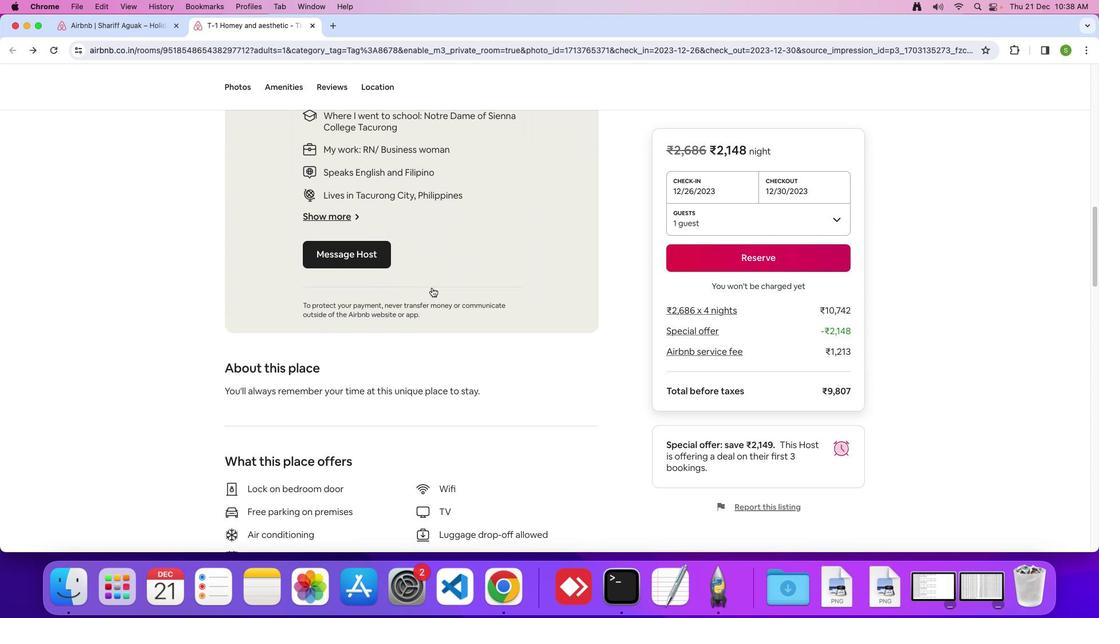 
Action: Mouse scrolled (431, 287) with delta (0, 0)
Screenshot: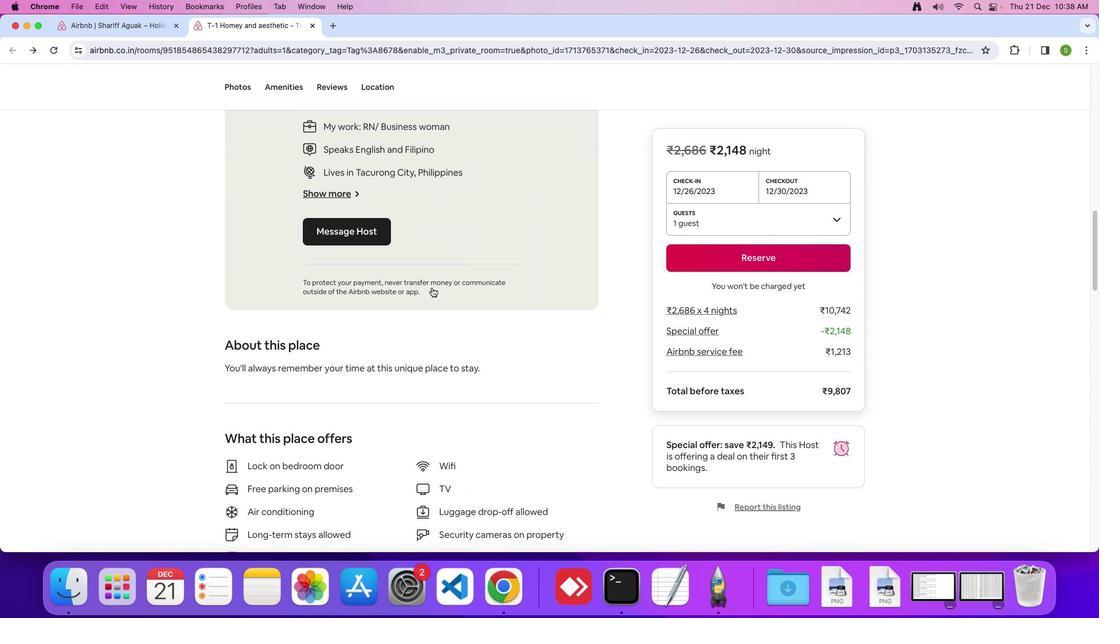 
Action: Mouse scrolled (431, 287) with delta (0, 0)
Screenshot: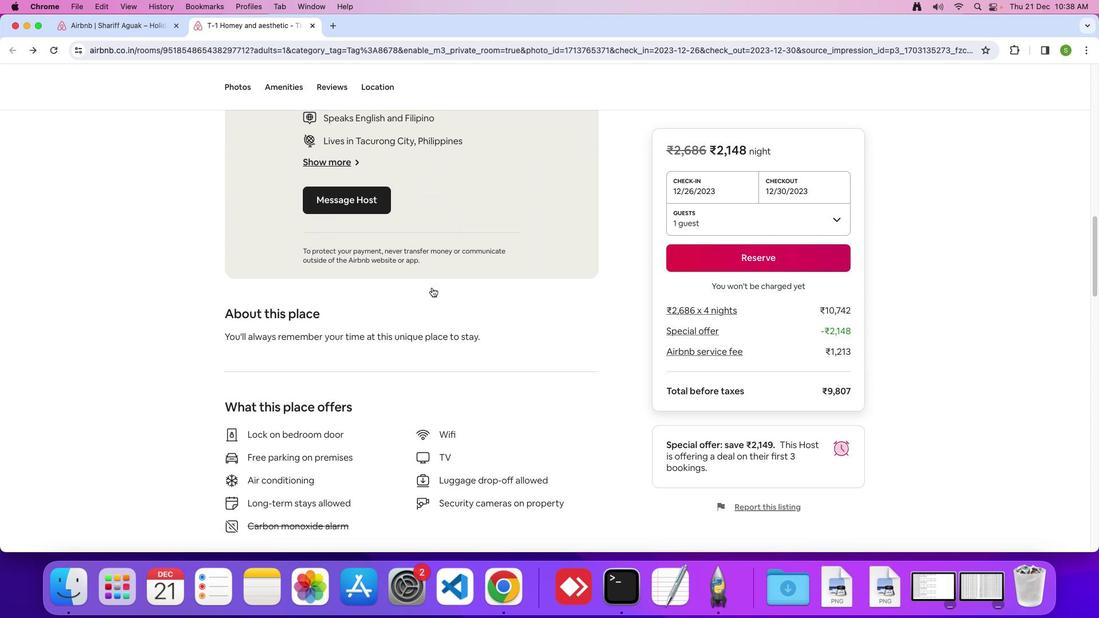 
Action: Mouse scrolled (431, 287) with delta (0, -1)
Screenshot: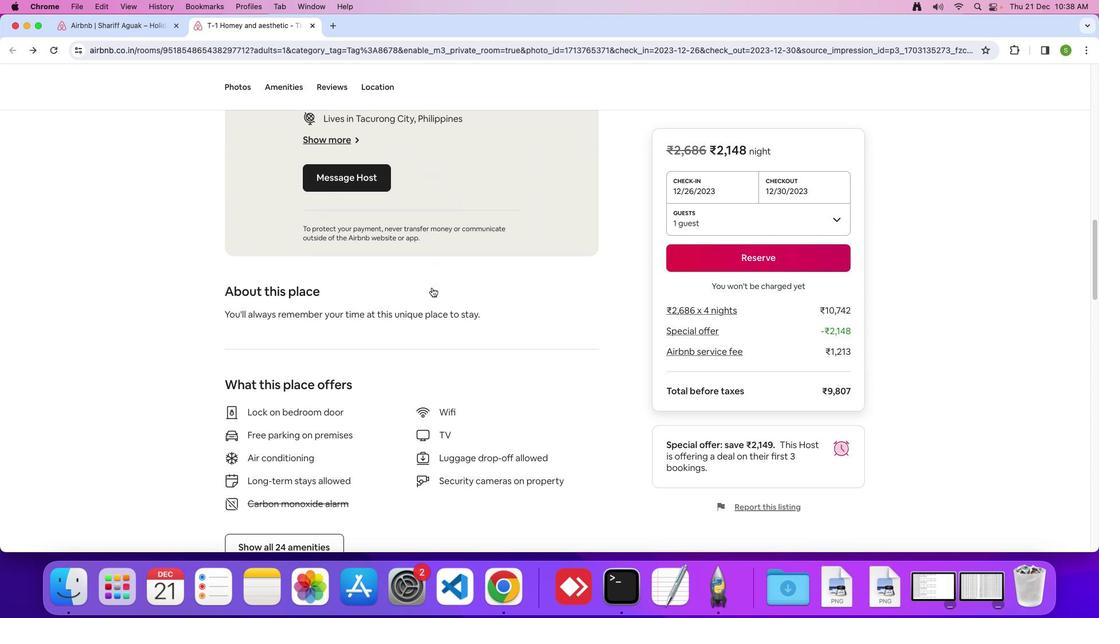 
Action: Mouse scrolled (431, 287) with delta (0, 0)
Screenshot: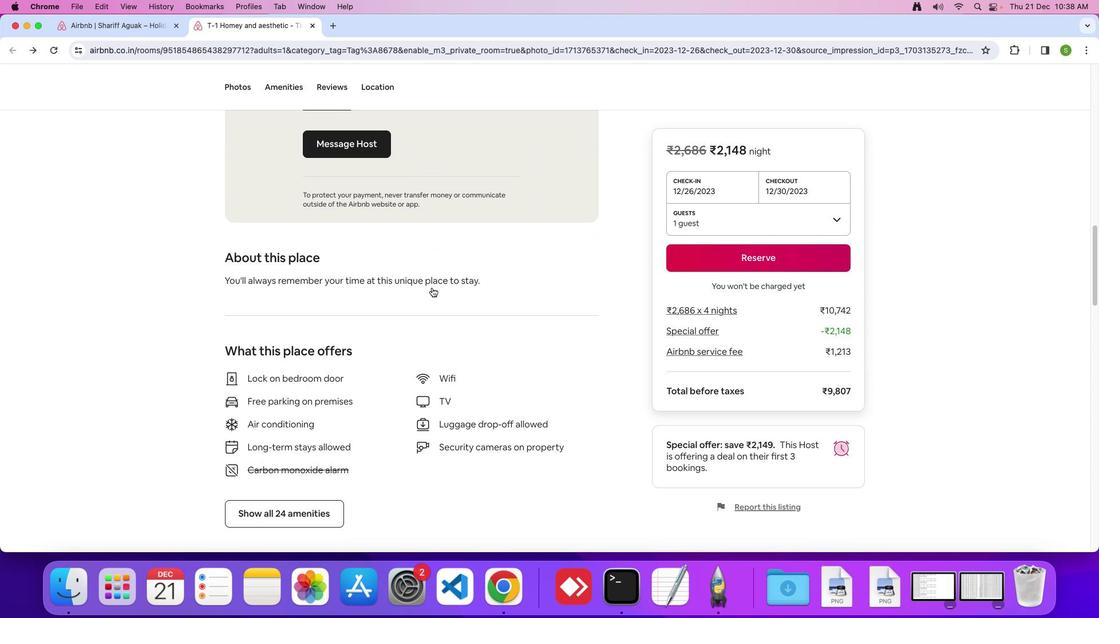 
Action: Mouse scrolled (431, 287) with delta (0, 0)
Screenshot: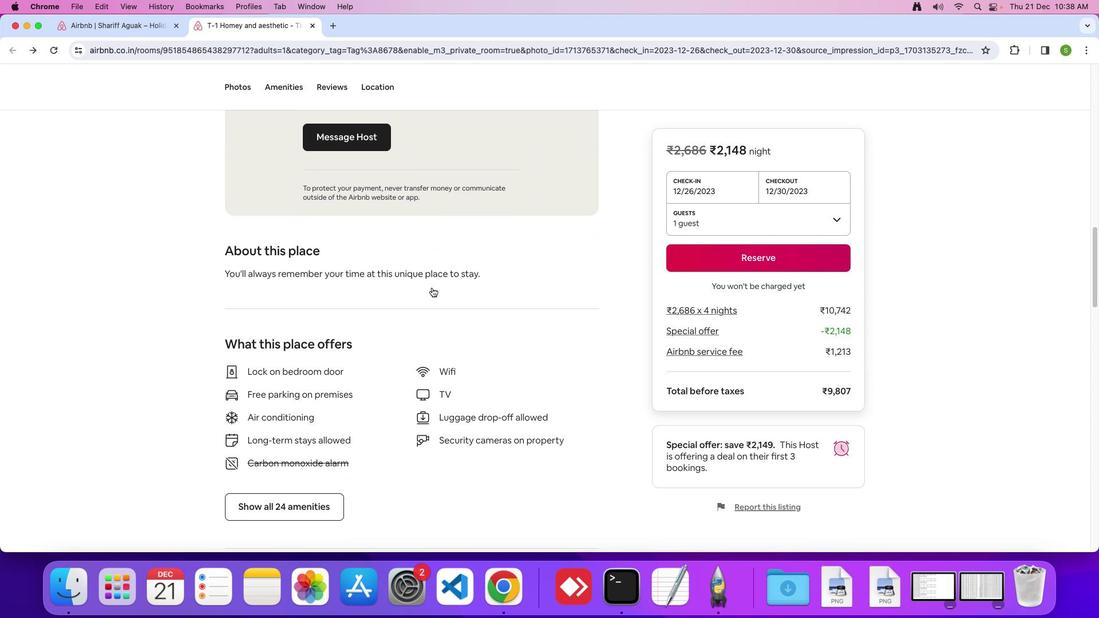
Action: Mouse scrolled (431, 287) with delta (0, -1)
Screenshot: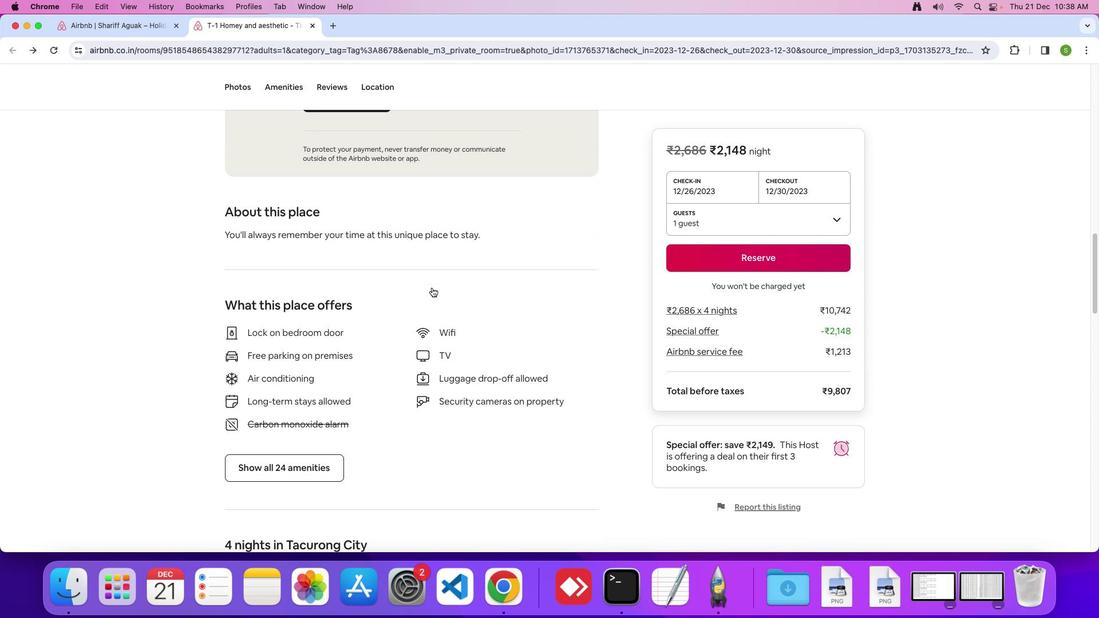 
Action: Mouse scrolled (431, 287) with delta (0, 0)
Screenshot: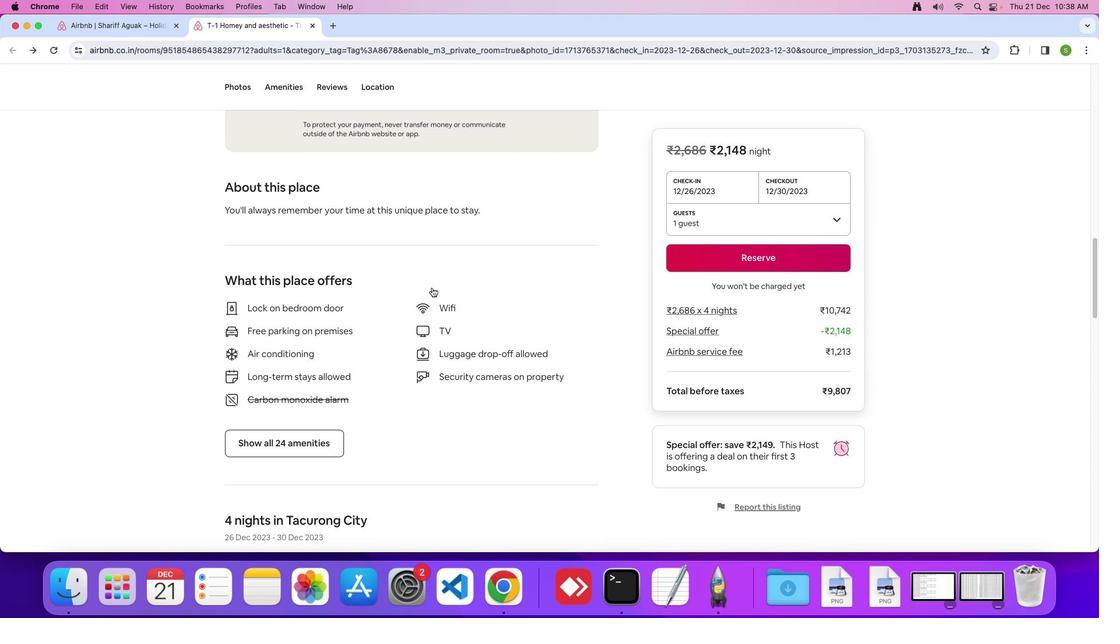 
Action: Mouse scrolled (431, 287) with delta (0, 0)
Screenshot: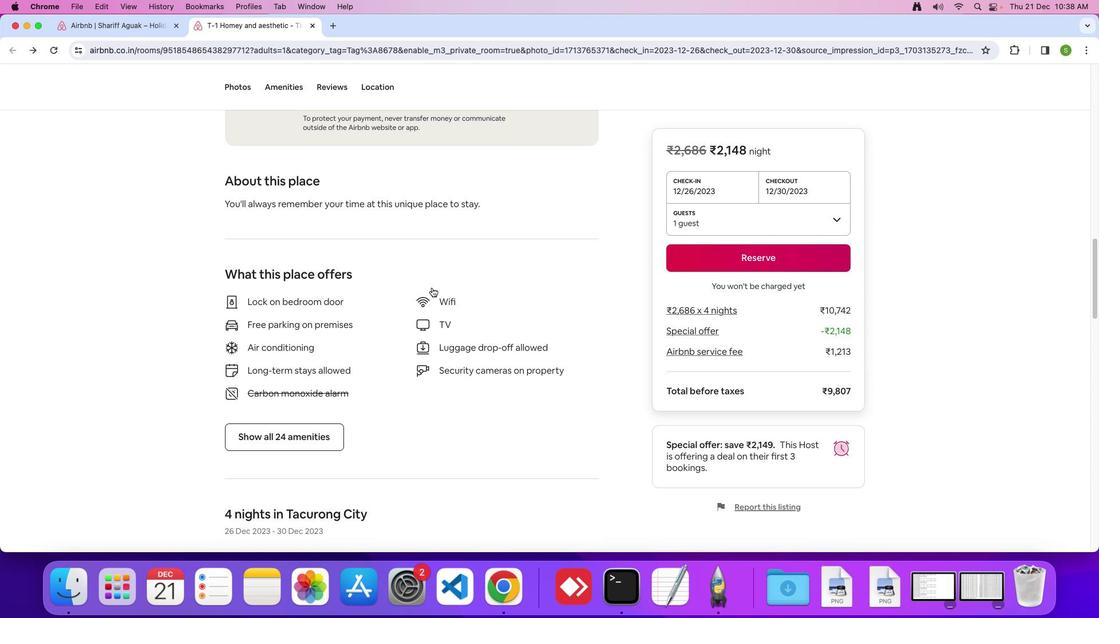 
Action: Mouse scrolled (431, 287) with delta (0, 0)
Screenshot: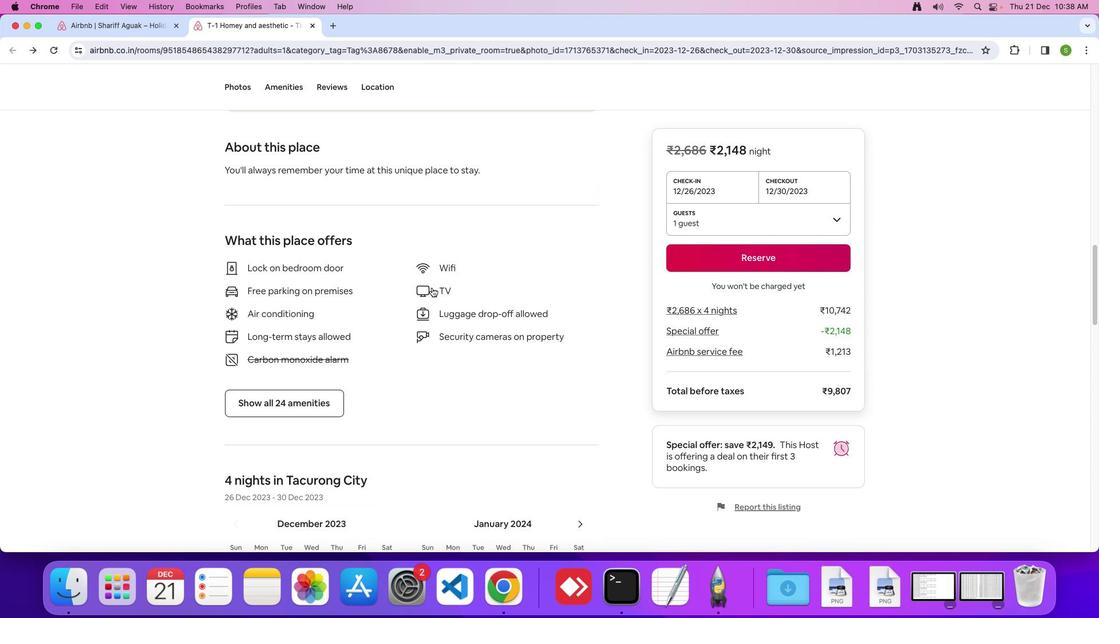 
Action: Mouse scrolled (431, 287) with delta (0, 0)
Screenshot: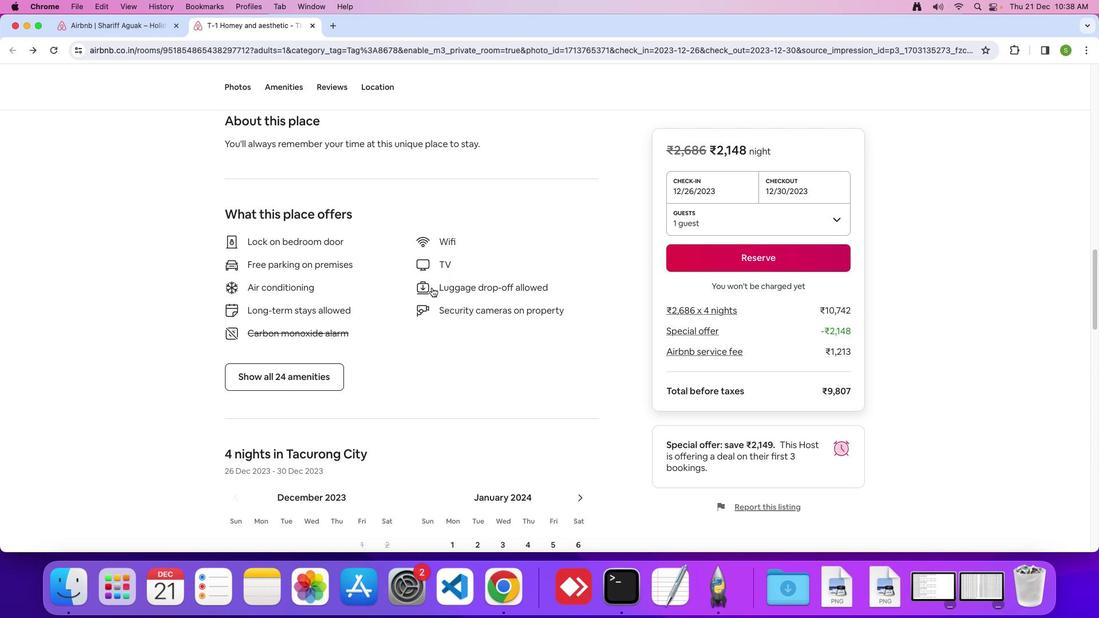 
Action: Mouse scrolled (431, 287) with delta (0, 0)
Screenshot: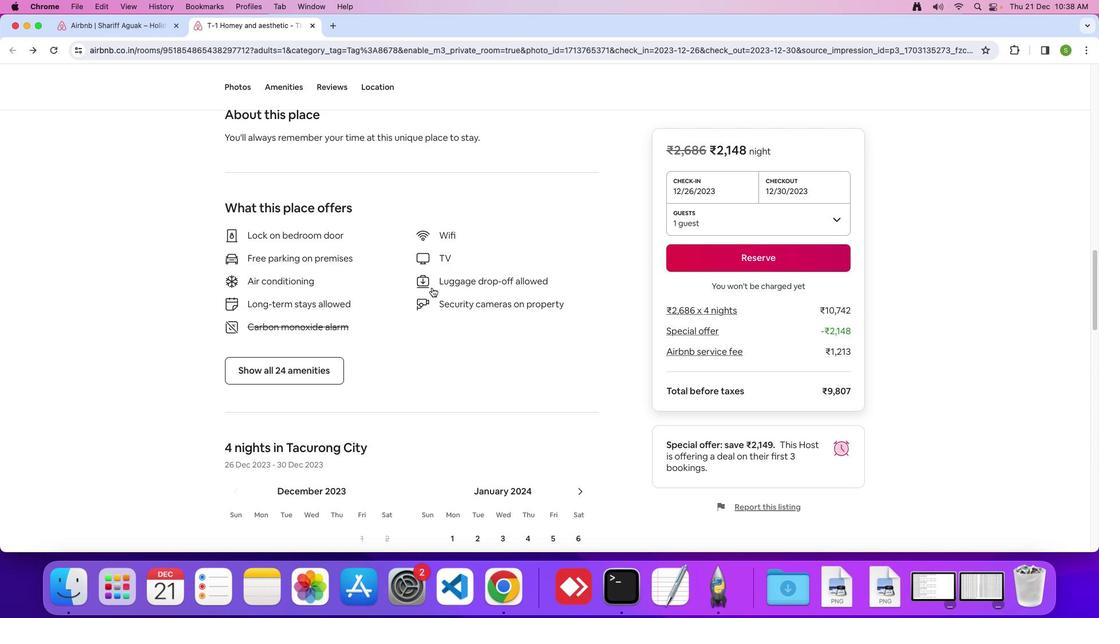 
Action: Mouse moved to (297, 358)
Screenshot: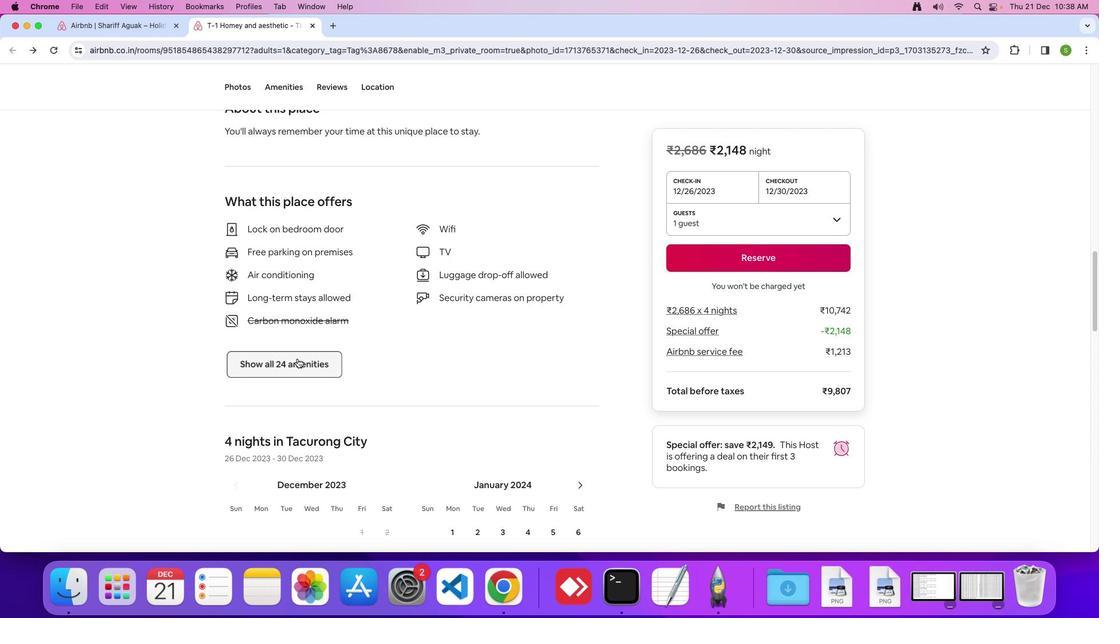 
Action: Mouse pressed left at (297, 358)
Screenshot: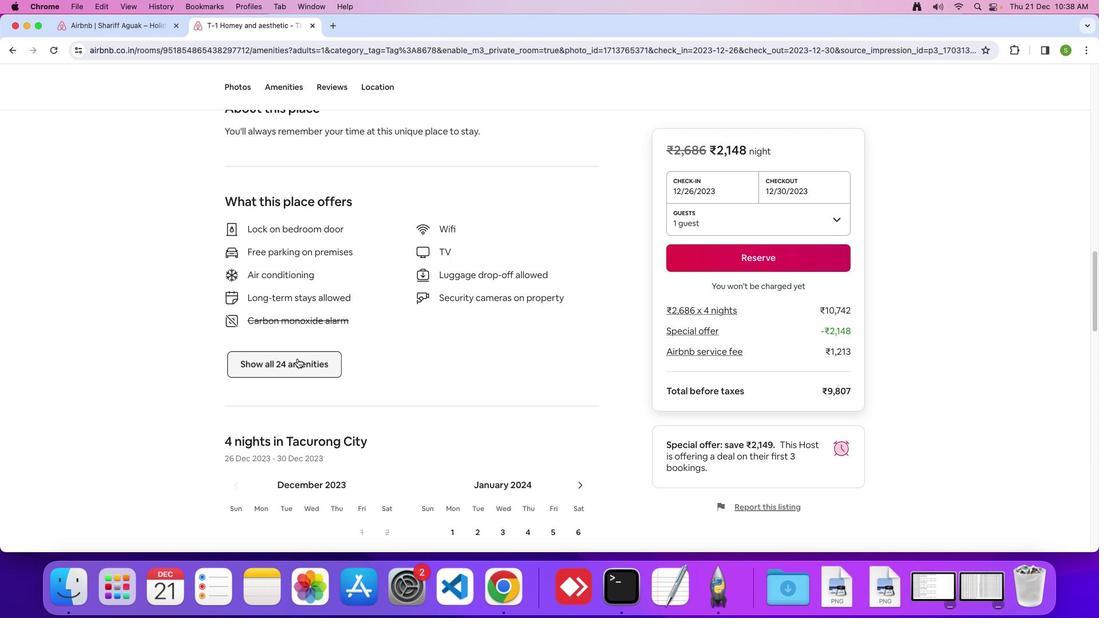 
Action: Mouse moved to (563, 310)
Screenshot: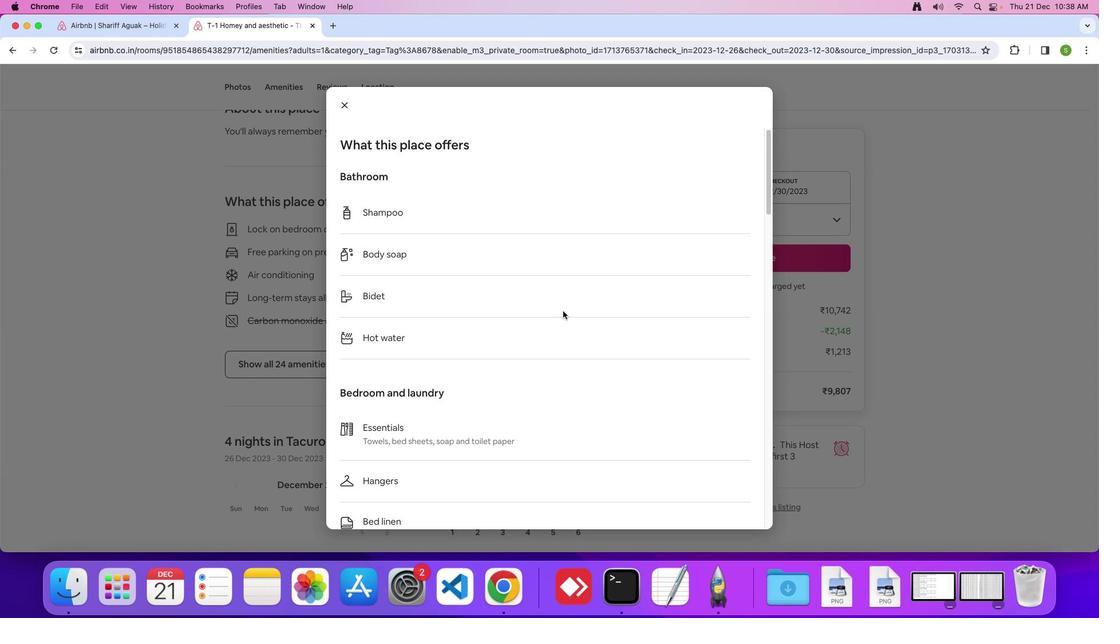
Action: Mouse scrolled (563, 310) with delta (0, 0)
Screenshot: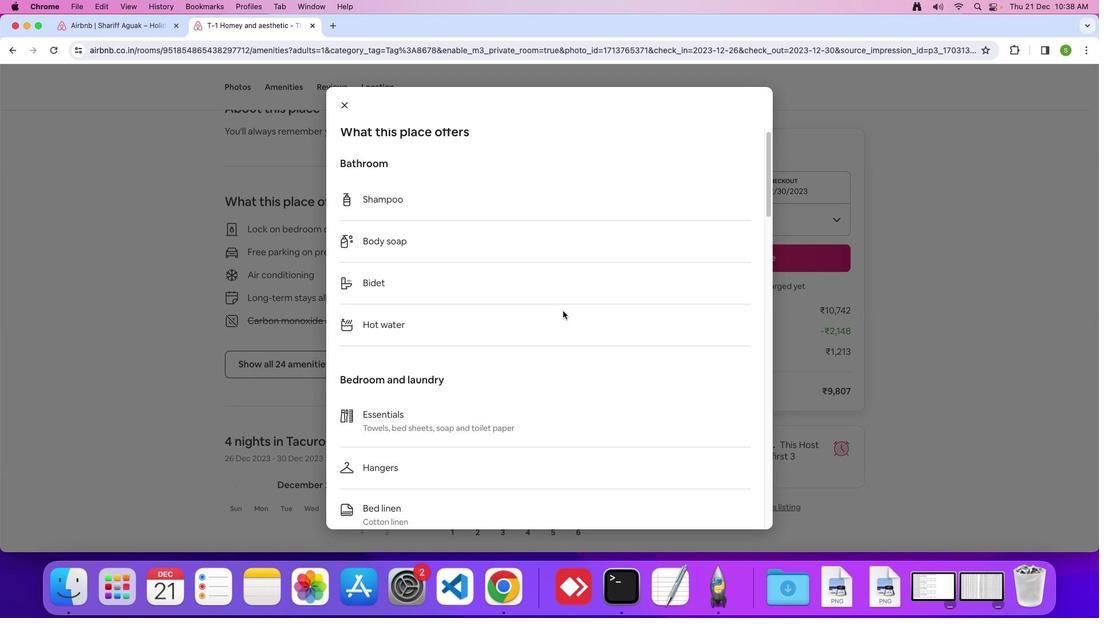 
Action: Mouse scrolled (563, 310) with delta (0, 0)
Screenshot: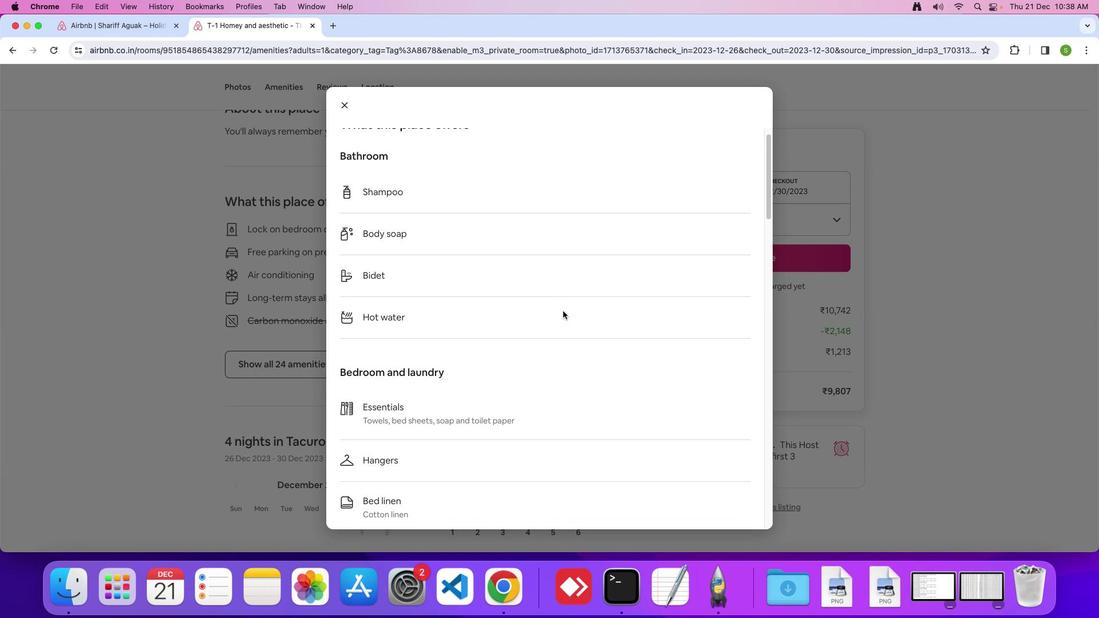 
Action: Mouse scrolled (563, 310) with delta (0, 0)
Screenshot: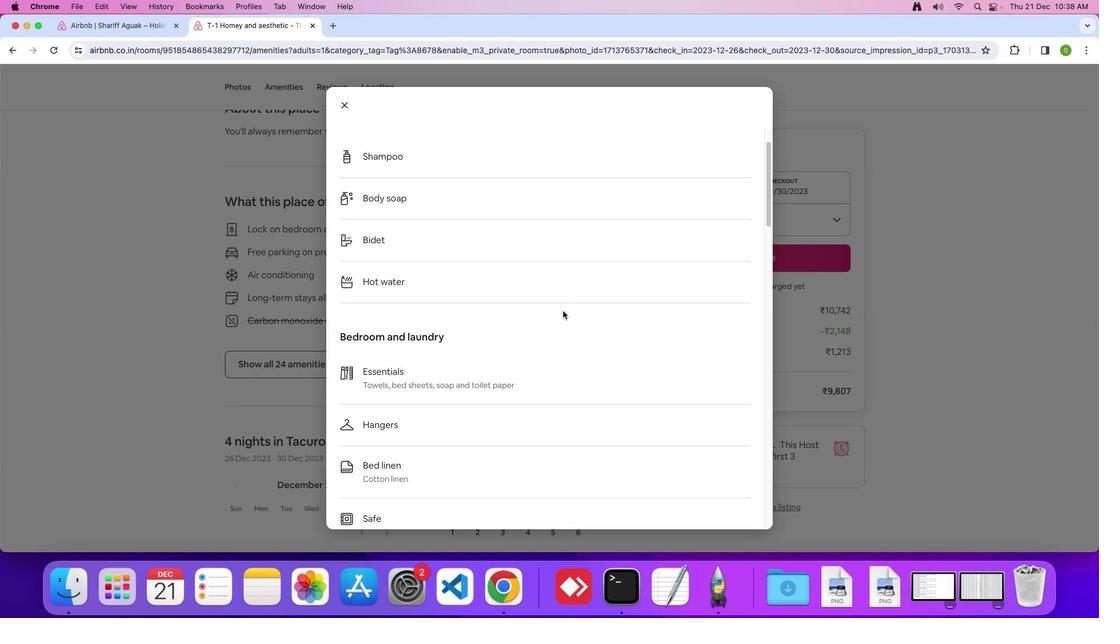 
Action: Mouse scrolled (563, 310) with delta (0, 0)
Screenshot: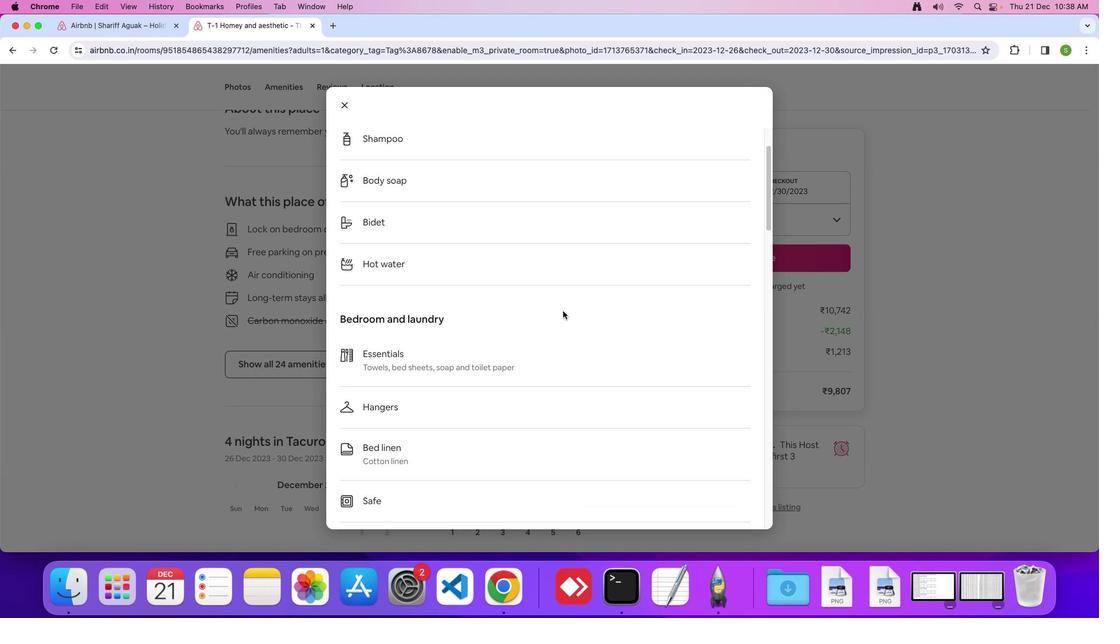 
Action: Mouse scrolled (563, 310) with delta (0, 0)
Screenshot: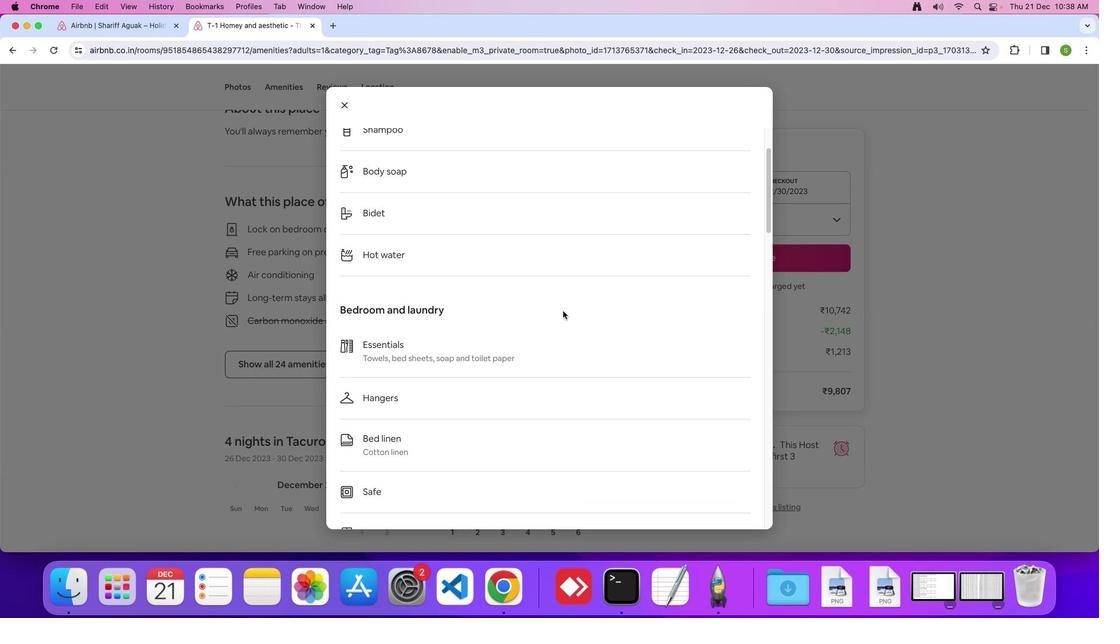 
Action: Mouse scrolled (563, 310) with delta (0, 0)
Screenshot: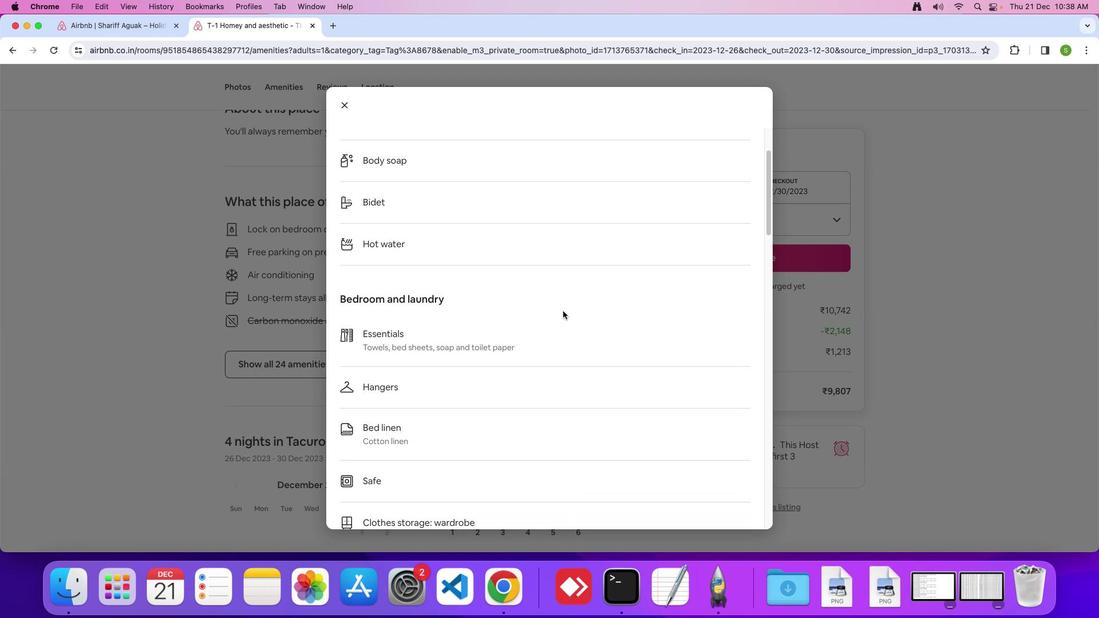 
Action: Mouse scrolled (563, 310) with delta (0, 0)
Screenshot: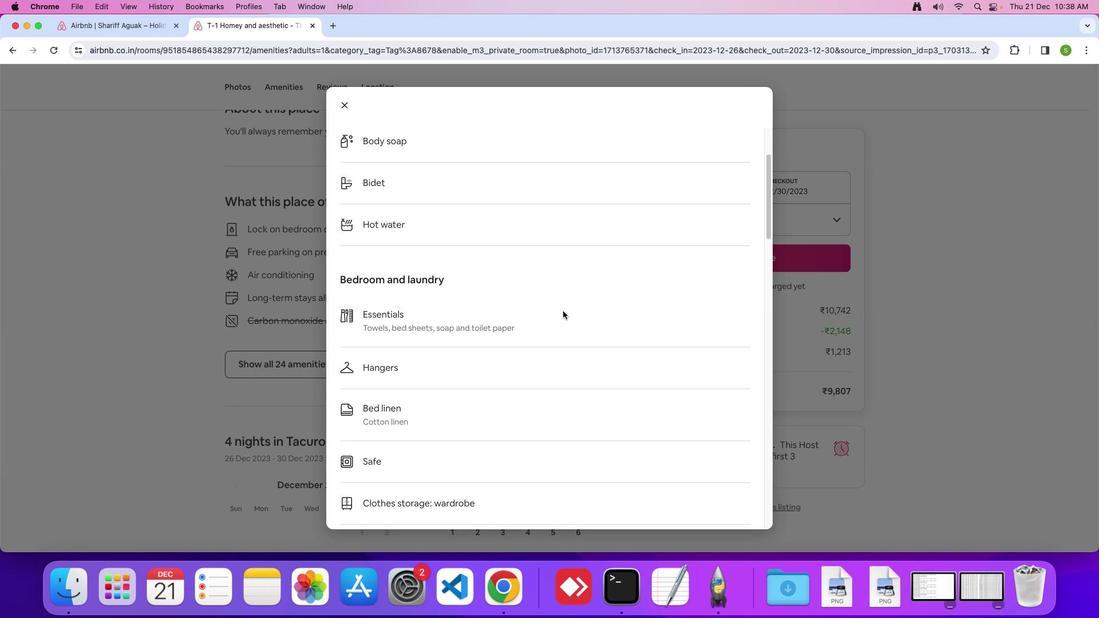 
Action: Mouse scrolled (563, 310) with delta (0, -1)
Screenshot: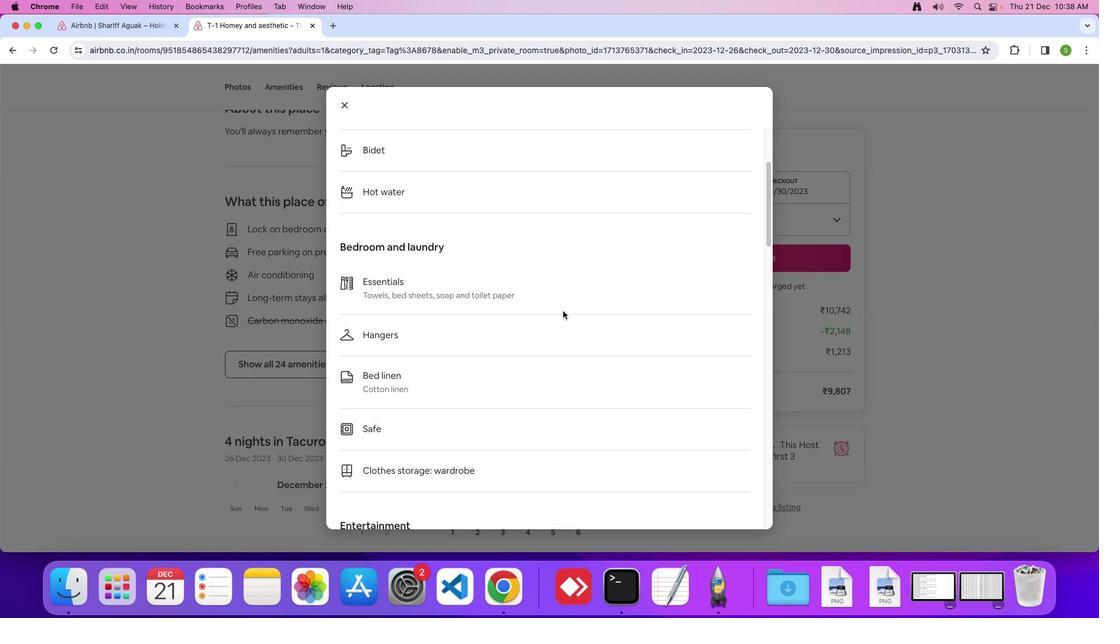 
Action: Mouse scrolled (563, 310) with delta (0, 0)
Screenshot: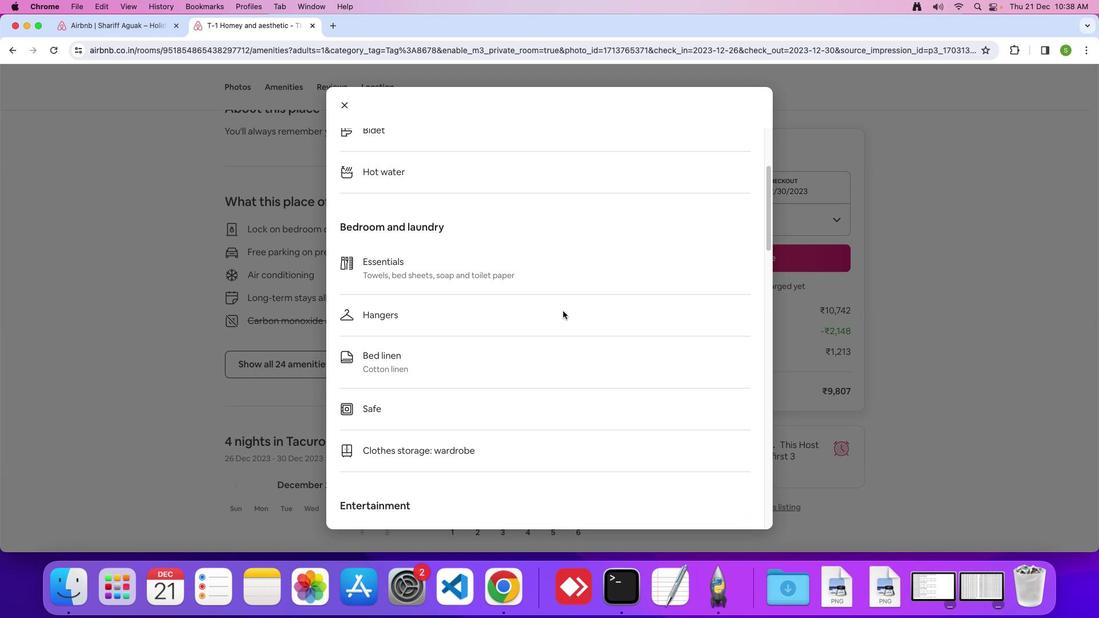 
Action: Mouse scrolled (563, 310) with delta (0, 0)
Screenshot: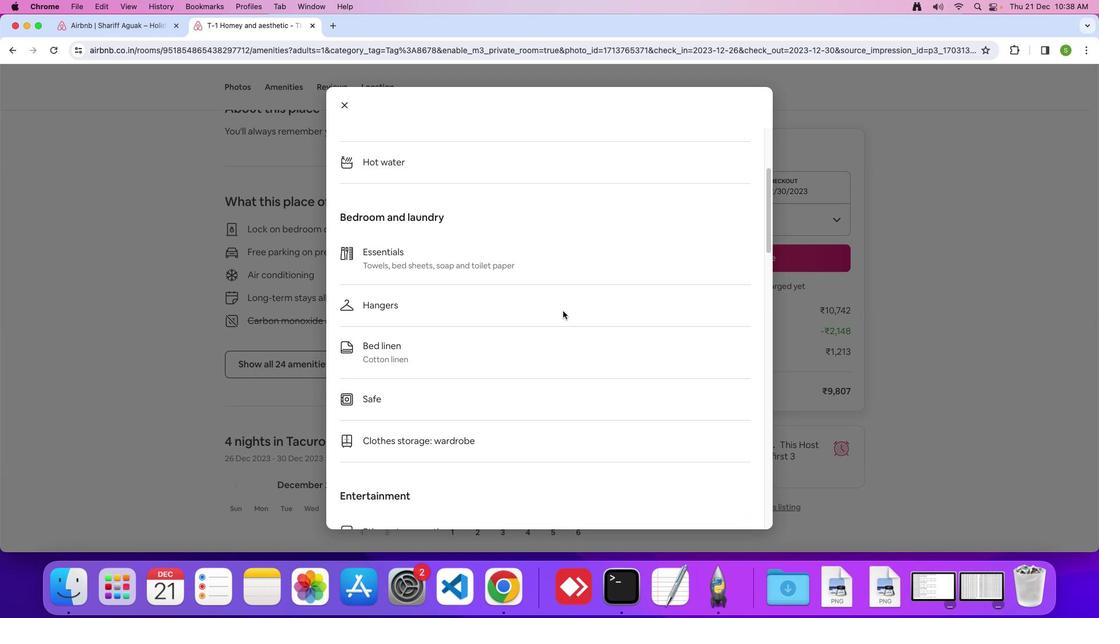 
Action: Mouse scrolled (563, 310) with delta (0, 0)
Screenshot: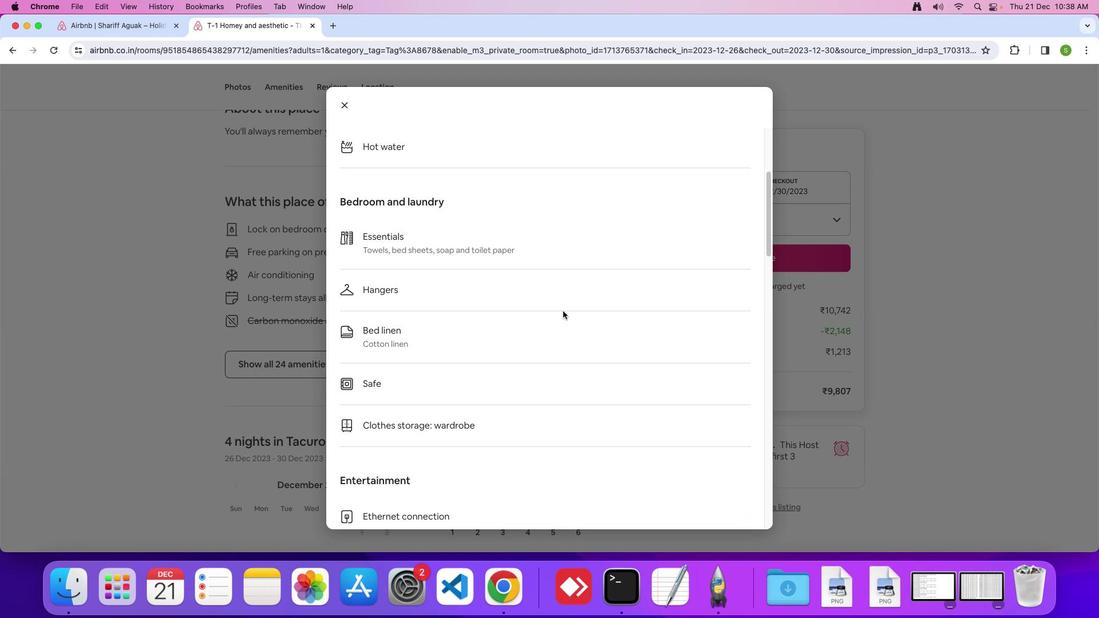 
Action: Mouse scrolled (563, 310) with delta (0, 0)
Screenshot: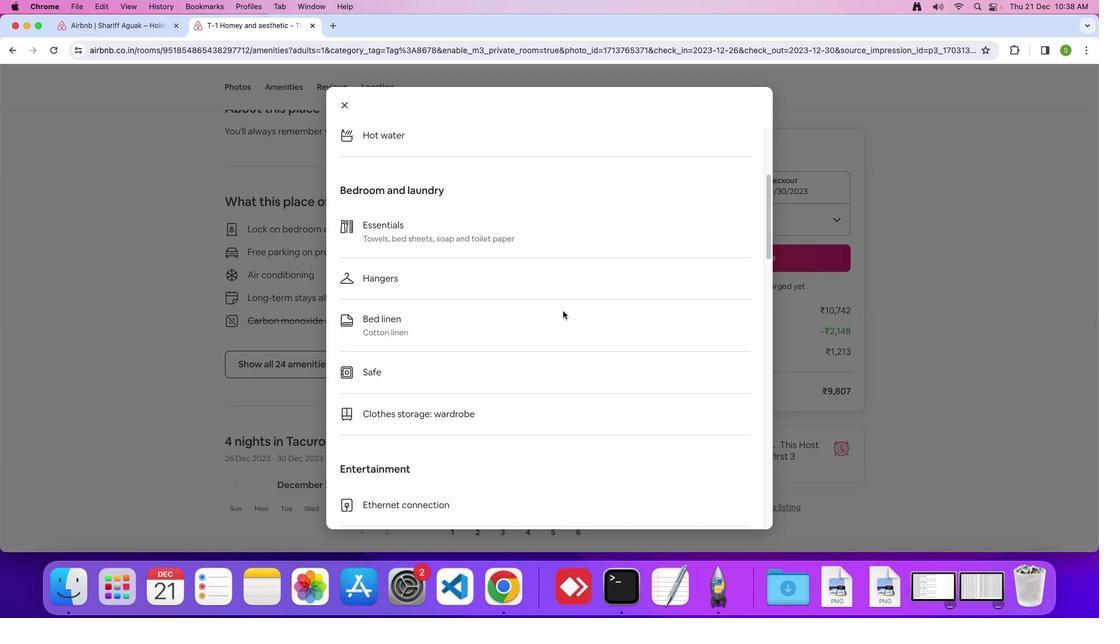 
Action: Mouse scrolled (563, 310) with delta (0, -1)
Screenshot: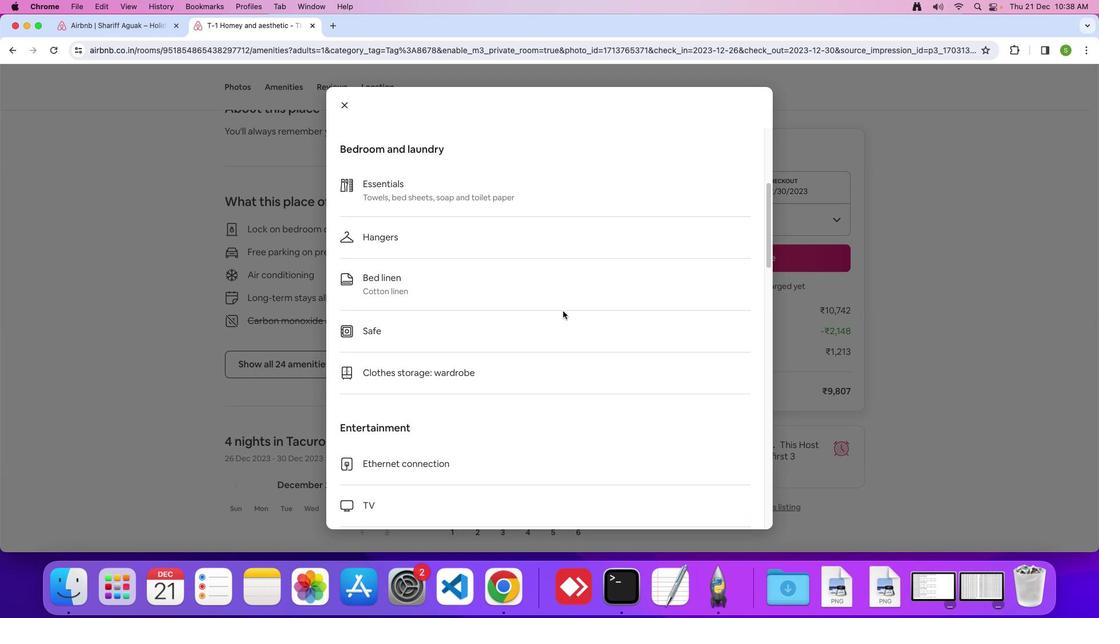 
Action: Mouse scrolled (563, 310) with delta (0, 0)
Screenshot: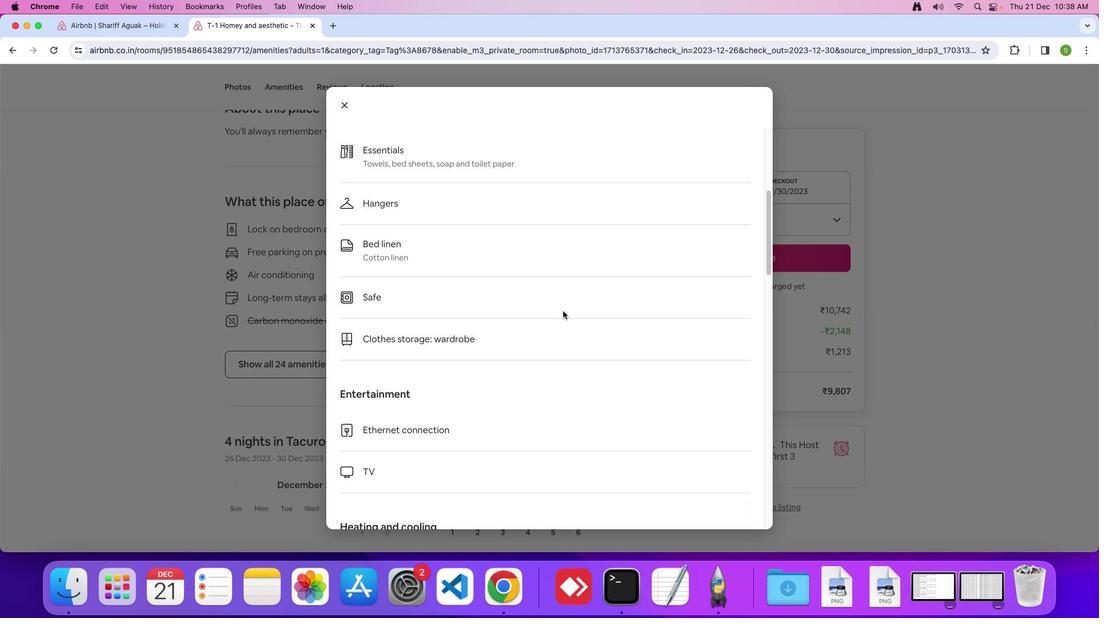 
Action: Mouse scrolled (563, 310) with delta (0, 0)
Screenshot: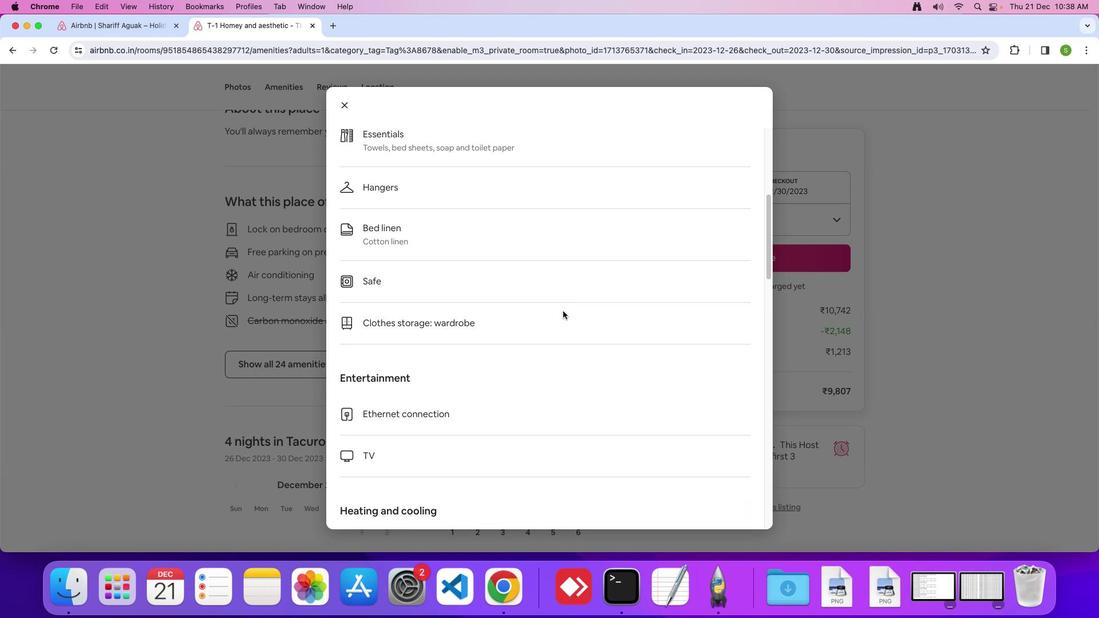 
Action: Mouse scrolled (563, 310) with delta (0, -1)
Screenshot: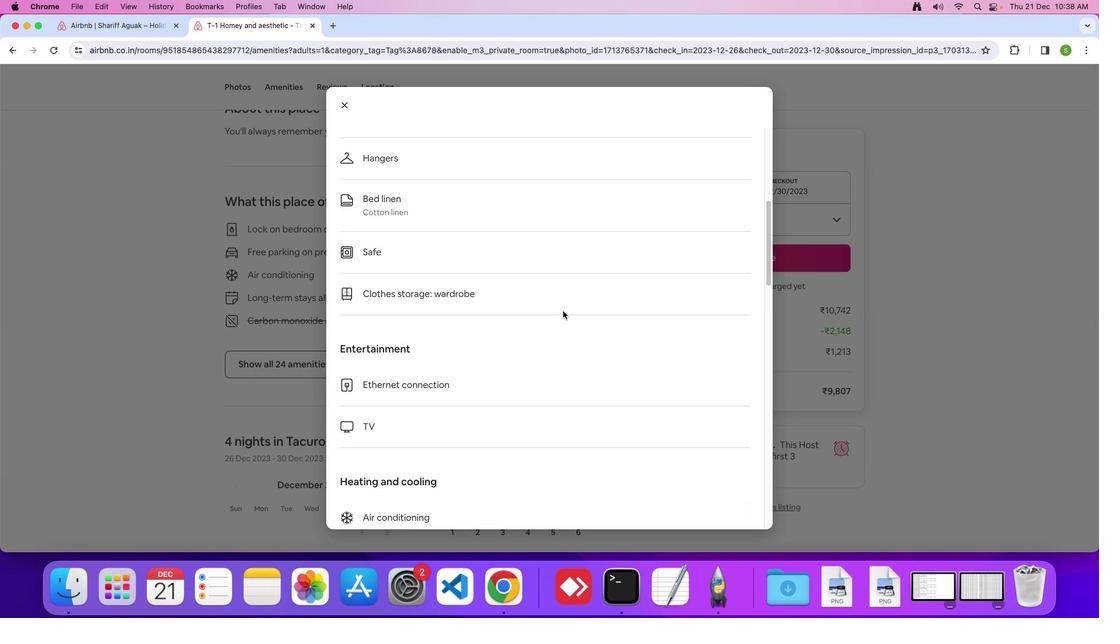 
Action: Mouse scrolled (563, 310) with delta (0, 0)
Screenshot: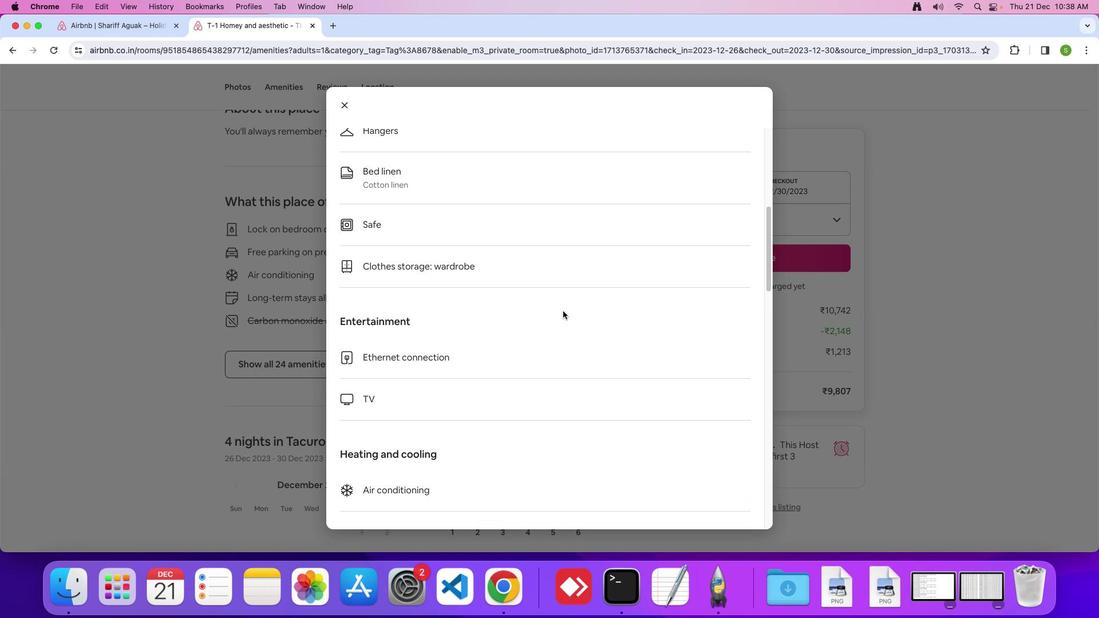
Action: Mouse scrolled (563, 310) with delta (0, 0)
Screenshot: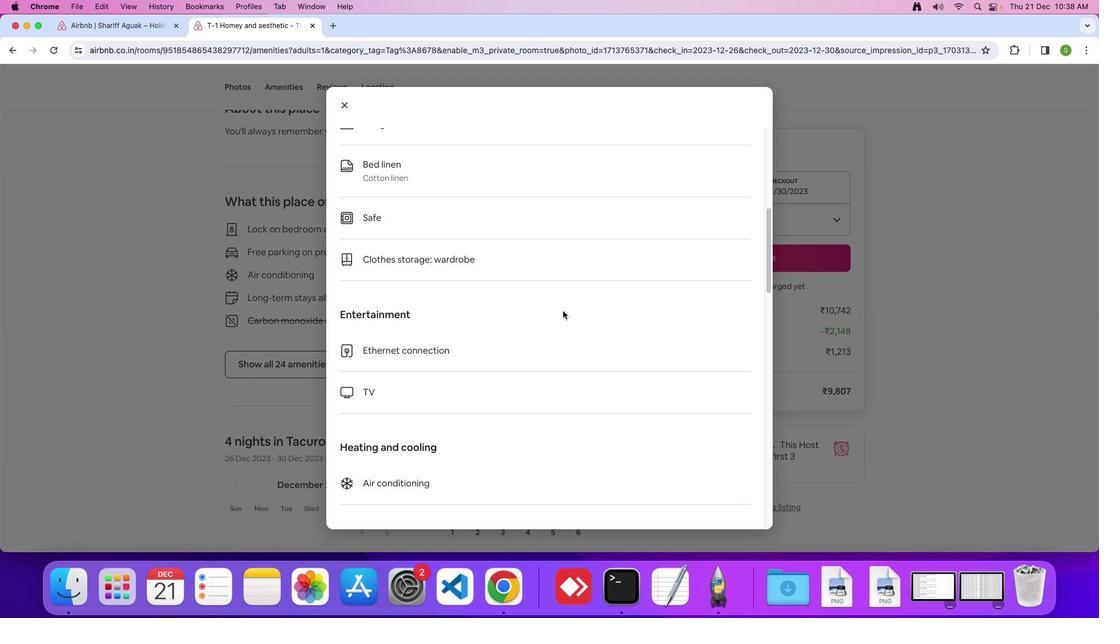 
Action: Mouse scrolled (563, 310) with delta (0, 0)
Screenshot: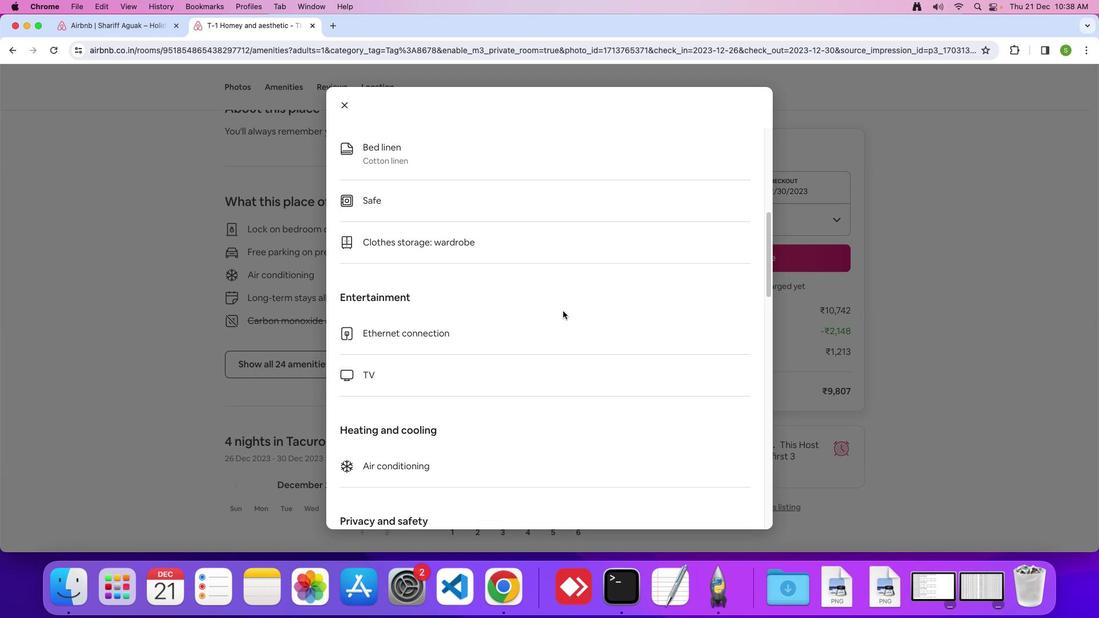 
Action: Mouse scrolled (563, 310) with delta (0, 0)
Screenshot: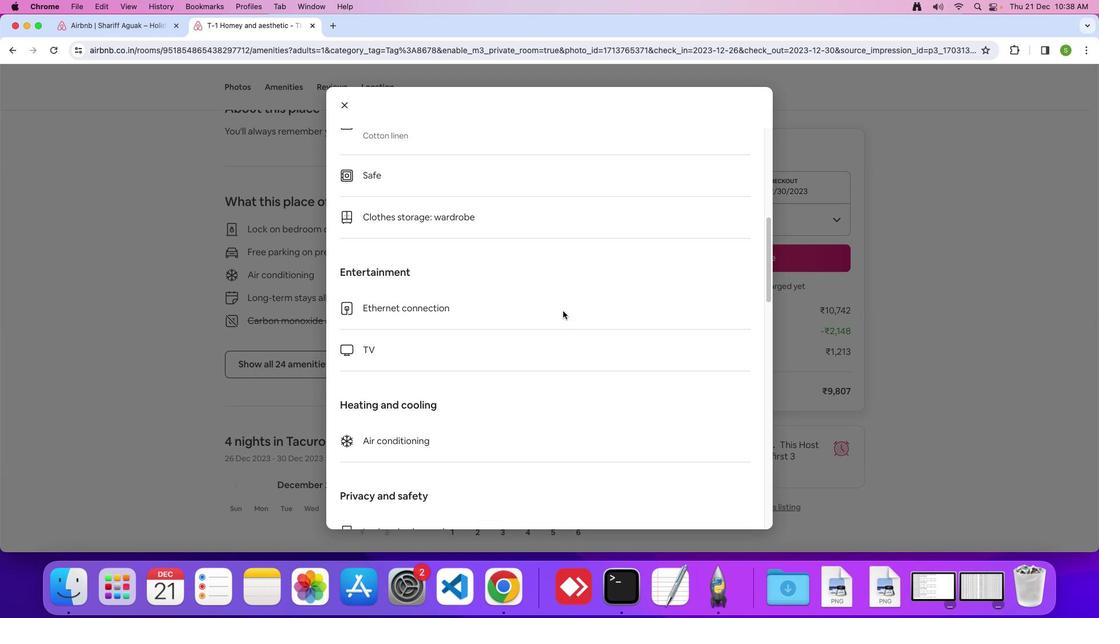
Action: Mouse scrolled (563, 310) with delta (0, -1)
Screenshot: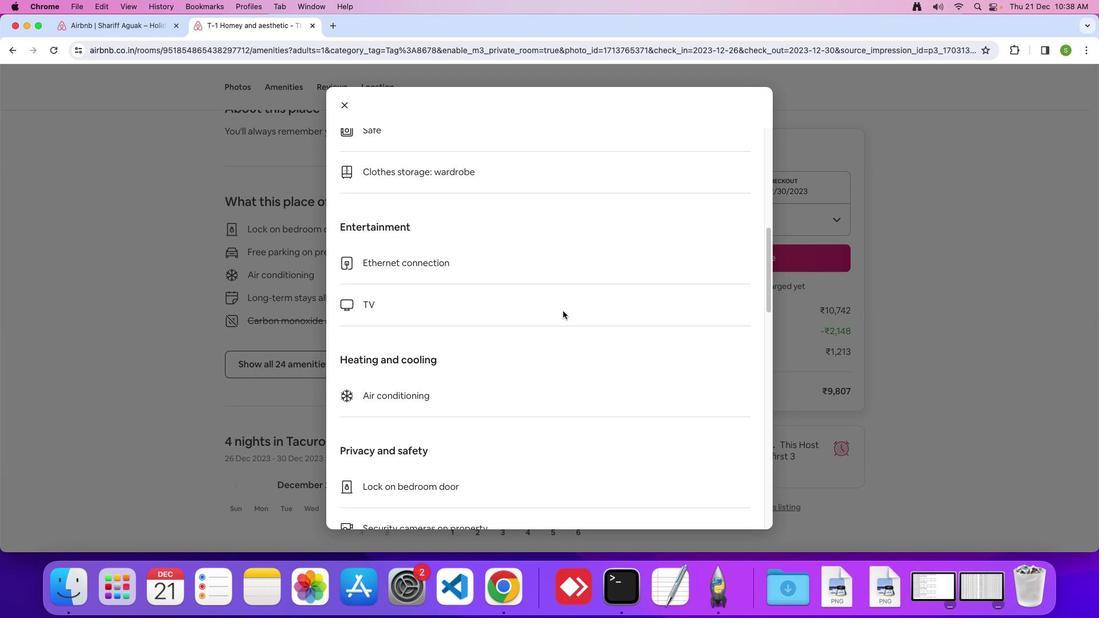 
Action: Mouse scrolled (563, 310) with delta (0, 0)
Screenshot: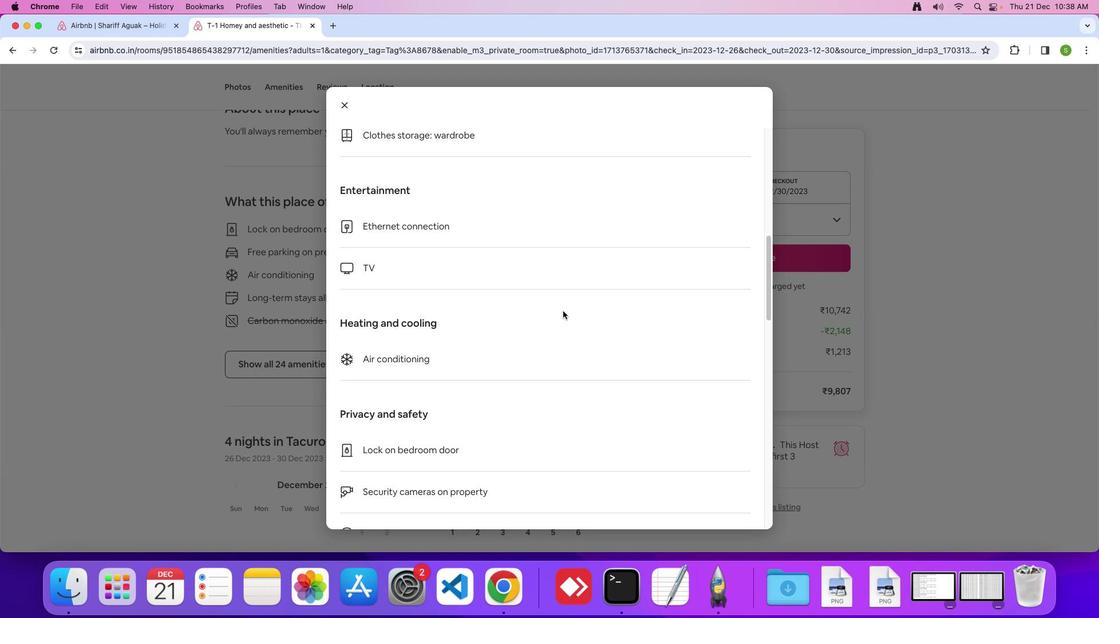 
Action: Mouse scrolled (563, 310) with delta (0, 0)
Screenshot: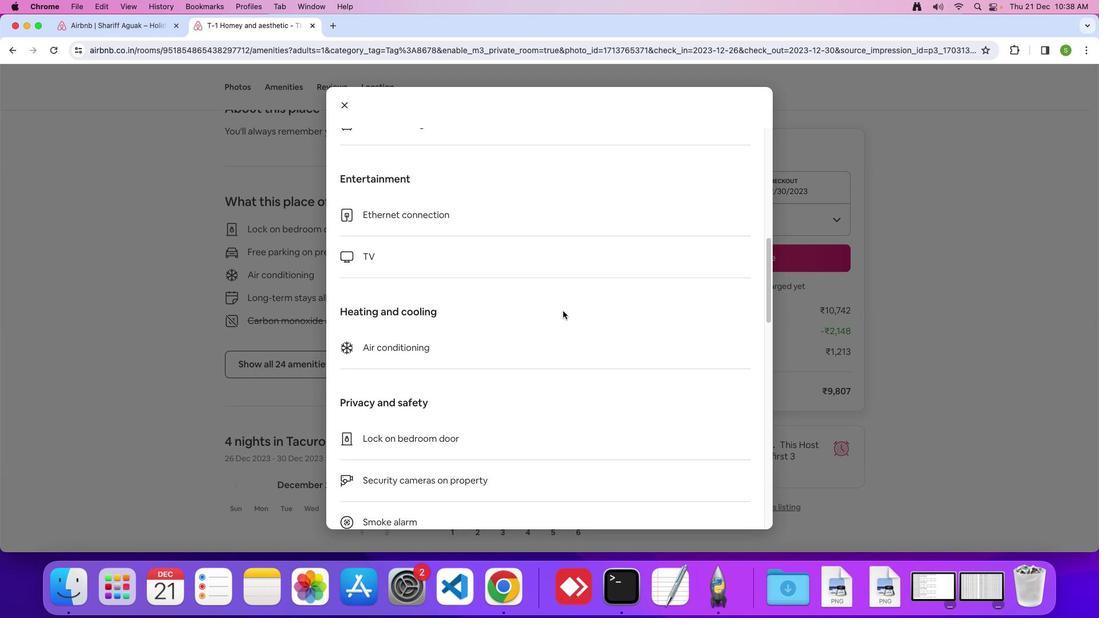 
Action: Mouse scrolled (563, 310) with delta (0, -1)
Screenshot: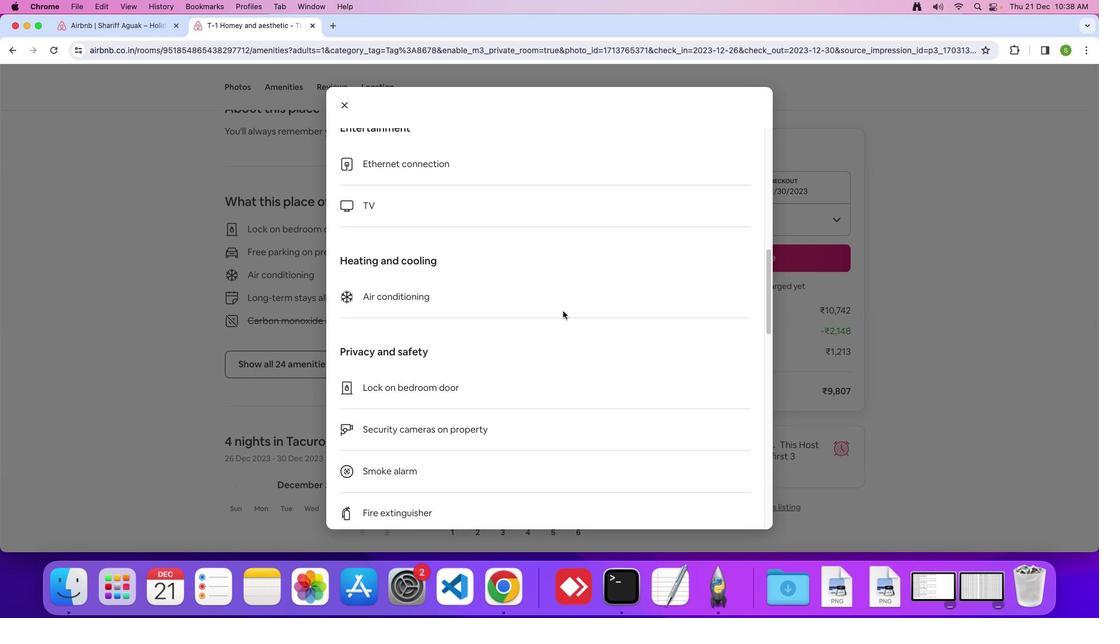 
Action: Mouse scrolled (563, 310) with delta (0, 0)
Screenshot: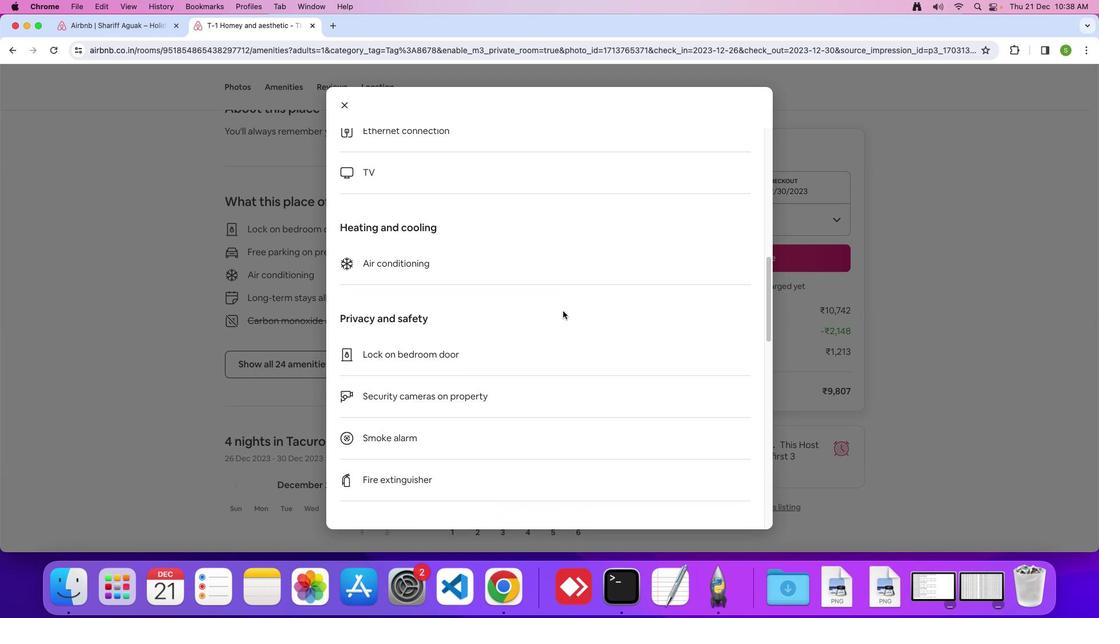 
Action: Mouse scrolled (563, 310) with delta (0, 0)
Screenshot: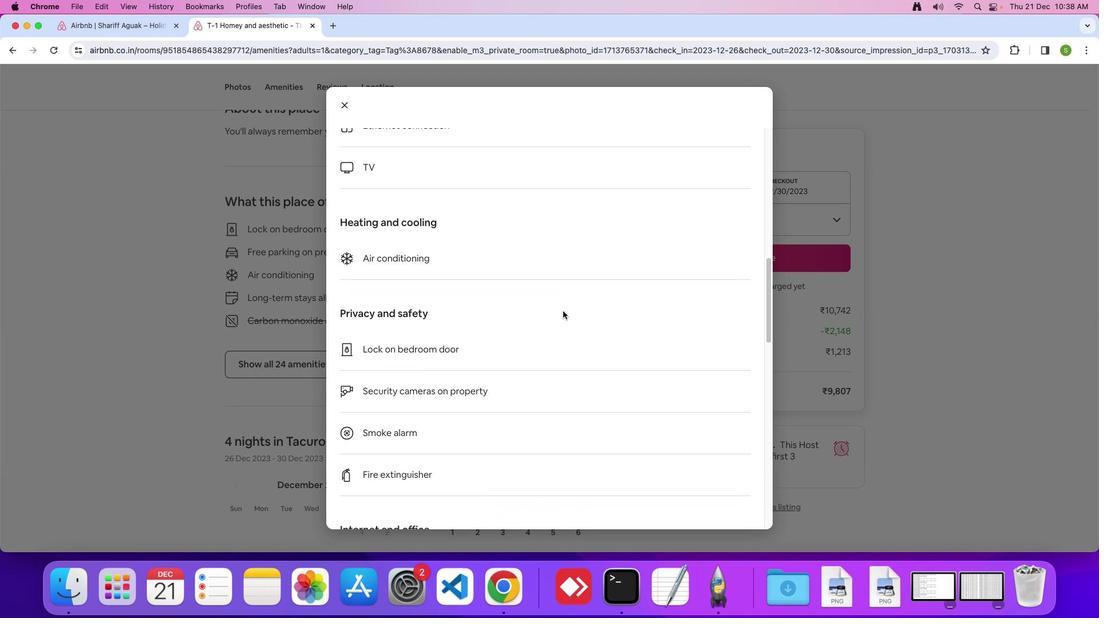 
Action: Mouse scrolled (563, 310) with delta (0, -1)
Screenshot: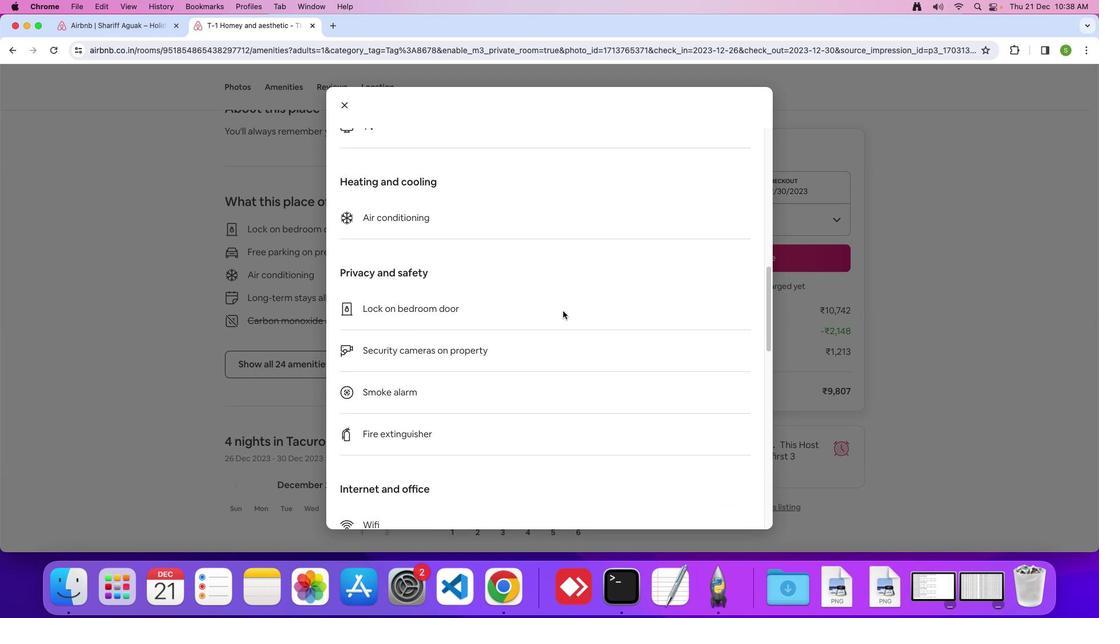 
Action: Mouse scrolled (563, 310) with delta (0, 0)
Screenshot: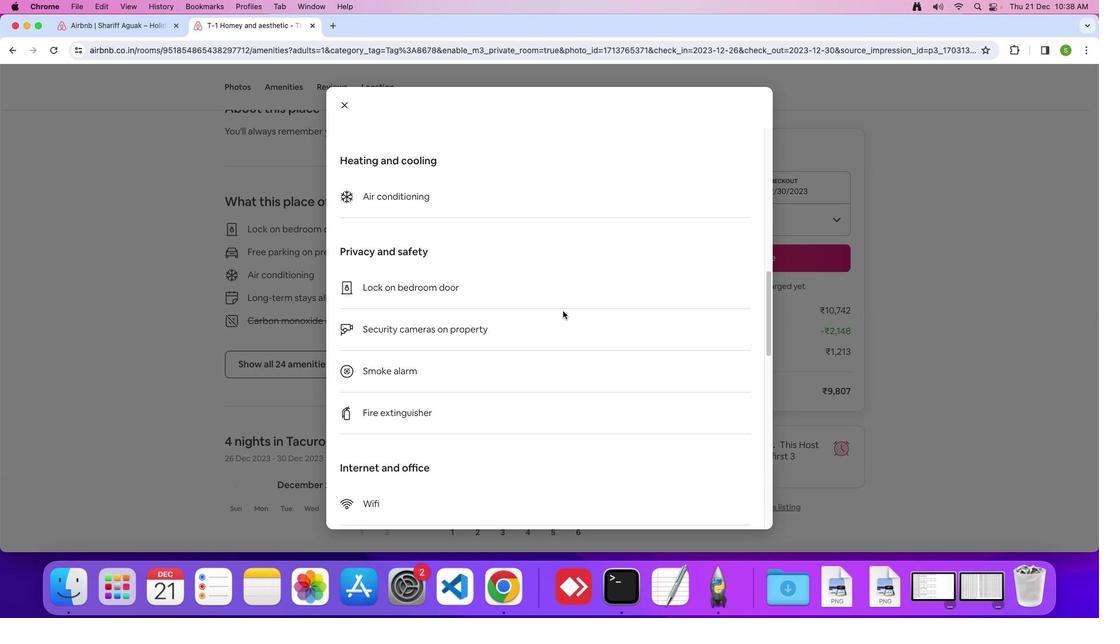
Action: Mouse scrolled (563, 310) with delta (0, 0)
Screenshot: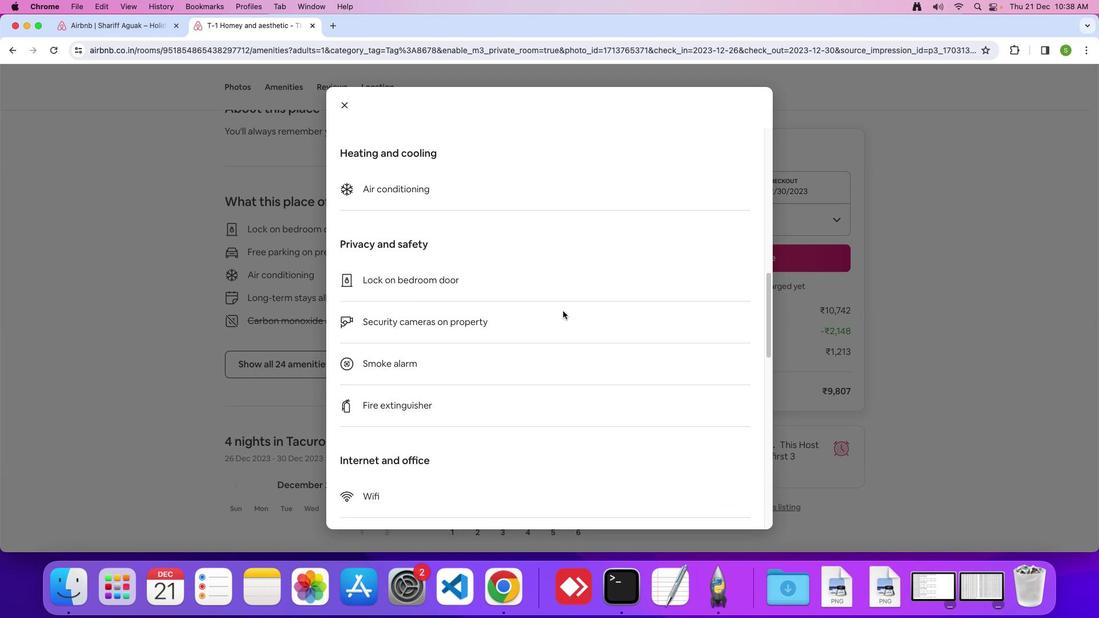 
Action: Mouse scrolled (563, 310) with delta (0, 0)
Screenshot: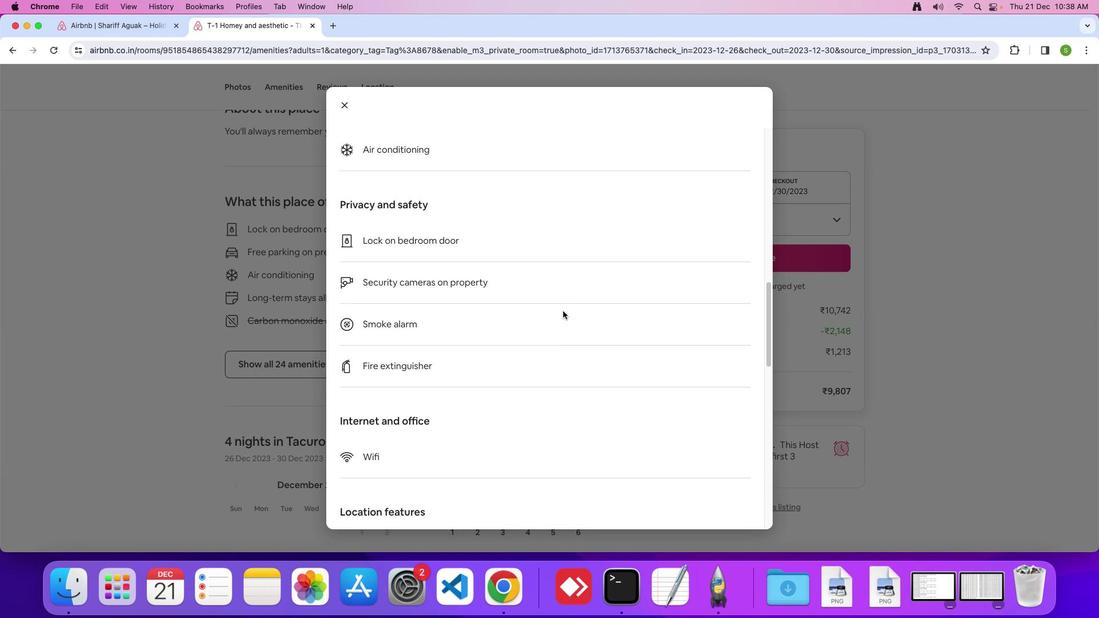 
Action: Mouse scrolled (563, 310) with delta (0, 0)
Screenshot: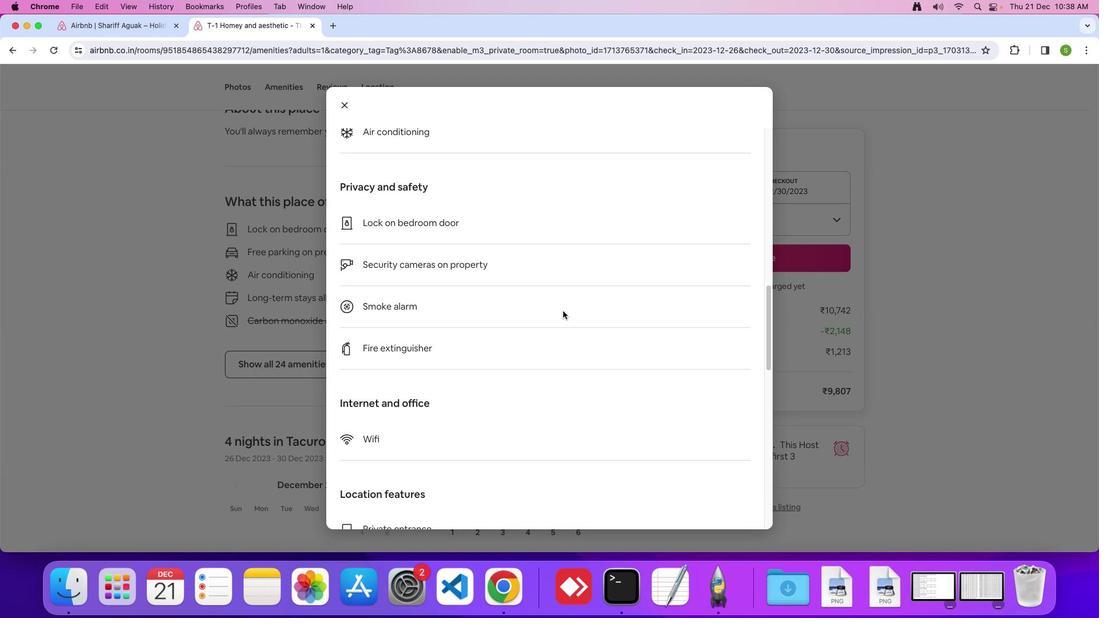 
Action: Mouse scrolled (563, 310) with delta (0, 0)
Screenshot: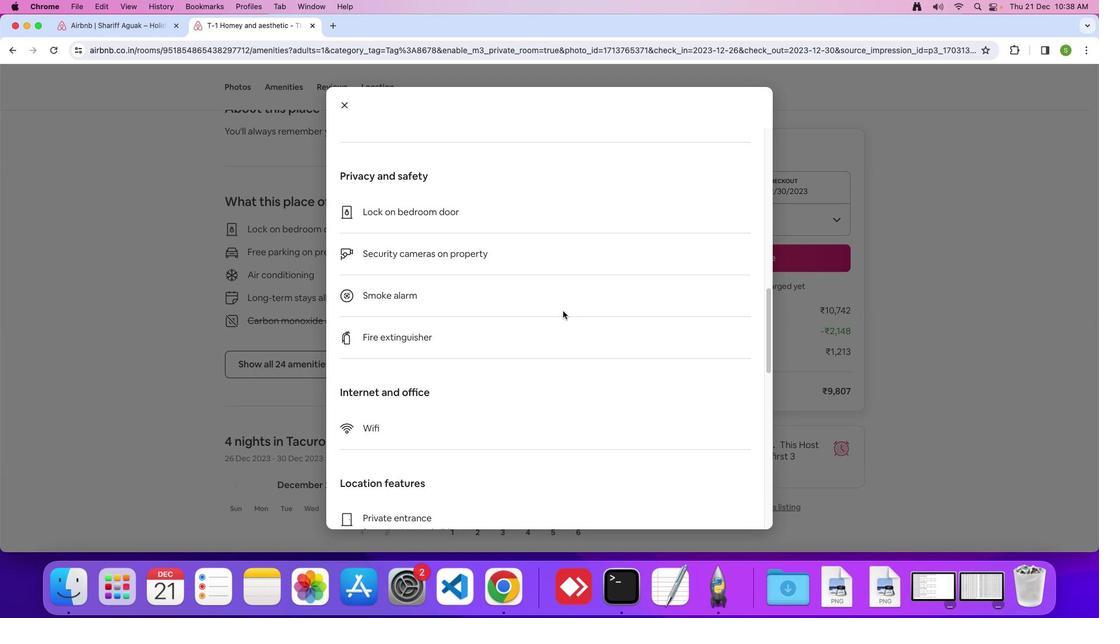 
Action: Mouse scrolled (563, 310) with delta (0, 0)
Screenshot: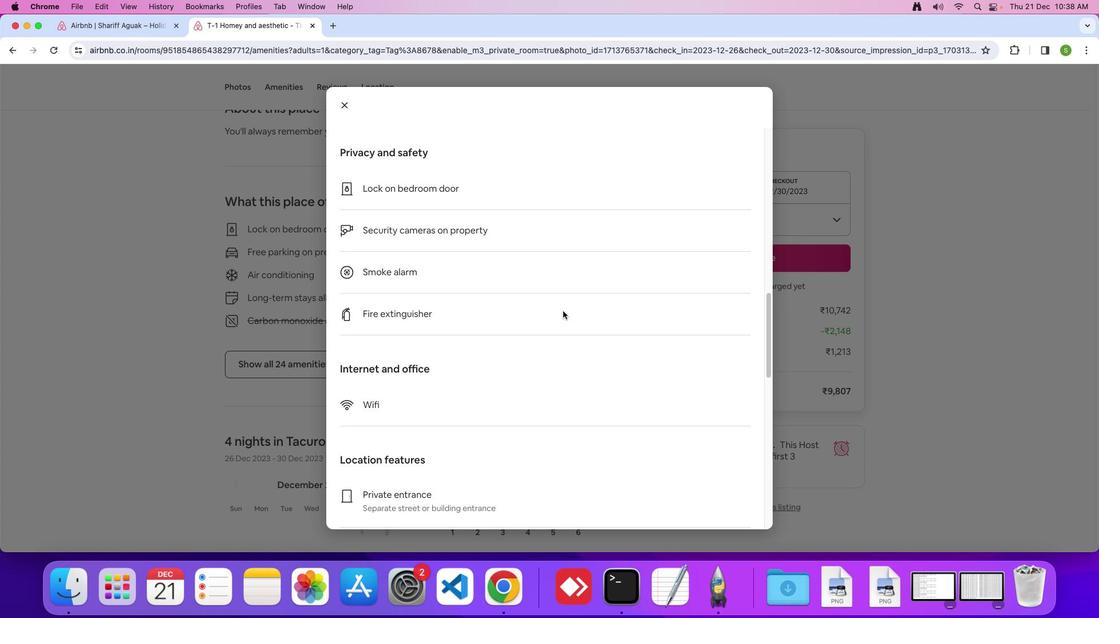 
Action: Mouse scrolled (563, 310) with delta (0, 0)
Screenshot: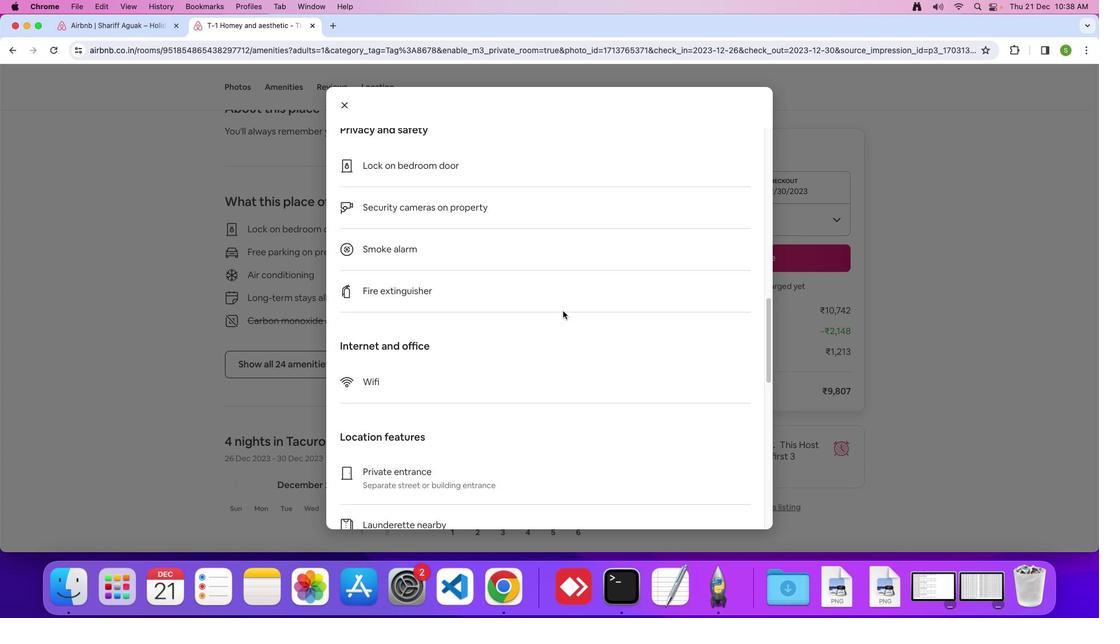 
Action: Mouse scrolled (563, 310) with delta (0, -1)
Screenshot: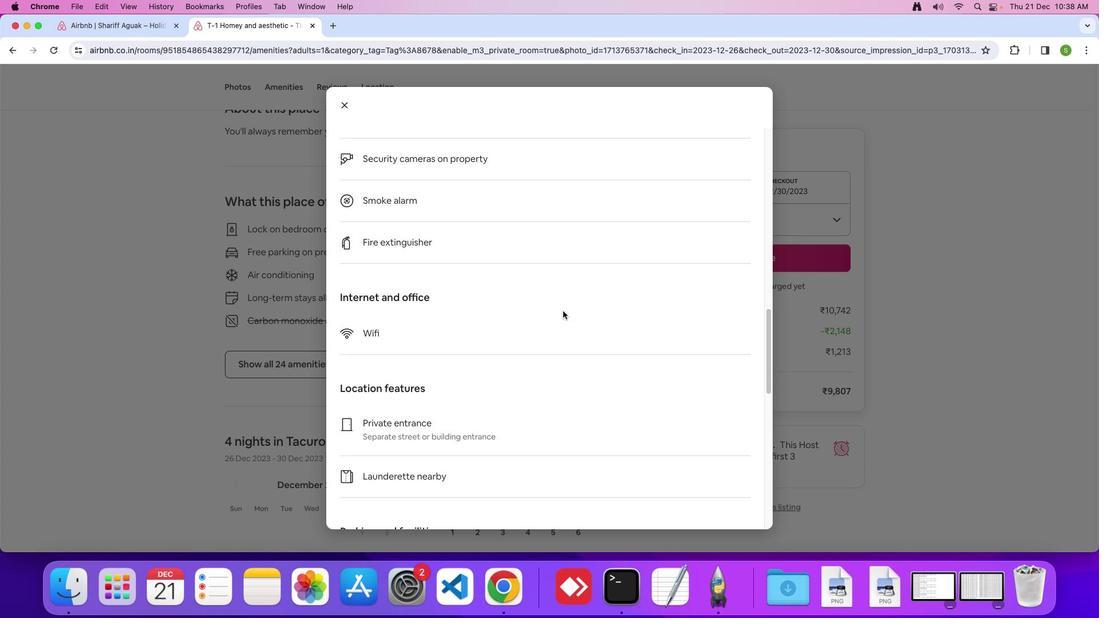 
Action: Mouse scrolled (563, 310) with delta (0, 0)
Screenshot: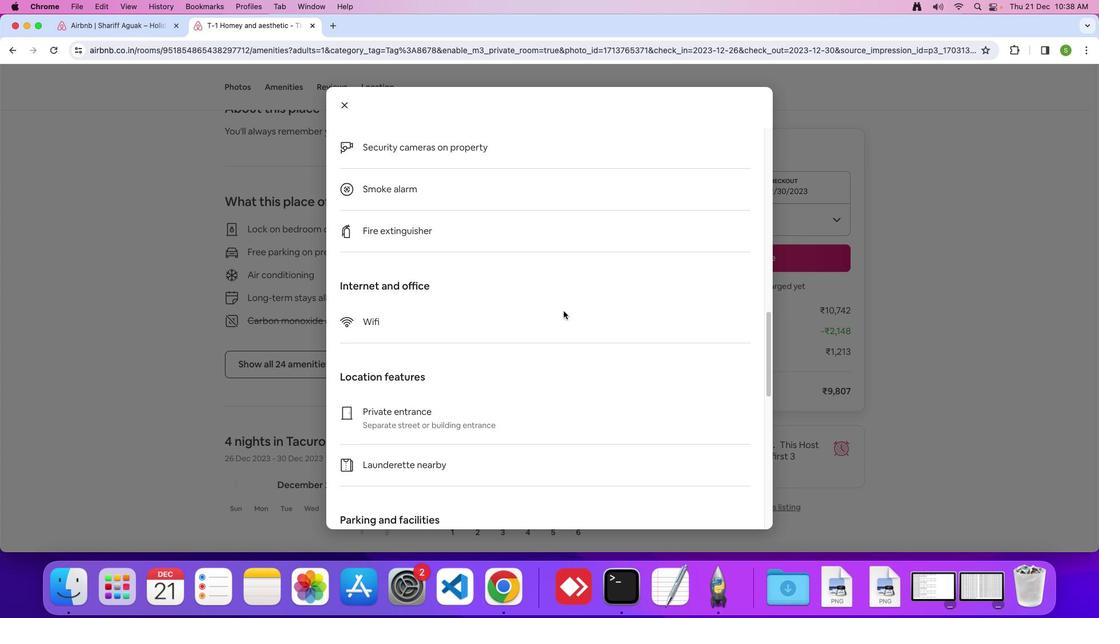 
Action: Mouse moved to (563, 310)
Screenshot: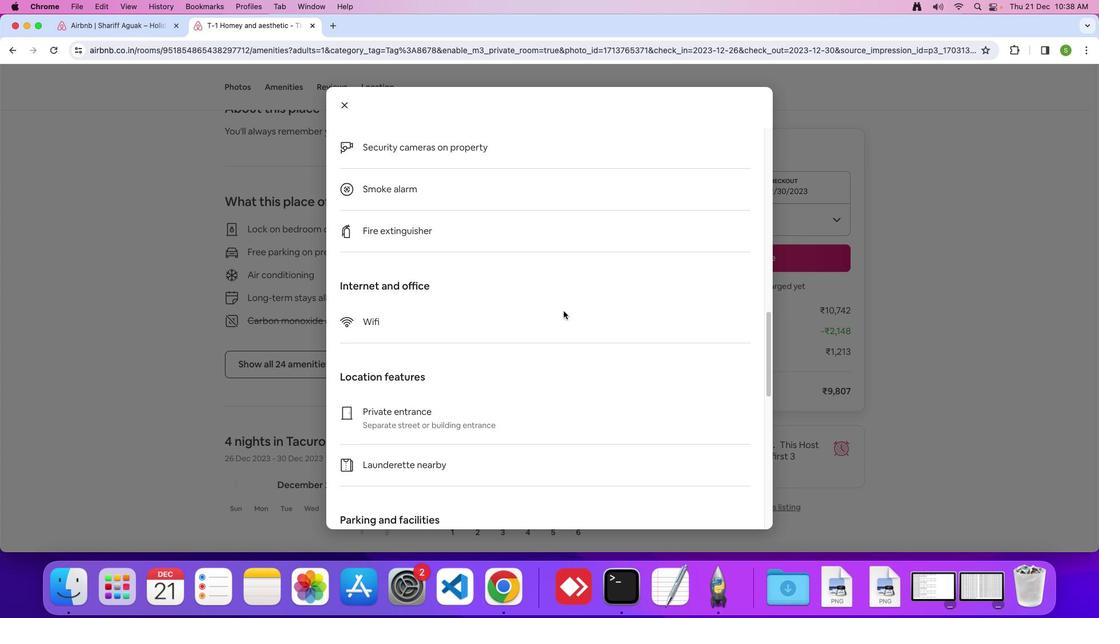 
Action: Mouse scrolled (563, 310) with delta (0, 0)
Screenshot: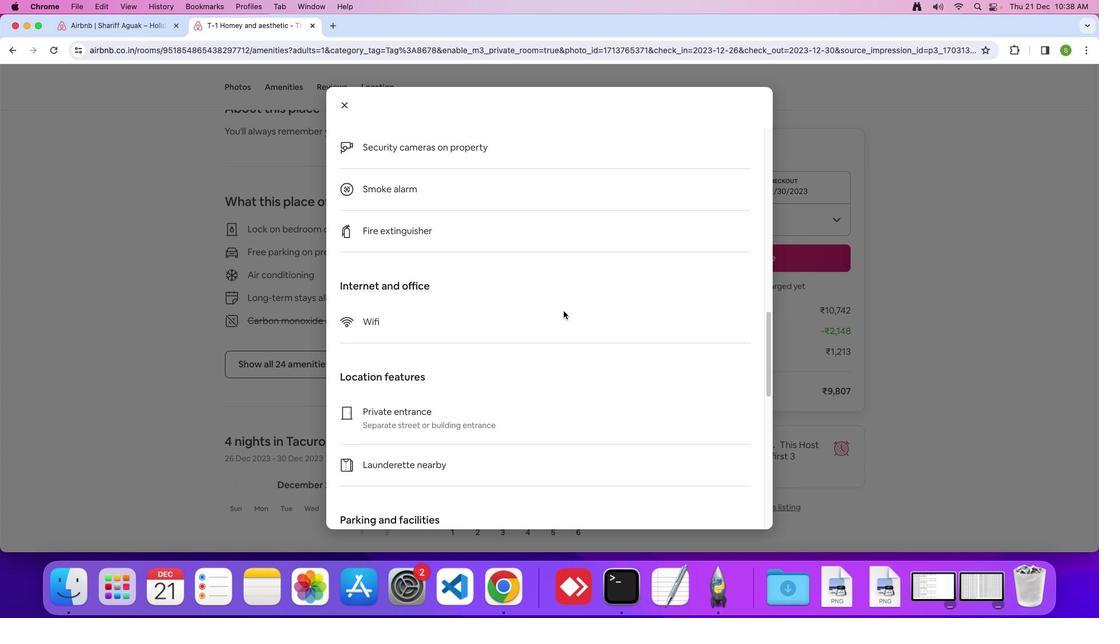 
Action: Mouse scrolled (563, 310) with delta (0, -1)
Screenshot: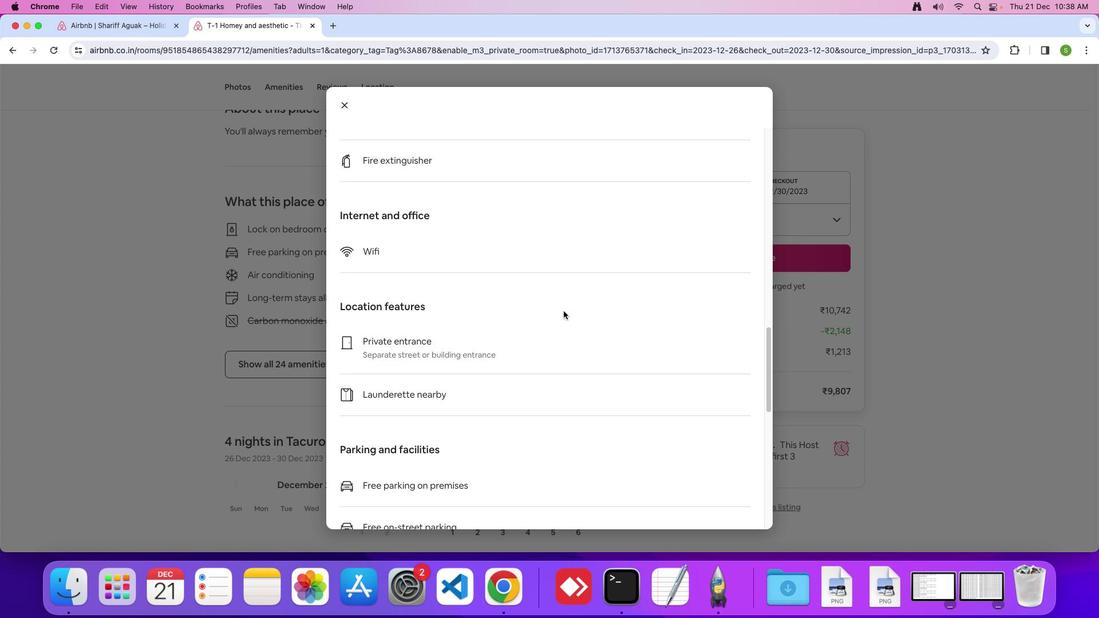 
Action: Mouse scrolled (563, 310) with delta (0, 0)
Screenshot: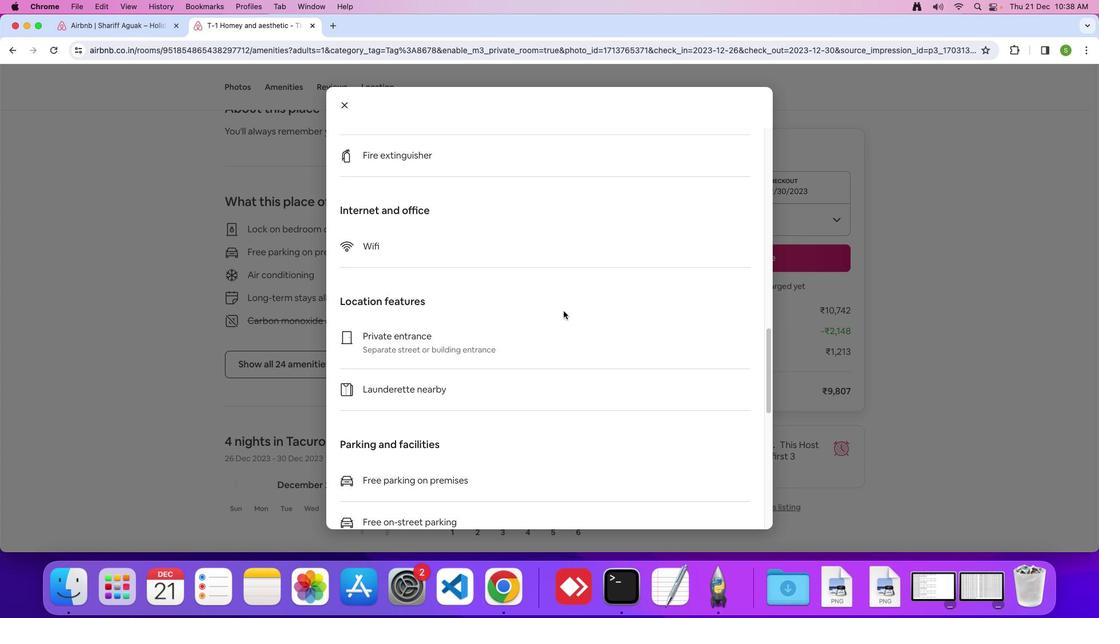 
Action: Mouse scrolled (563, 310) with delta (0, 0)
Screenshot: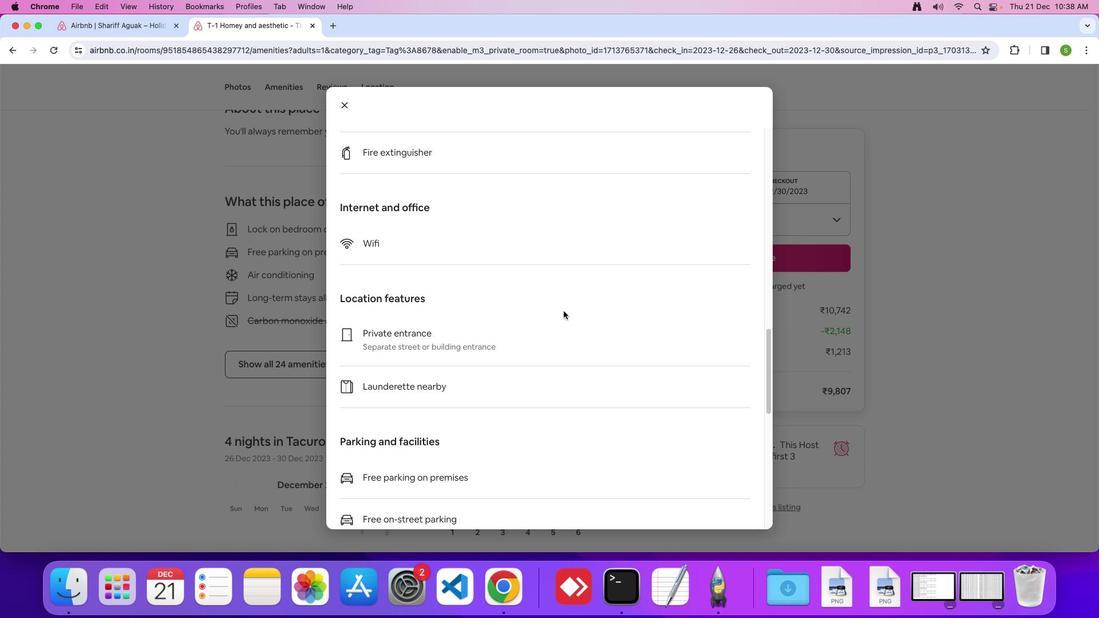 
Action: Mouse scrolled (563, 310) with delta (0, 0)
Screenshot: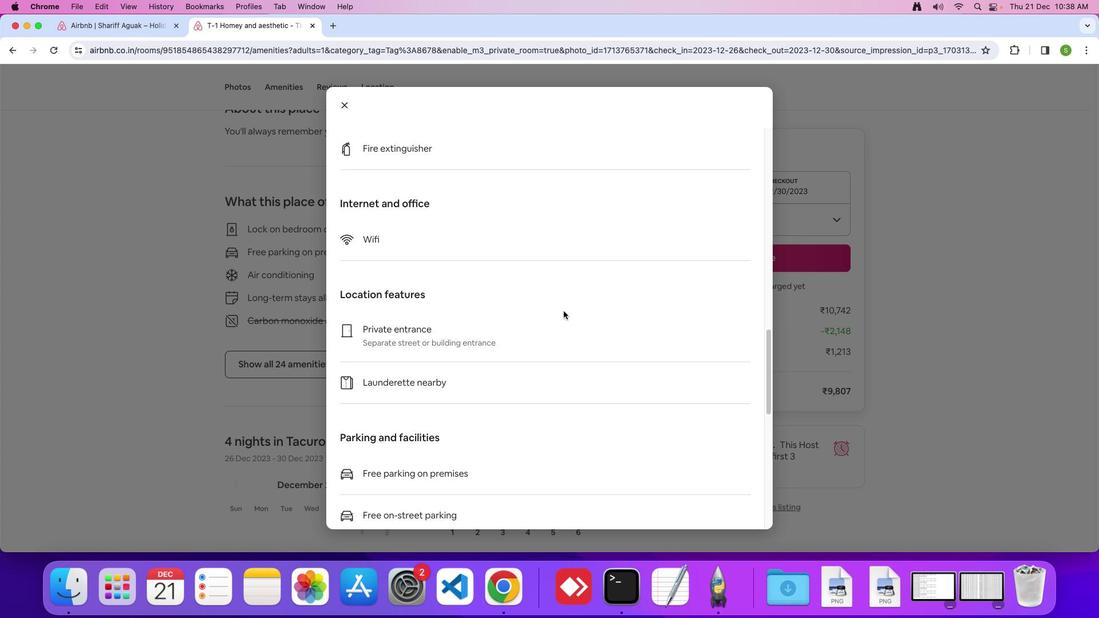 
Action: Mouse scrolled (563, 310) with delta (0, 0)
Screenshot: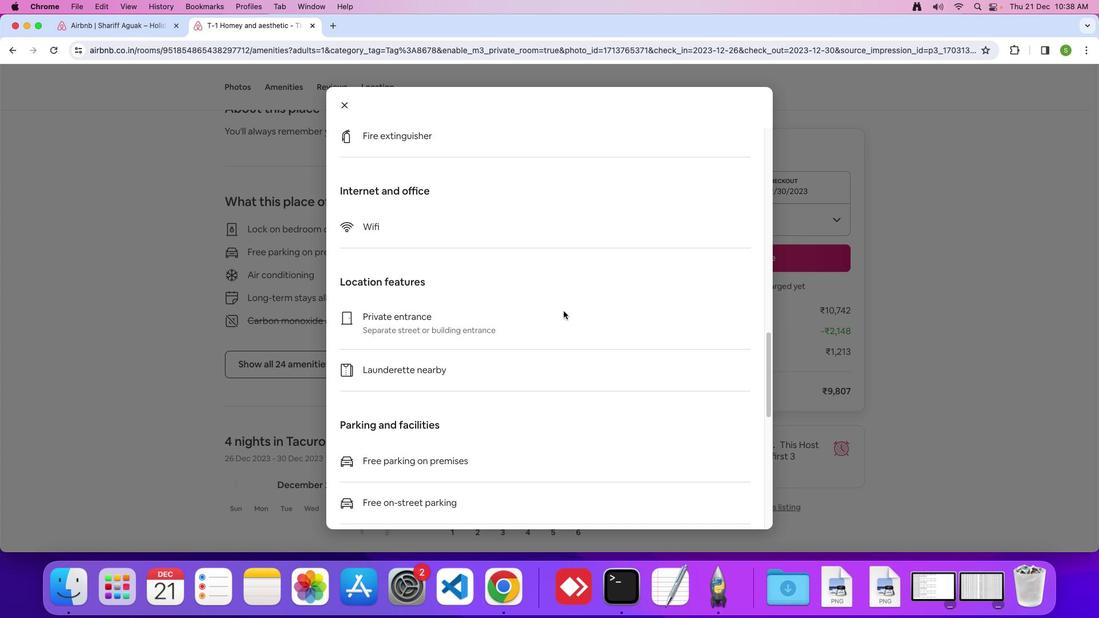 
Action: Mouse scrolled (563, 310) with delta (0, -1)
